 Task: Select Give A Gift Card from Gift Cards. Add to cart AmazonBasics Luggage & Travel Gift Card-1. Place order for Michelle Green, _x000D_
1517 Larchmont Ave_x000D_
Lakewood, Ohio(OH), 44107, Cell Number (216) 226-7523
Action: Mouse moved to (936, 112)
Screenshot: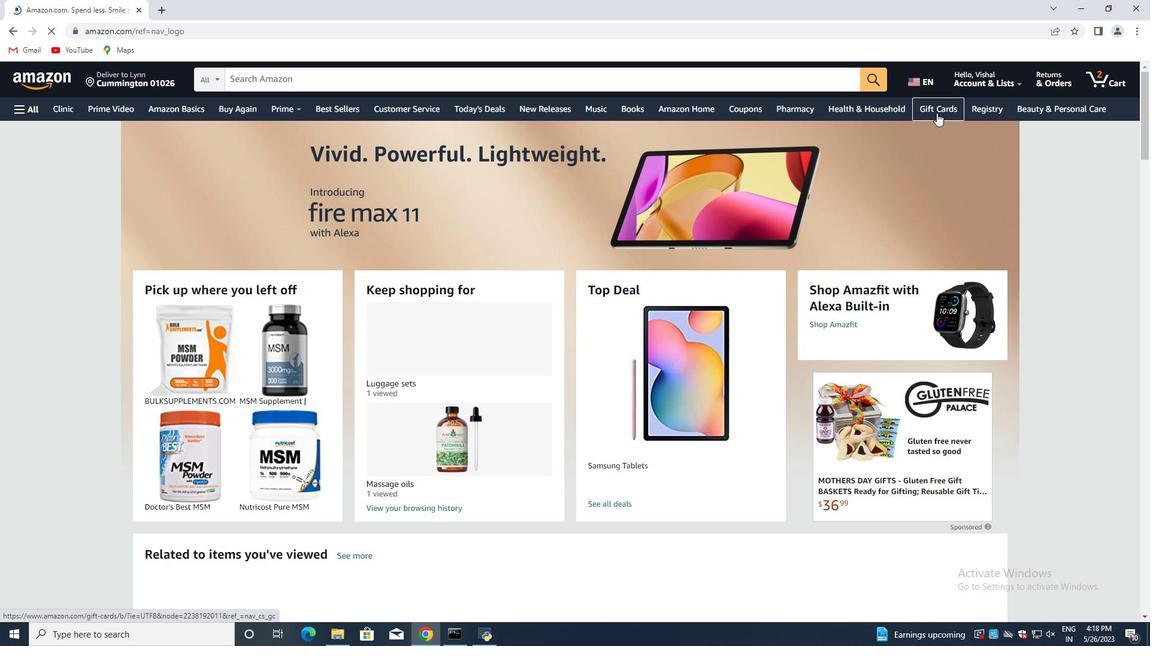 
Action: Mouse pressed left at (936, 112)
Screenshot: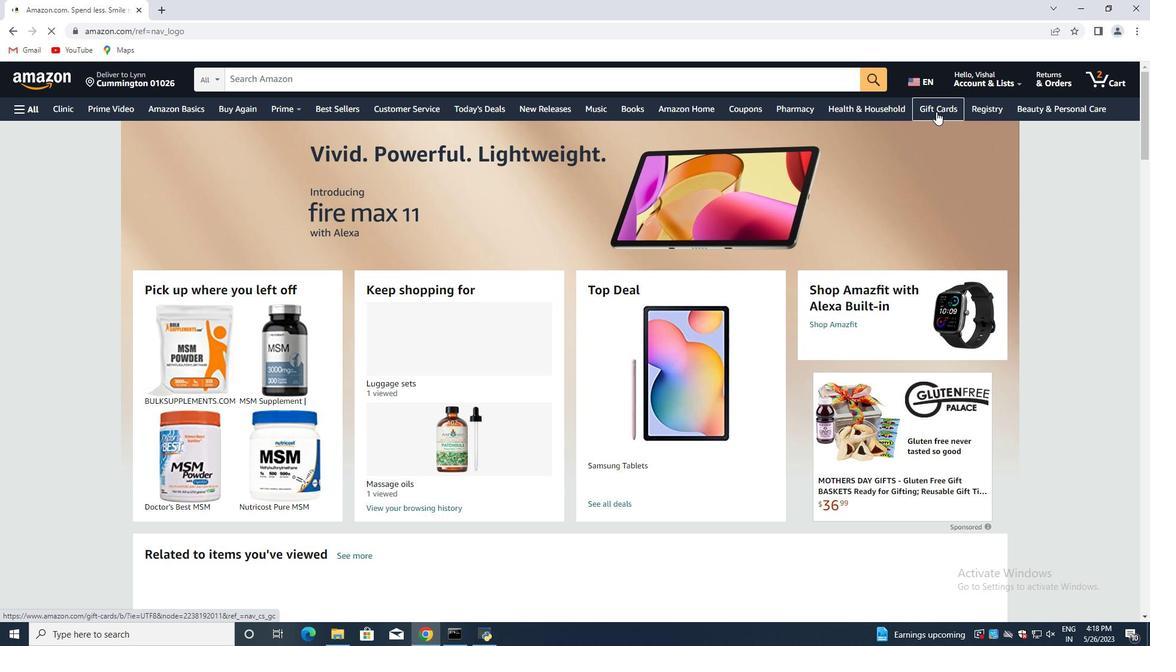 
Action: Mouse moved to (50, 304)
Screenshot: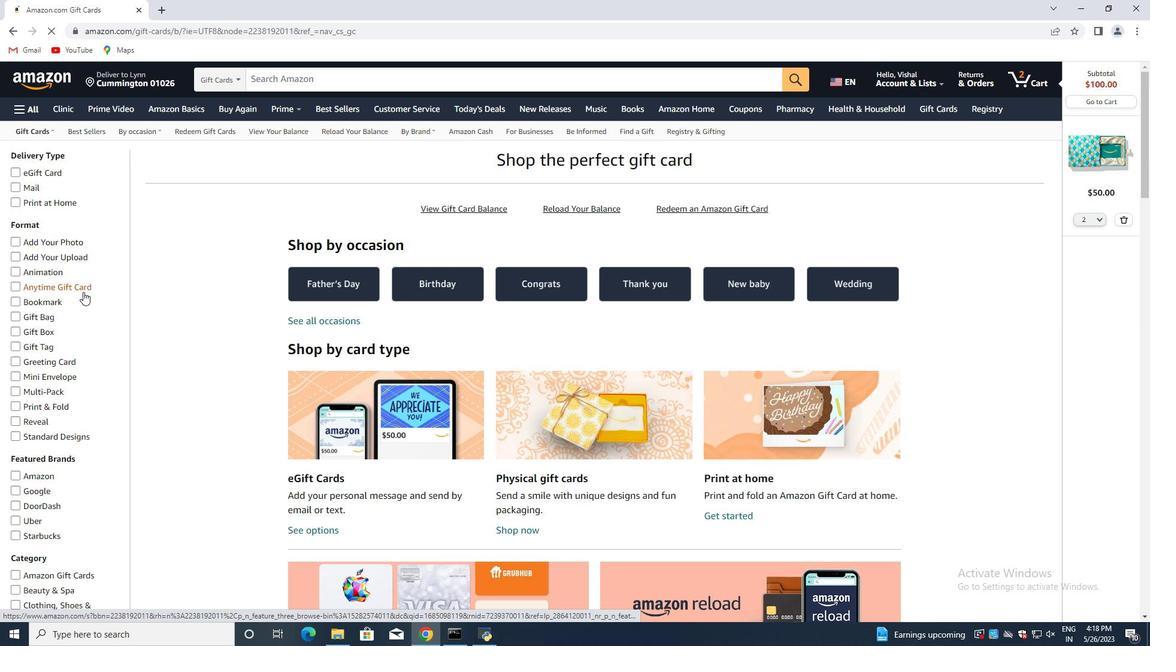 
Action: Mouse scrolled (50, 304) with delta (0, 0)
Screenshot: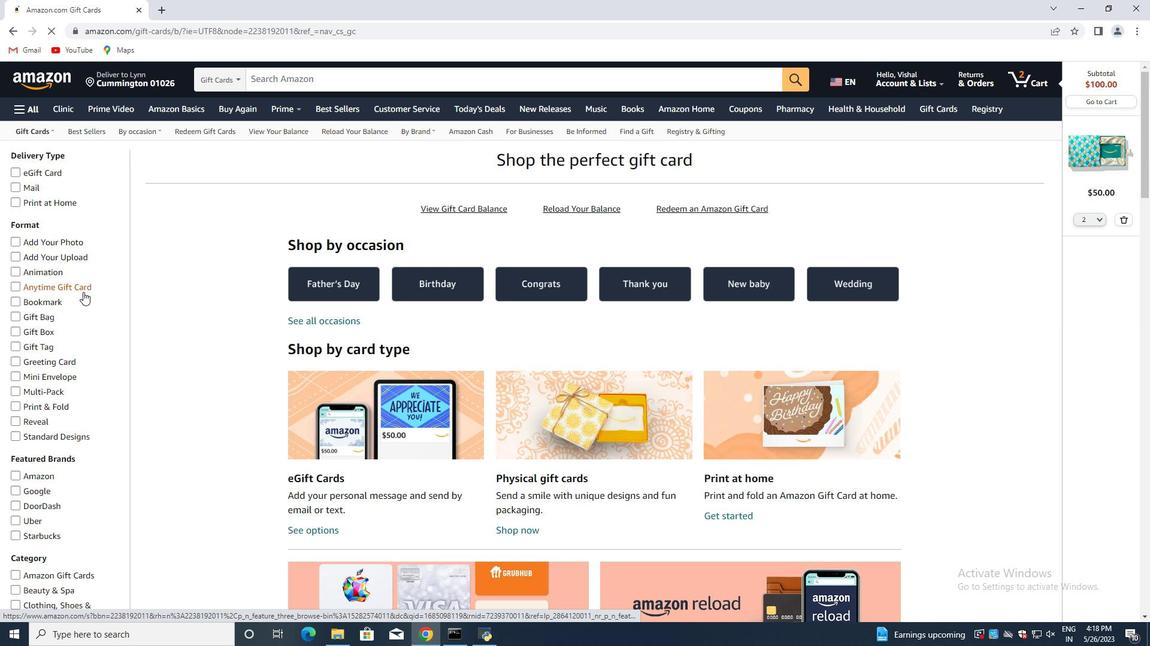 
Action: Mouse moved to (49, 304)
Screenshot: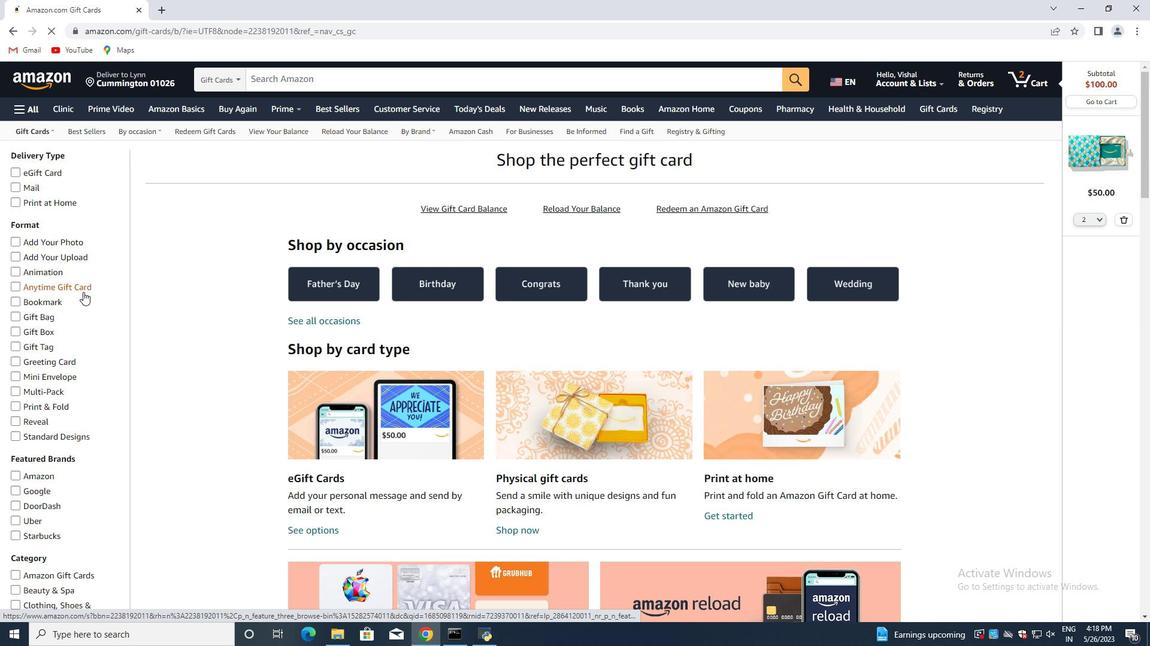 
Action: Mouse scrolled (49, 304) with delta (0, 0)
Screenshot: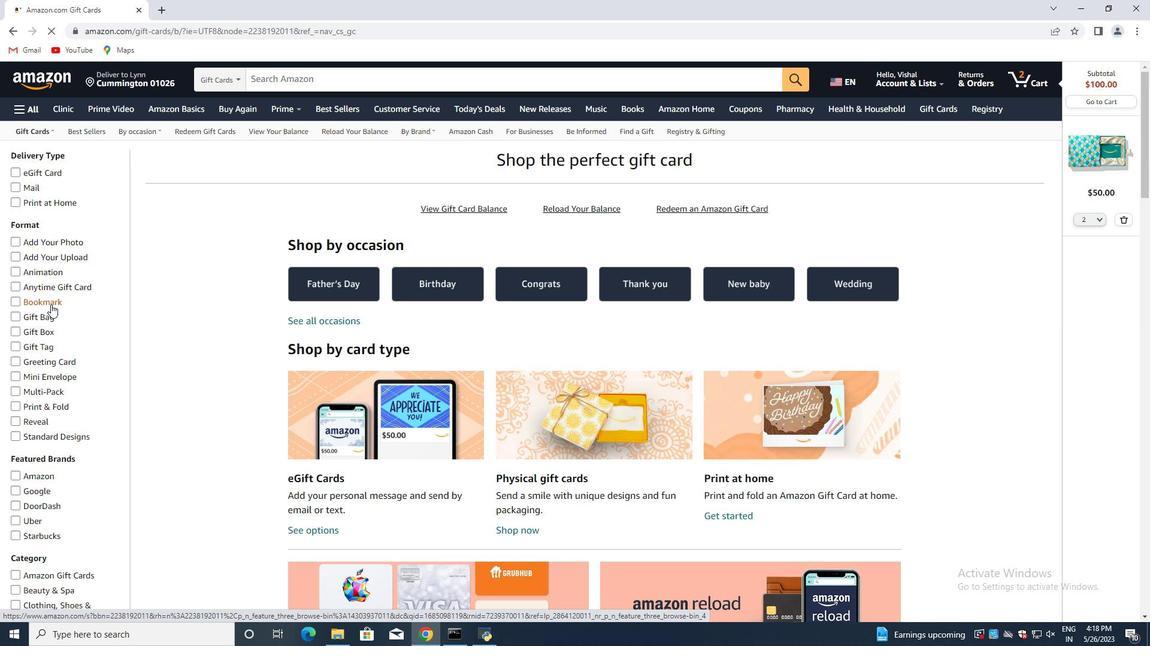 
Action: Mouse scrolled (49, 304) with delta (0, 0)
Screenshot: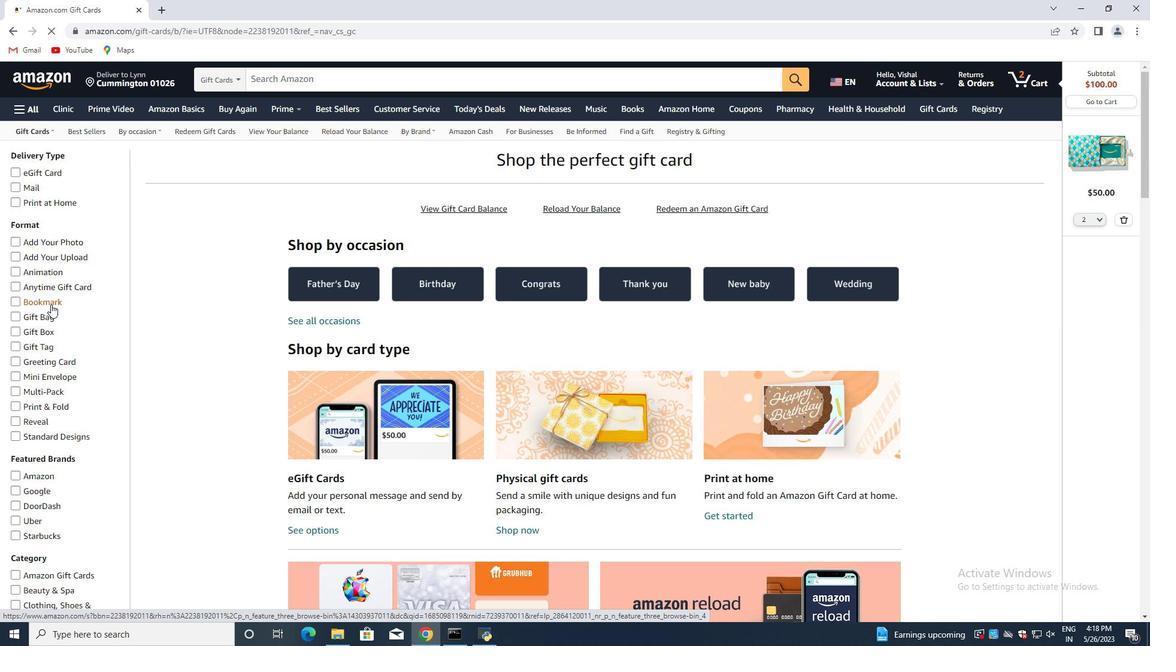 
Action: Mouse moved to (48, 305)
Screenshot: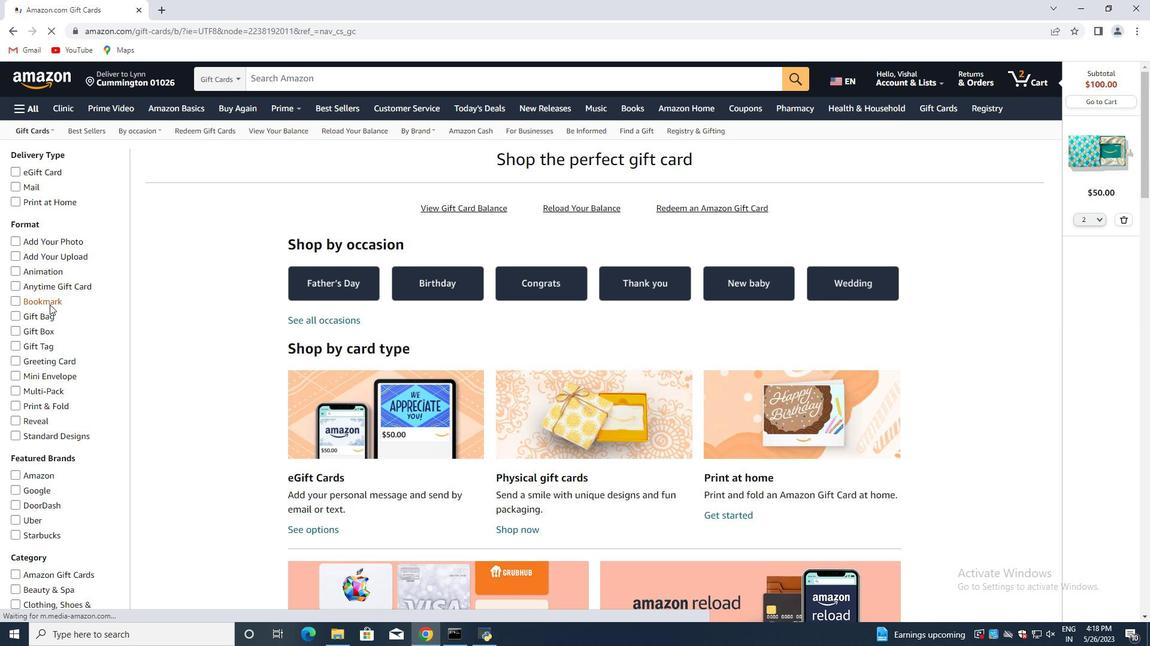 
Action: Mouse scrolled (48, 304) with delta (0, 0)
Screenshot: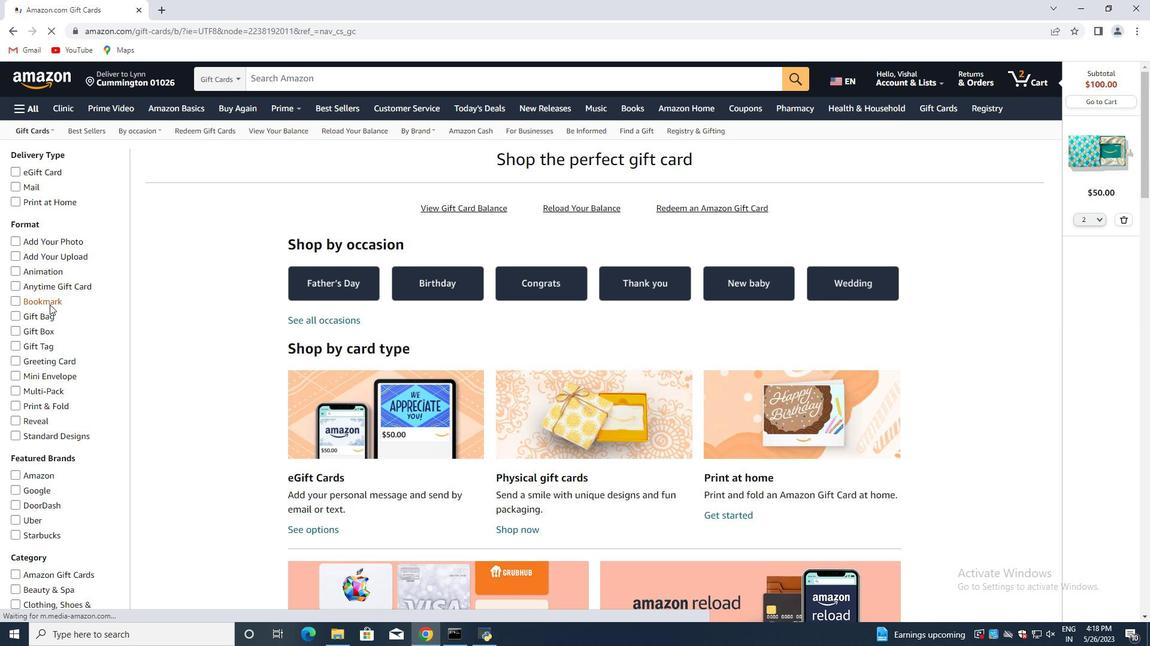 
Action: Mouse scrolled (48, 304) with delta (0, 0)
Screenshot: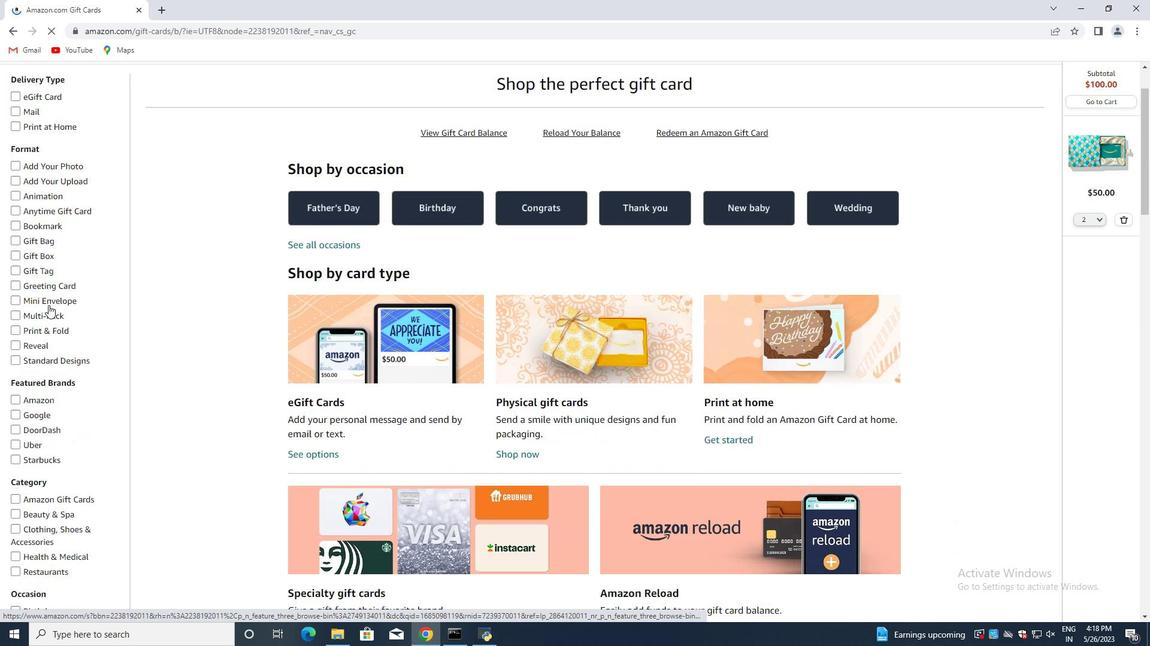 
Action: Mouse moved to (62, 273)
Screenshot: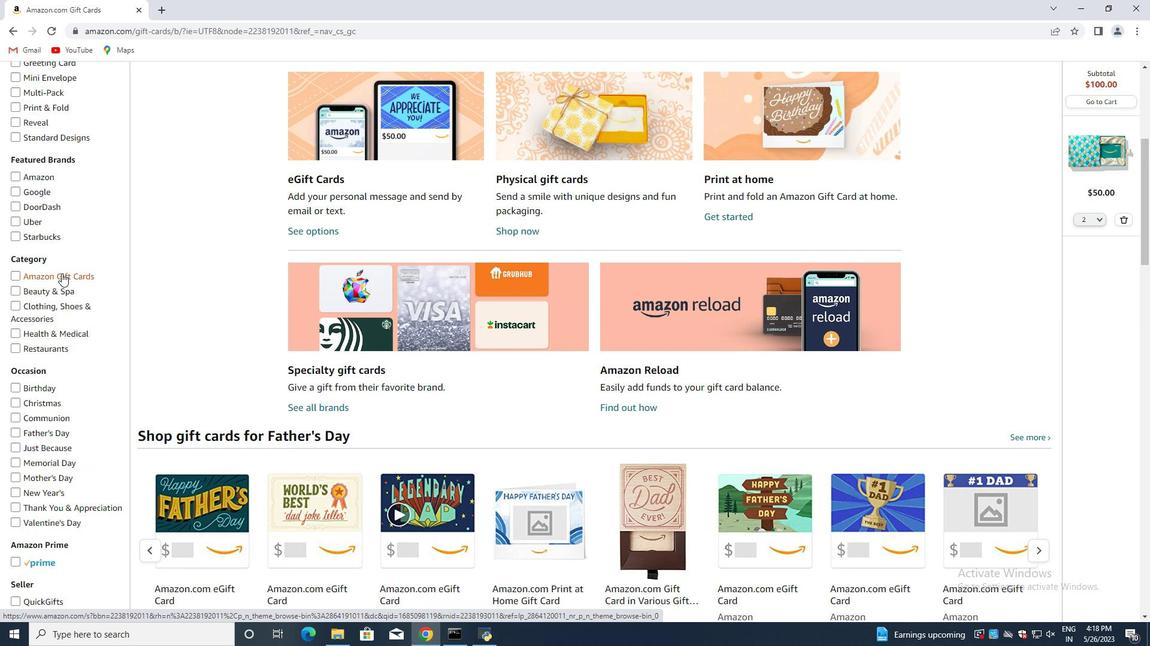 
Action: Mouse pressed left at (62, 273)
Screenshot: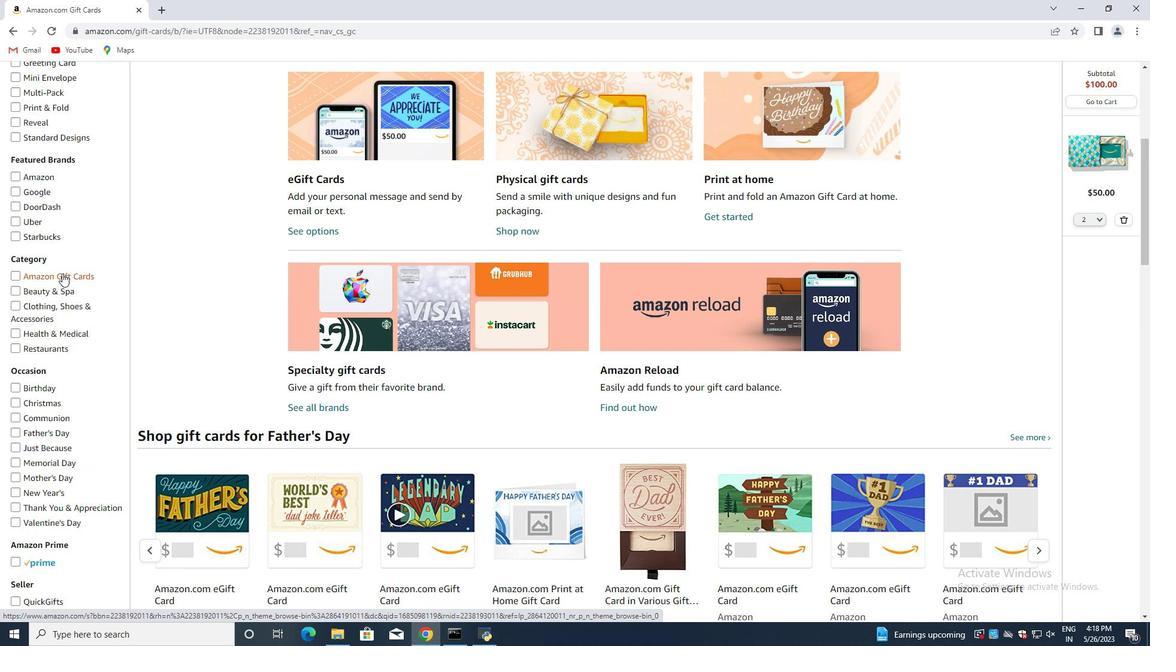 
Action: Mouse moved to (334, 83)
Screenshot: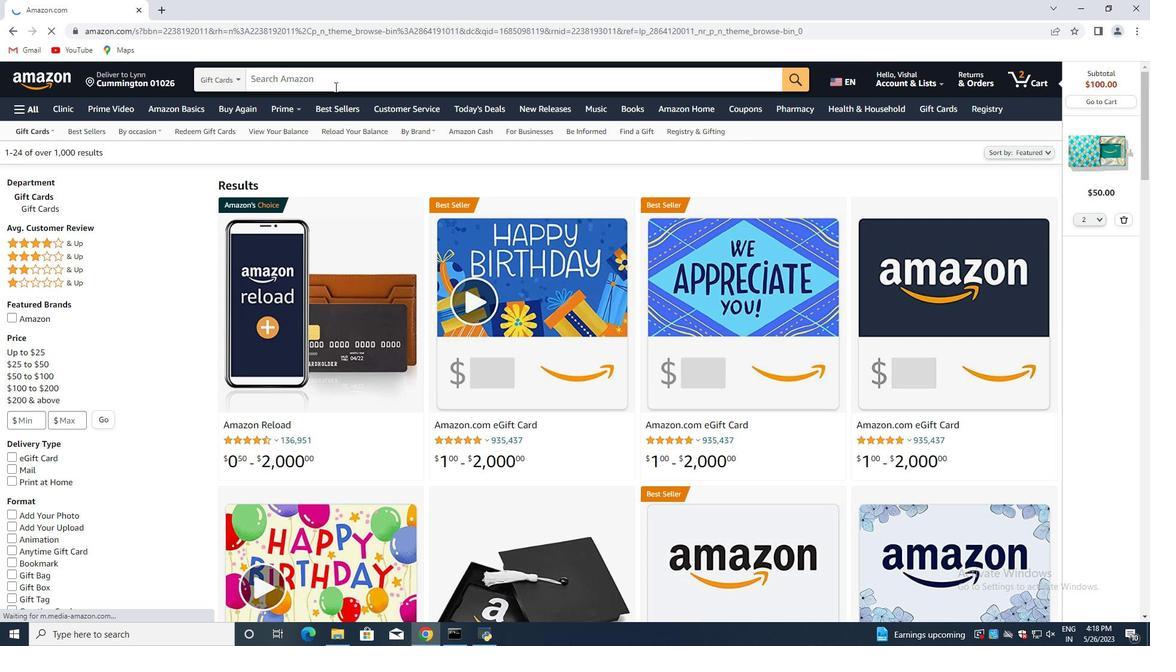 
Action: Mouse pressed left at (334, 83)
Screenshot: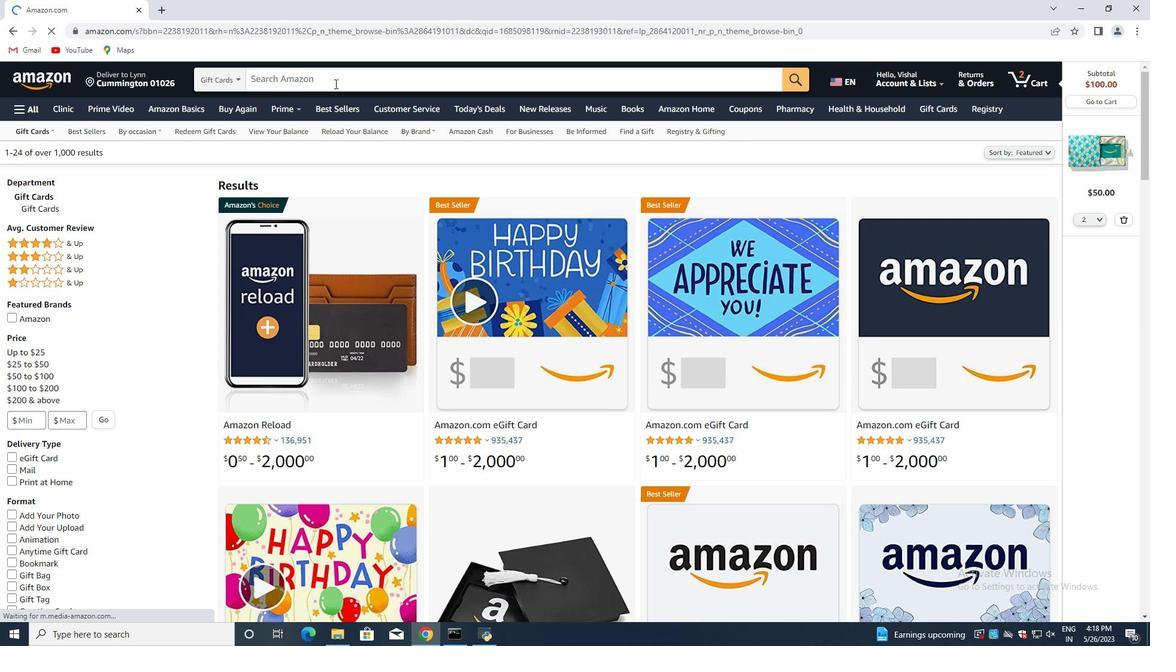 
Action: Mouse moved to (375, 81)
Screenshot: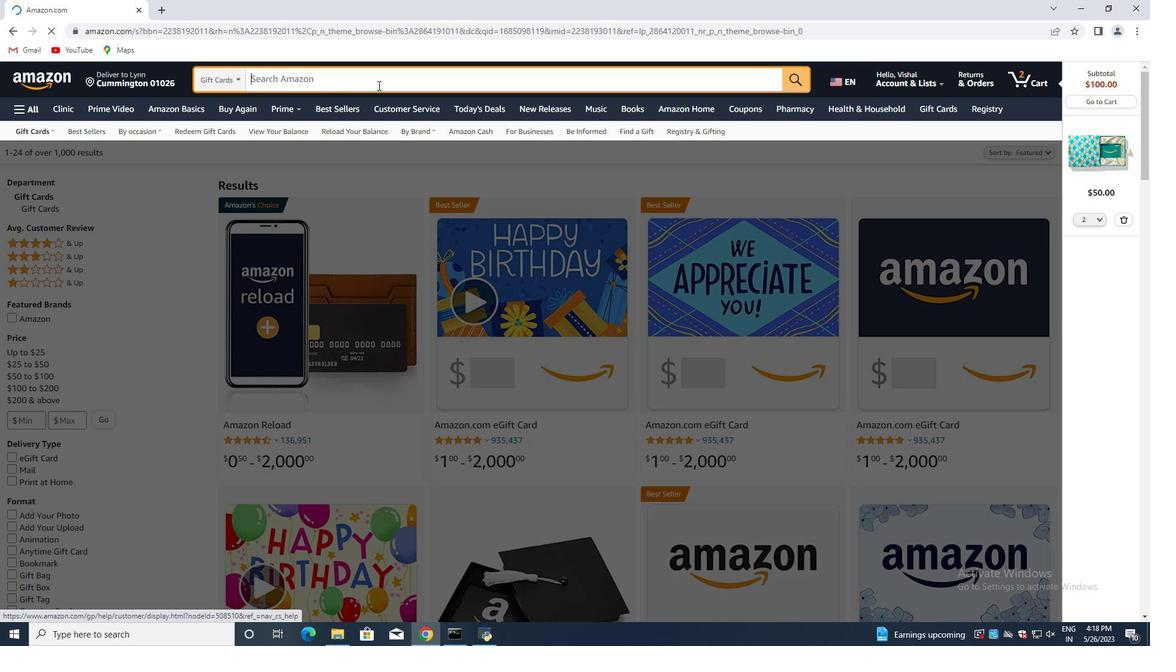 
Action: Mouse pressed left at (375, 81)
Screenshot: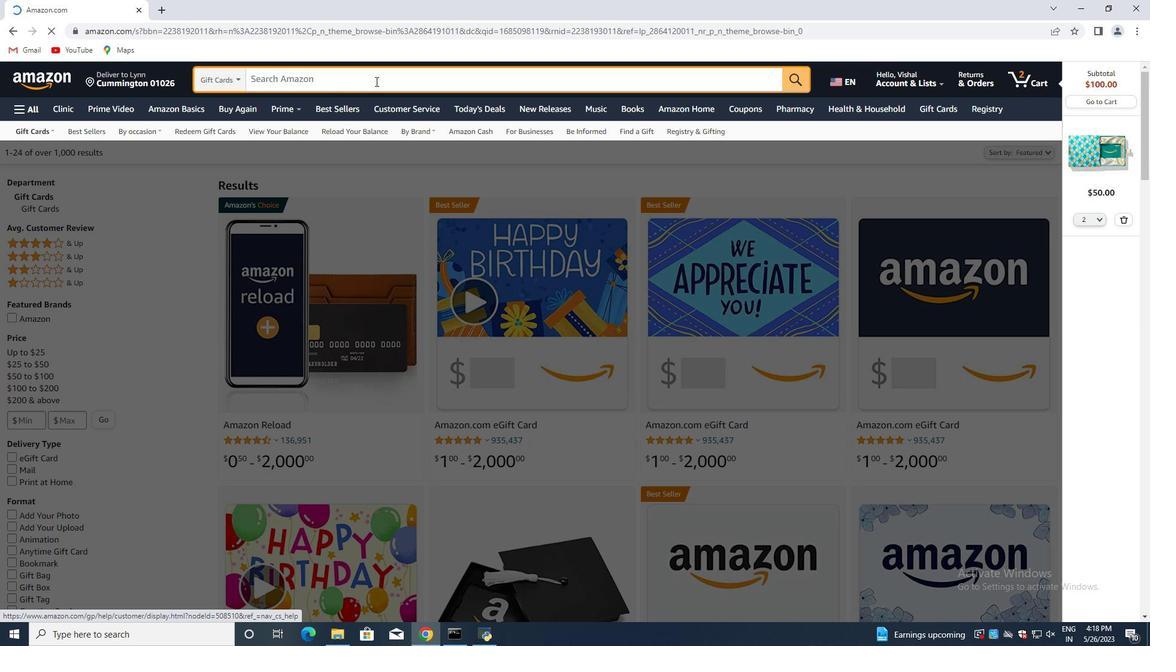 
Action: Mouse moved to (375, 80)
Screenshot: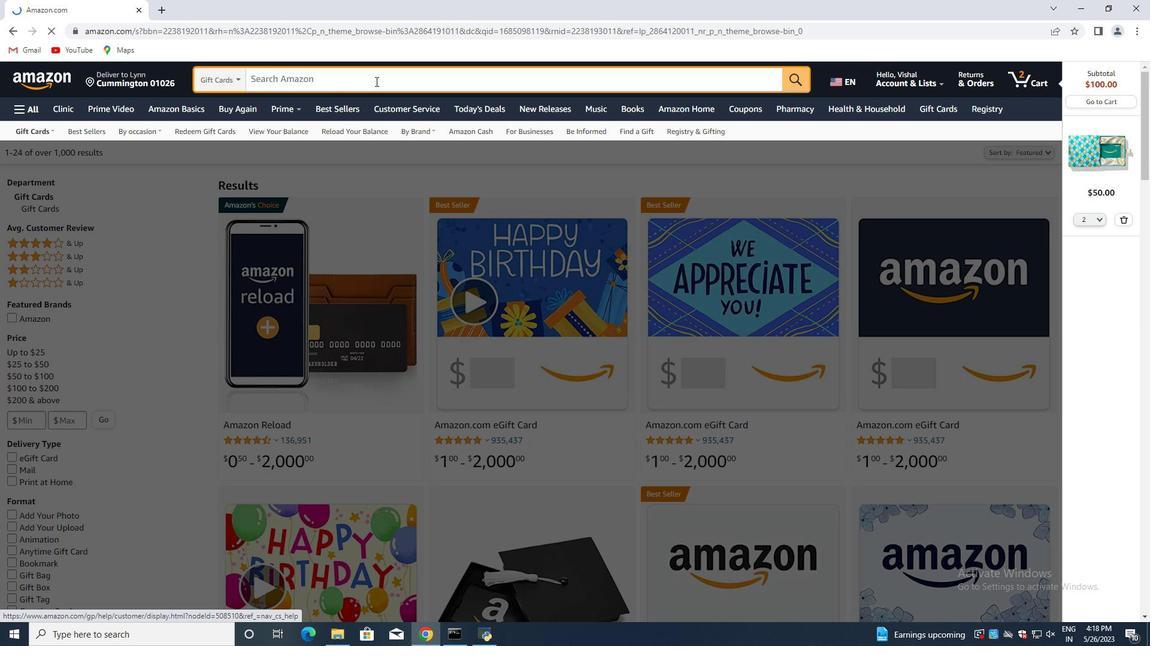 
Action: Key pressed <Key.shift>Amazon<Key.shift>Basics<Key.space><Key.shift>Luggage<Key.space><Key.shift>&<Key.space><Key.shift>Travel<Key.space><Key.shift>Gift<Key.space>card<Key.enter>
Screenshot: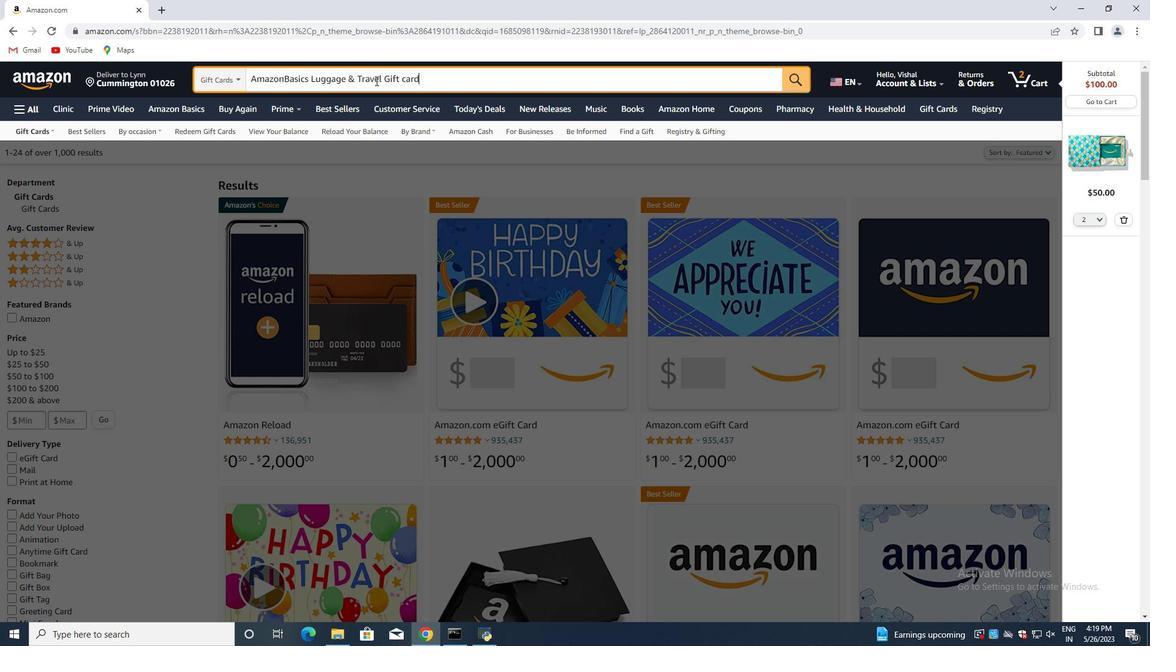 
Action: Mouse moved to (459, 140)
Screenshot: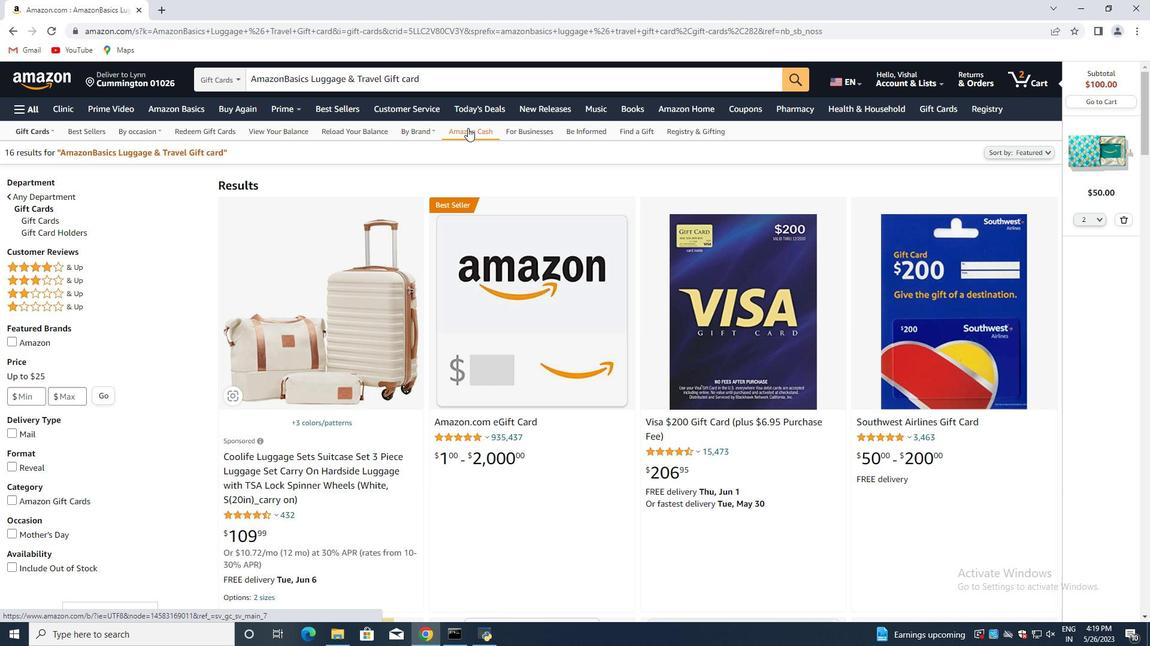 
Action: Mouse scrolled (459, 139) with delta (0, 0)
Screenshot: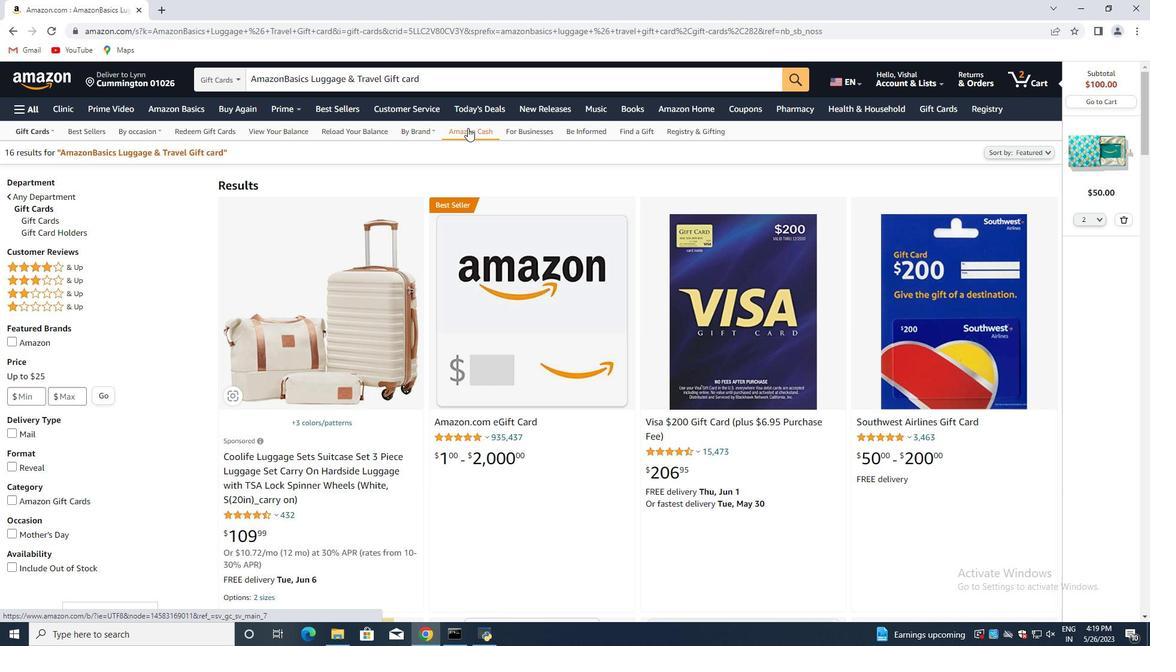 
Action: Mouse moved to (452, 150)
Screenshot: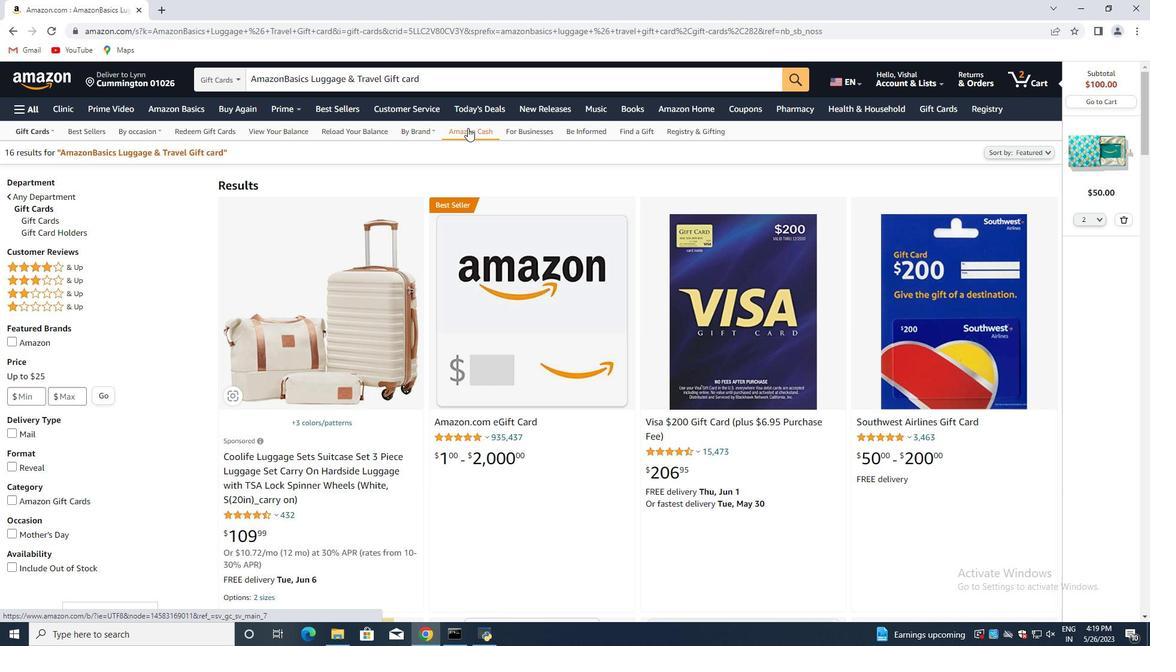 
Action: Mouse scrolled (452, 149) with delta (0, 0)
Screenshot: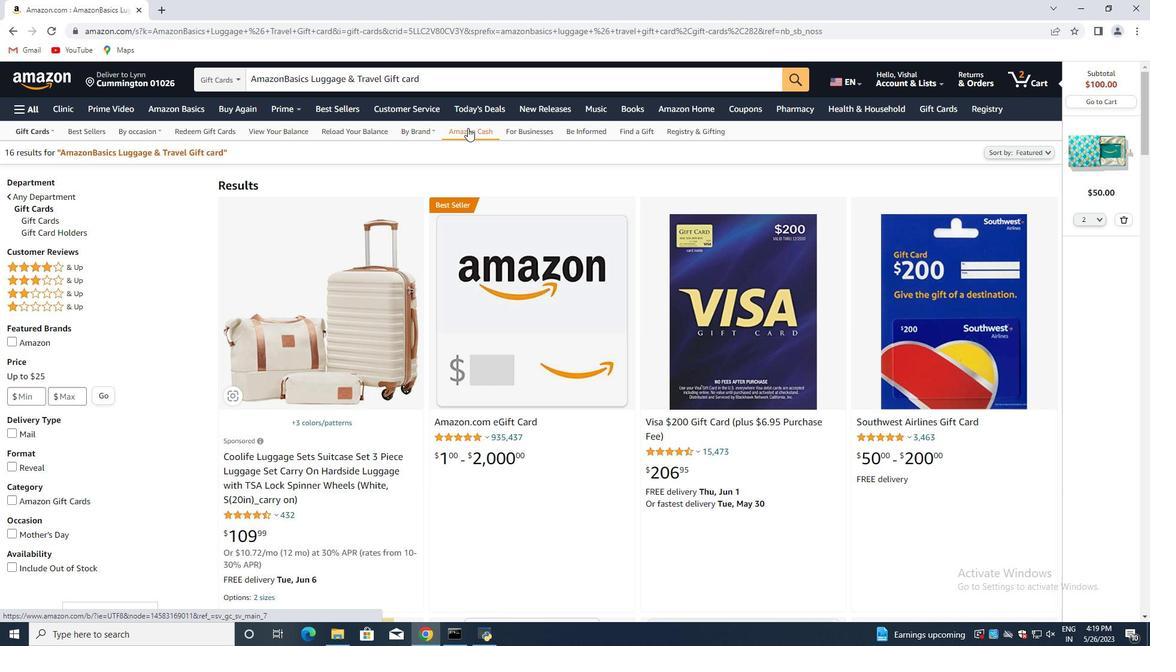 
Action: Mouse moved to (443, 173)
Screenshot: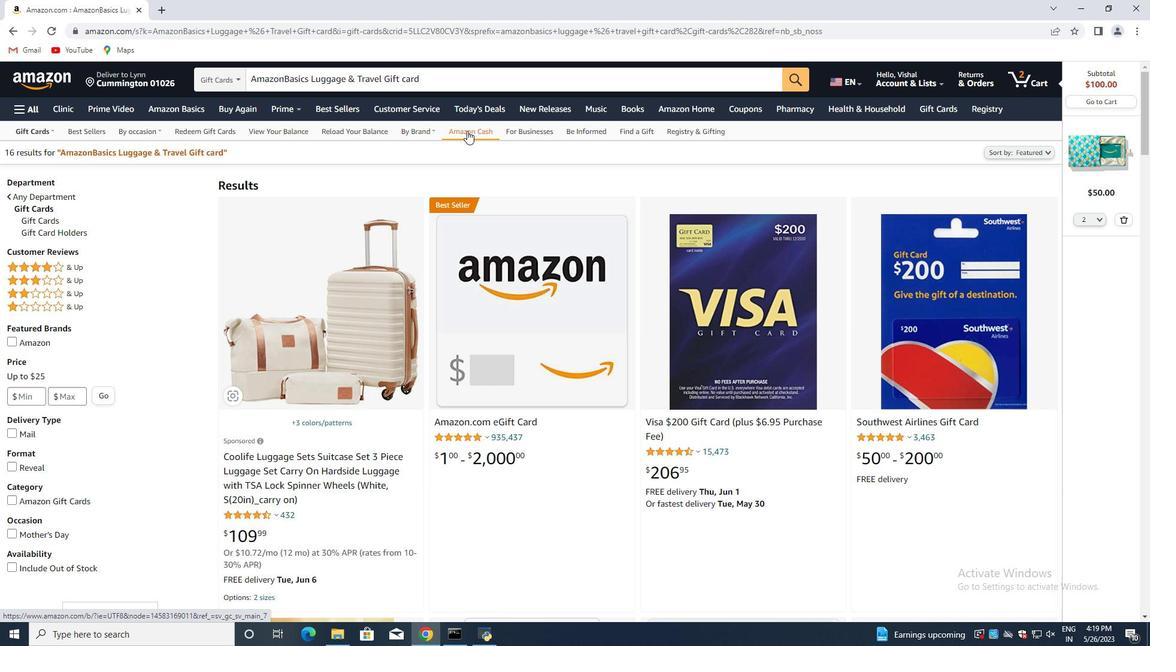 
Action: Mouse scrolled (443, 172) with delta (0, 0)
Screenshot: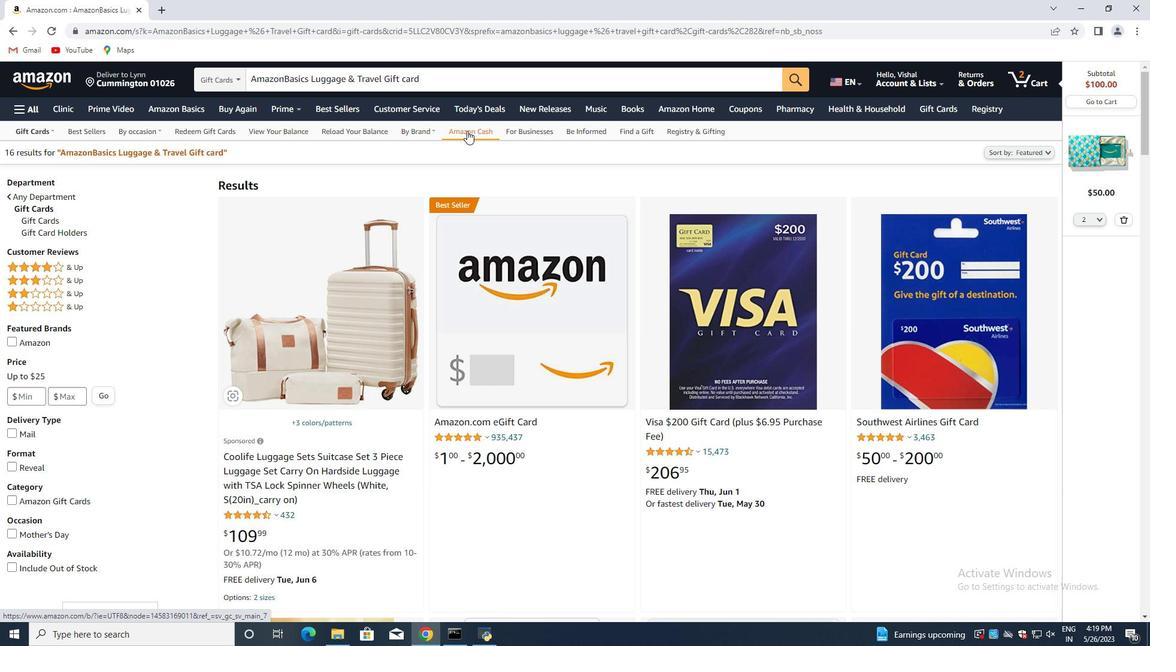 
Action: Mouse moved to (439, 183)
Screenshot: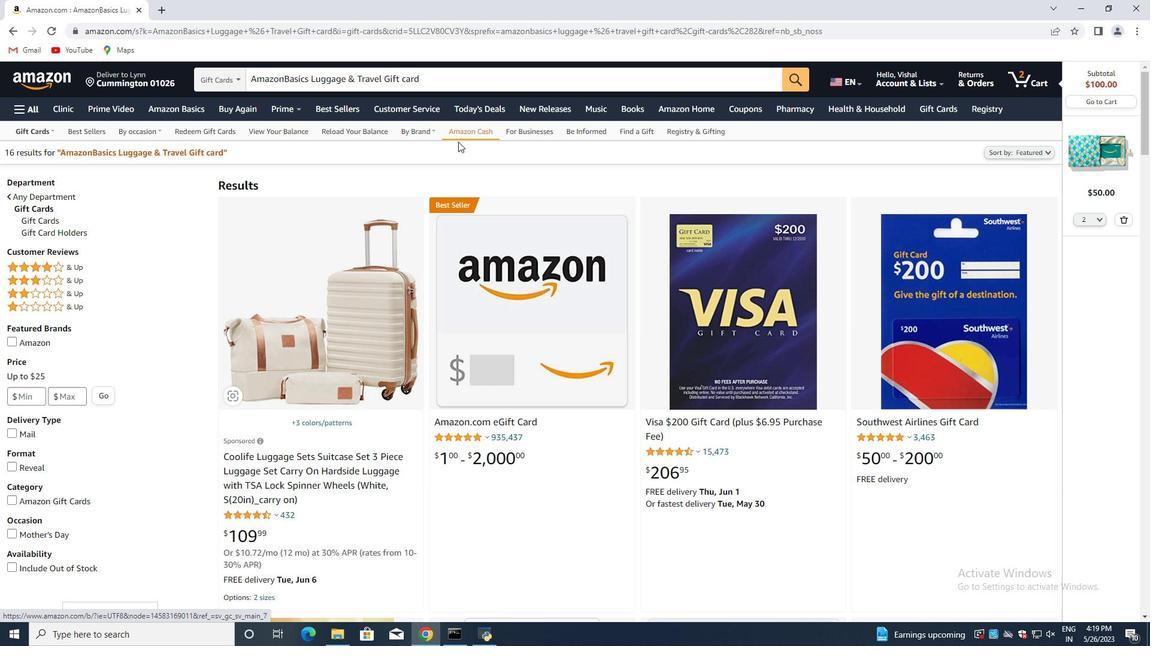 
Action: Mouse scrolled (439, 183) with delta (0, 0)
Screenshot: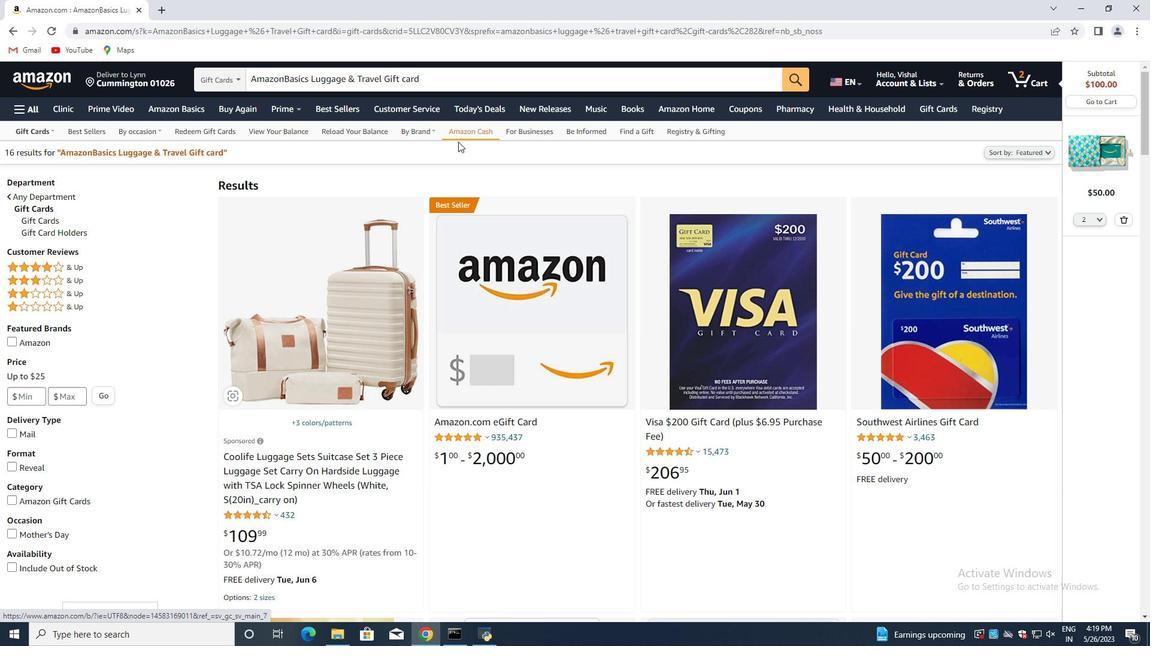 
Action: Mouse moved to (409, 200)
Screenshot: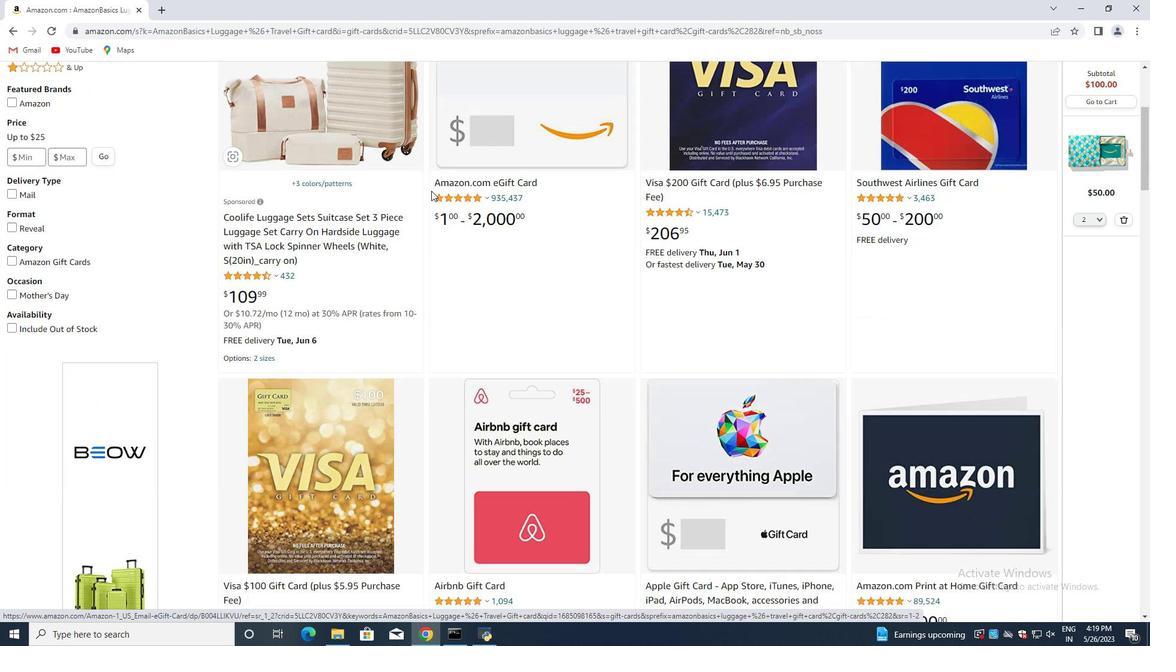 
Action: Mouse scrolled (409, 200) with delta (0, 0)
Screenshot: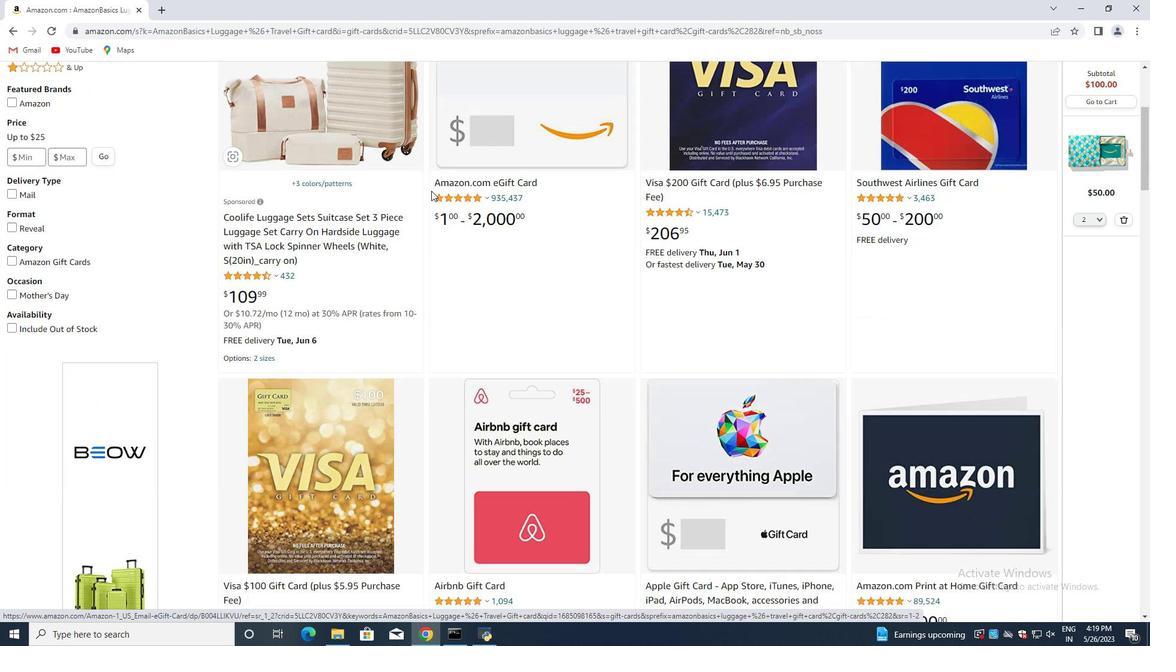 
Action: Mouse moved to (407, 210)
Screenshot: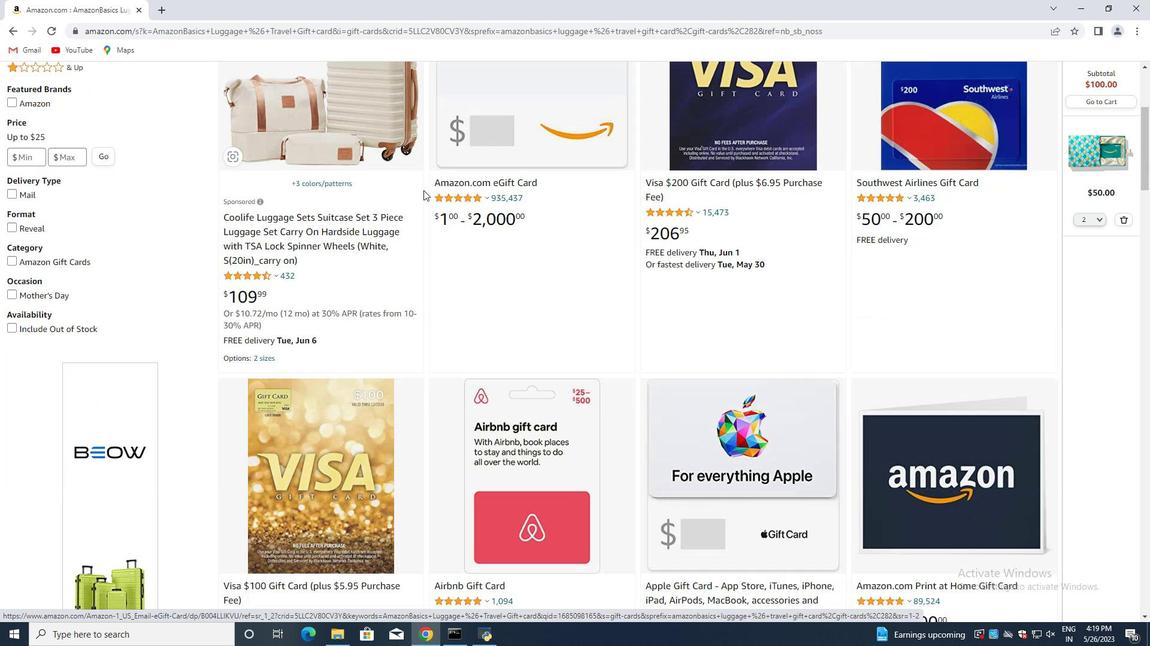 
Action: Mouse scrolled (407, 210) with delta (0, 0)
Screenshot: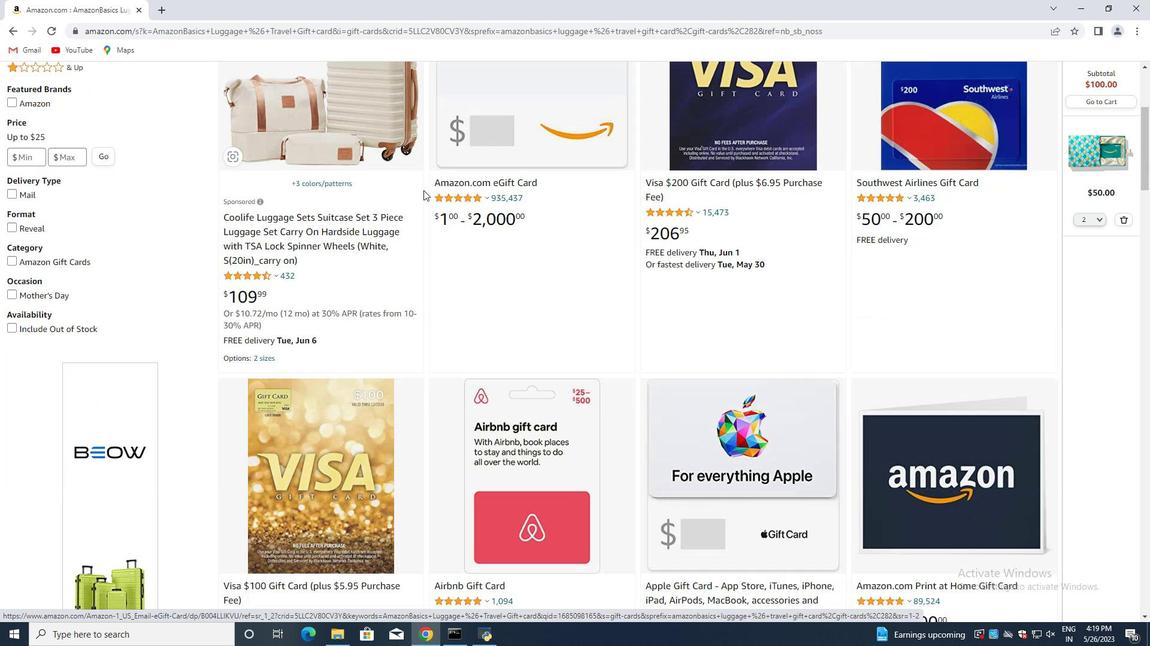 
Action: Mouse moved to (406, 218)
Screenshot: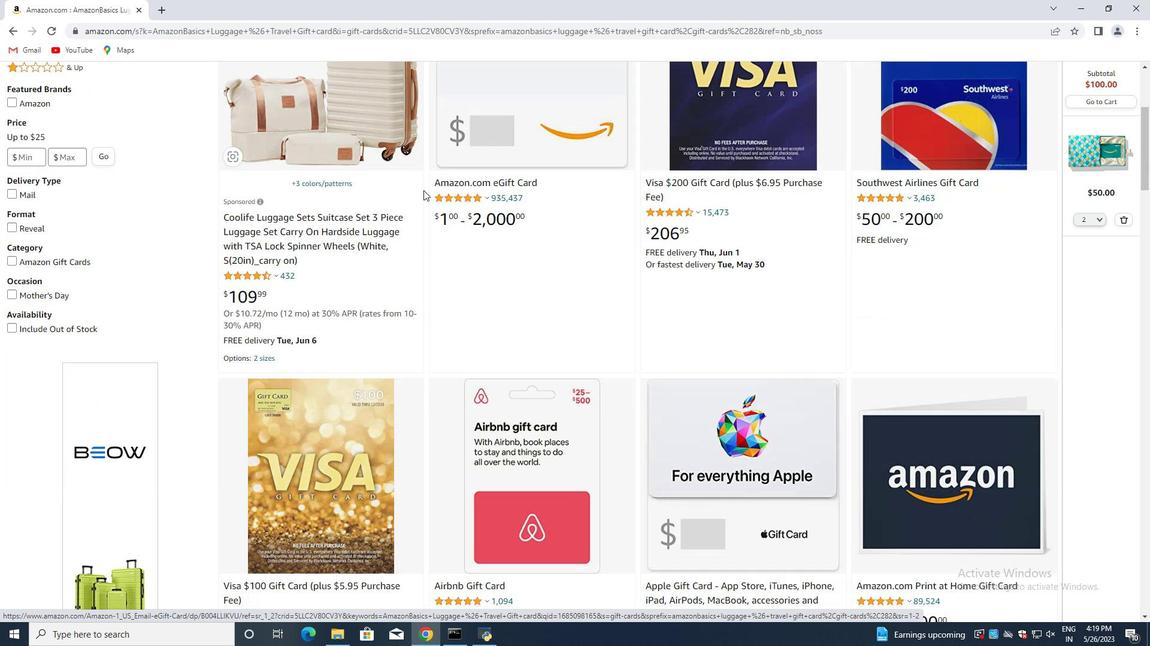 
Action: Mouse scrolled (406, 218) with delta (0, 0)
Screenshot: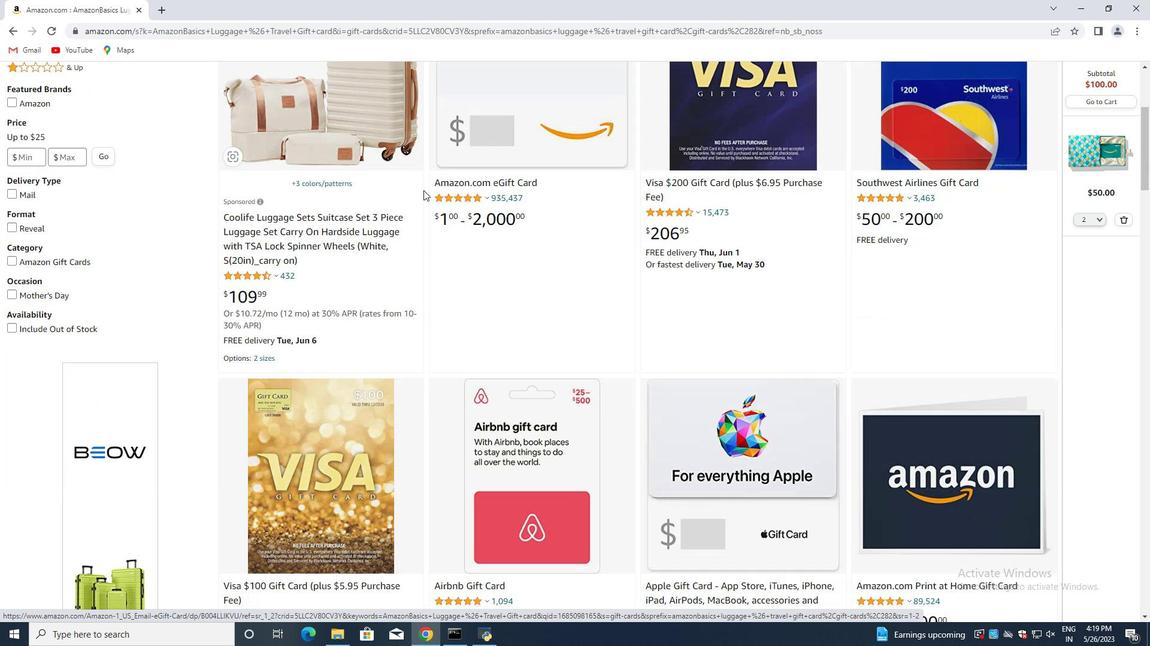 
Action: Mouse moved to (377, 218)
Screenshot: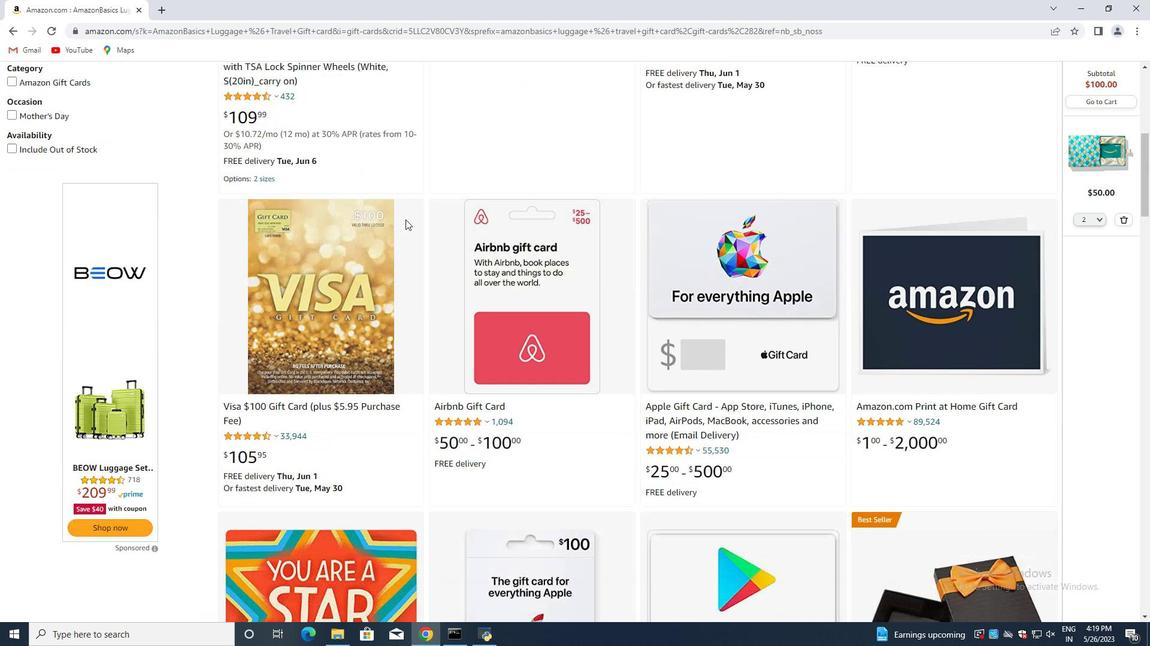 
Action: Mouse scrolled (377, 218) with delta (0, 0)
Screenshot: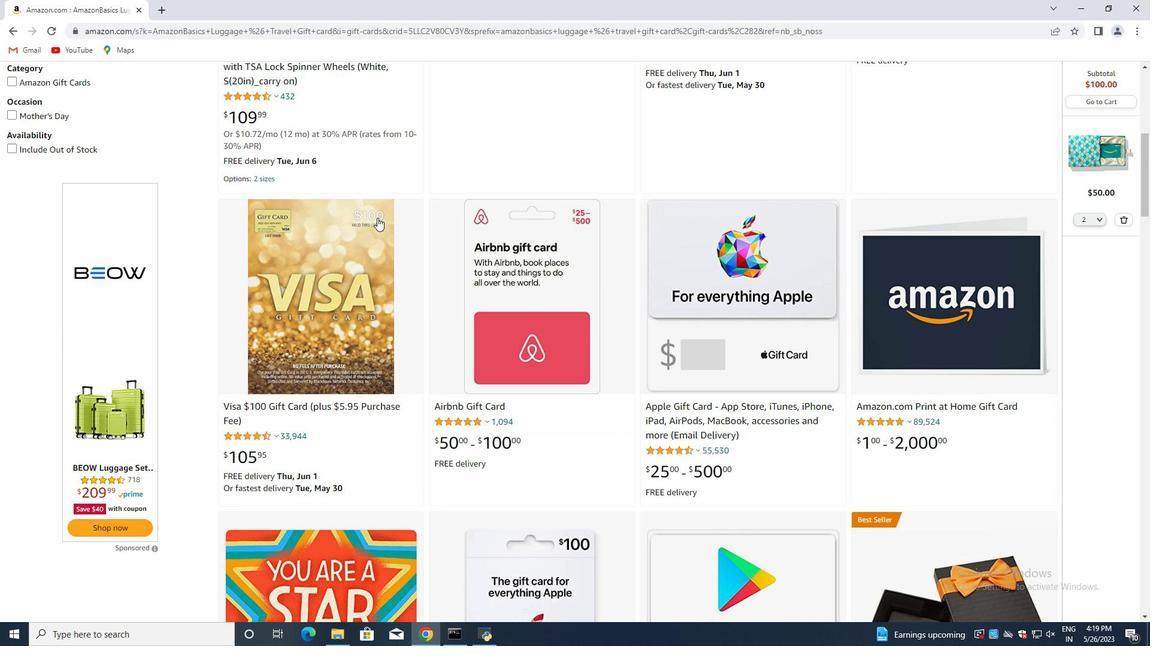 
Action: Mouse scrolled (377, 218) with delta (0, 0)
Screenshot: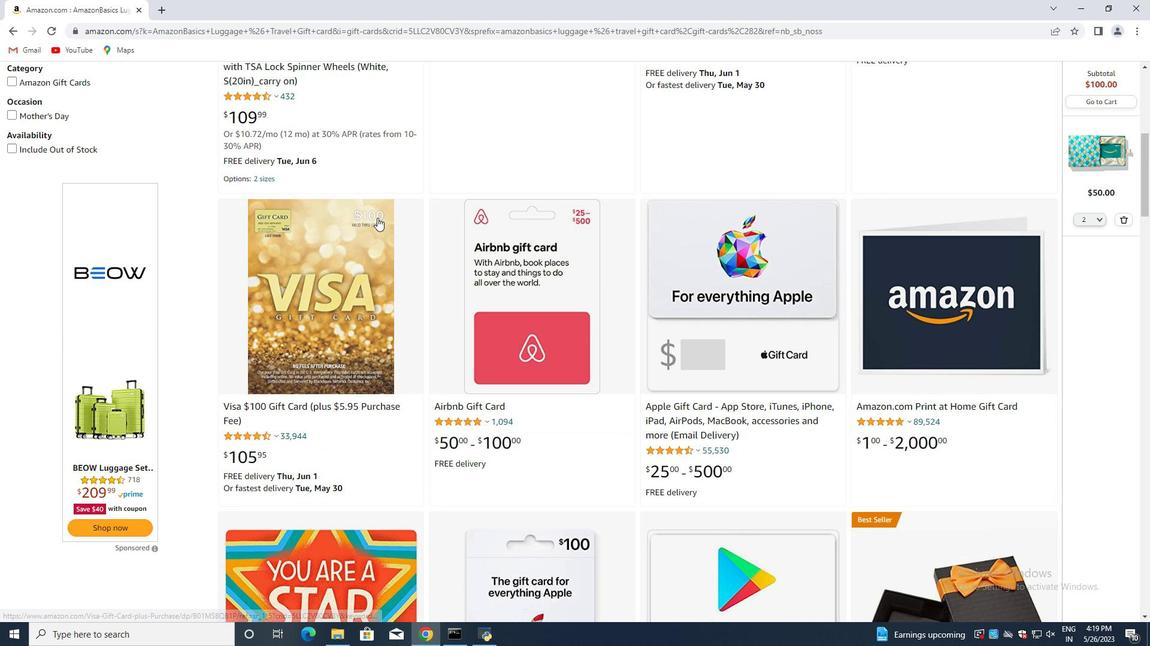 
Action: Mouse scrolled (377, 218) with delta (0, 0)
Screenshot: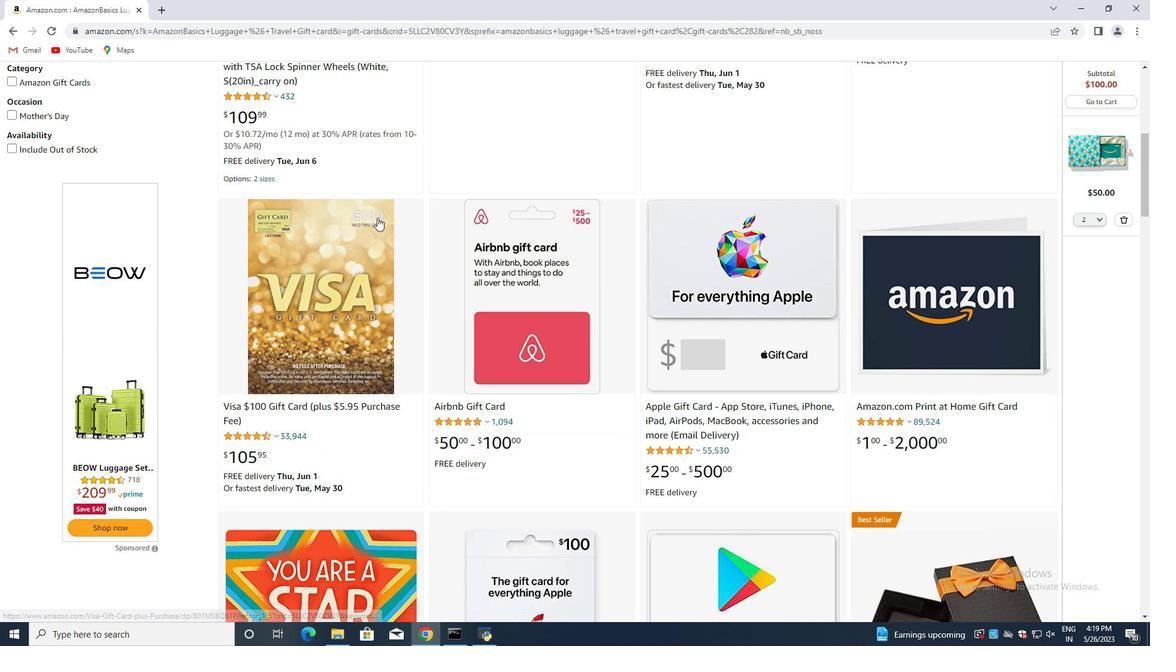 
Action: Mouse scrolled (377, 218) with delta (0, 0)
Screenshot: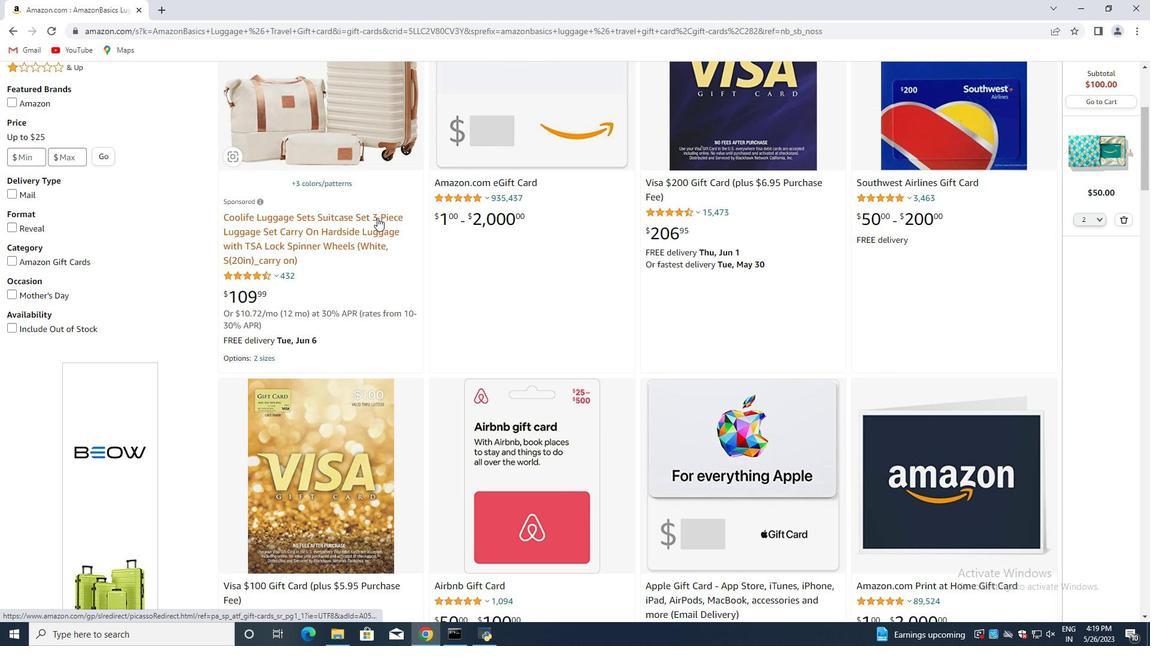 
Action: Mouse scrolled (377, 218) with delta (0, 0)
Screenshot: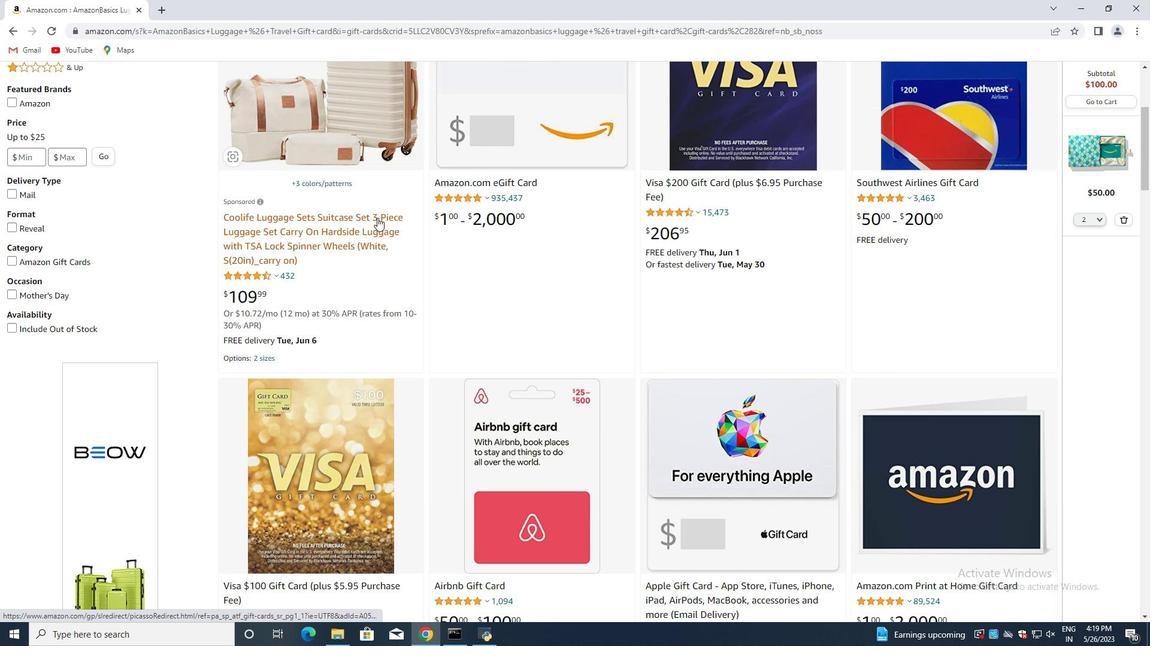 
Action: Mouse scrolled (377, 218) with delta (0, 0)
Screenshot: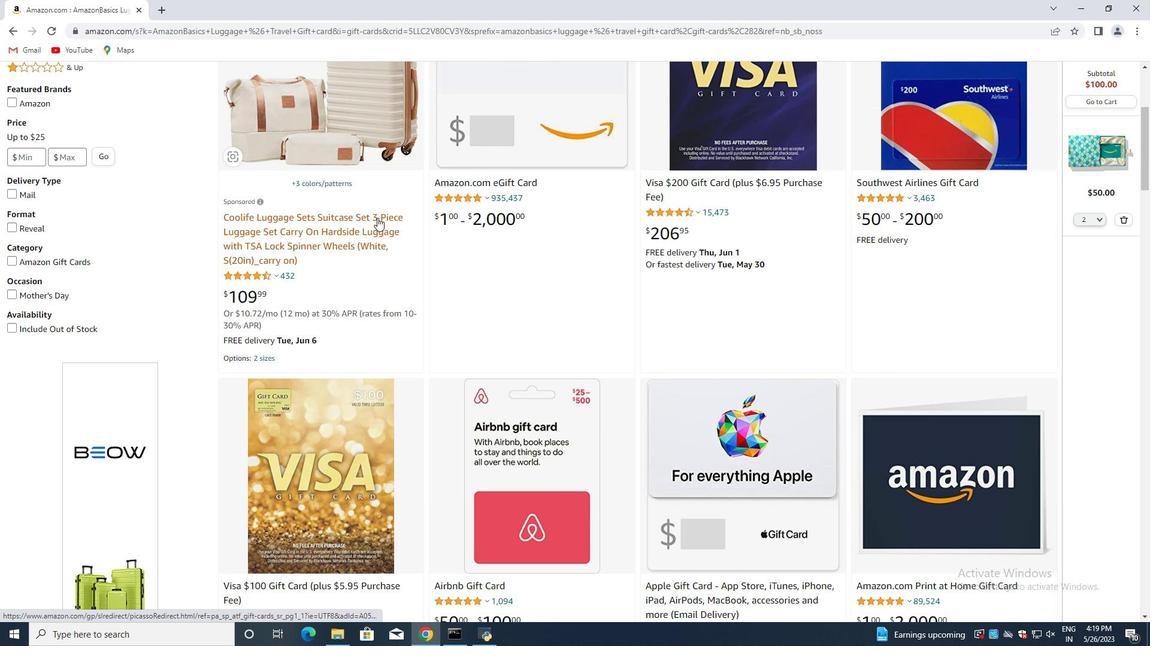 
Action: Mouse moved to (723, 294)
Screenshot: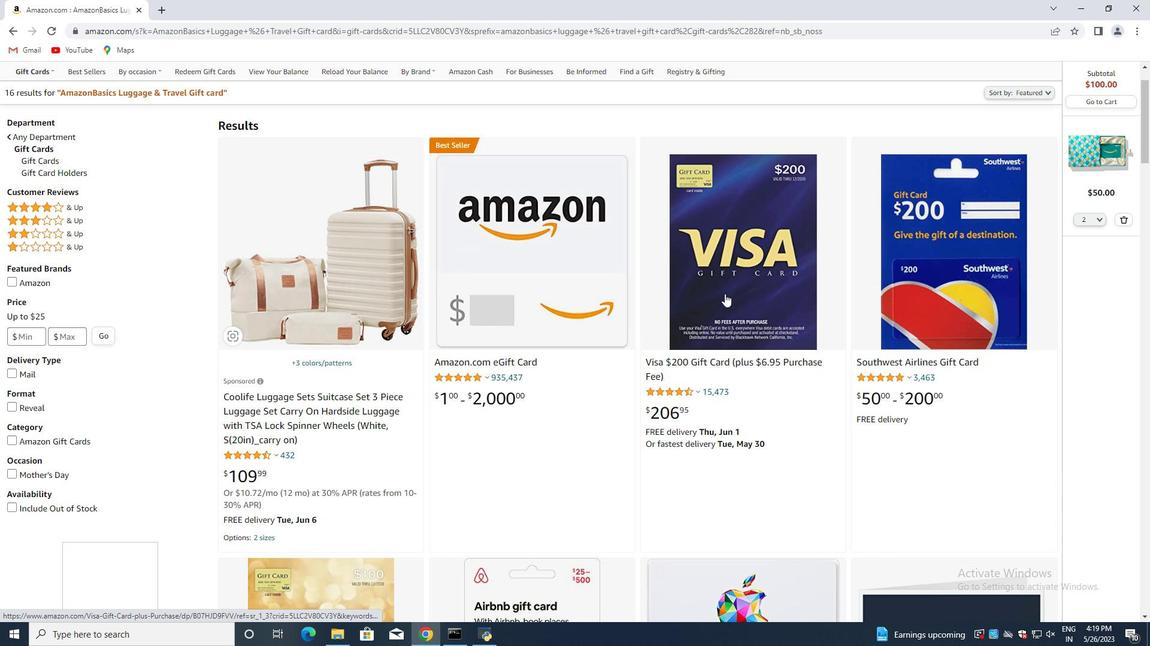 
Action: Mouse pressed left at (723, 294)
Screenshot: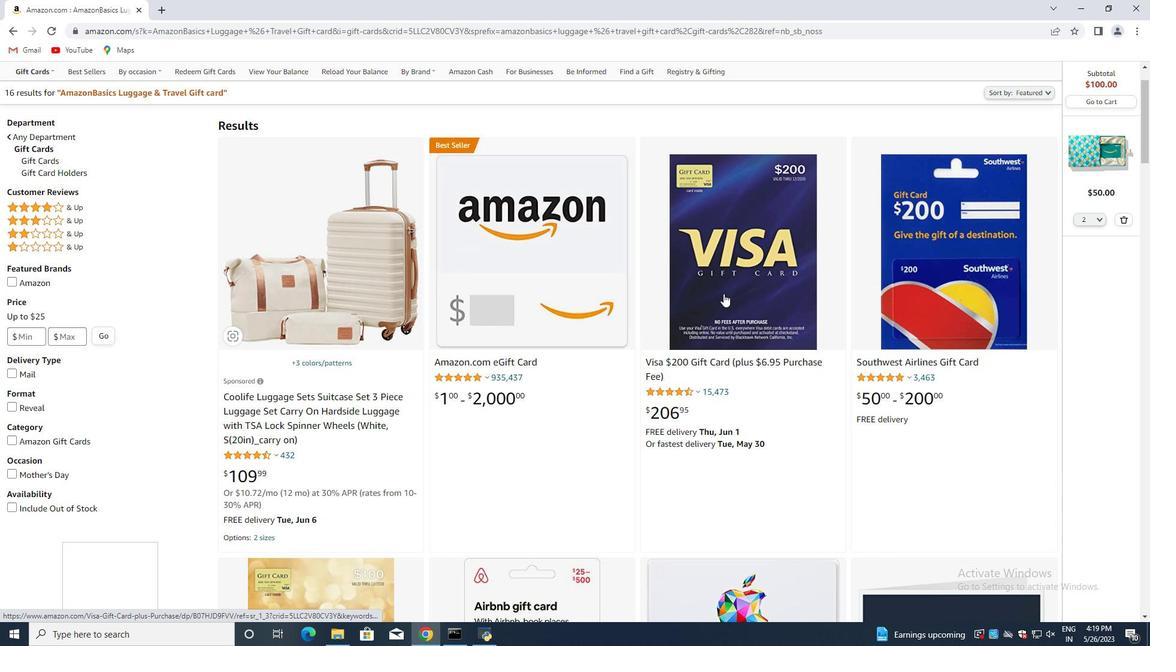 
Action: Mouse moved to (433, 421)
Screenshot: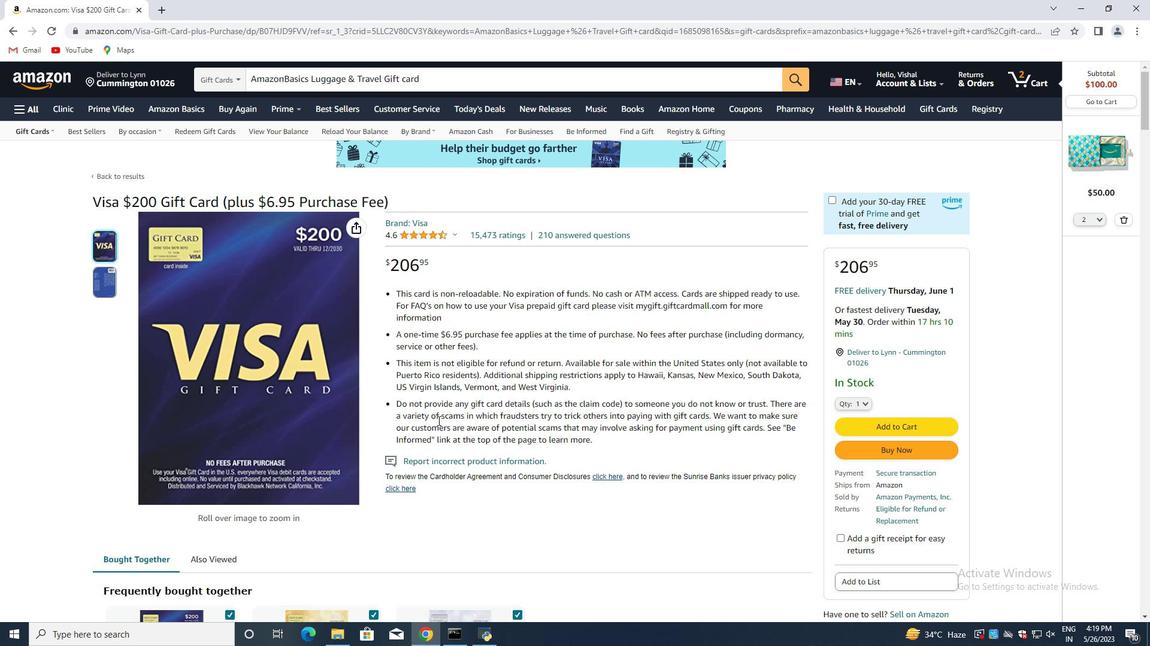 
Action: Mouse scrolled (433, 420) with delta (0, 0)
Screenshot: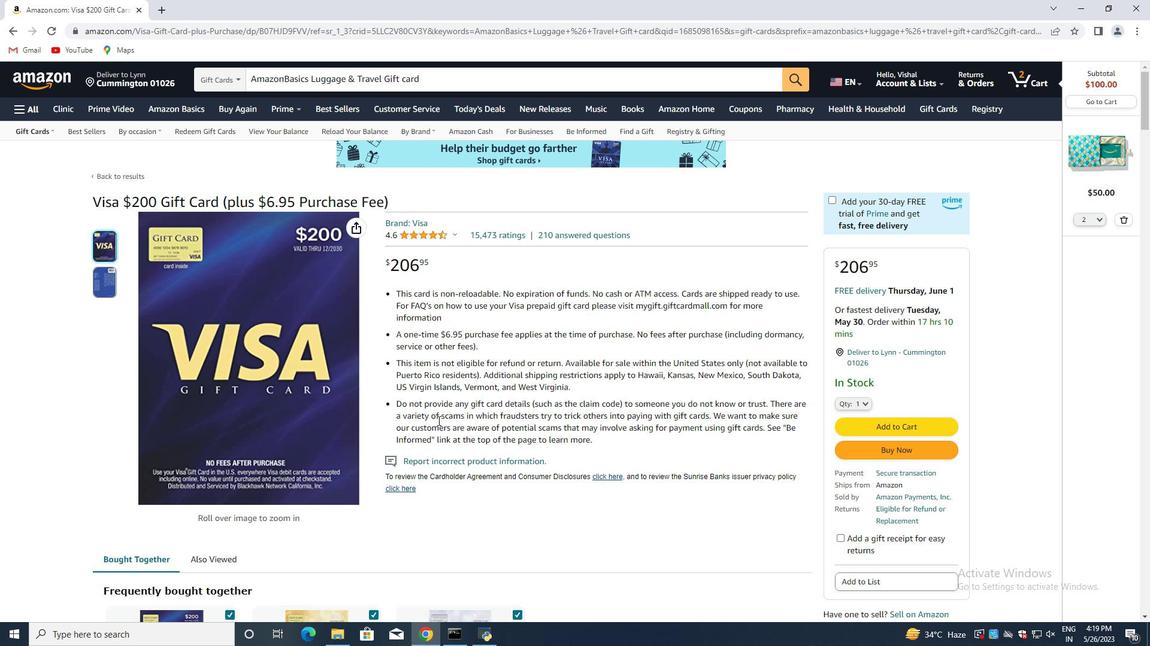 
Action: Mouse moved to (433, 421)
Screenshot: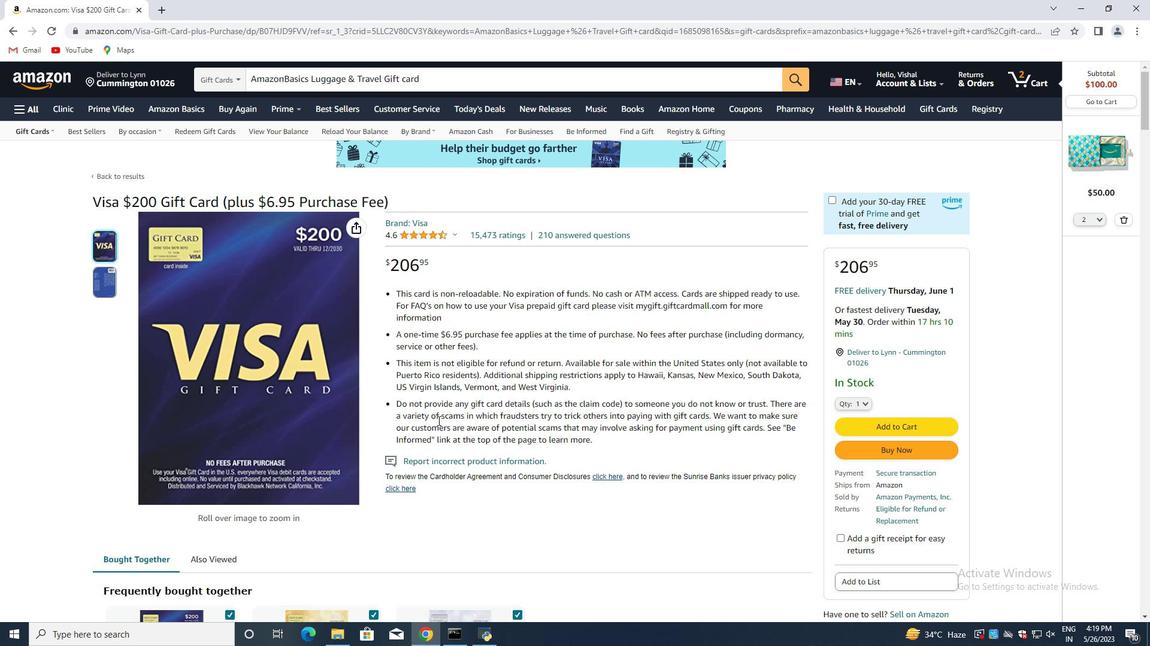 
Action: Mouse scrolled (433, 420) with delta (0, 0)
Screenshot: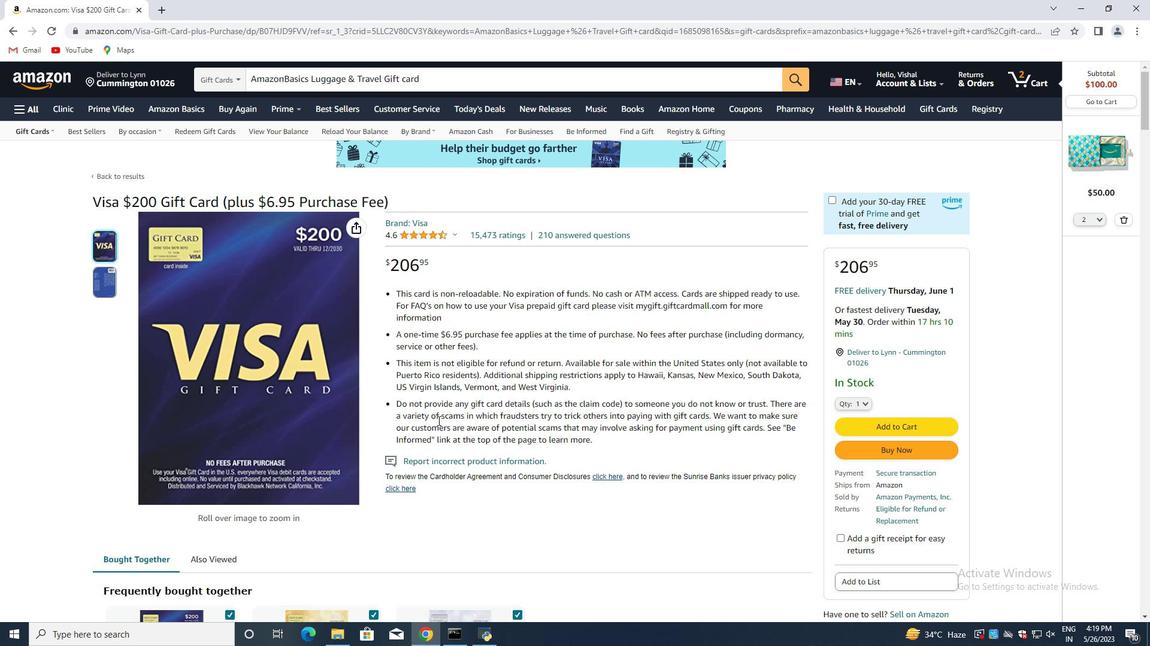 
Action: Mouse scrolled (433, 420) with delta (0, 0)
Screenshot: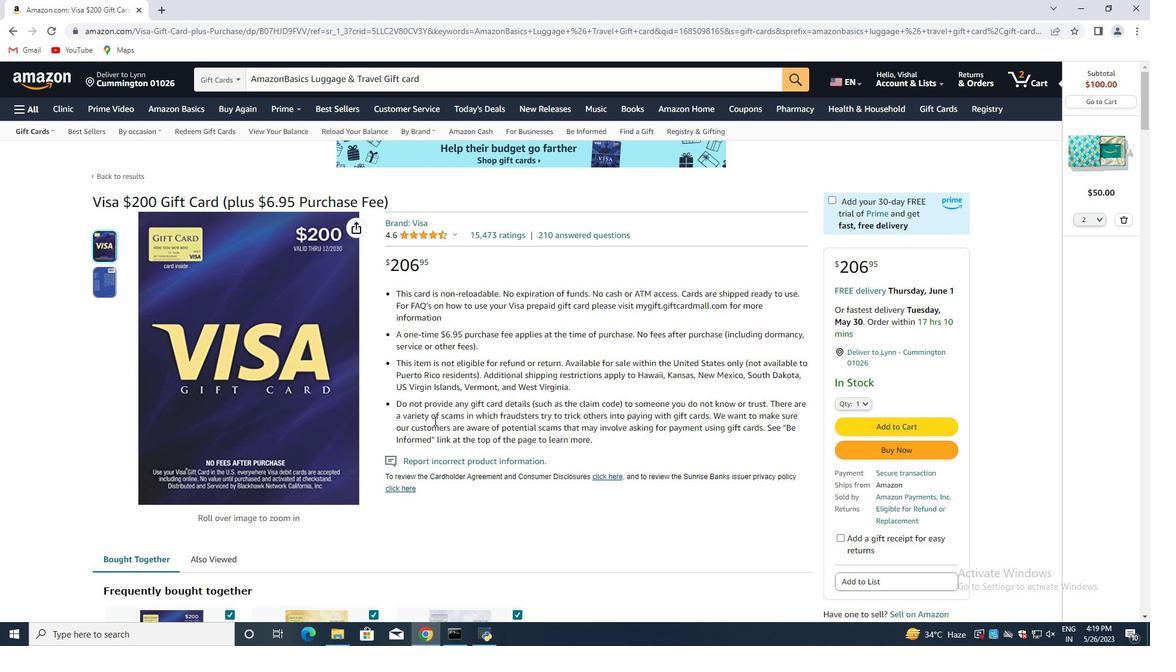 
Action: Mouse moved to (424, 415)
Screenshot: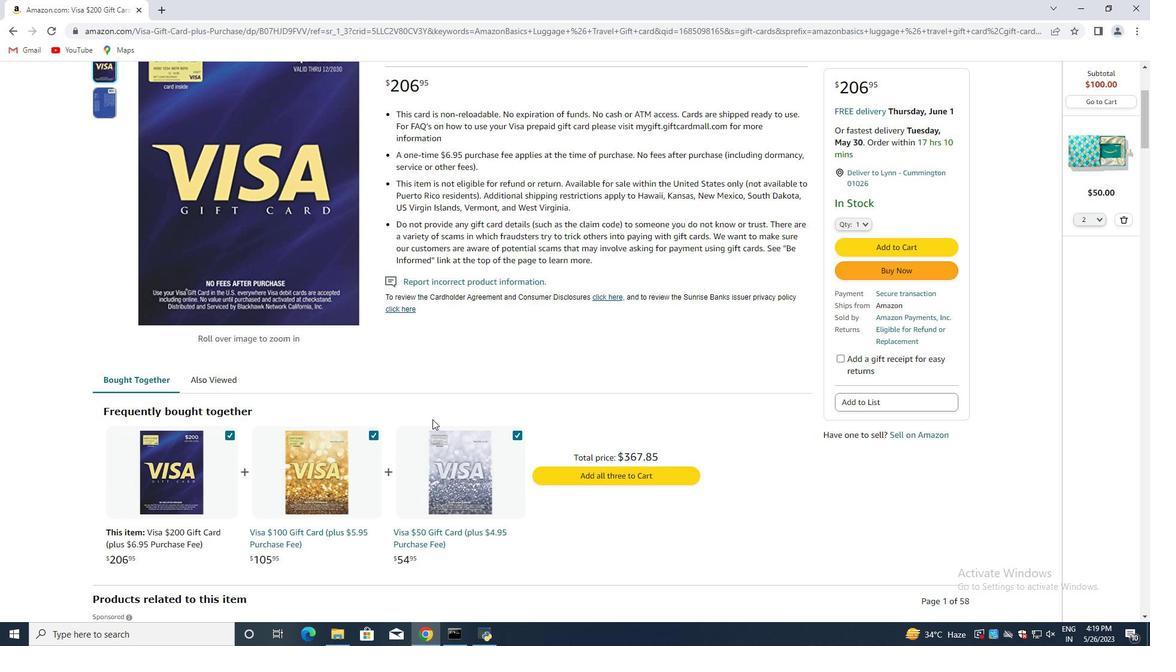 
Action: Mouse scrolled (424, 415) with delta (0, 0)
Screenshot: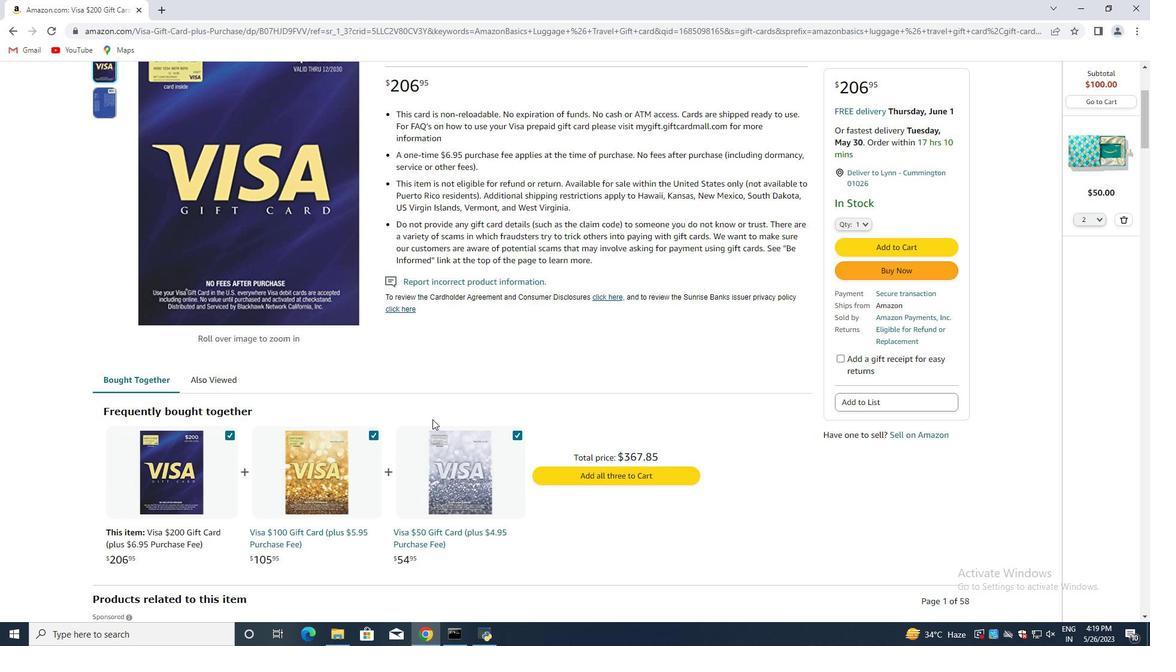 
Action: Mouse scrolled (424, 415) with delta (0, 0)
Screenshot: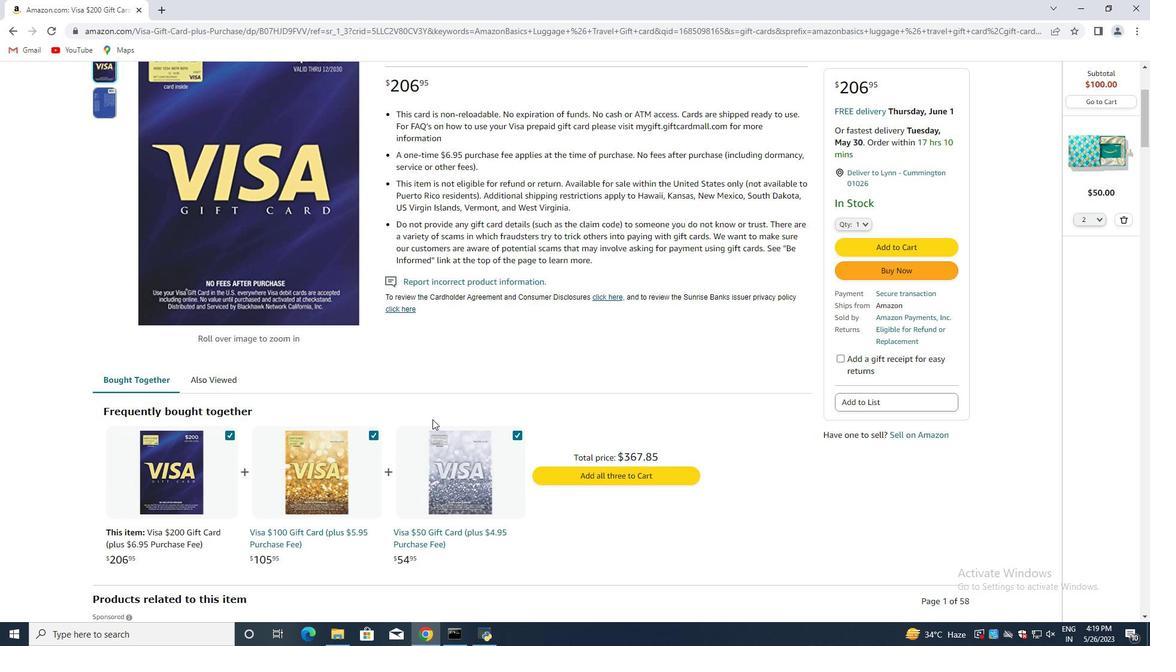 
Action: Mouse moved to (424, 415)
Screenshot: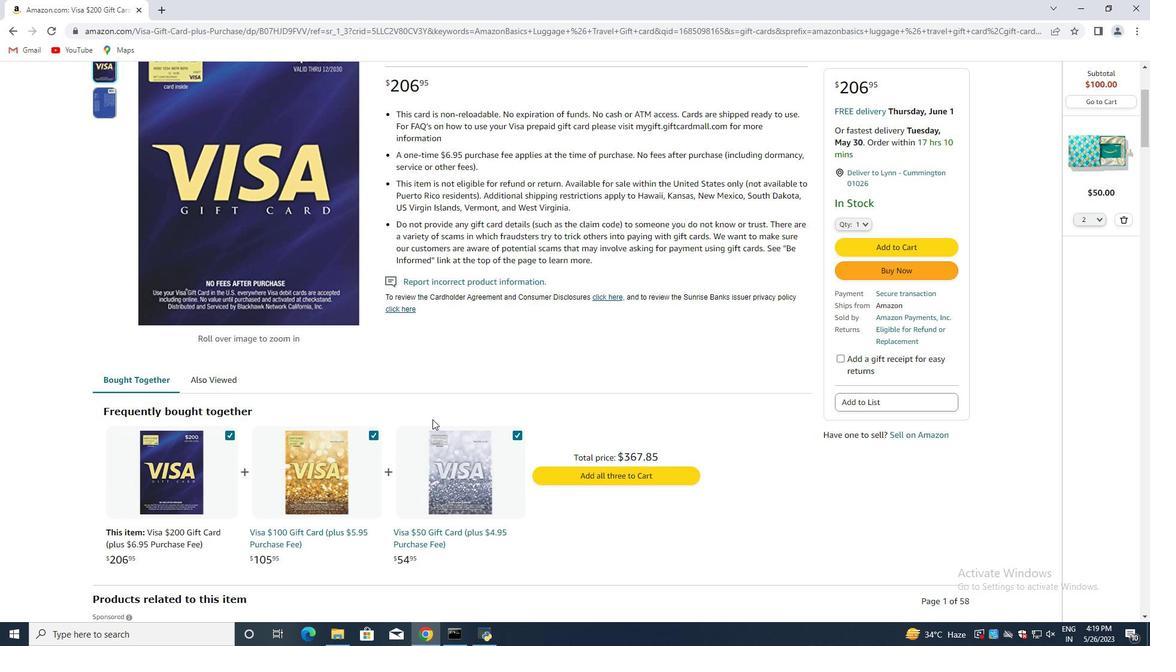 
Action: Mouse scrolled (424, 415) with delta (0, 0)
Screenshot: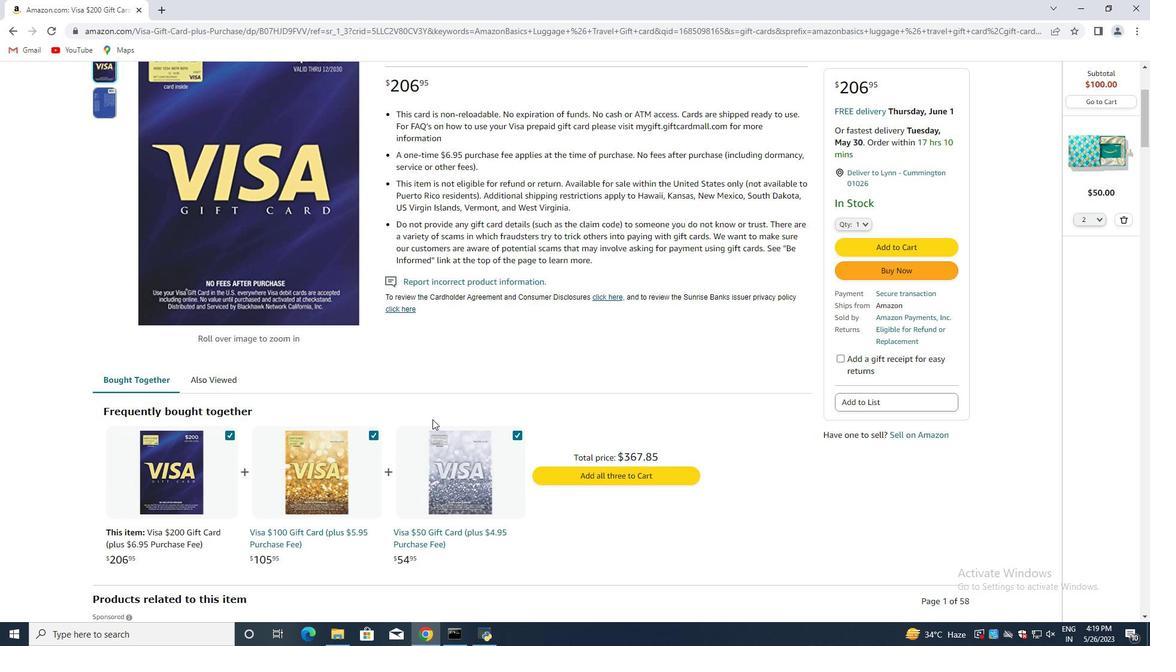 
Action: Mouse scrolled (424, 415) with delta (0, 0)
Screenshot: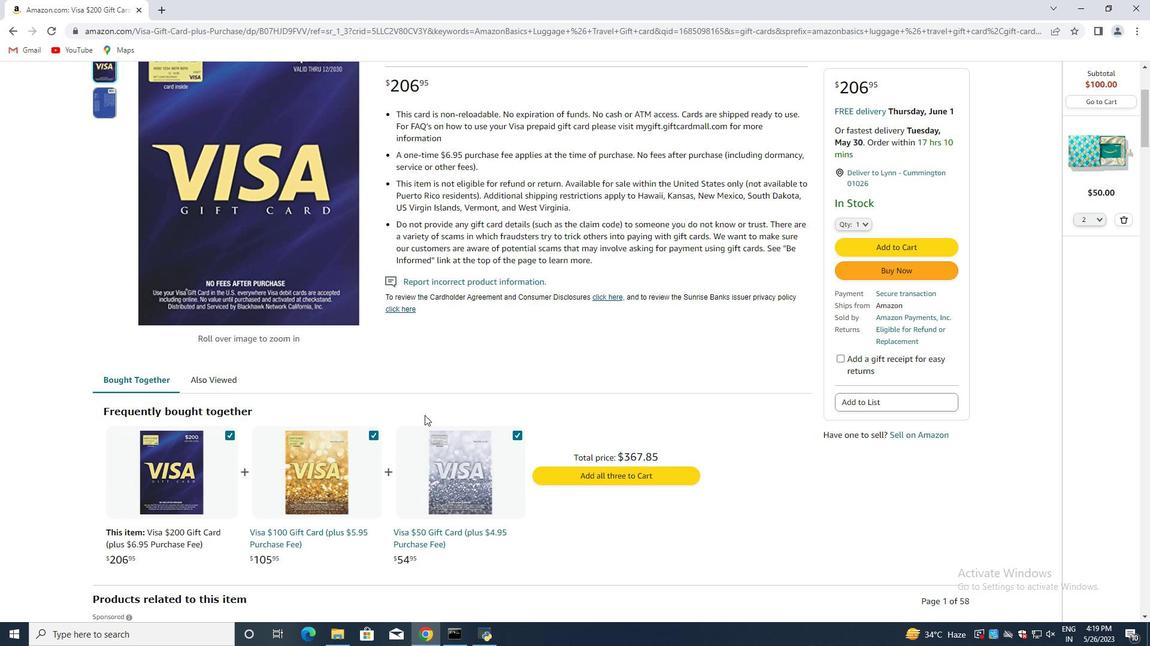 
Action: Mouse moved to (423, 415)
Screenshot: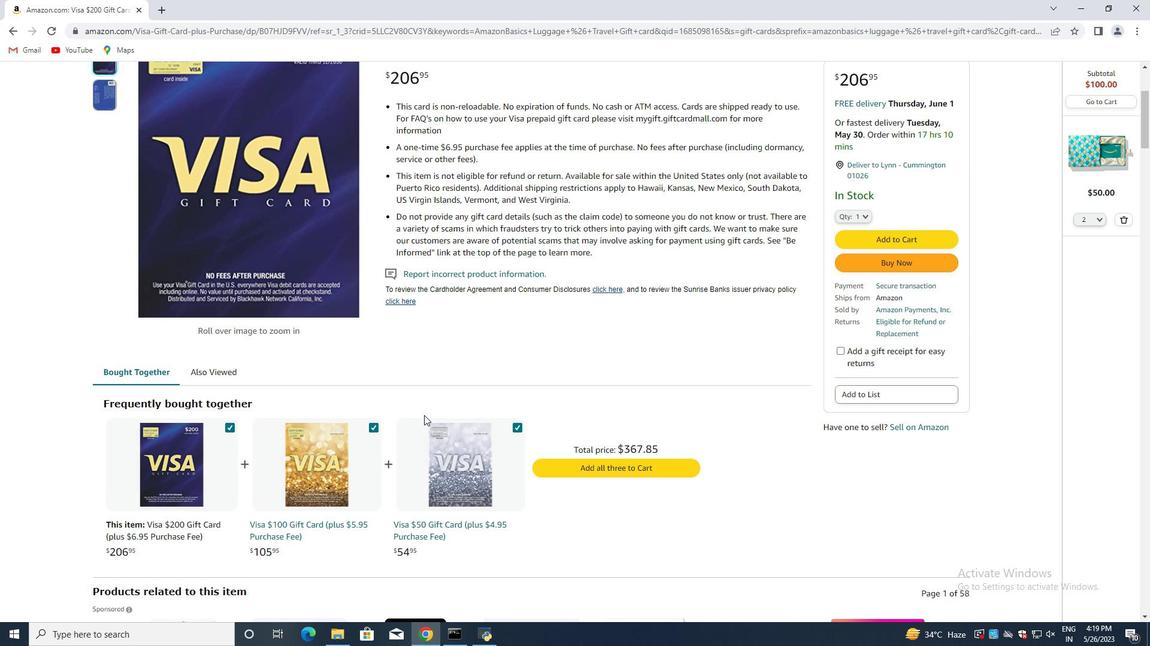 
Action: Mouse scrolled (423, 415) with delta (0, 0)
Screenshot: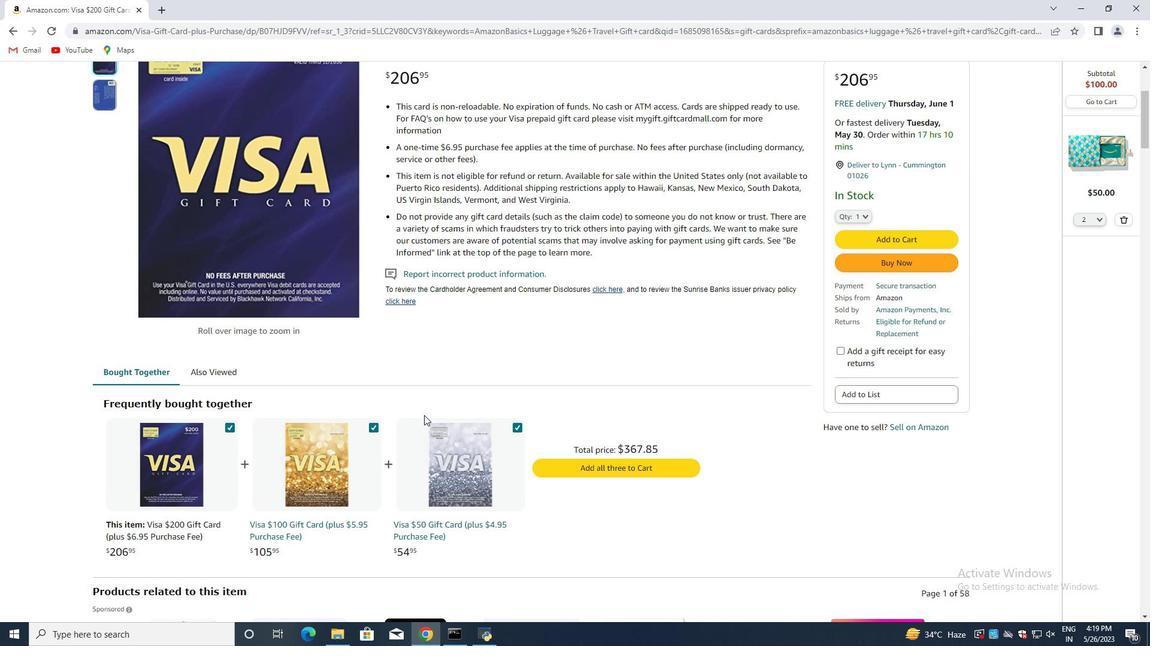 
Action: Mouse moved to (422, 415)
Screenshot: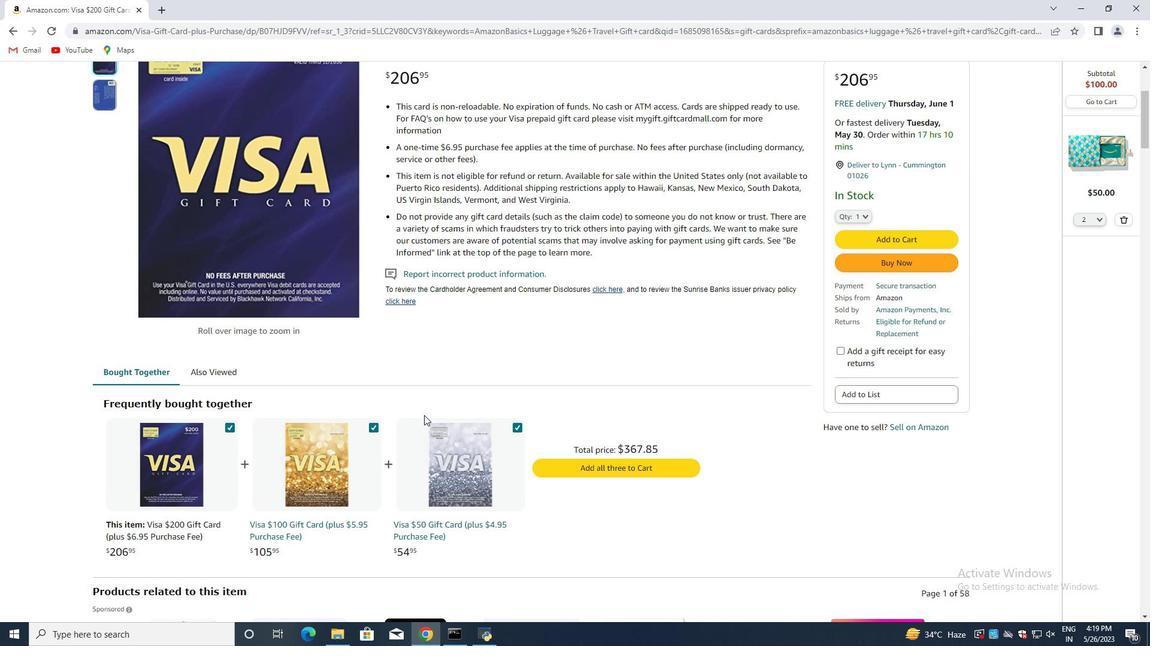 
Action: Mouse scrolled (422, 415) with delta (0, 0)
Screenshot: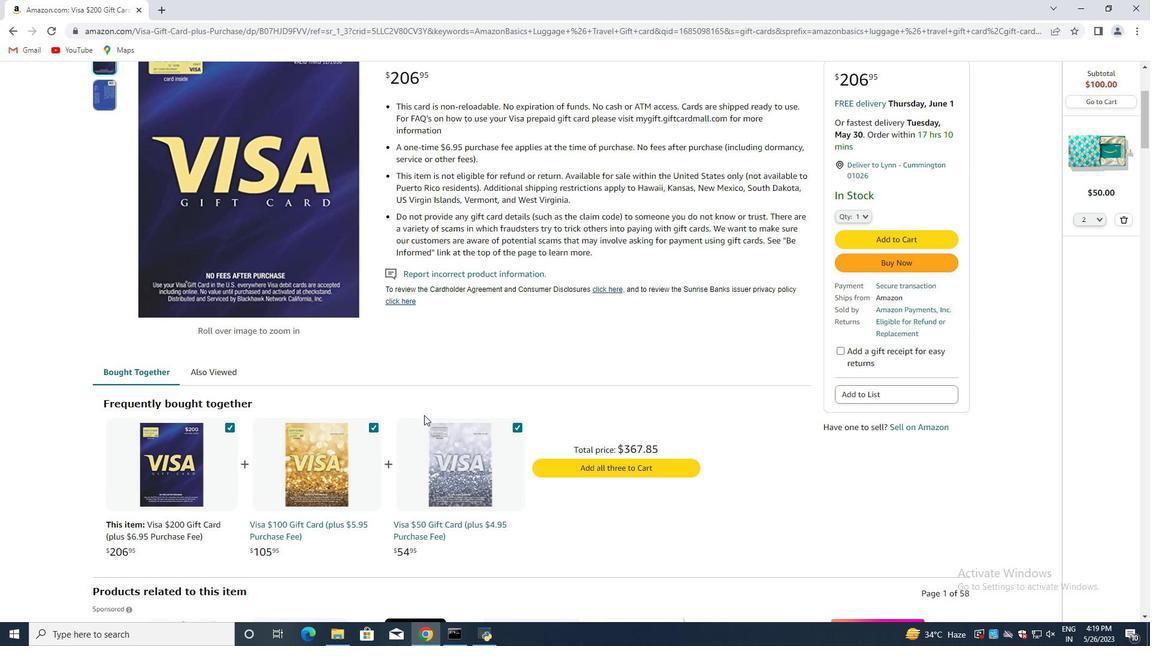 
Action: Mouse moved to (422, 415)
Screenshot: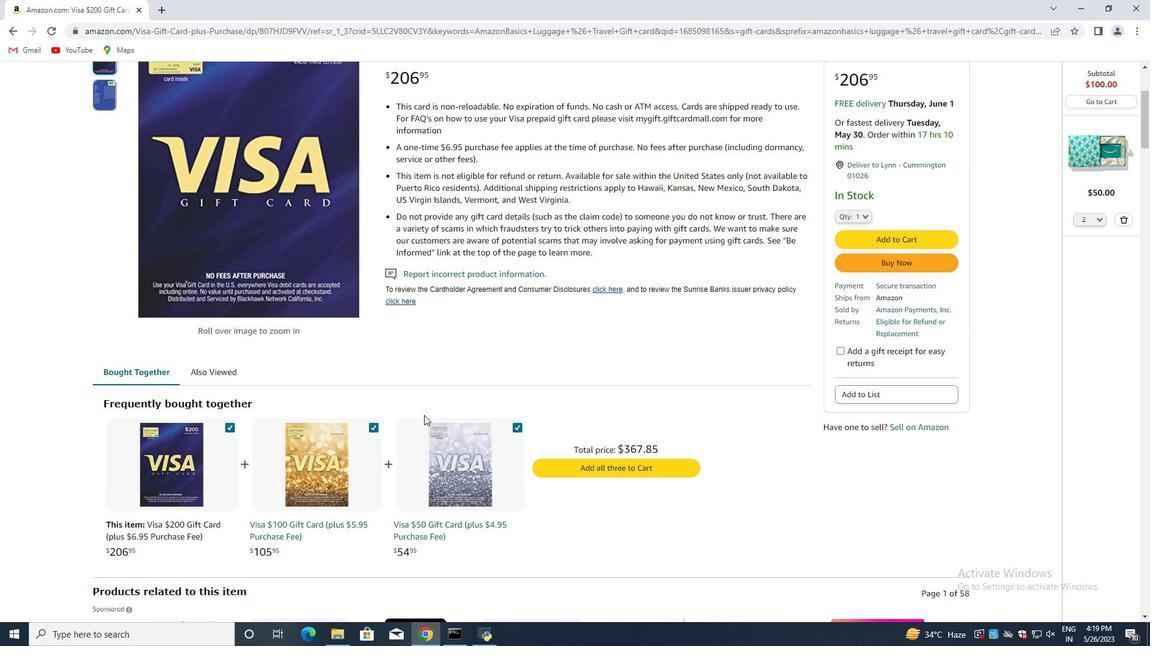 
Action: Mouse scrolled (422, 415) with delta (0, 0)
Screenshot: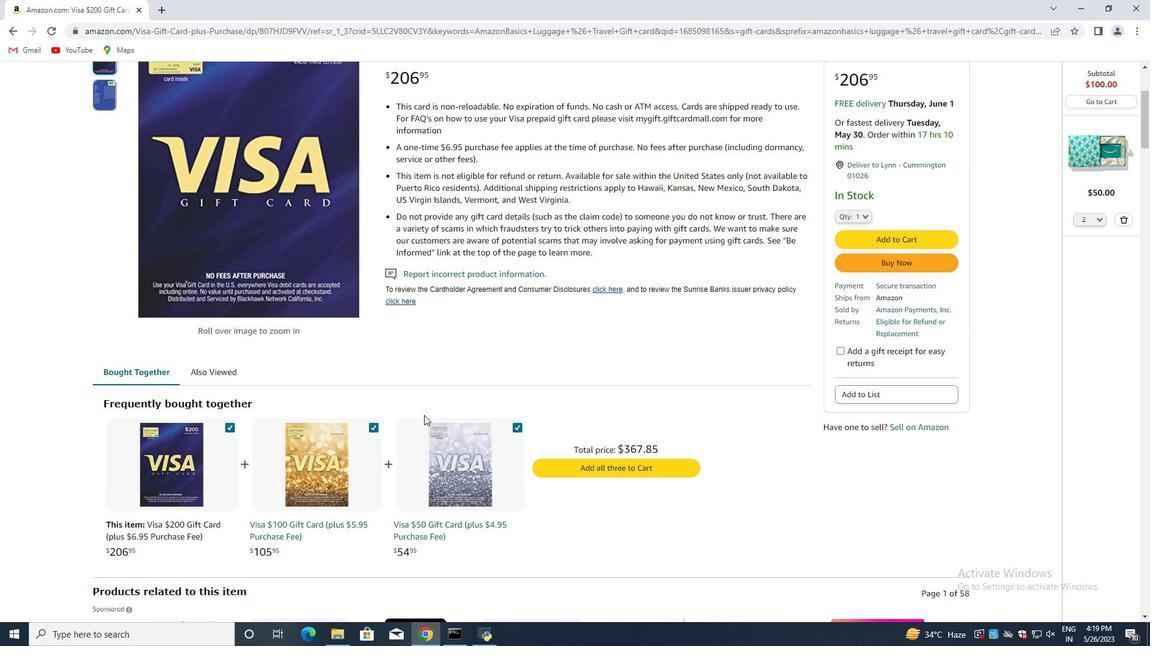 
Action: Mouse moved to (372, 397)
Screenshot: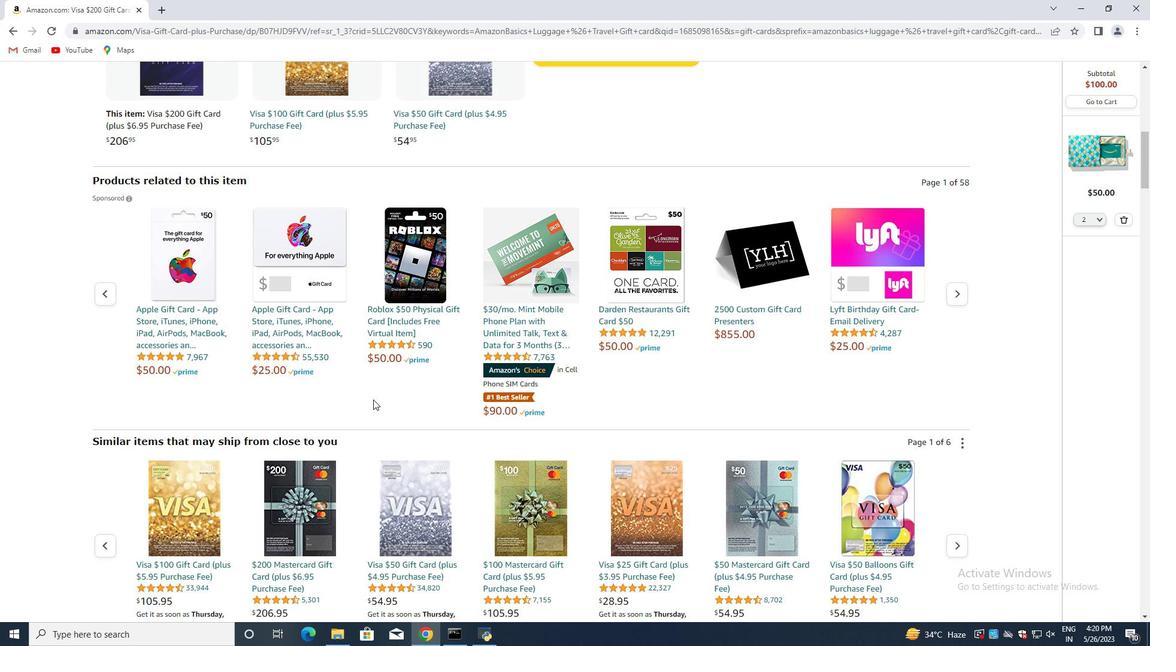 
Action: Mouse scrolled (372, 397) with delta (0, 0)
Screenshot: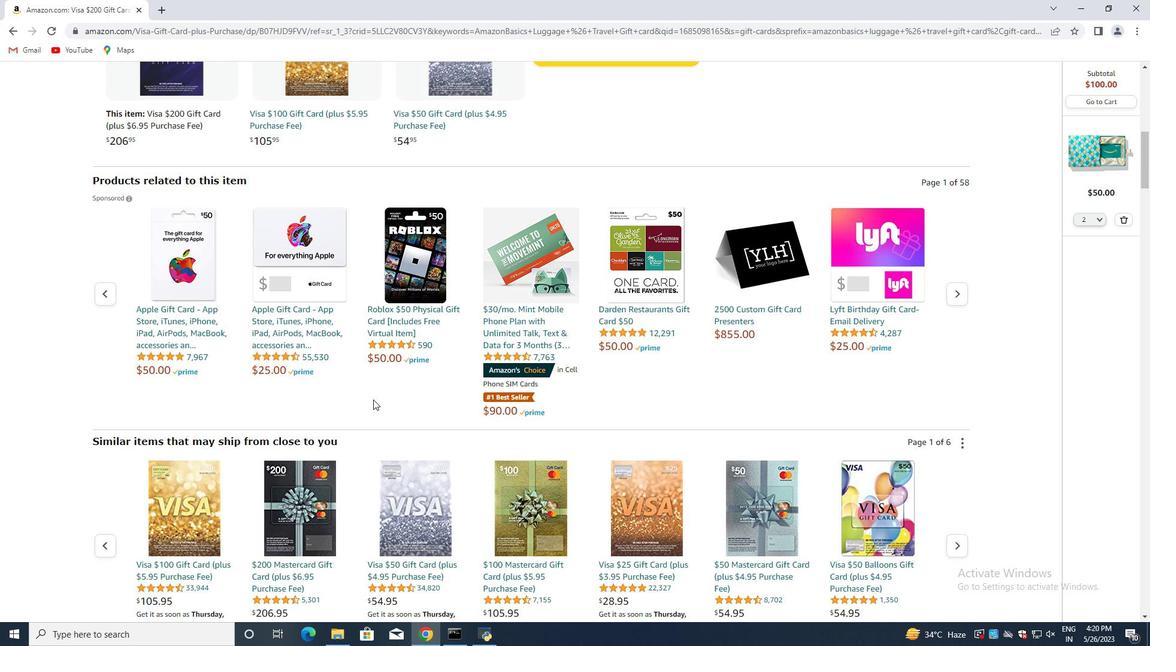 
Action: Mouse scrolled (372, 397) with delta (0, 0)
Screenshot: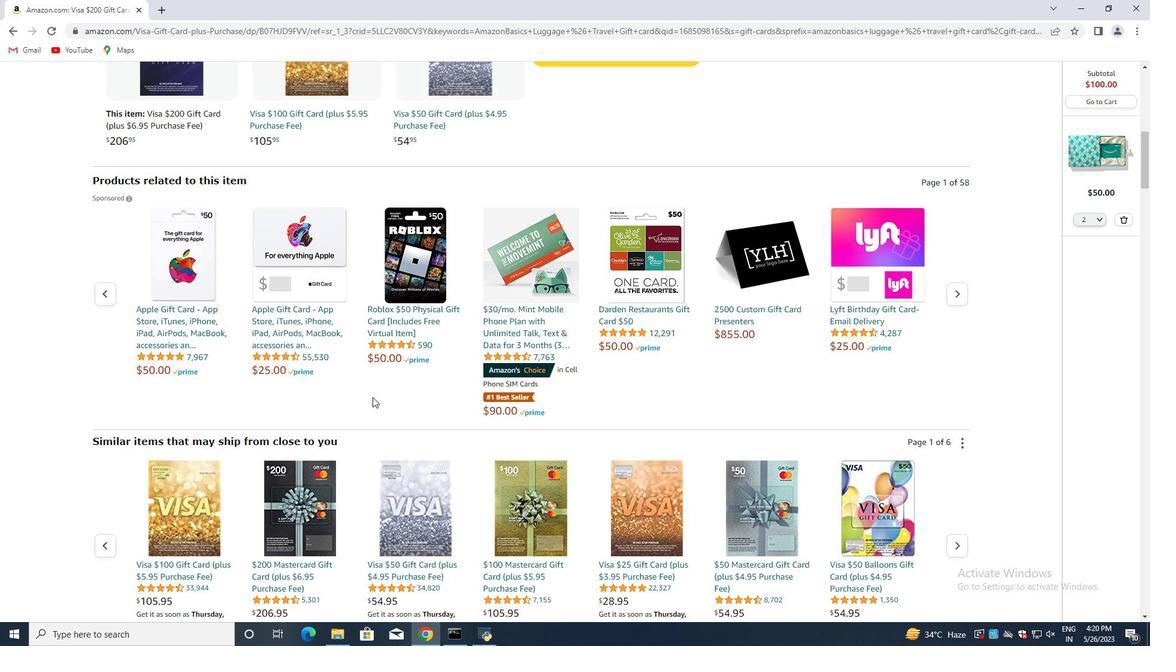 
Action: Mouse scrolled (372, 397) with delta (0, 0)
Screenshot: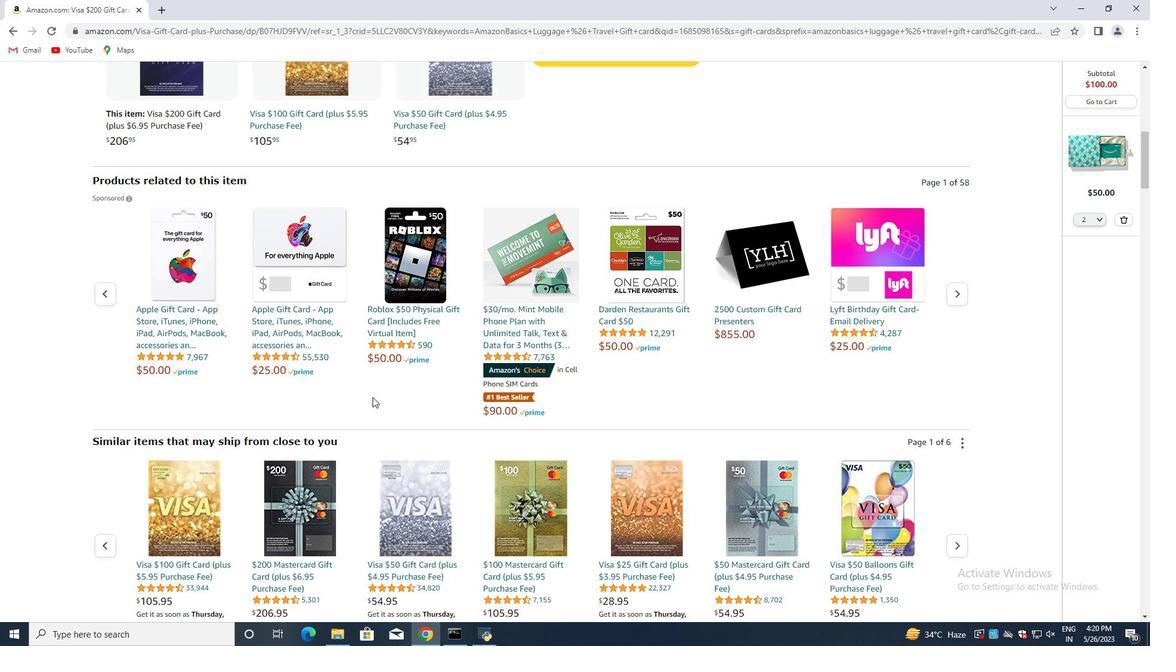 
Action: Mouse scrolled (372, 397) with delta (0, 0)
Screenshot: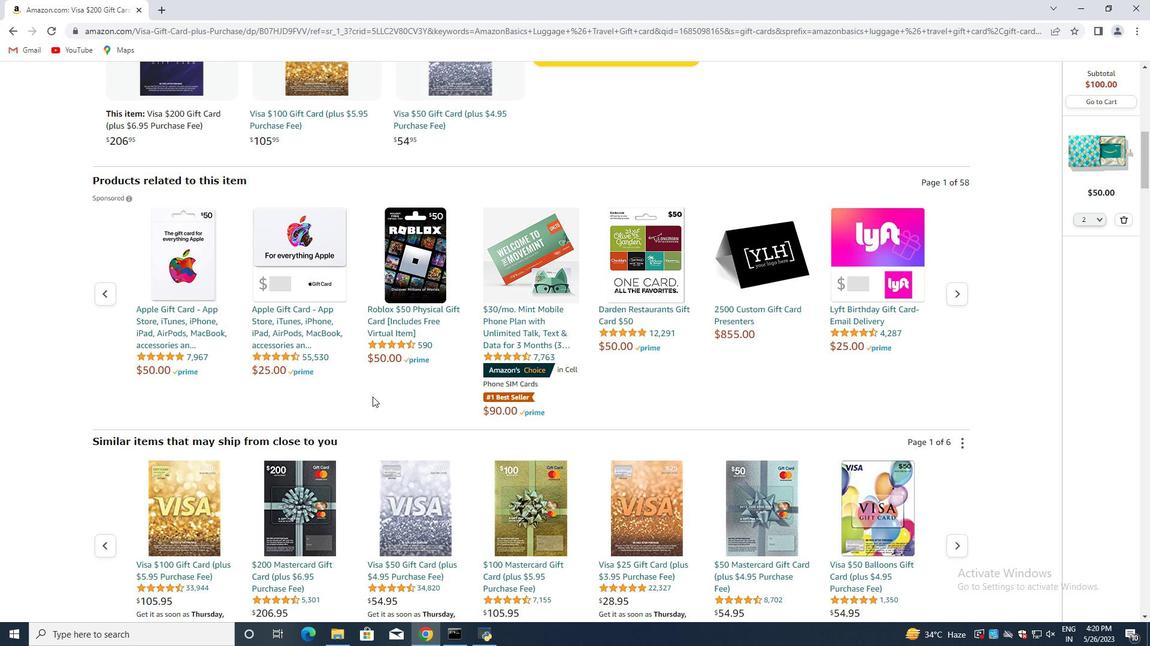 
Action: Mouse scrolled (372, 397) with delta (0, 0)
Screenshot: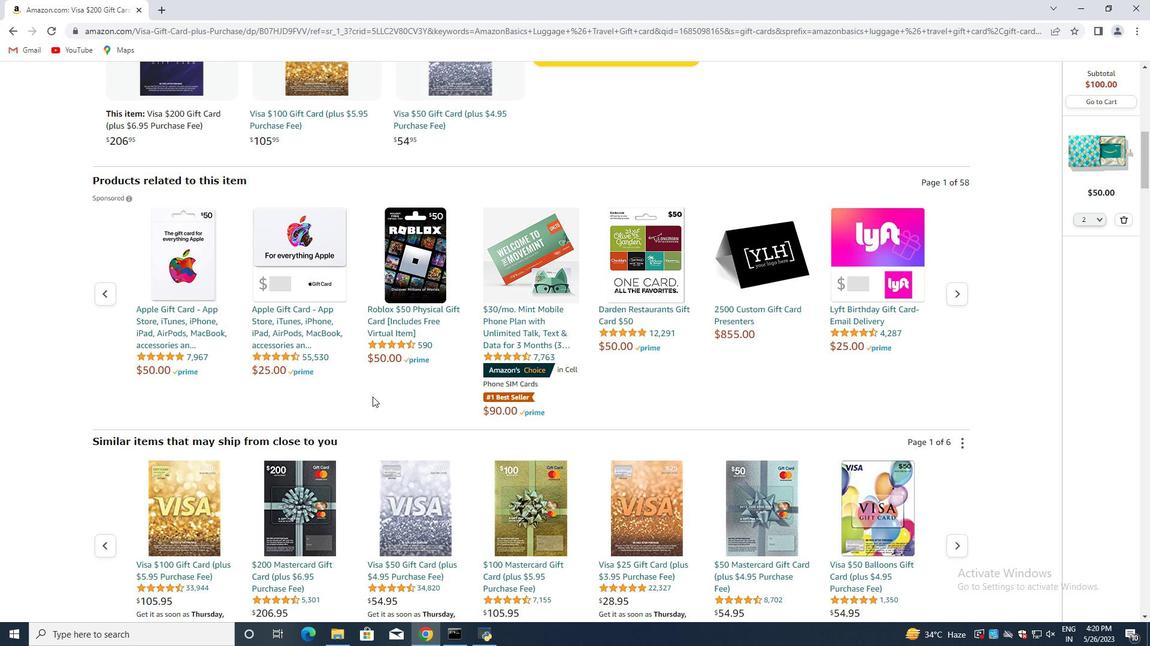 
Action: Mouse scrolled (372, 397) with delta (0, 0)
Screenshot: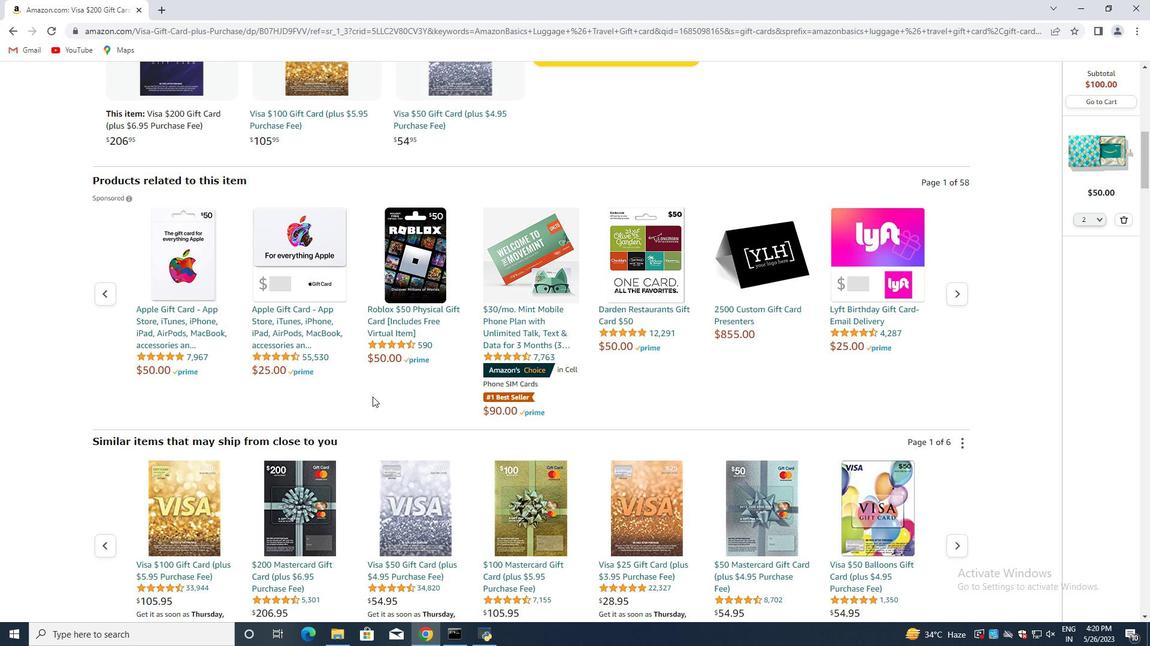 
Action: Mouse scrolled (372, 397) with delta (0, 0)
Screenshot: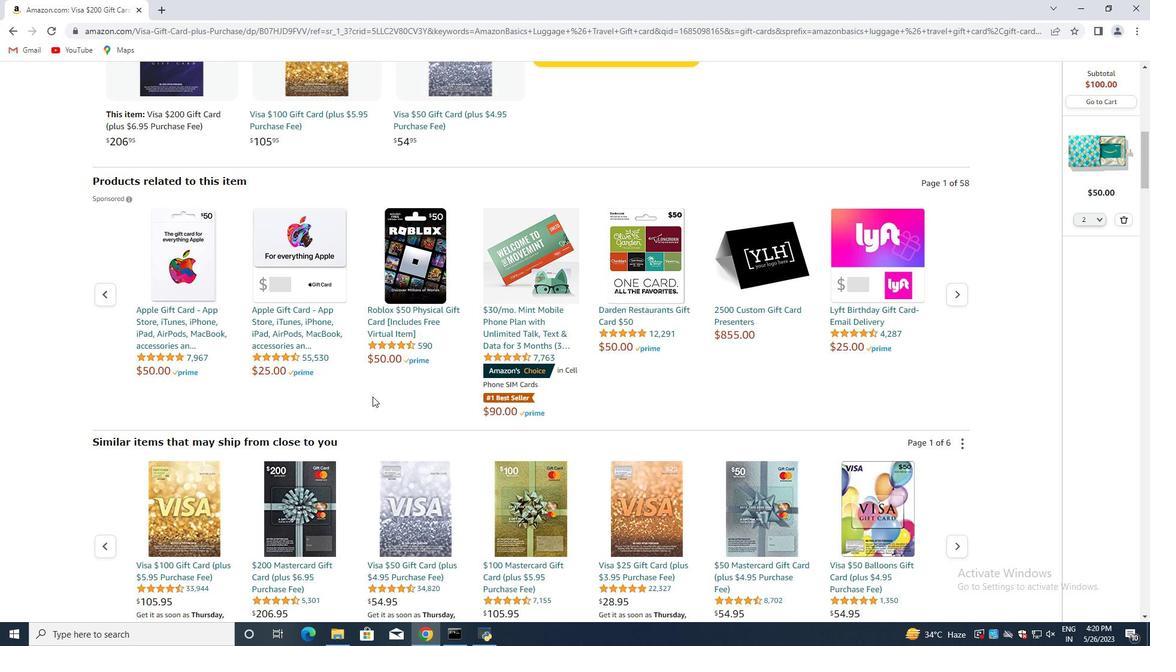 
Action: Mouse moved to (12, 34)
Screenshot: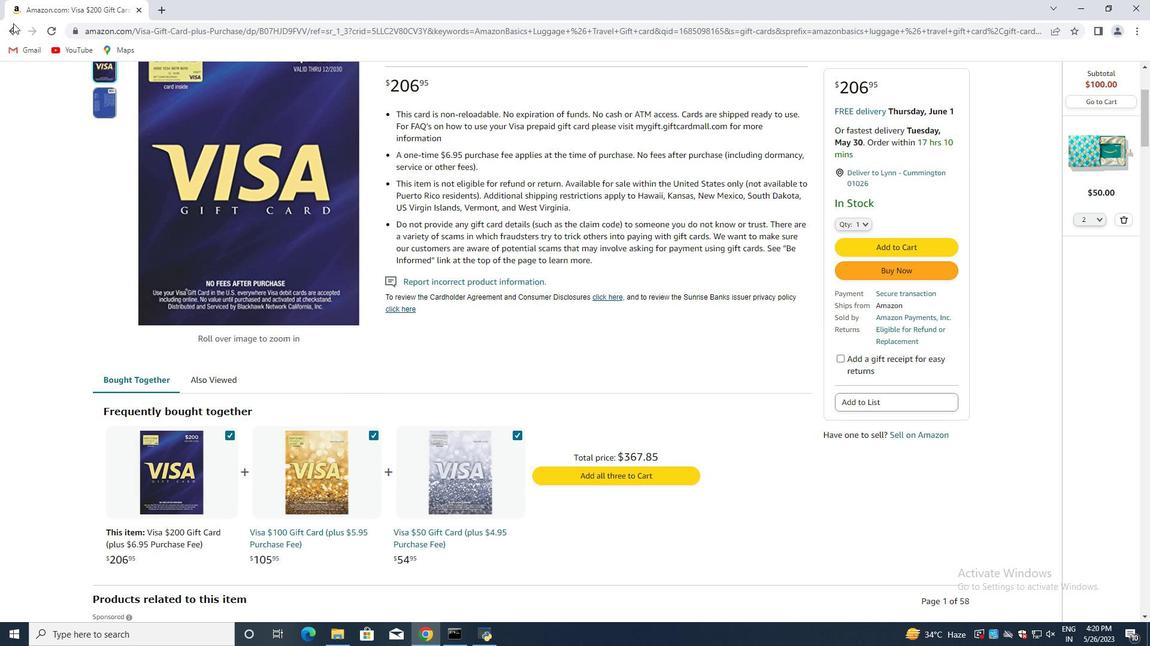 
Action: Mouse pressed left at (12, 34)
Screenshot: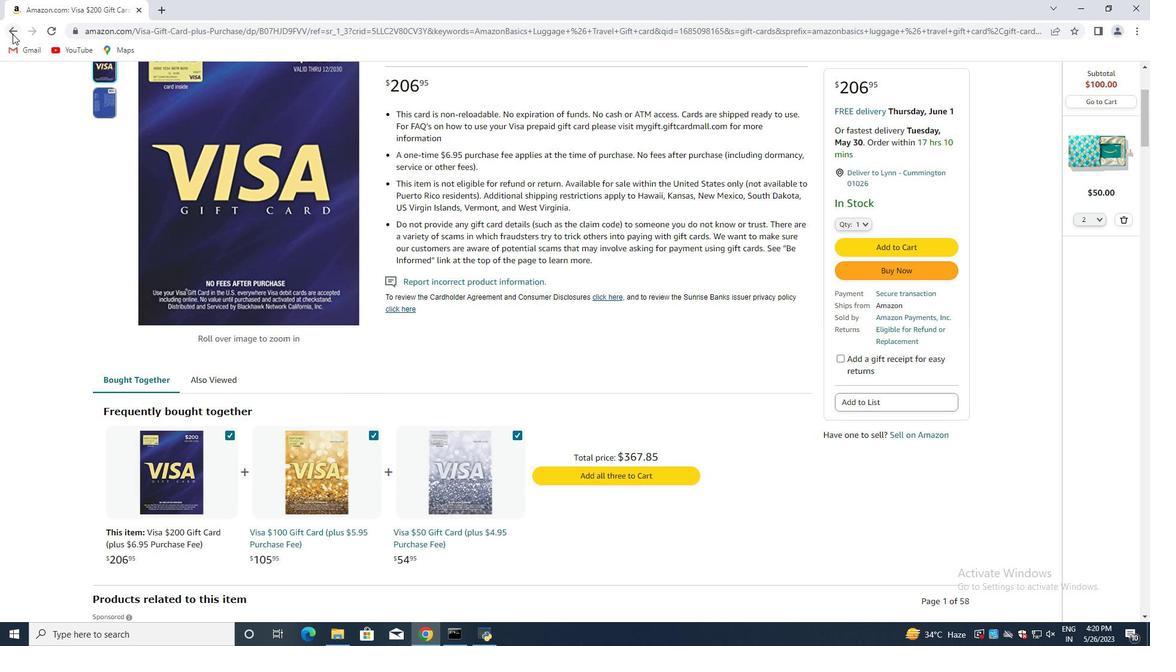 
Action: Mouse moved to (546, 289)
Screenshot: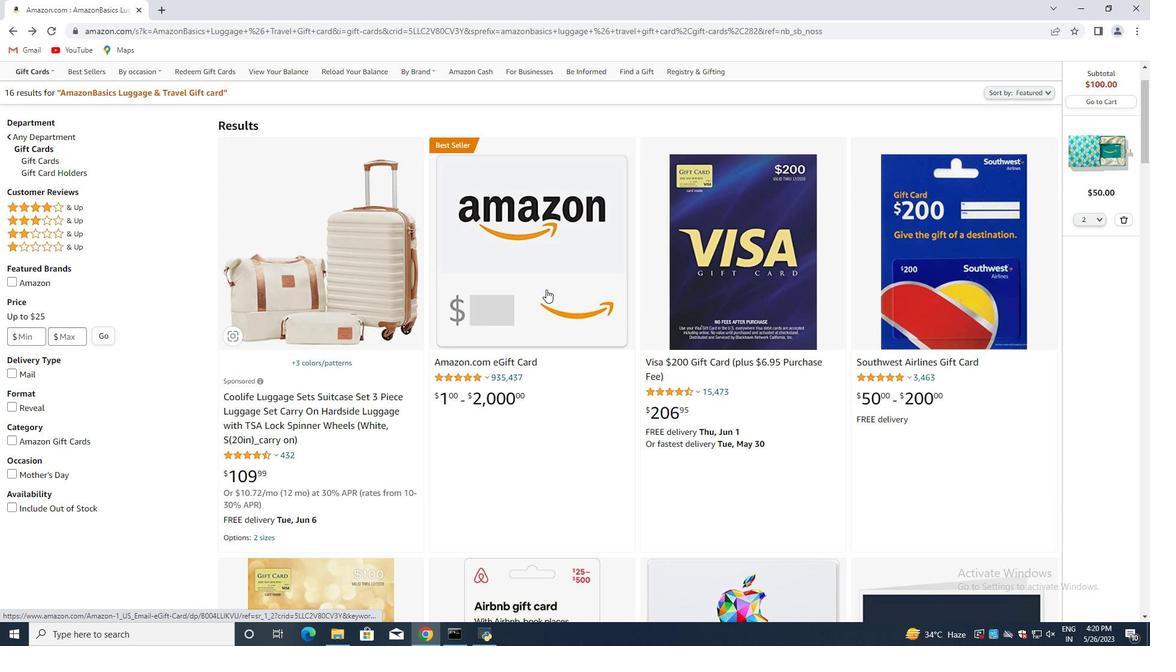 
Action: Mouse pressed left at (546, 289)
Screenshot: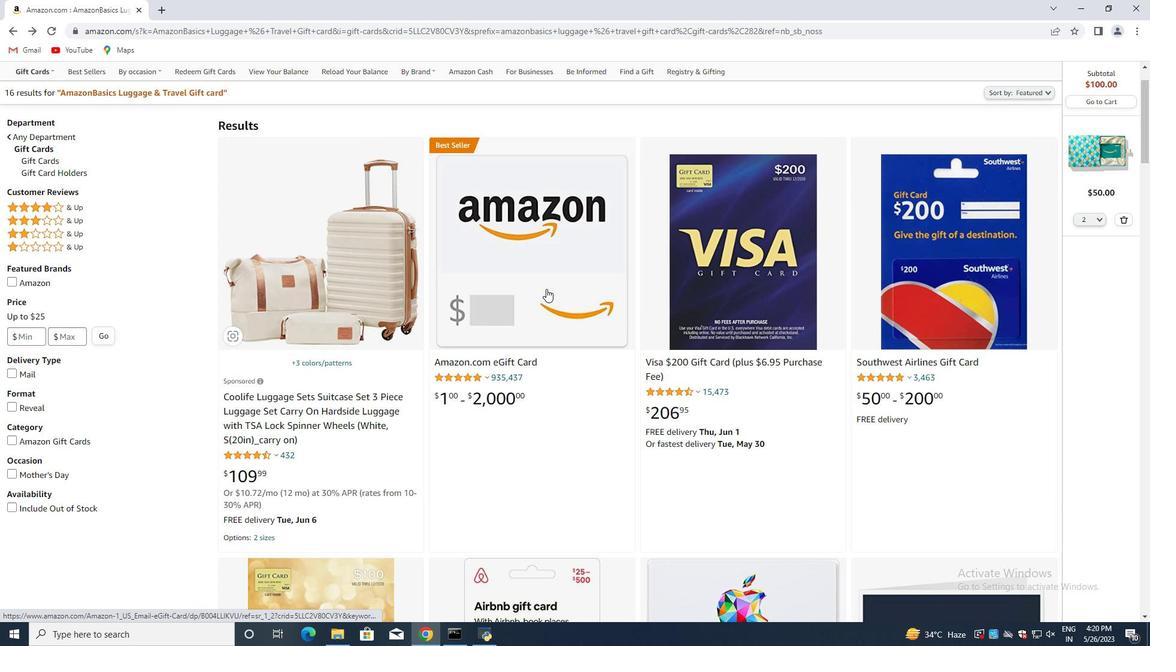 
Action: Mouse moved to (433, 280)
Screenshot: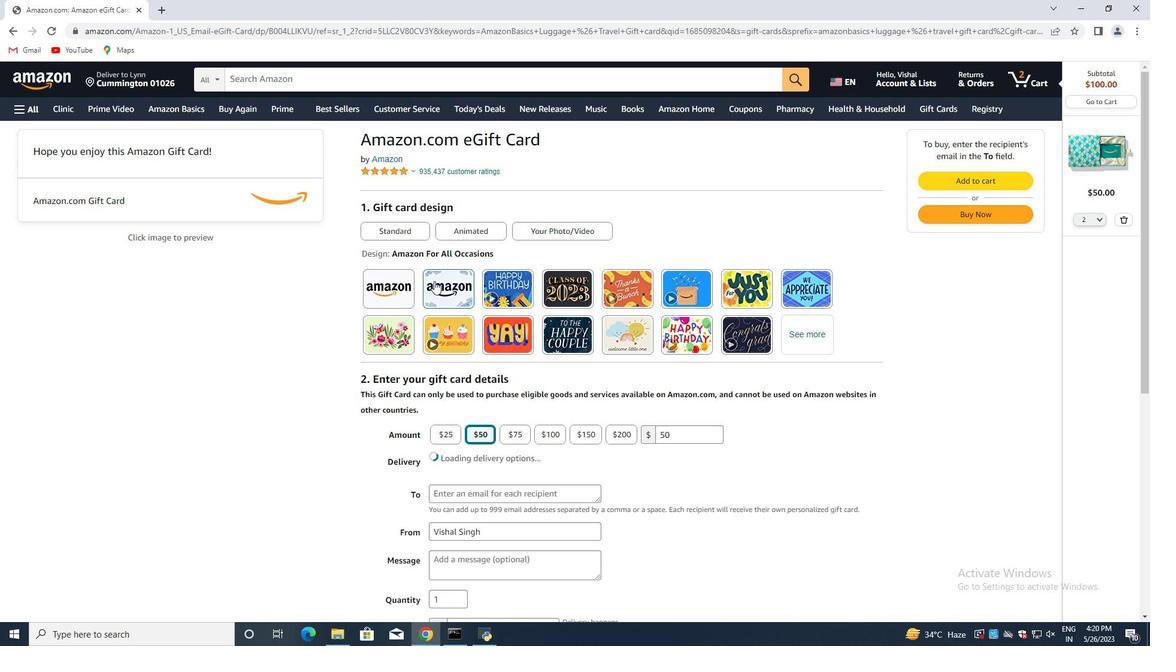 
Action: Mouse scrolled (433, 280) with delta (0, 0)
Screenshot: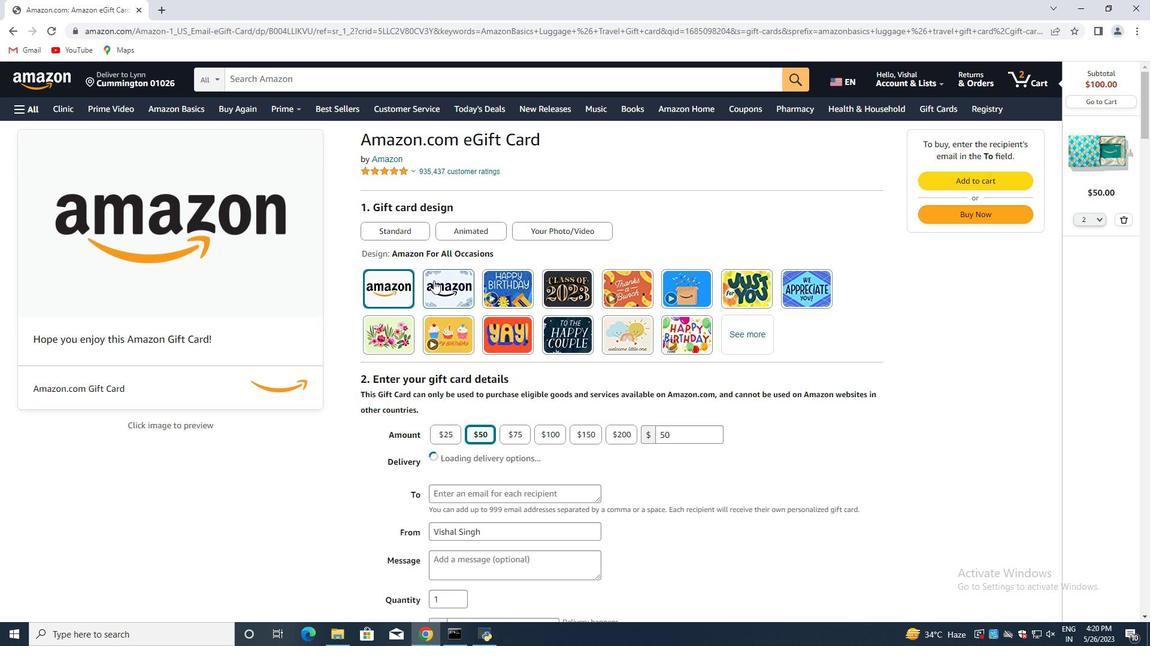 
Action: Mouse scrolled (433, 281) with delta (0, 0)
Screenshot: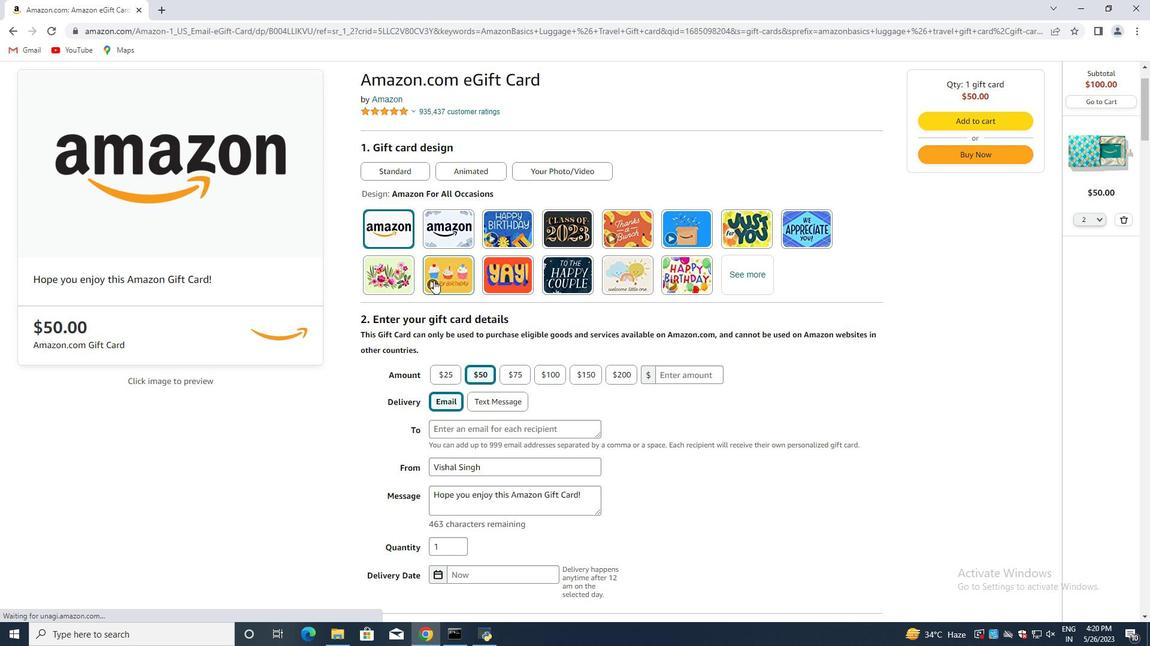 
Action: Mouse scrolled (433, 281) with delta (0, 0)
Screenshot: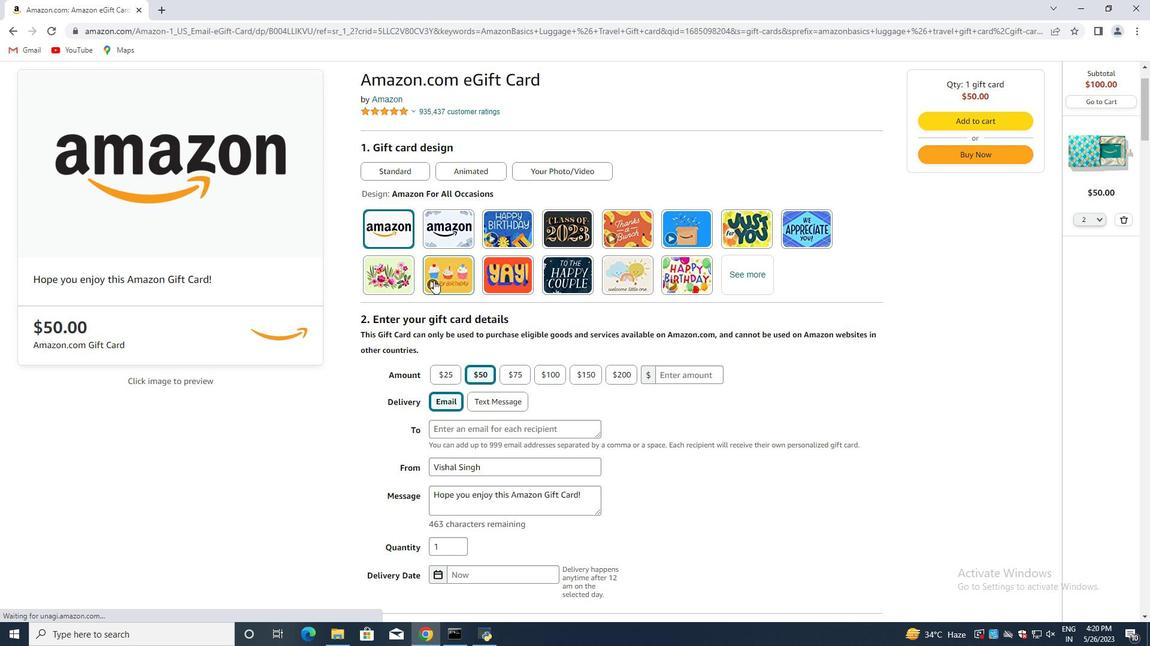 
Action: Mouse moved to (440, 285)
Screenshot: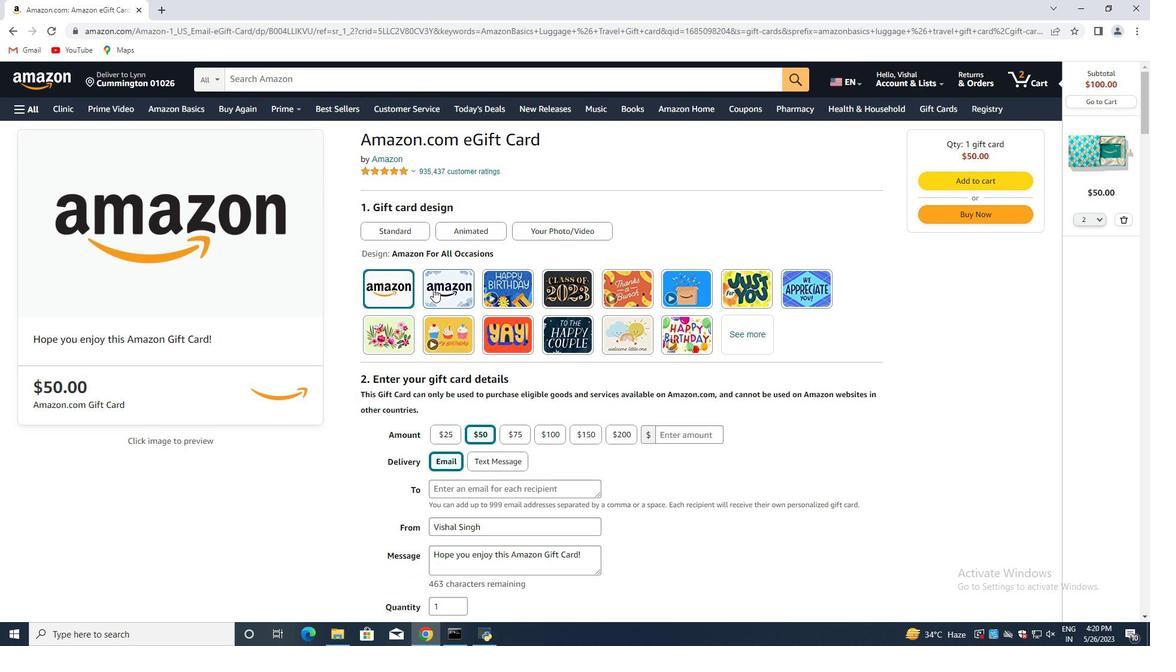 
Action: Mouse pressed left at (440, 285)
Screenshot: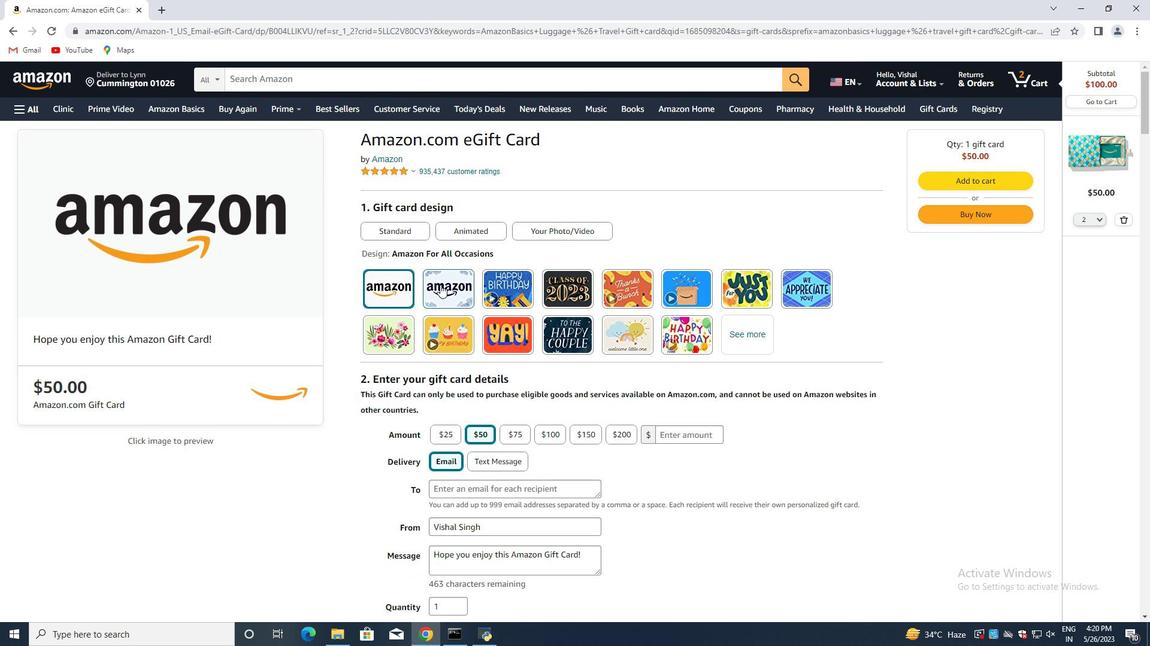 
Action: Mouse moved to (498, 283)
Screenshot: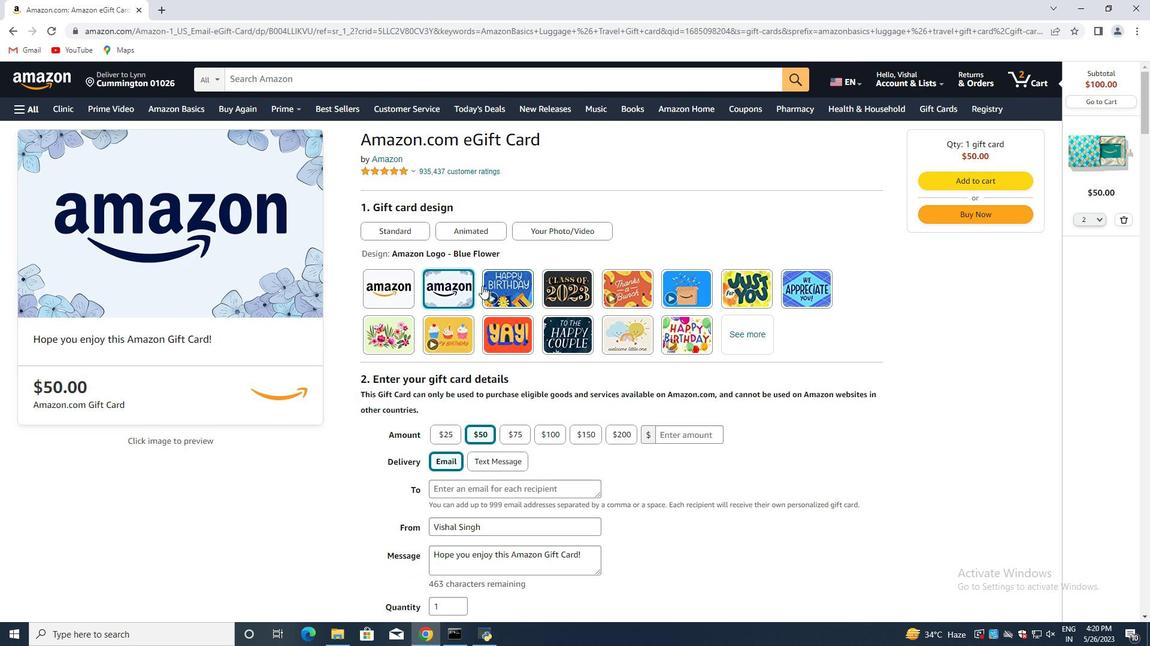 
Action: Mouse pressed left at (498, 283)
Screenshot: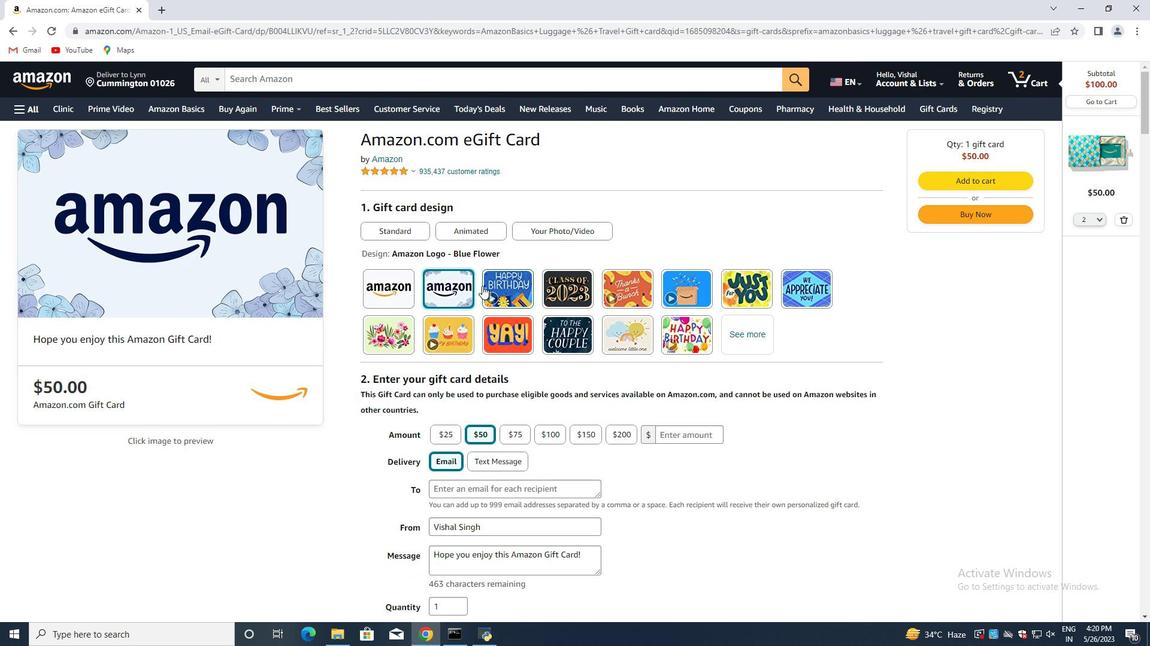 
Action: Mouse moved to (579, 290)
Screenshot: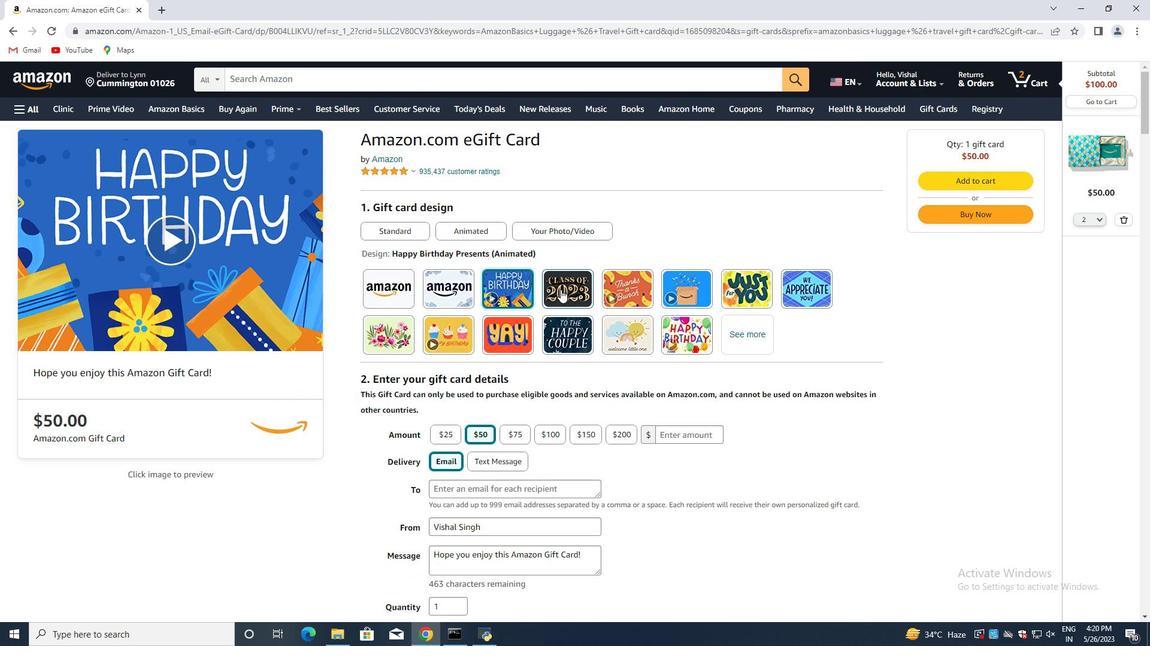 
Action: Mouse pressed left at (579, 290)
Screenshot: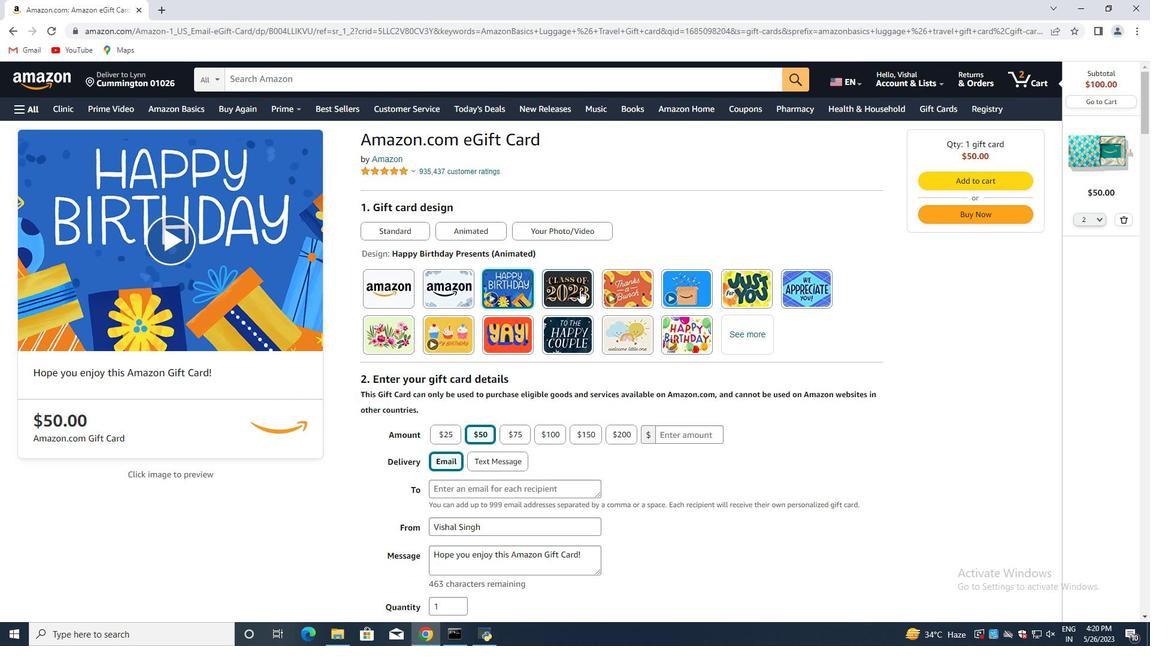 
Action: Mouse moved to (515, 283)
Screenshot: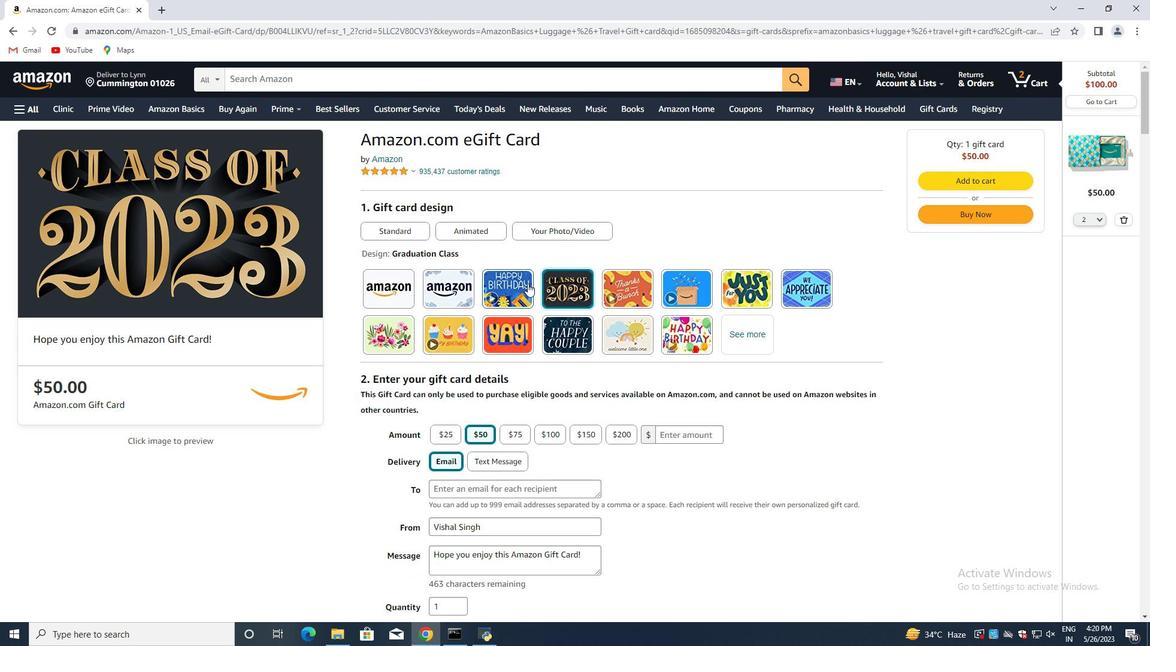 
Action: Mouse pressed left at (515, 283)
Screenshot: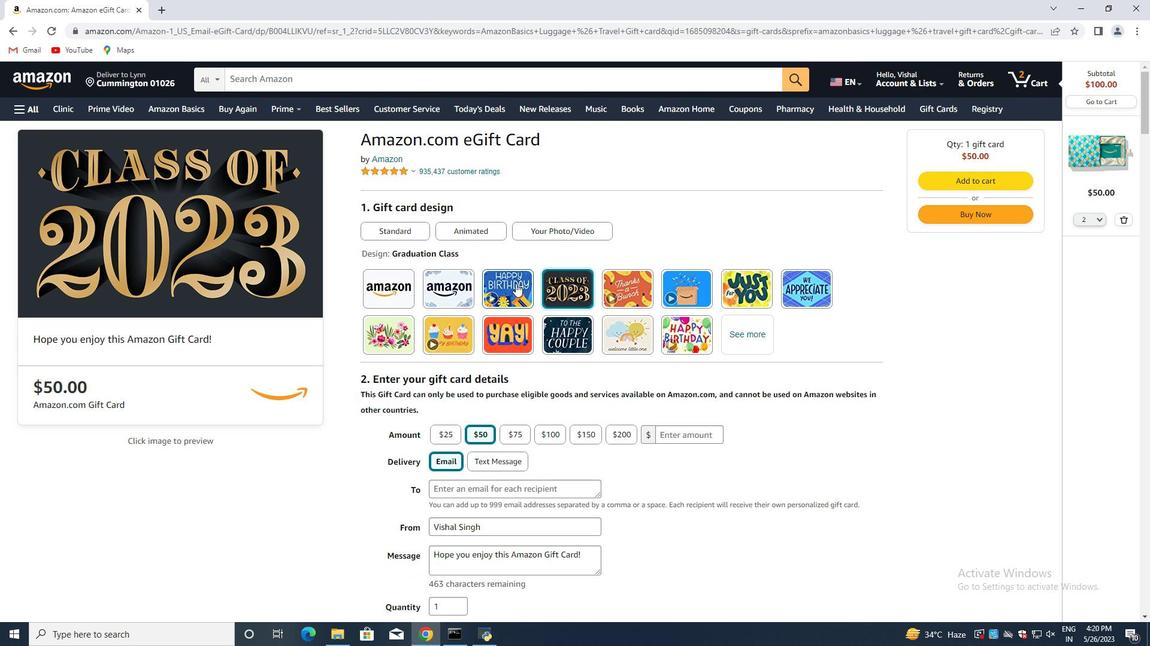 
Action: Mouse moved to (546, 284)
Screenshot: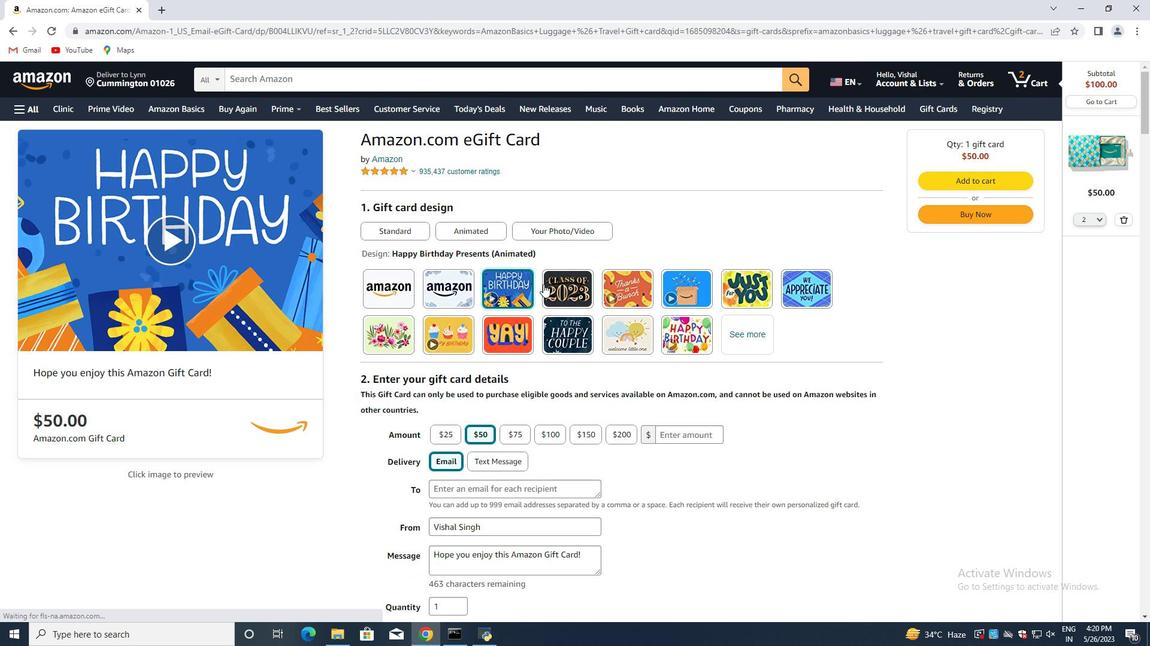 
Action: Mouse pressed left at (546, 284)
Screenshot: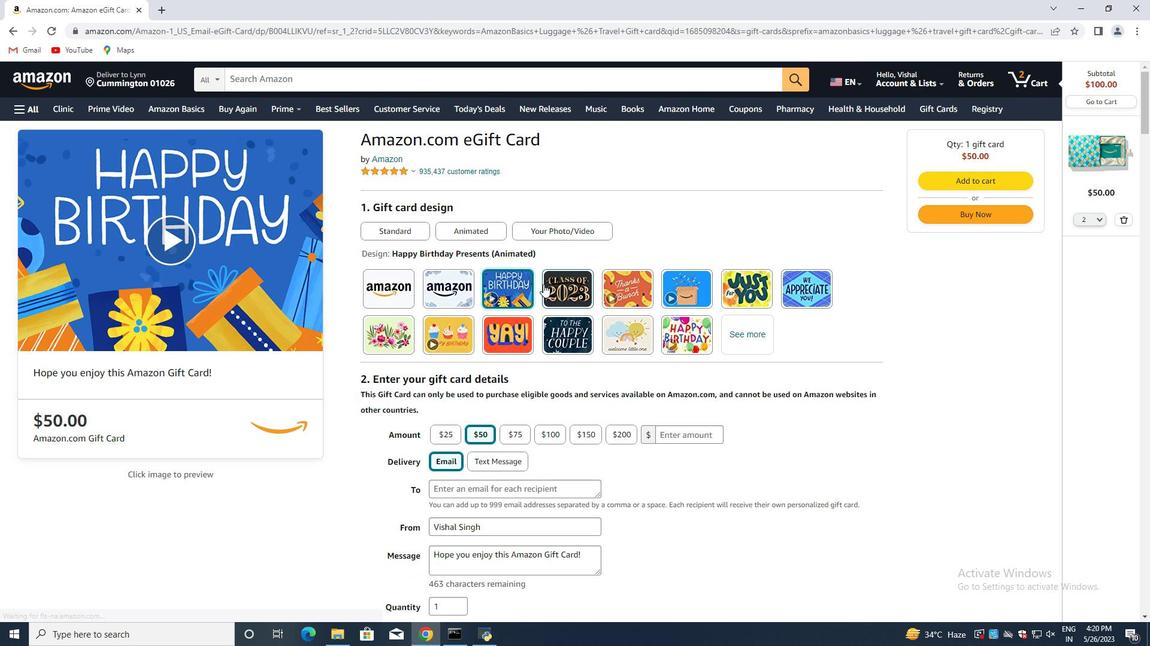 
Action: Mouse moved to (628, 294)
Screenshot: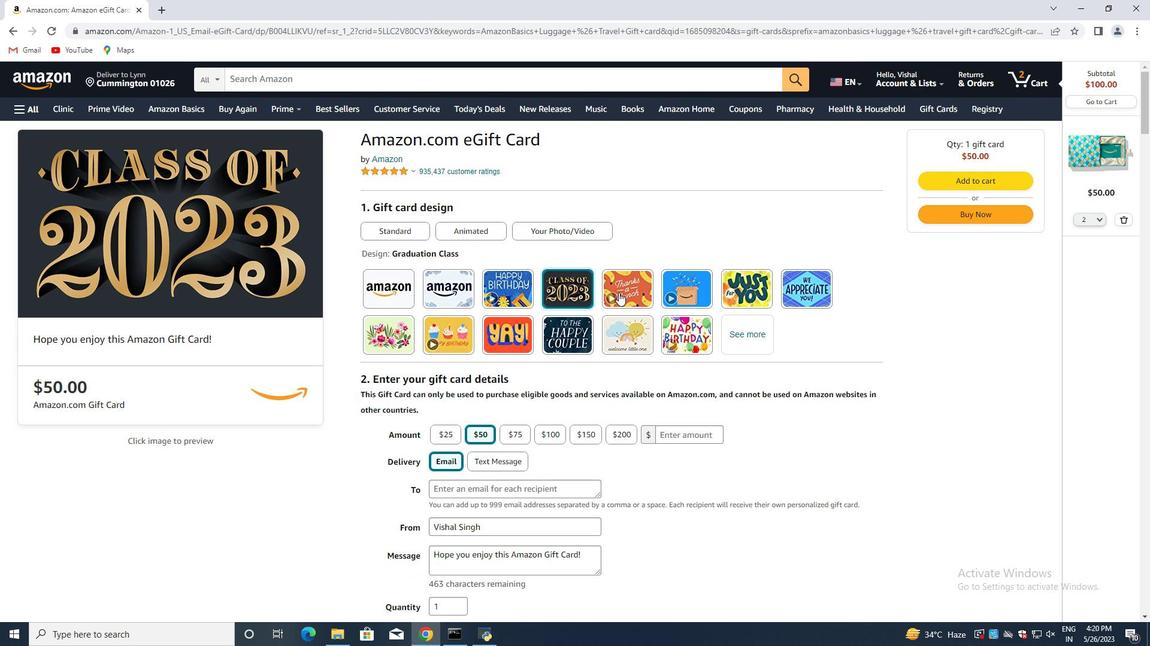 
Action: Mouse pressed left at (628, 294)
Screenshot: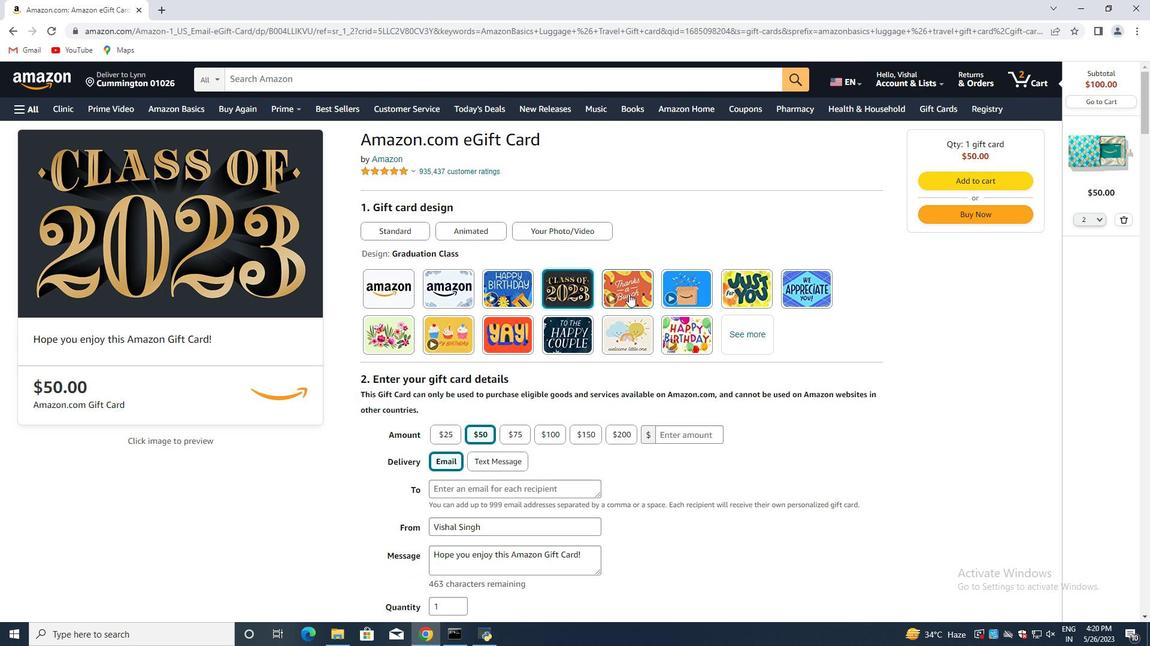 
Action: Mouse moved to (548, 312)
Screenshot: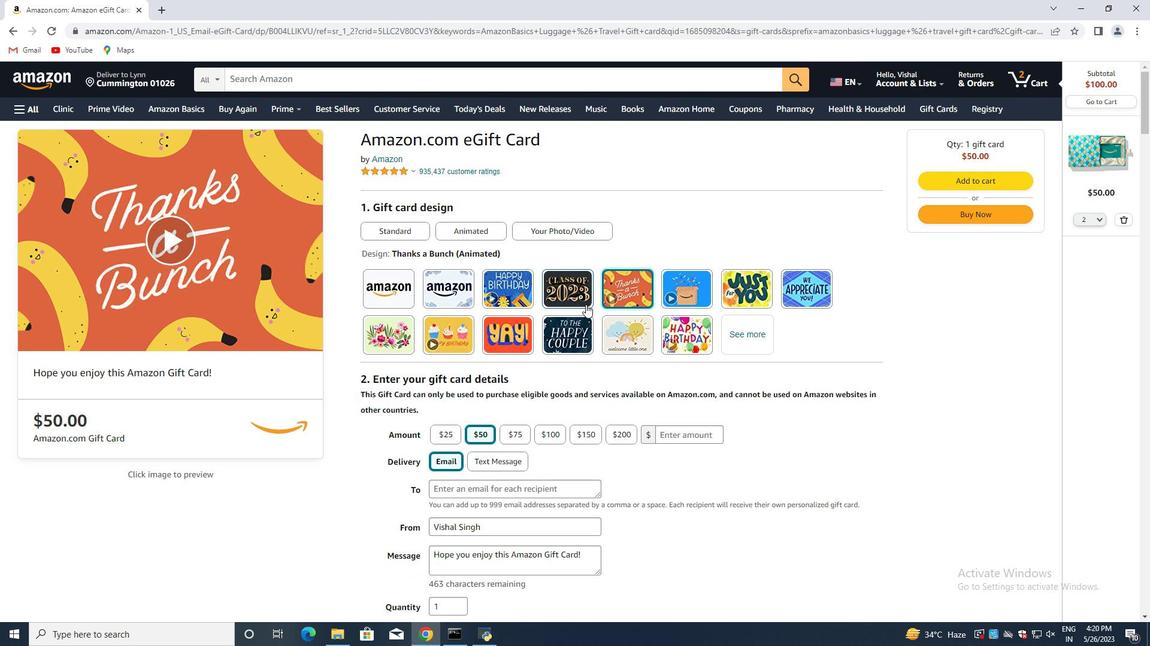 
Action: Mouse scrolled (554, 309) with delta (0, 0)
Screenshot: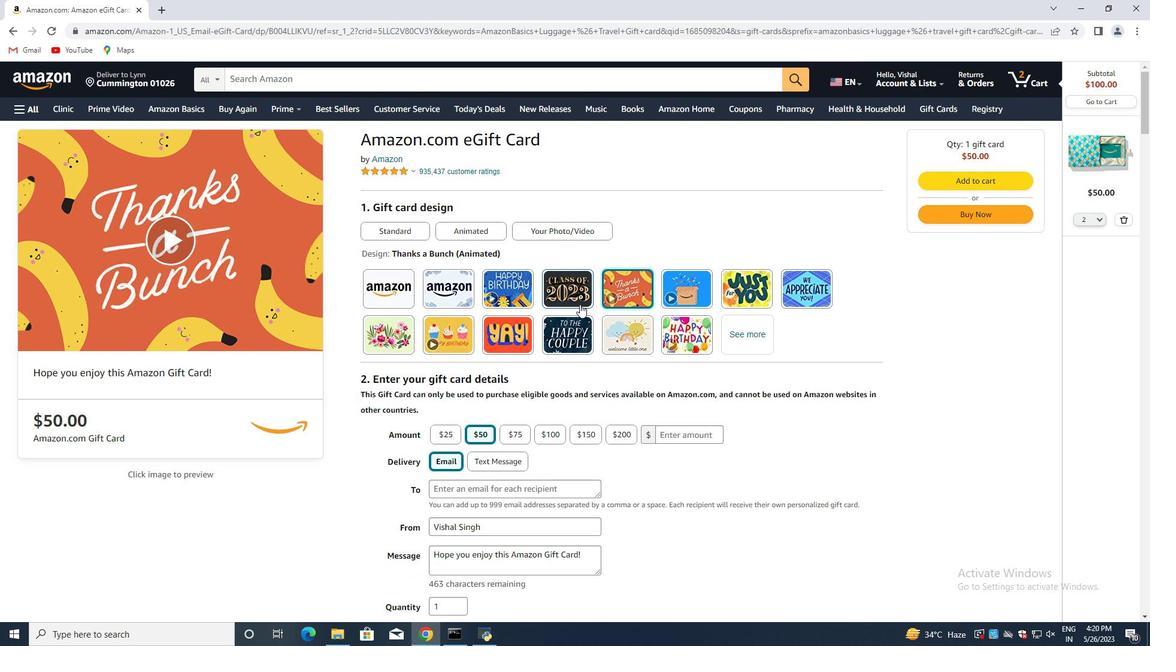 
Action: Mouse moved to (542, 312)
Screenshot: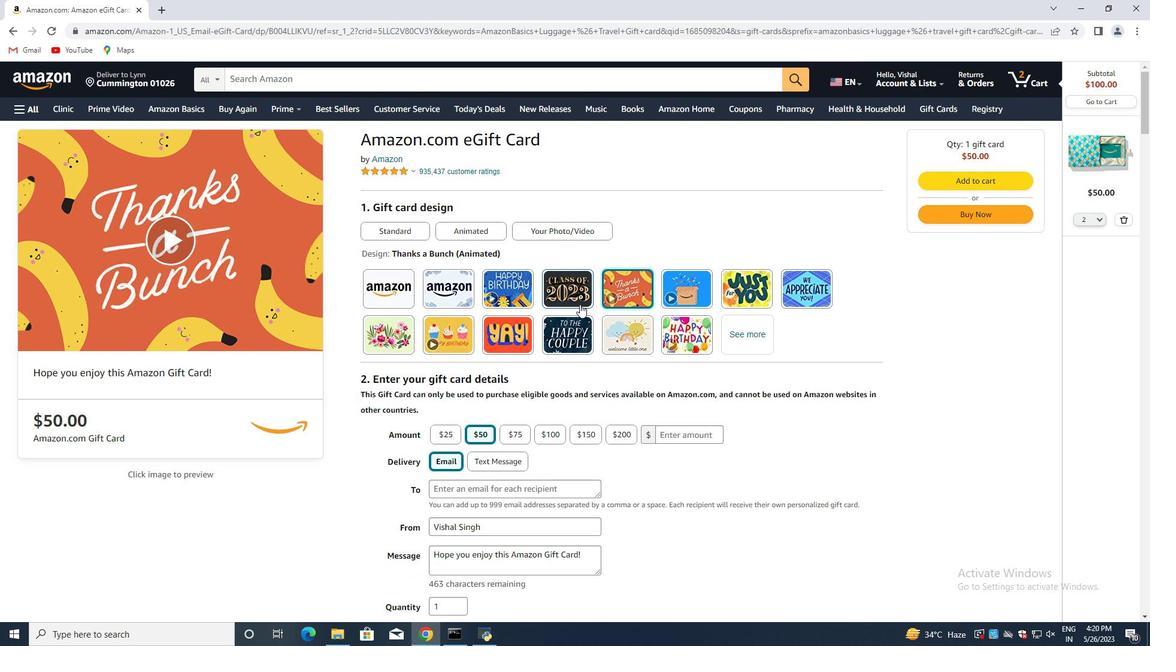 
Action: Mouse scrolled (547, 311) with delta (0, 0)
Screenshot: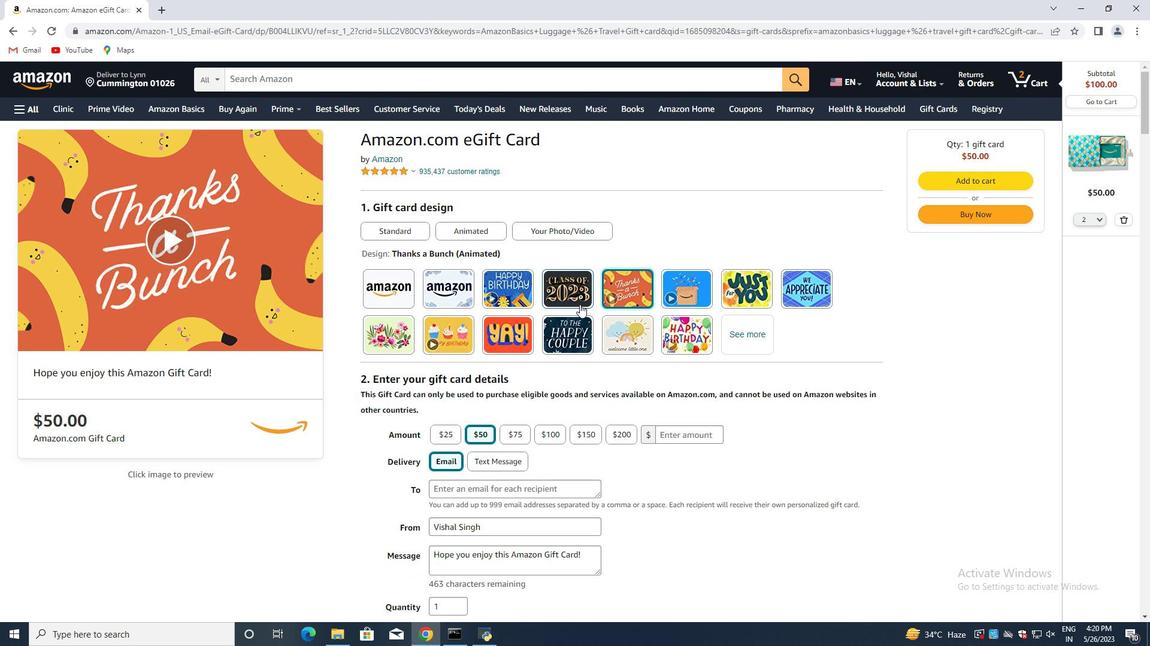 
Action: Mouse moved to (410, 337)
Screenshot: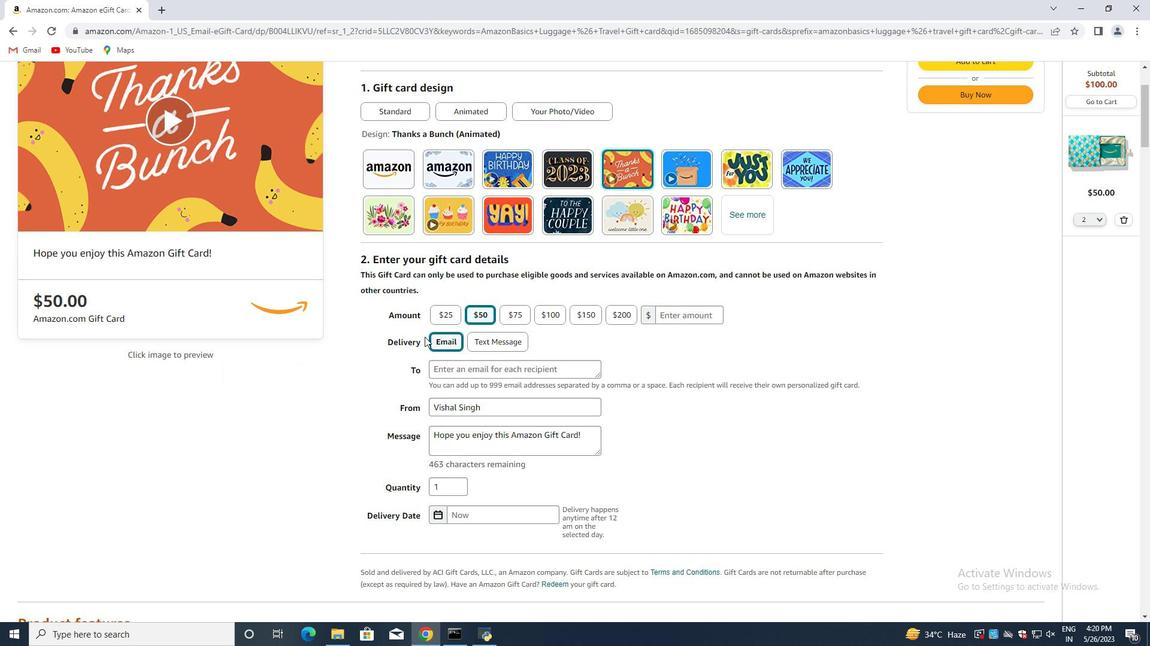 
Action: Mouse scrolled (410, 336) with delta (0, 0)
Screenshot: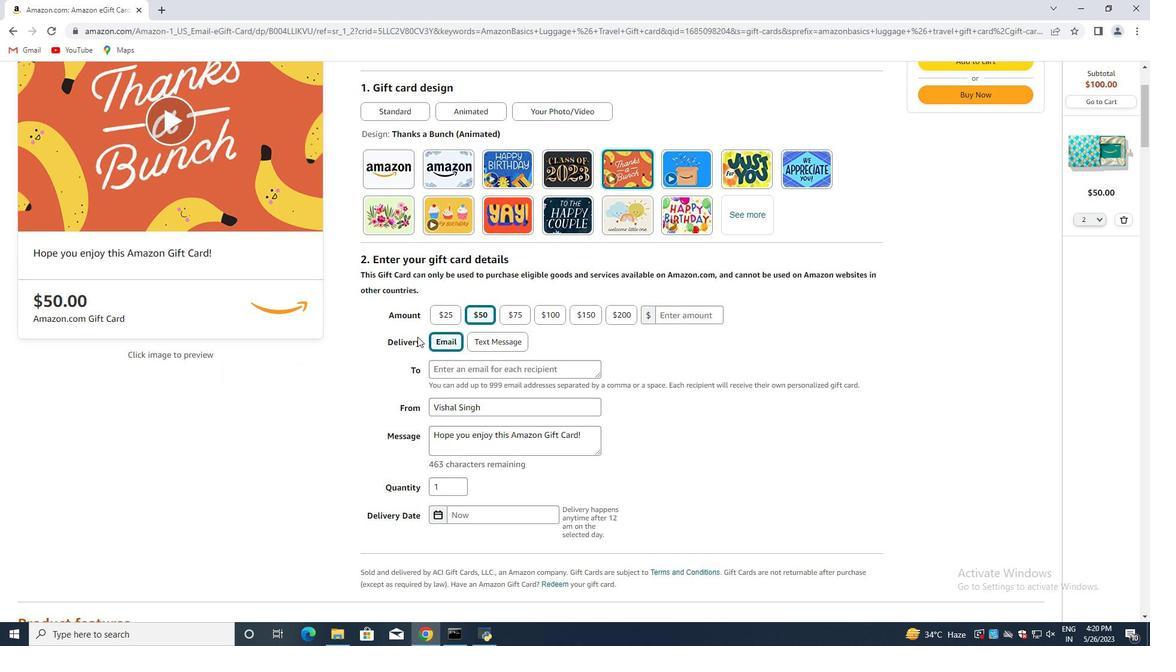 
Action: Mouse scrolled (410, 336) with delta (0, 0)
Screenshot: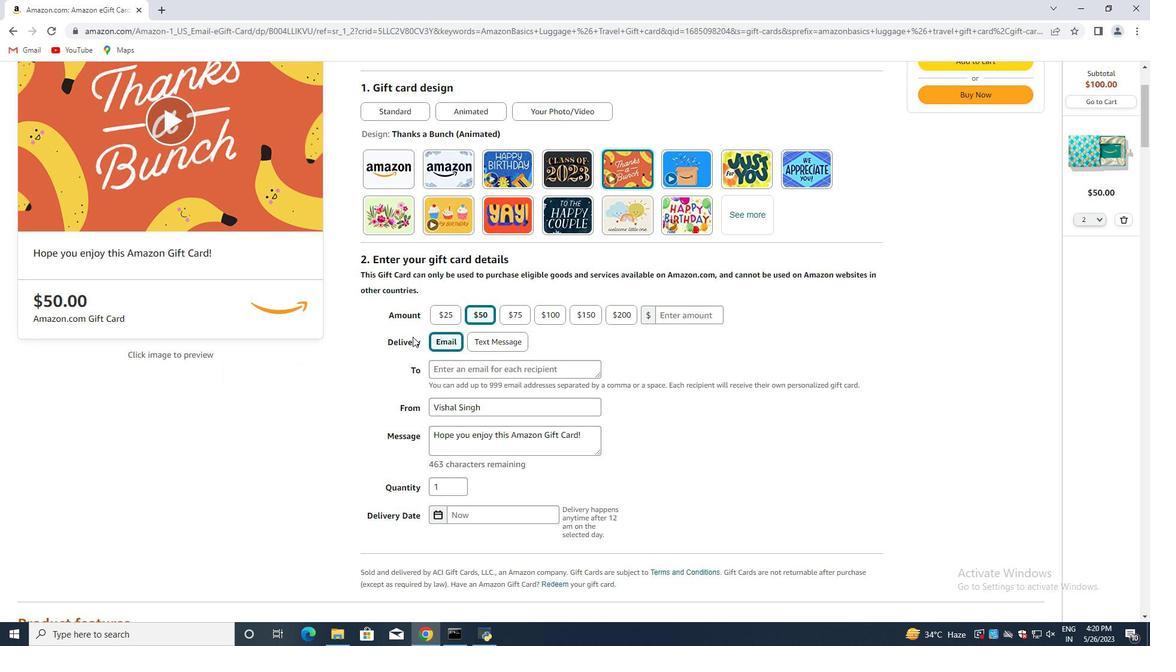 
Action: Mouse moved to (410, 336)
Screenshot: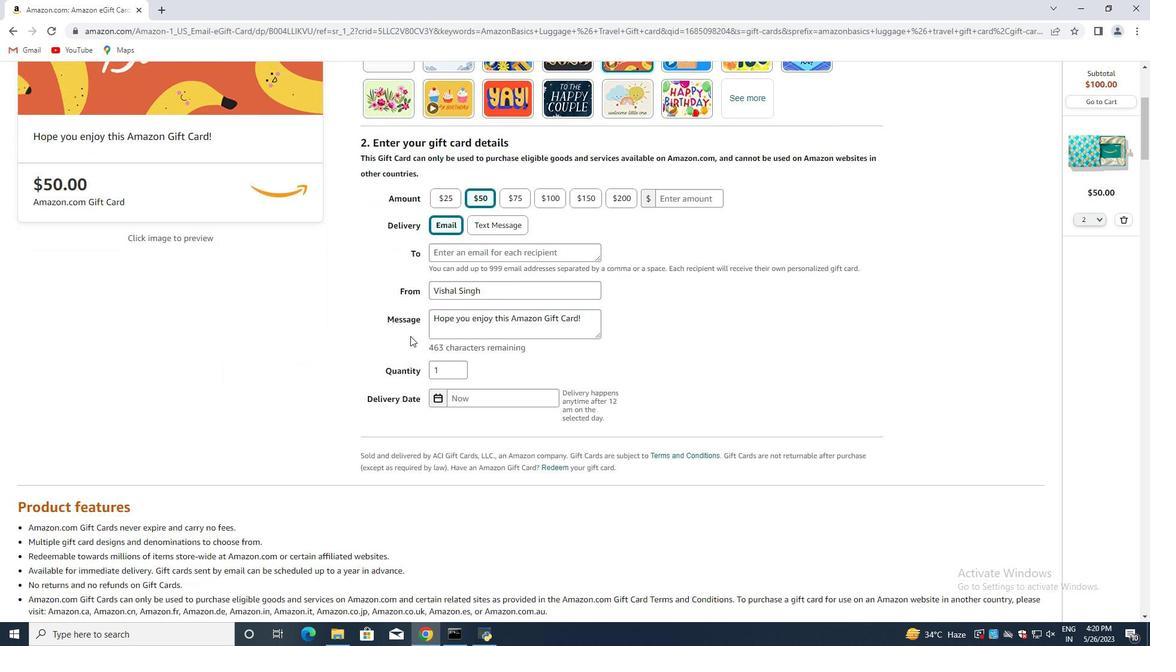 
Action: Mouse scrolled (410, 335) with delta (0, 0)
Screenshot: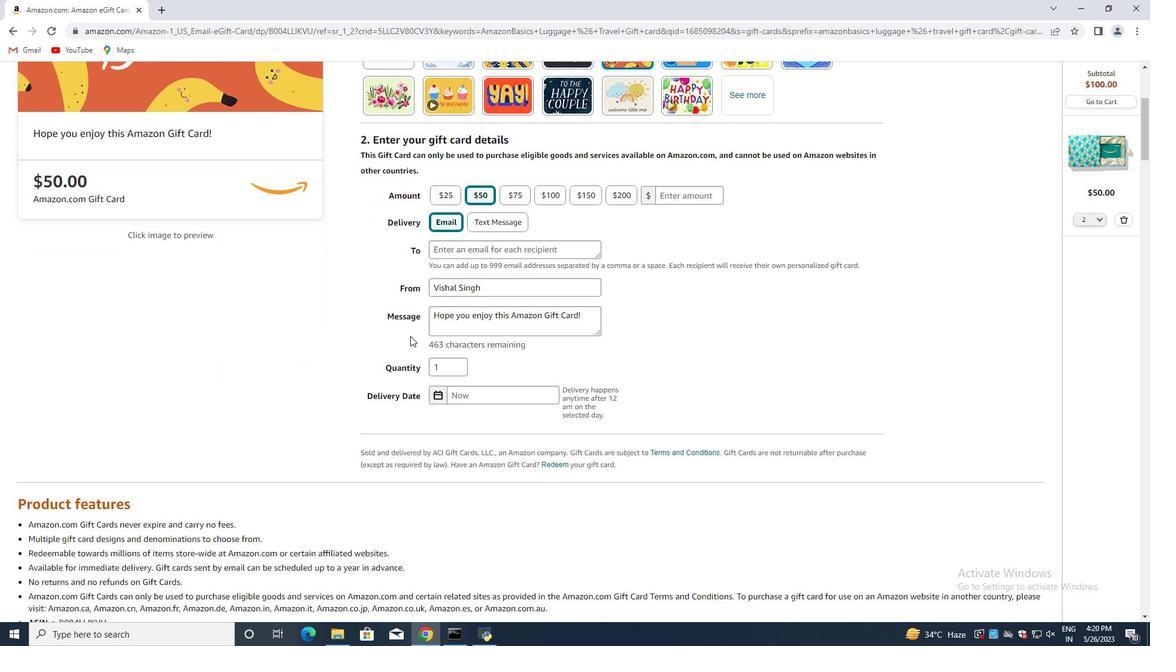 
Action: Mouse scrolled (410, 335) with delta (0, 0)
Screenshot: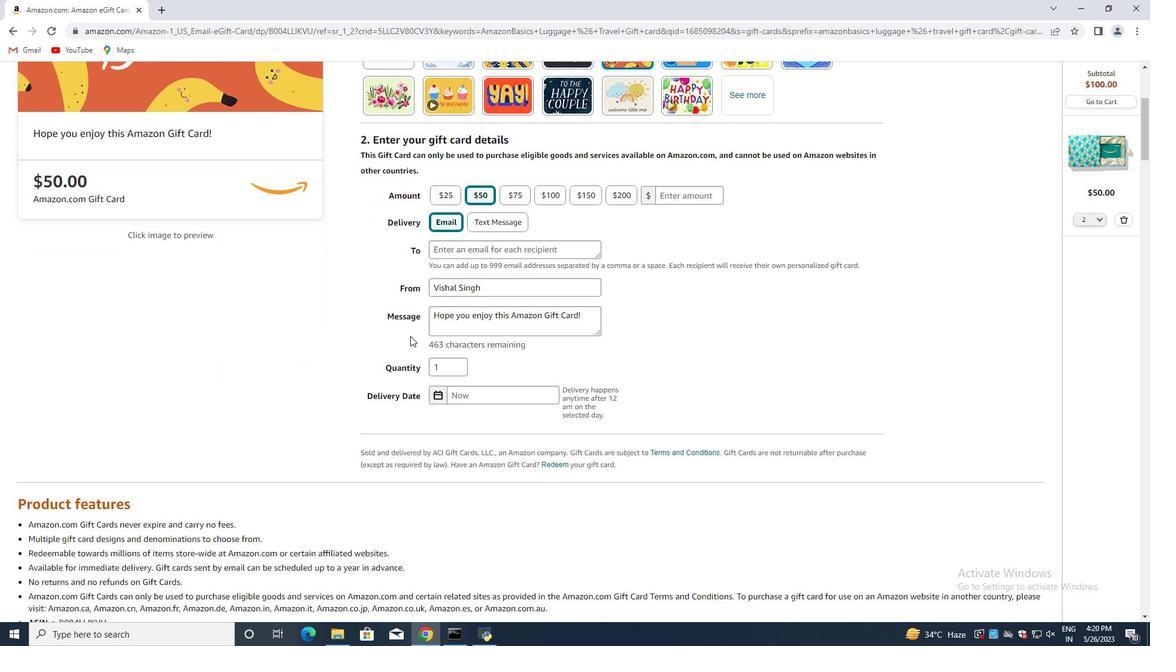 
Action: Mouse scrolled (410, 335) with delta (0, 0)
Screenshot: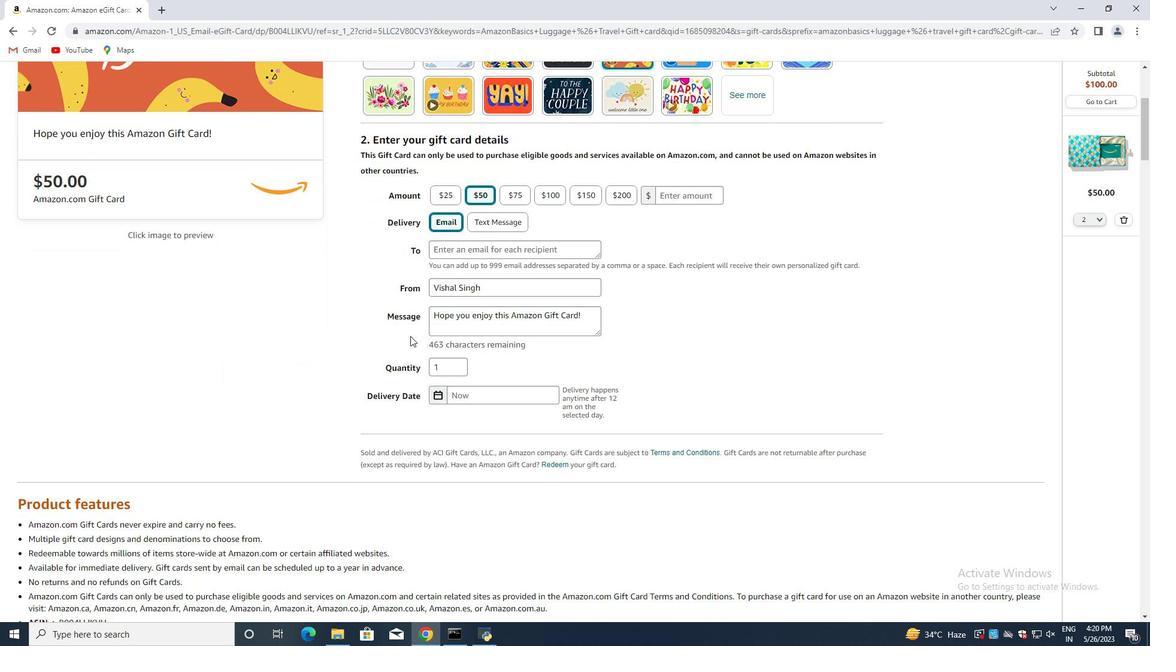 
Action: Mouse scrolled (410, 335) with delta (0, 0)
Screenshot: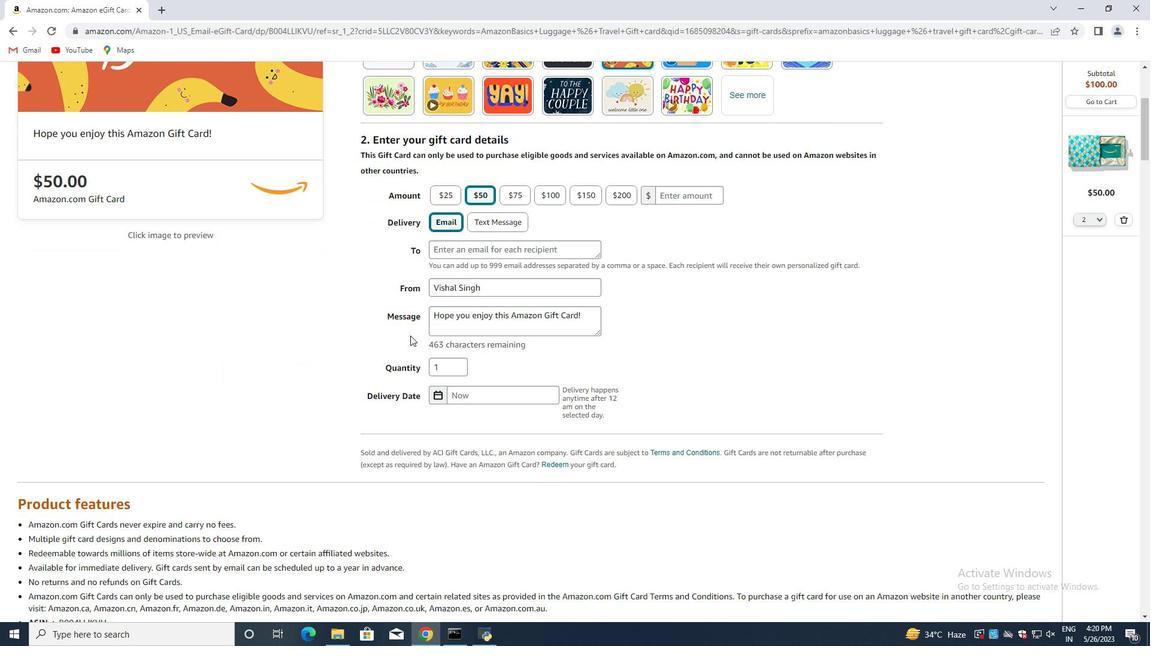 
Action: Mouse moved to (107, 434)
Screenshot: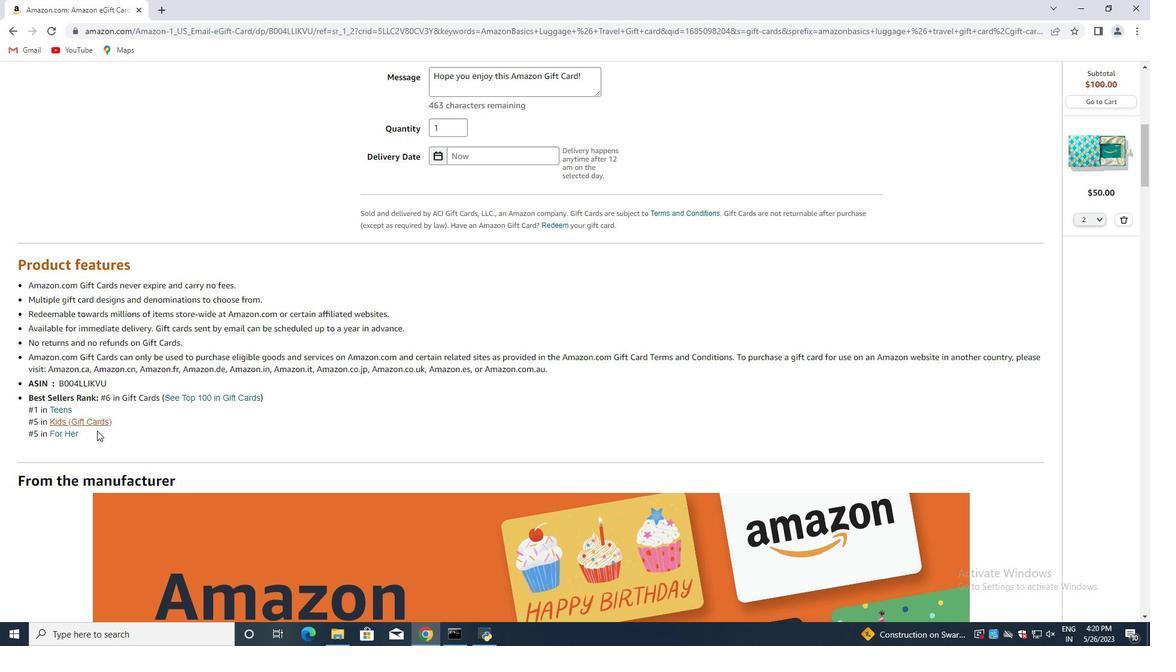 
Action: Mouse scrolled (107, 433) with delta (0, 0)
Screenshot: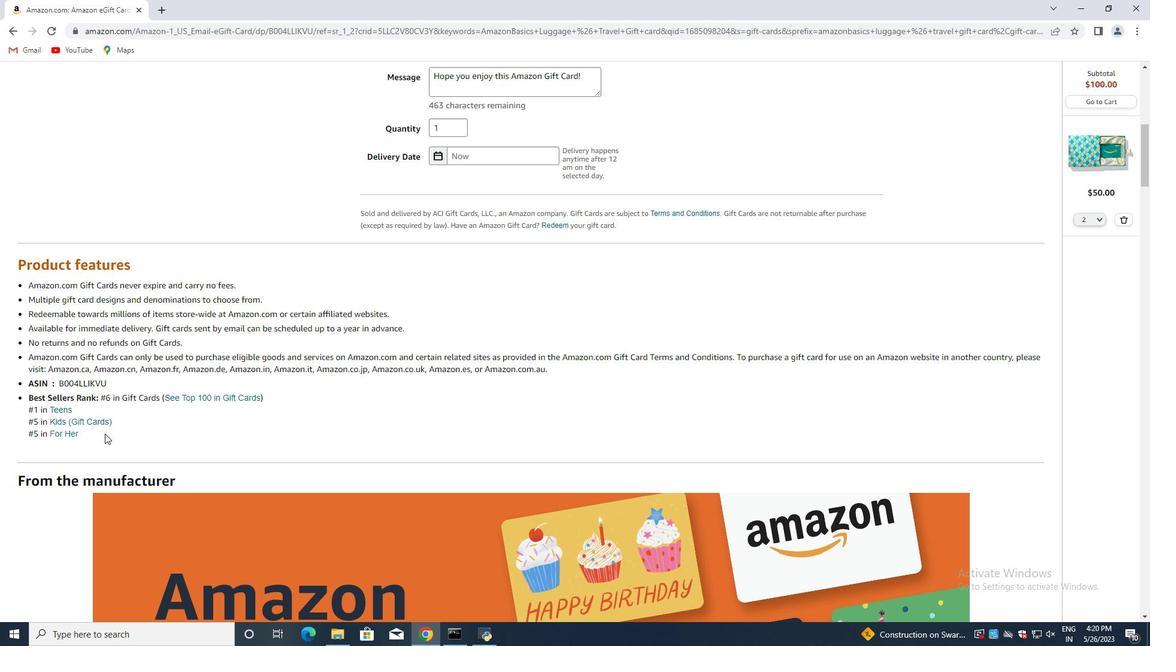 
Action: Mouse moved to (109, 434)
Screenshot: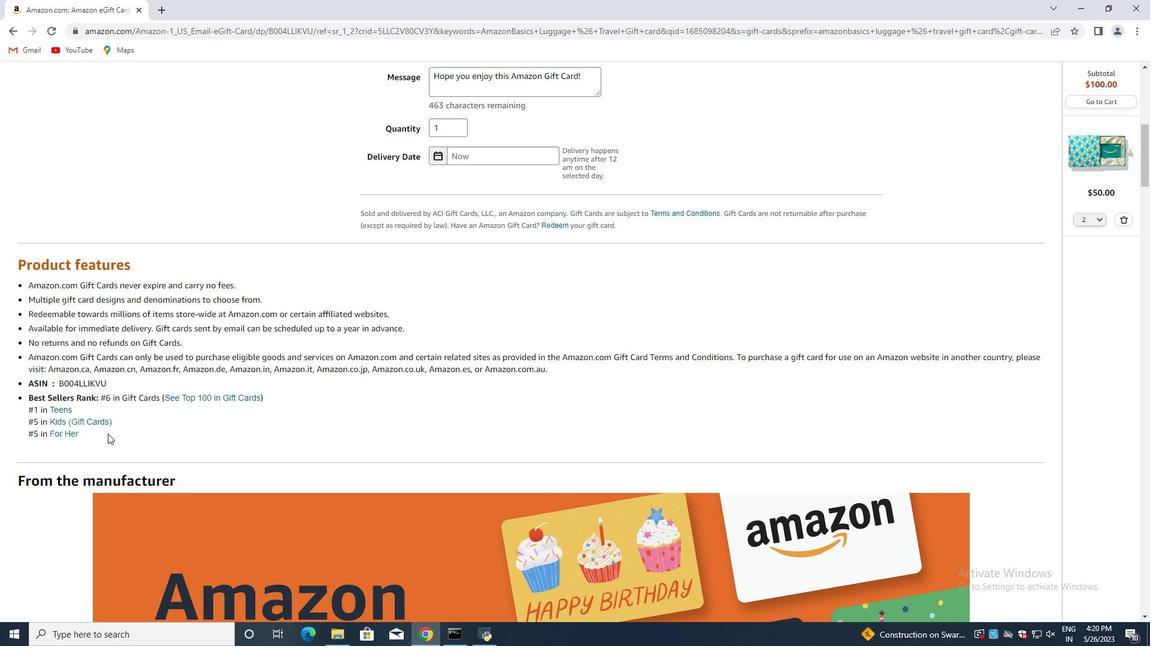 
Action: Mouse scrolled (109, 434) with delta (0, 0)
Screenshot: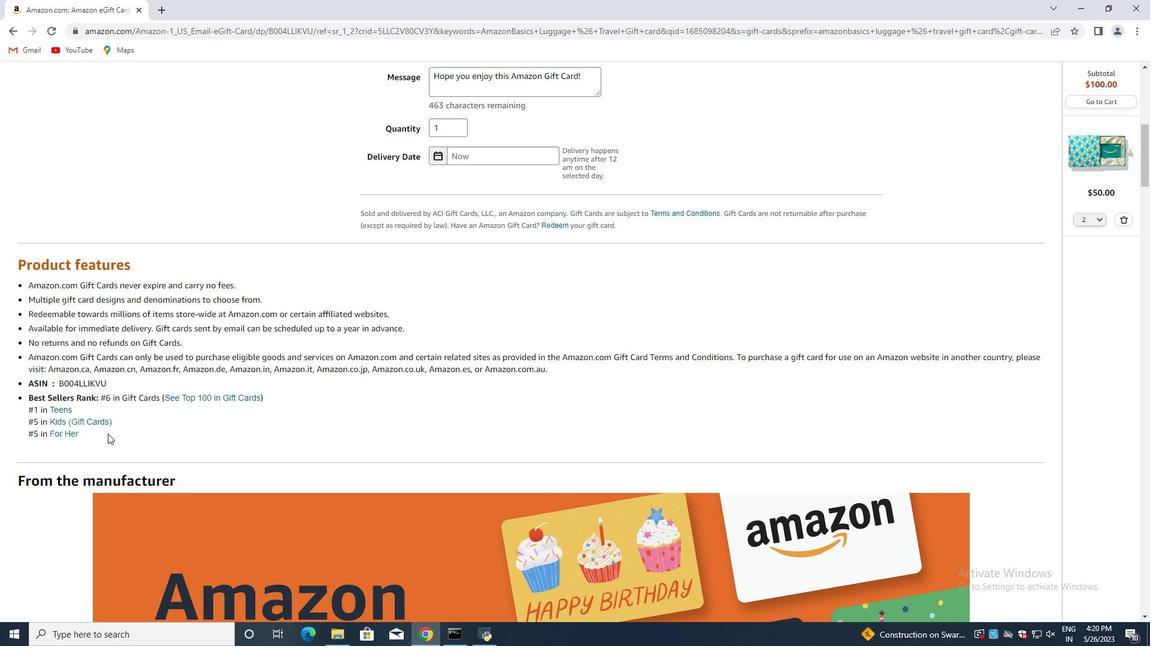 
Action: Mouse moved to (109, 434)
Screenshot: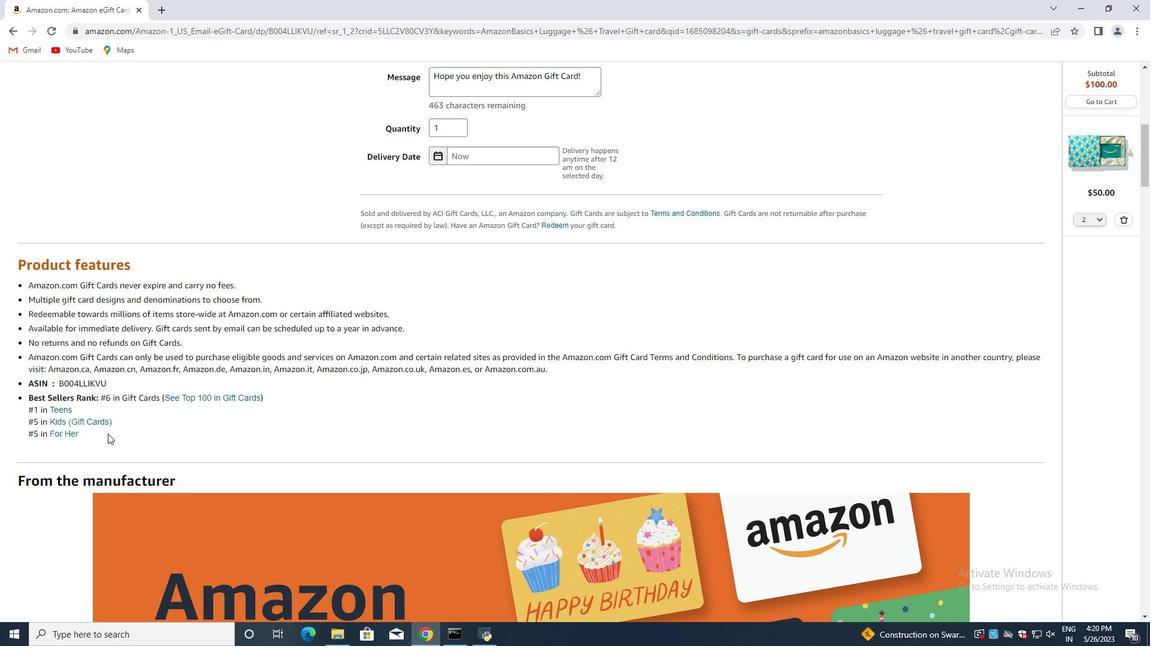 
Action: Mouse scrolled (109, 434) with delta (0, 0)
Screenshot: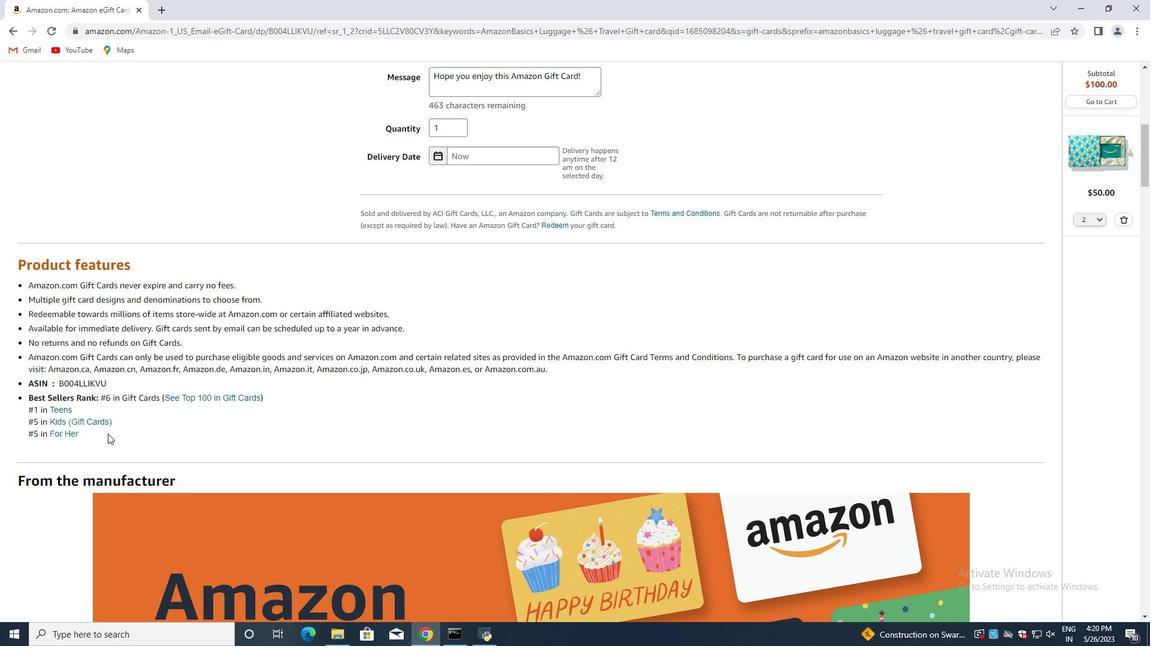 
Action: Mouse moved to (112, 434)
Screenshot: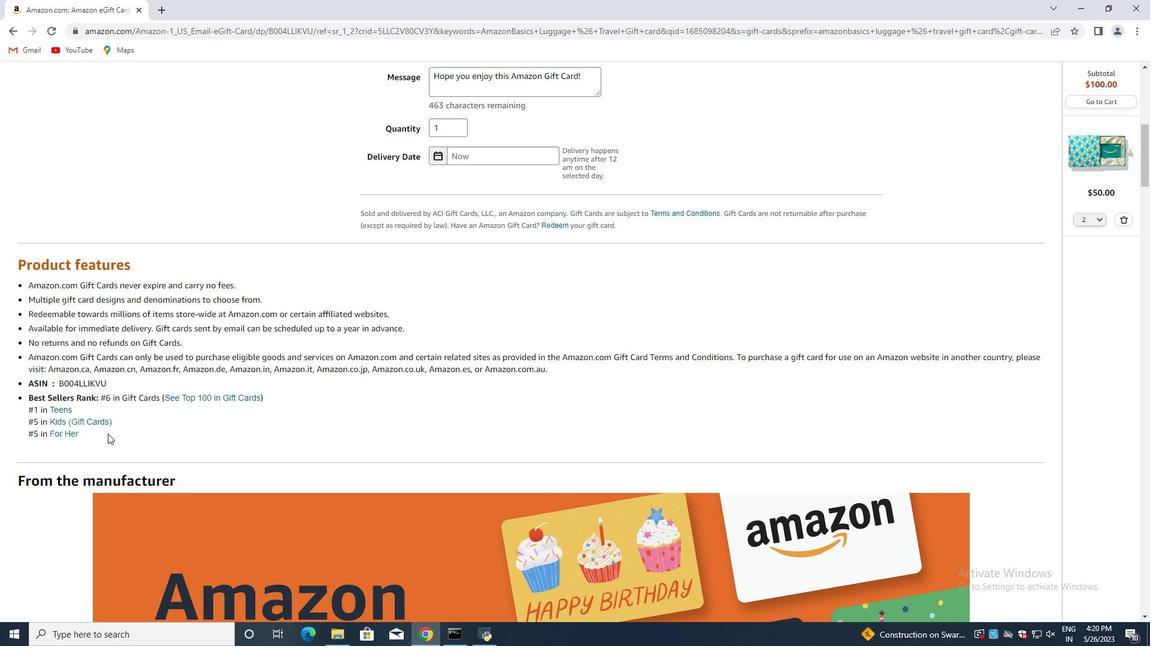 
Action: Mouse scrolled (112, 434) with delta (0, 0)
Screenshot: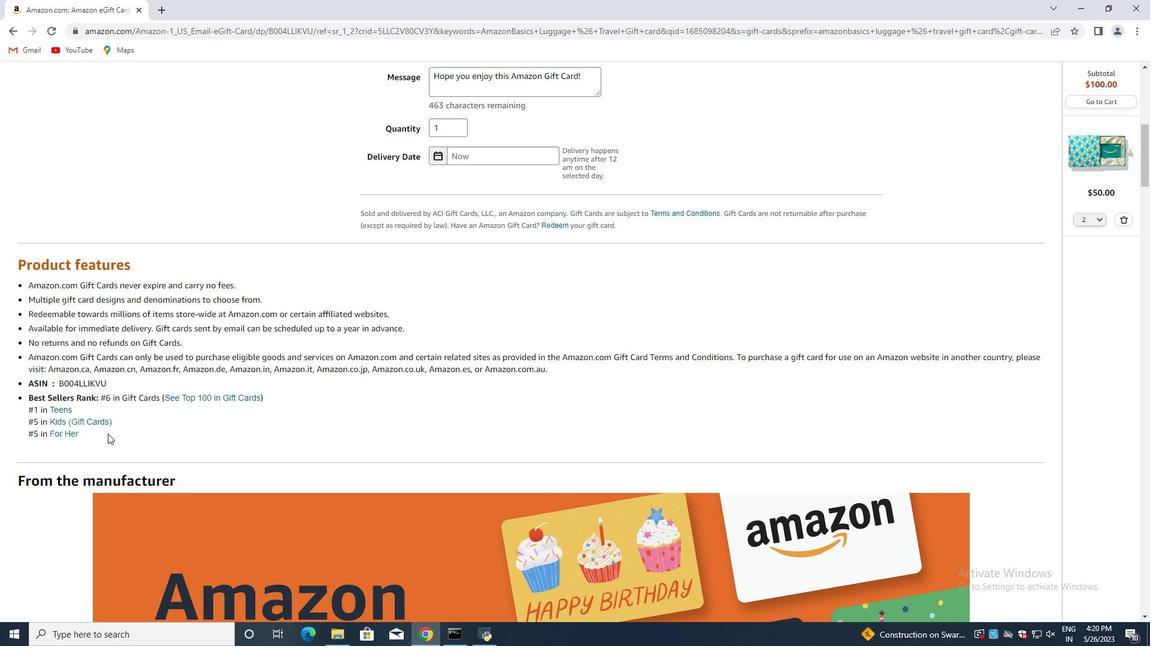 
Action: Mouse moved to (124, 433)
Screenshot: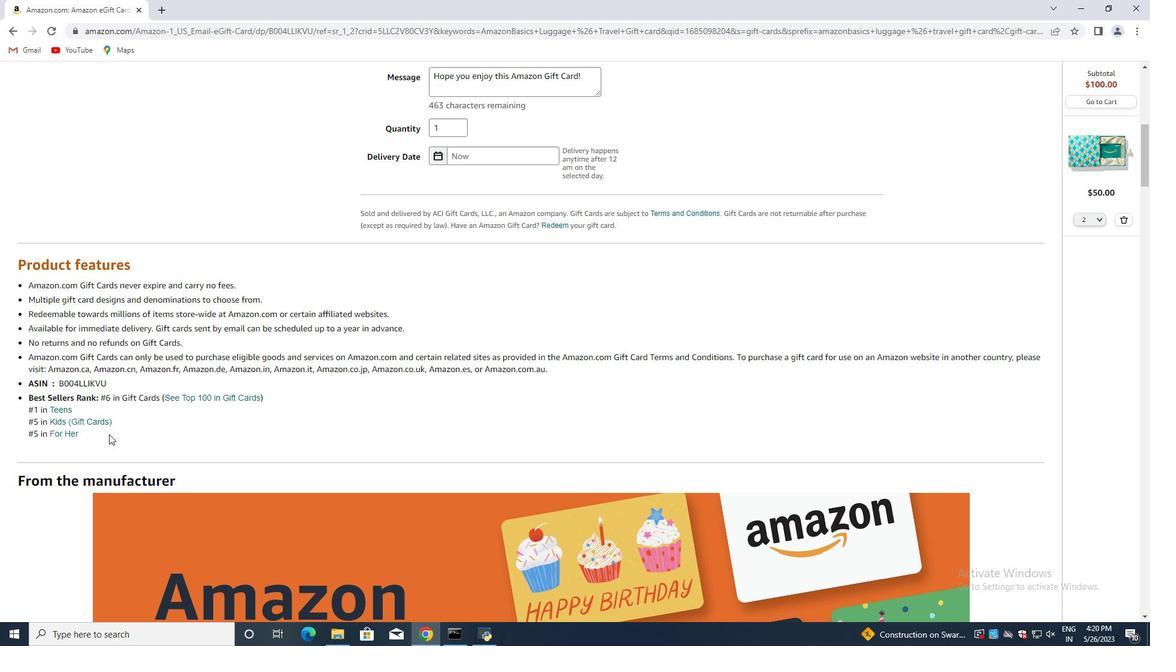
Action: Mouse scrolled (121, 433) with delta (0, 0)
Screenshot: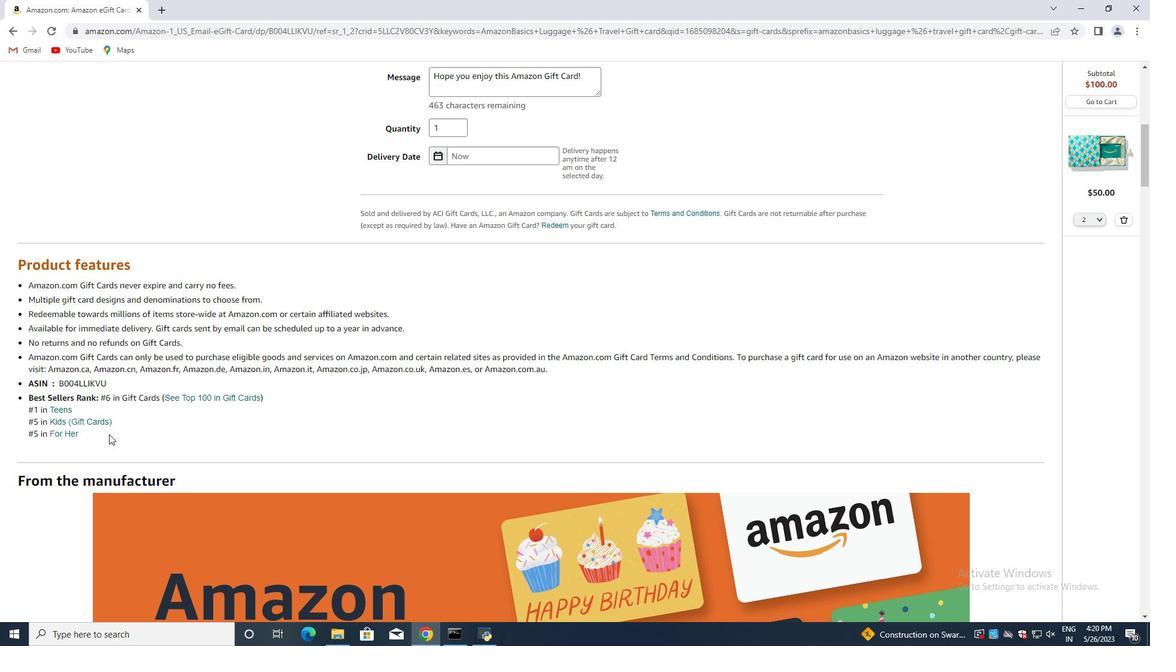 
Action: Mouse moved to (122, 420)
Screenshot: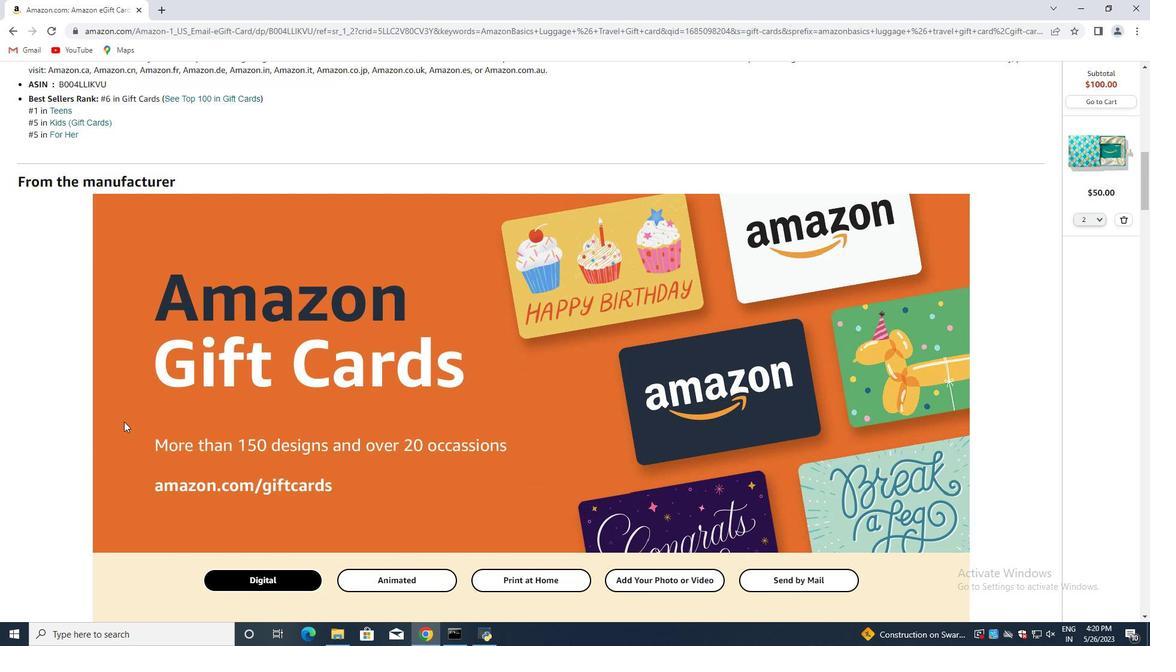 
Action: Mouse scrolled (122, 420) with delta (0, 0)
Screenshot: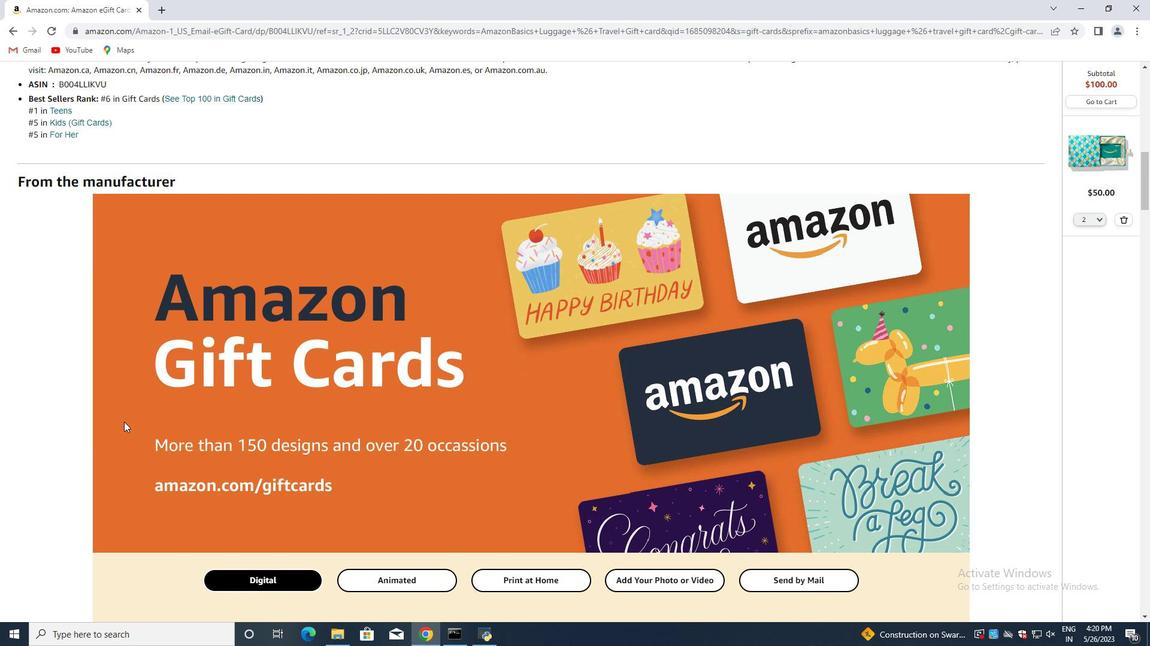 
Action: Mouse moved to (122, 420)
Screenshot: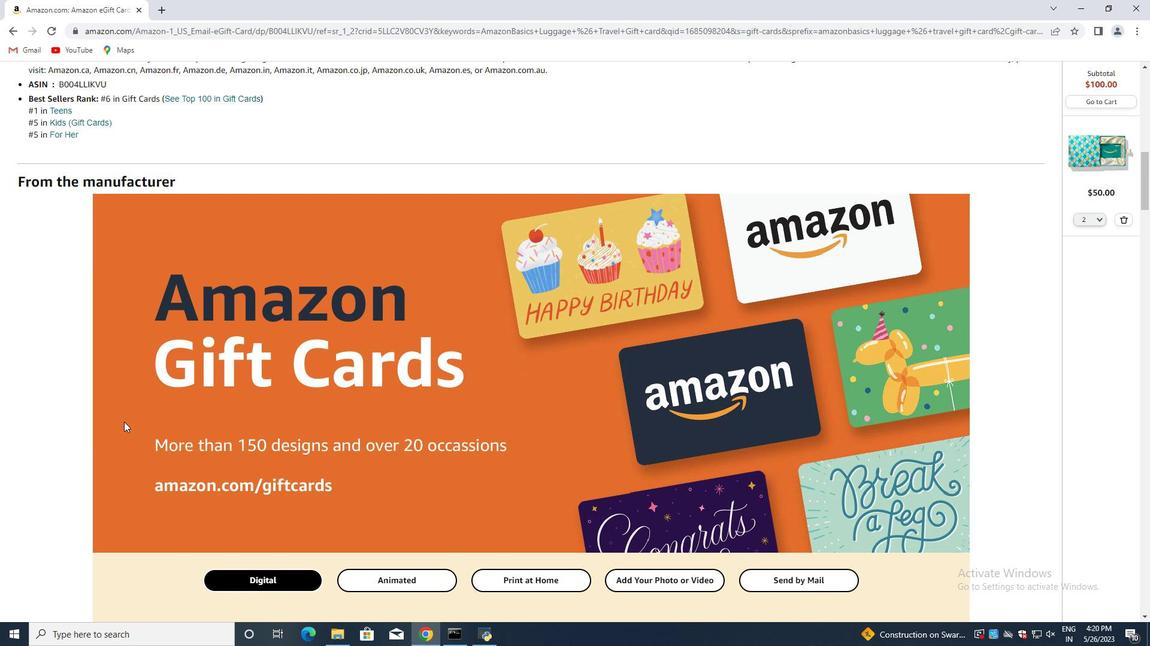 
Action: Mouse scrolled (122, 420) with delta (0, 0)
Screenshot: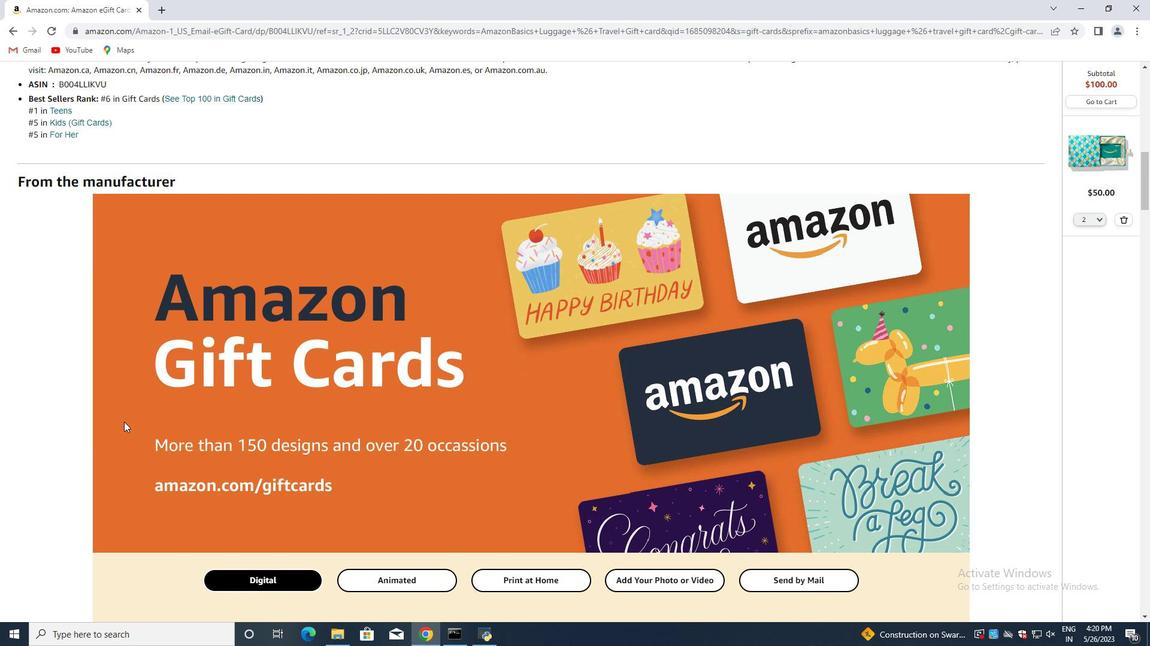 
Action: Mouse moved to (124, 418)
Screenshot: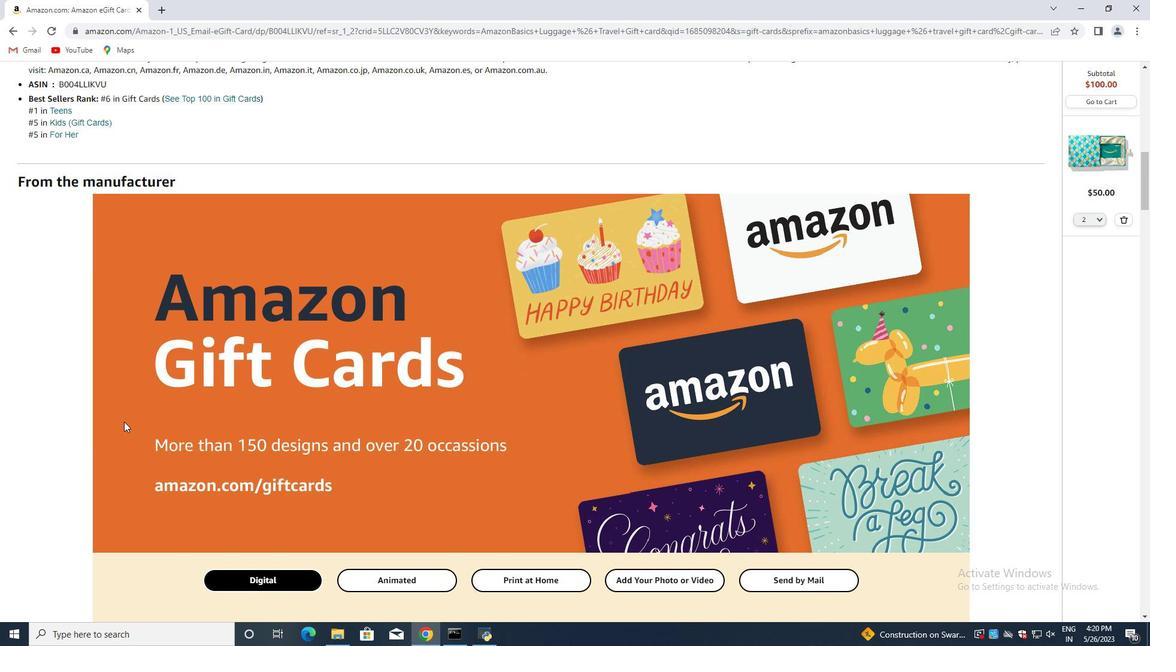 
Action: Mouse scrolled (122, 419) with delta (0, 0)
Screenshot: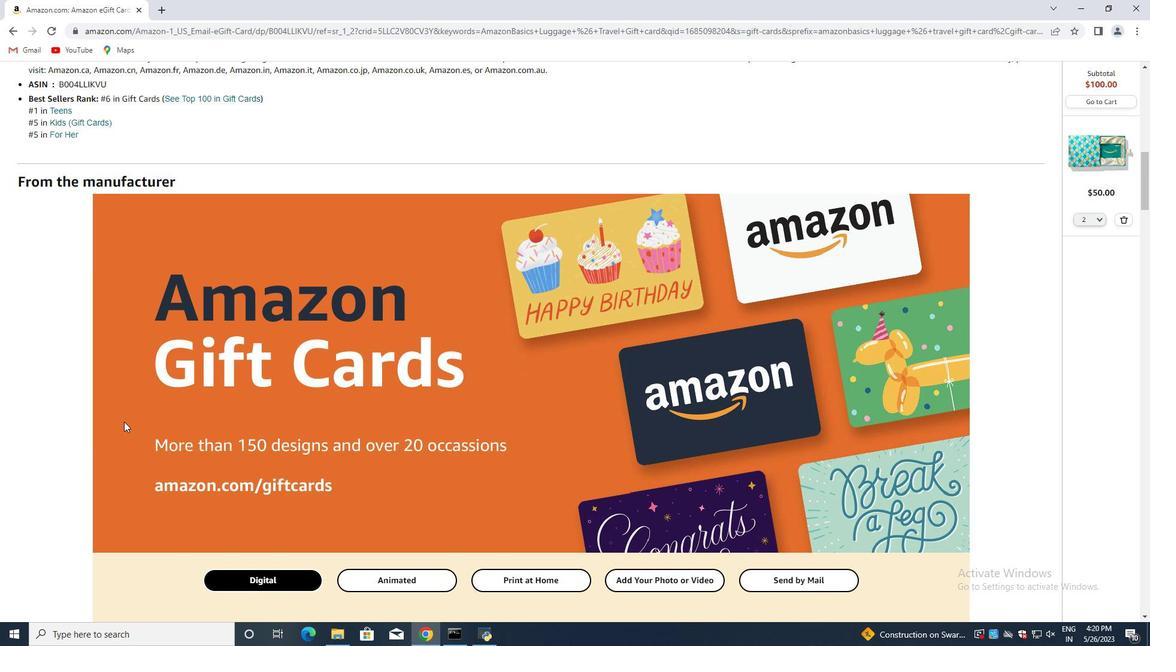 
Action: Mouse moved to (124, 418)
Screenshot: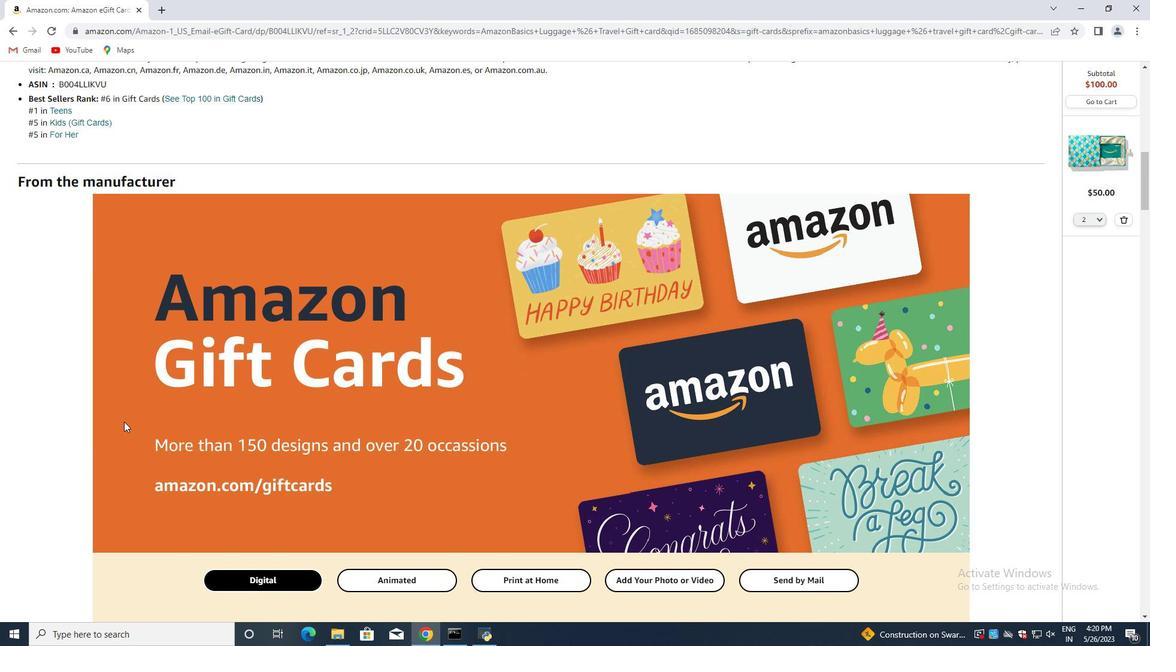
Action: Mouse scrolled (122, 419) with delta (0, 0)
Screenshot: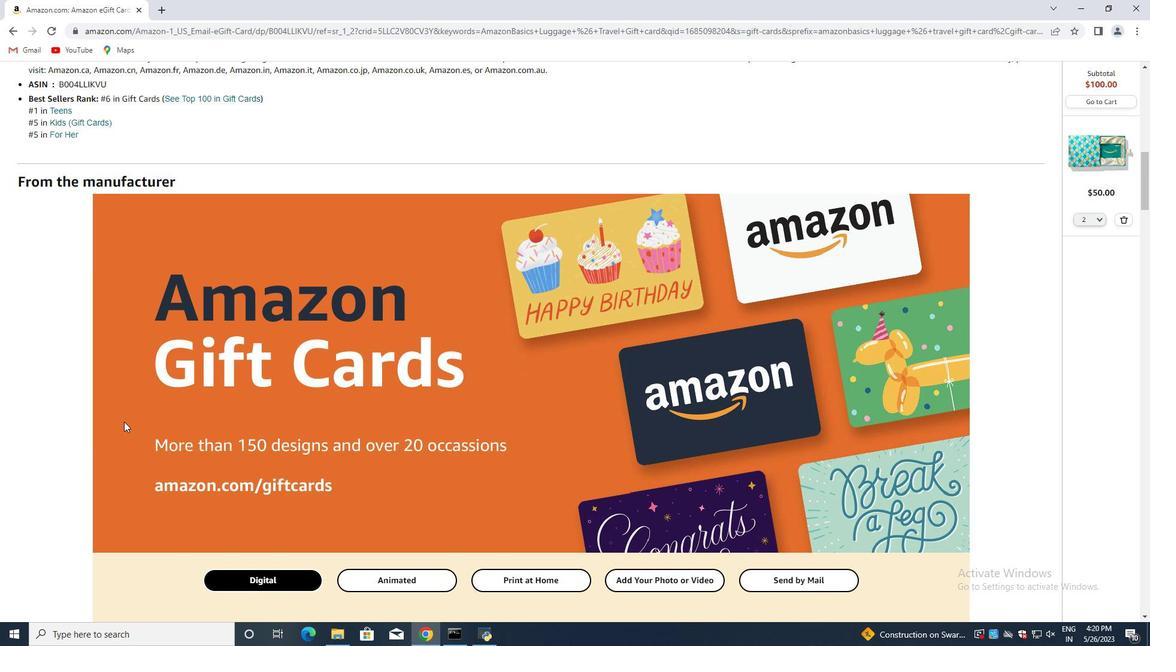 
Action: Mouse moved to (124, 417)
Screenshot: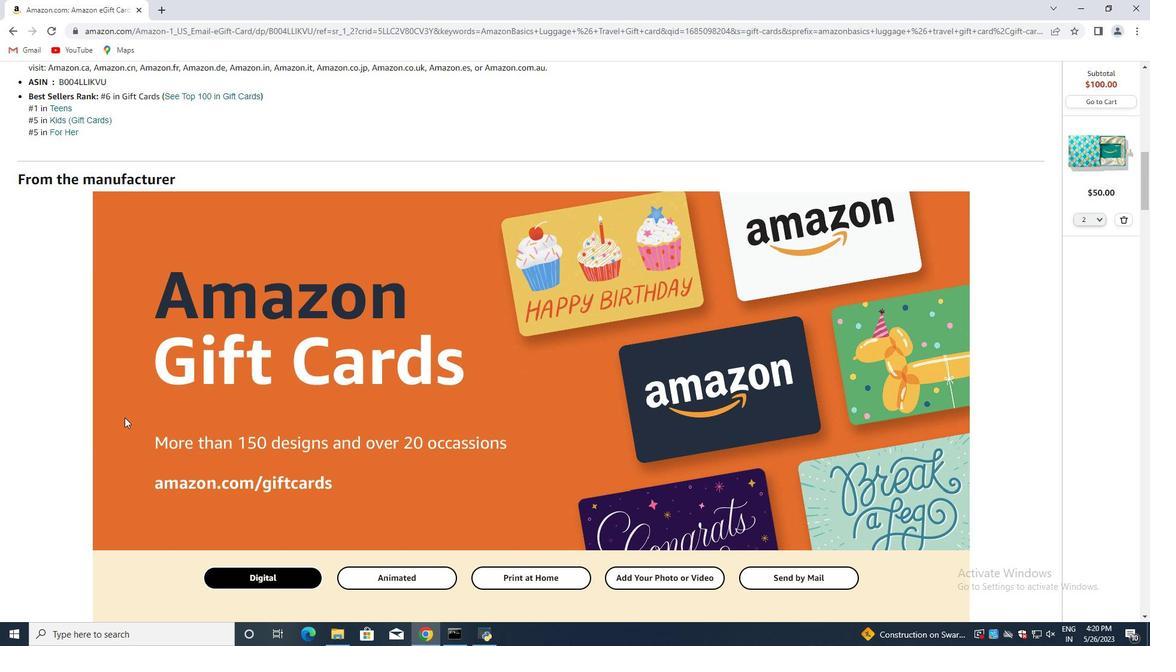 
Action: Mouse scrolled (124, 416) with delta (0, 0)
Screenshot: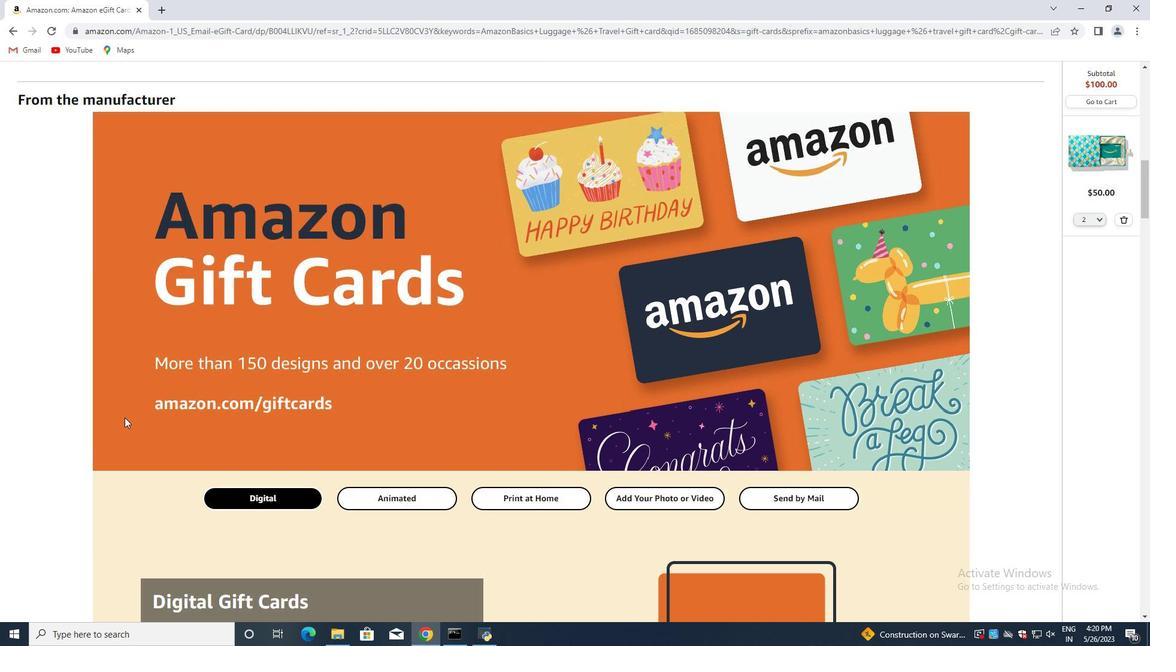 
Action: Mouse scrolled (124, 416) with delta (0, 0)
Screenshot: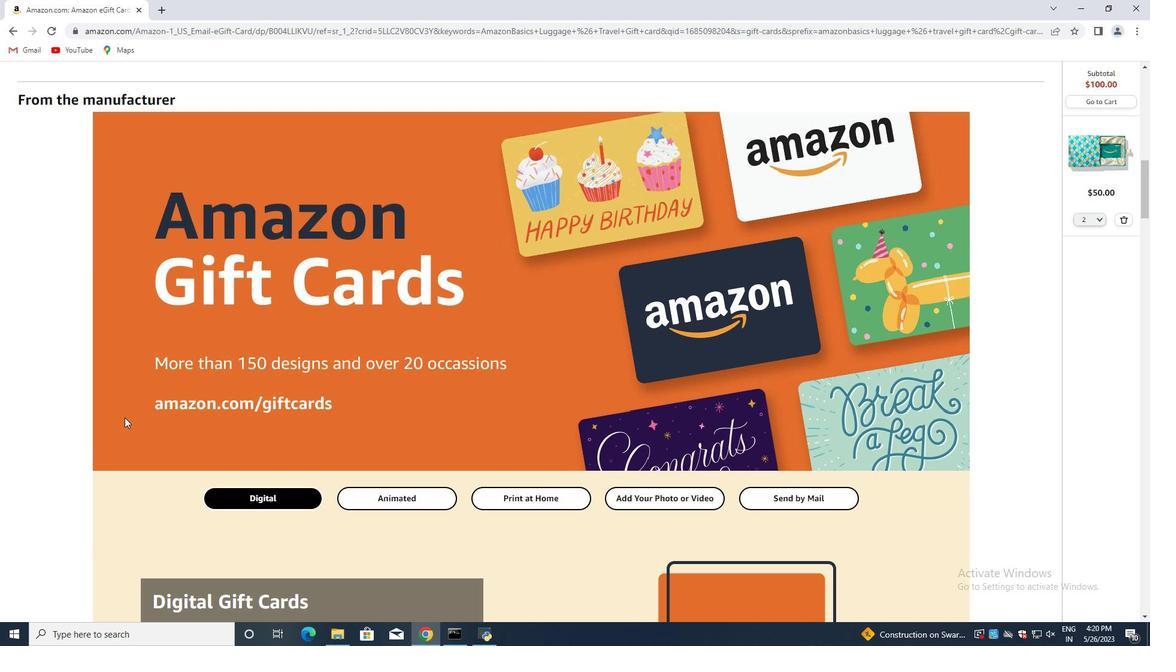 
Action: Mouse scrolled (124, 416) with delta (0, 0)
Screenshot: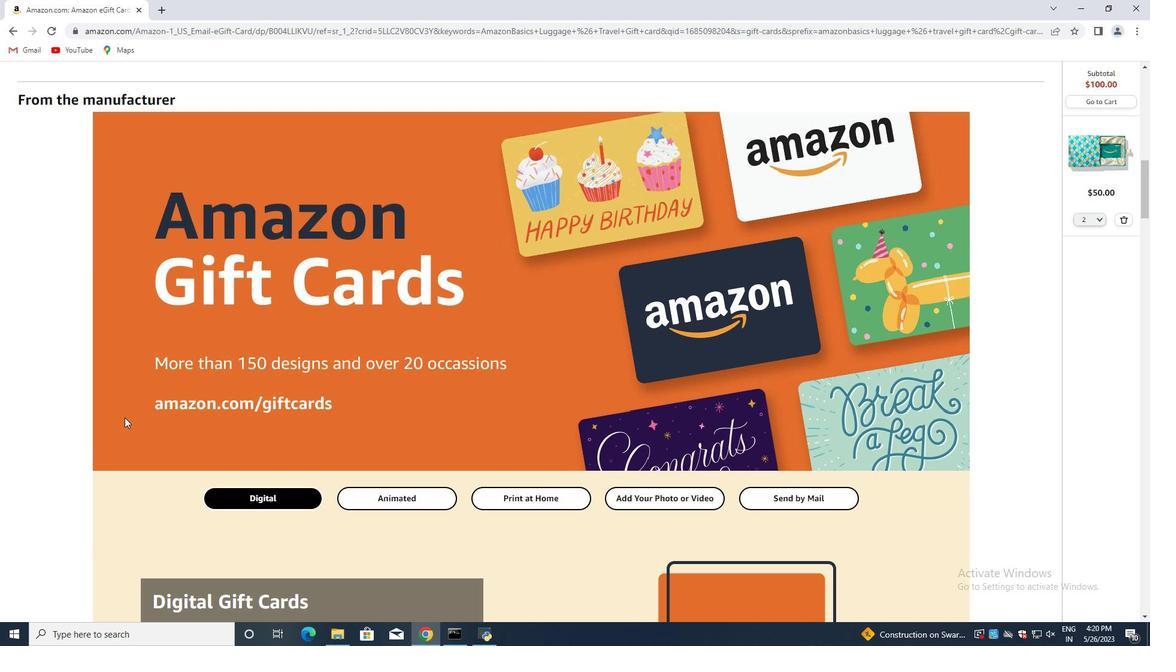 
Action: Mouse moved to (126, 416)
Screenshot: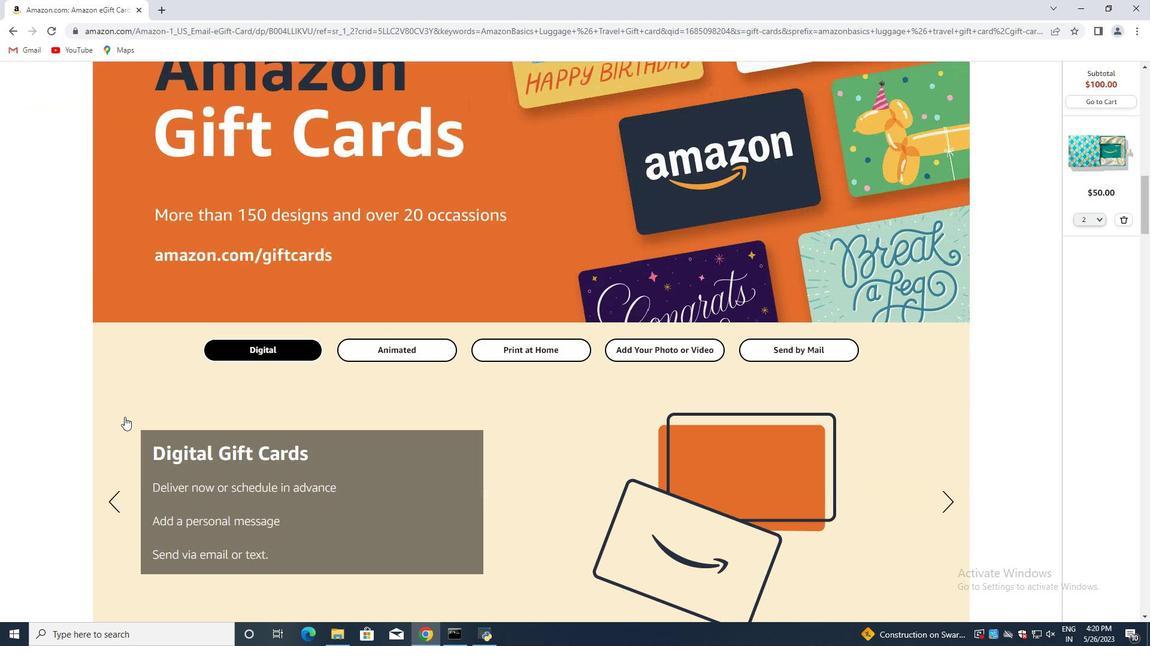 
Action: Mouse scrolled (125, 415) with delta (0, 0)
Screenshot: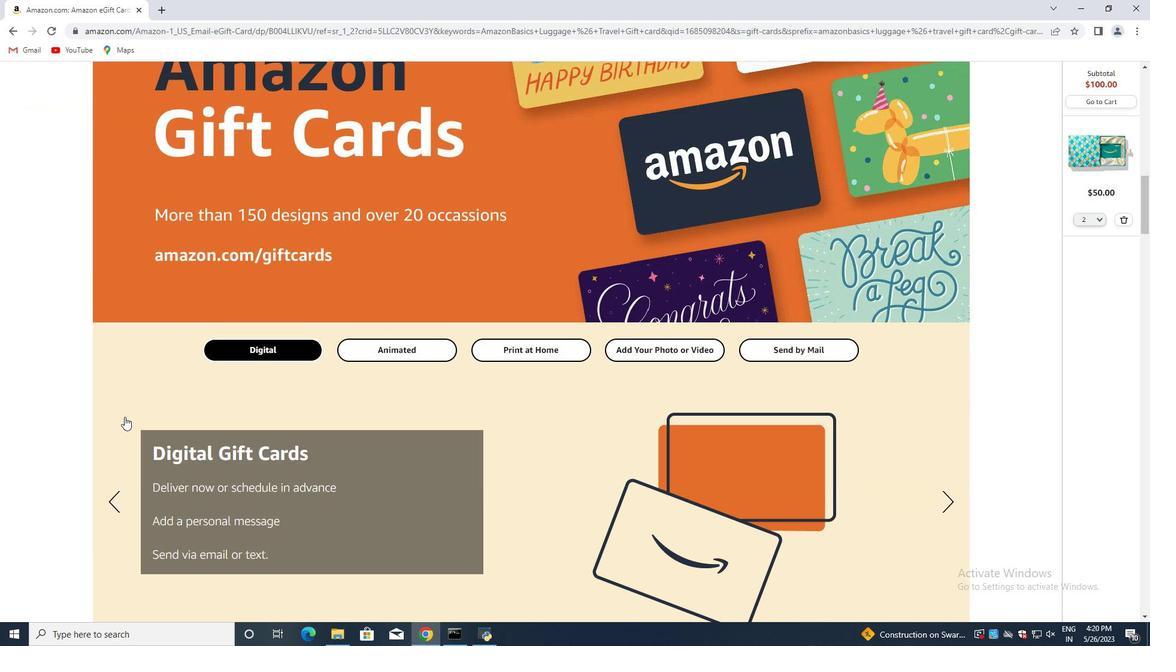 
Action: Mouse moved to (126, 413)
Screenshot: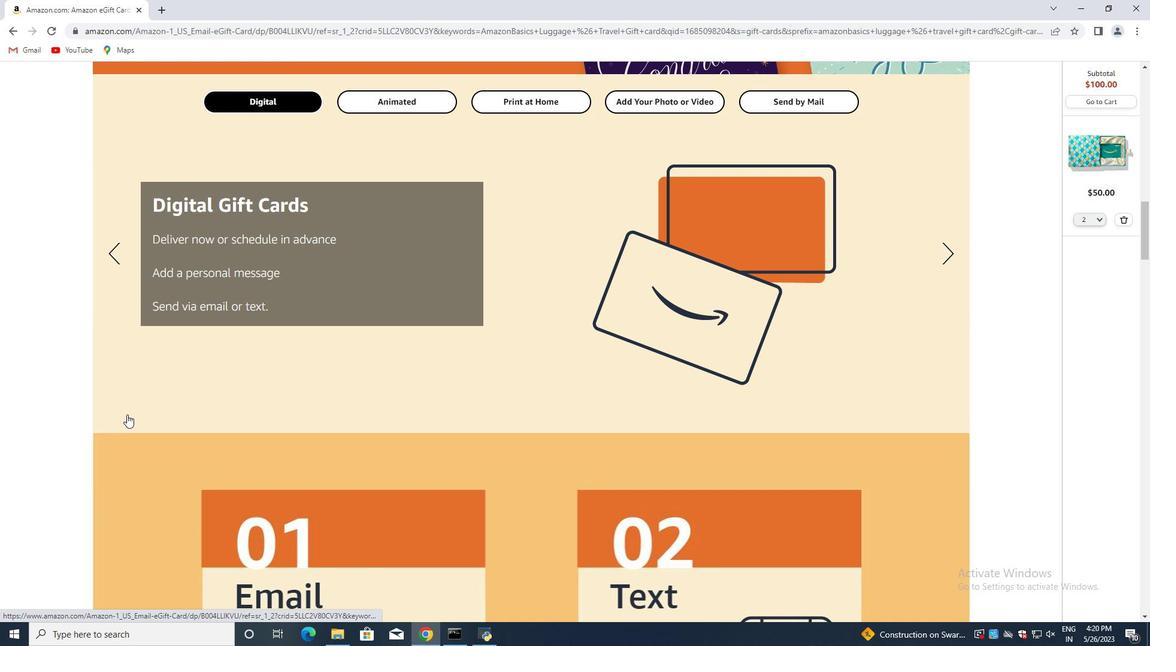 
Action: Mouse scrolled (126, 413) with delta (0, 0)
Screenshot: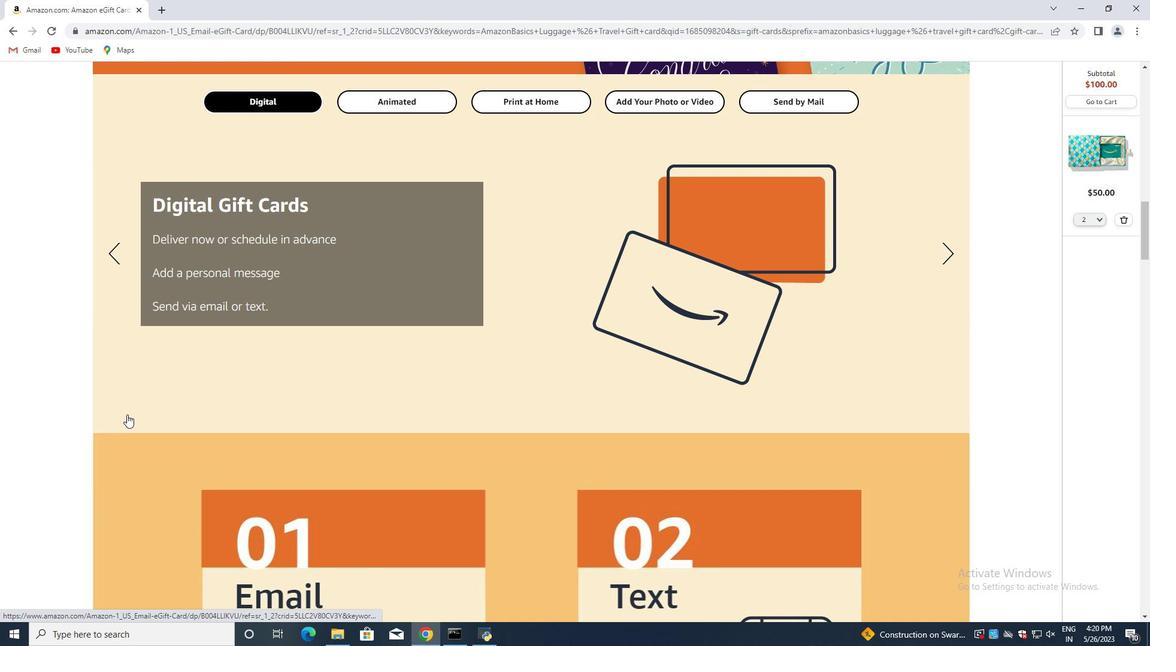 
Action: Mouse moved to (126, 412)
Screenshot: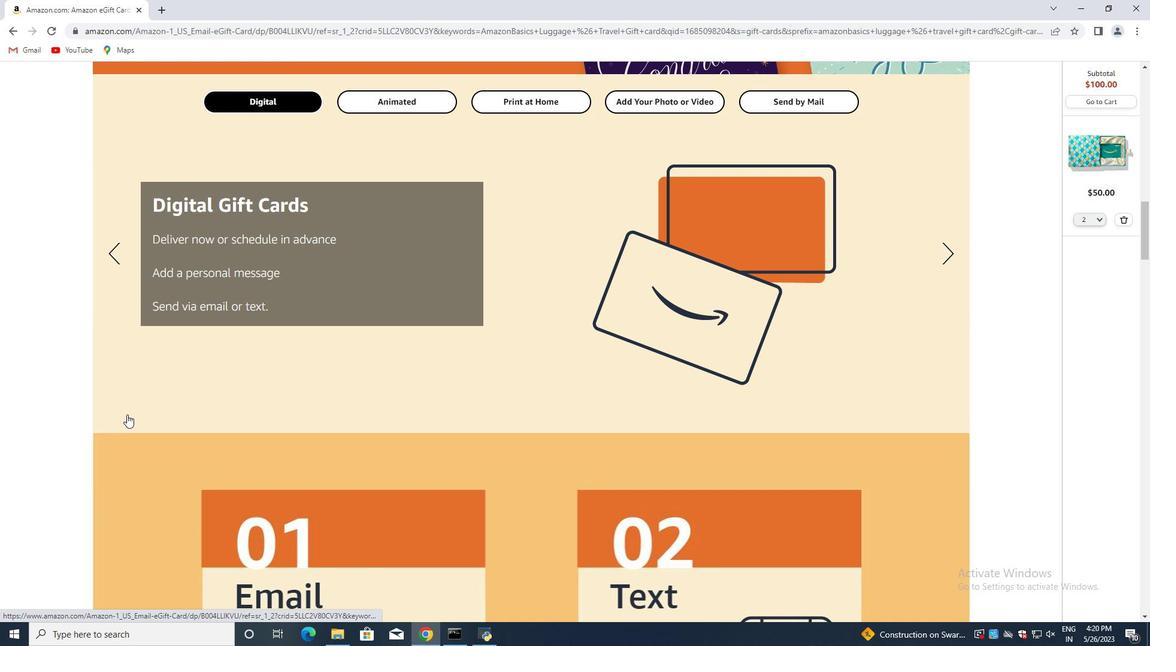 
Action: Mouse scrolled (126, 413) with delta (0, 0)
Screenshot: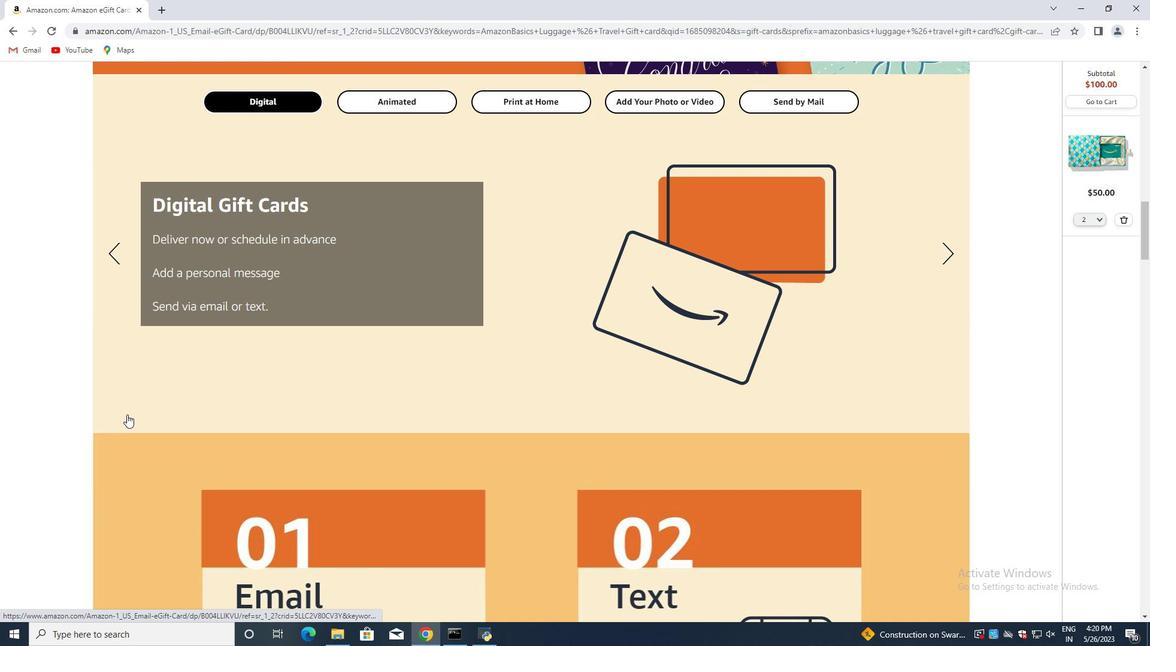 
Action: Mouse scrolled (126, 413) with delta (0, 0)
Screenshot: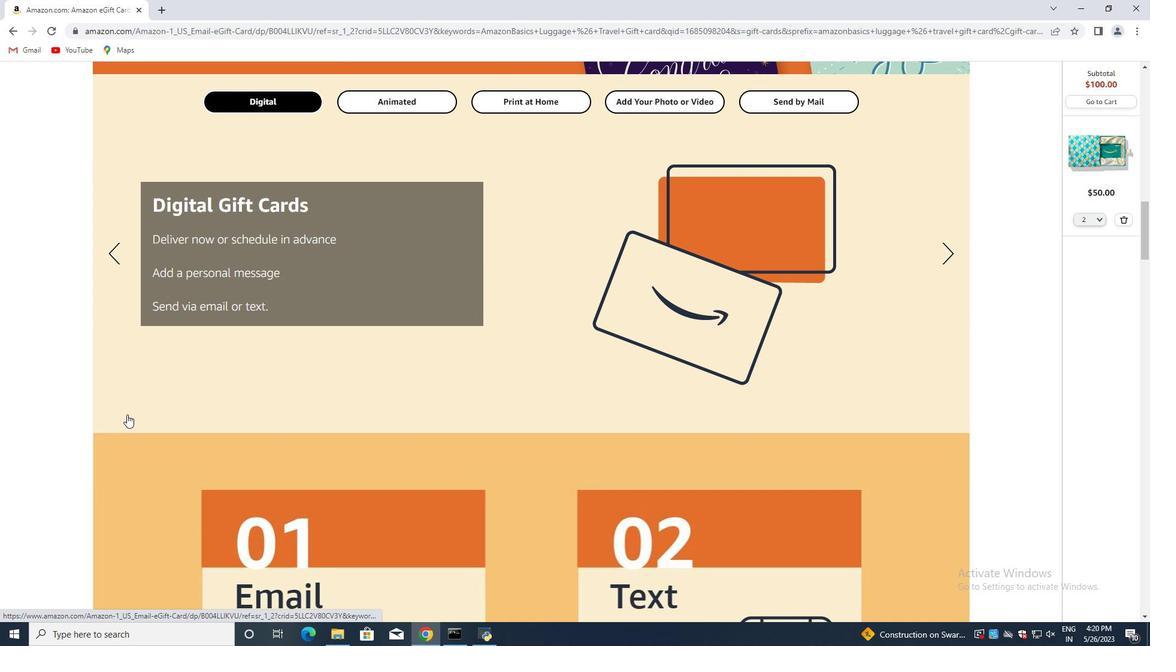 
Action: Mouse scrolled (126, 413) with delta (0, 0)
Screenshot: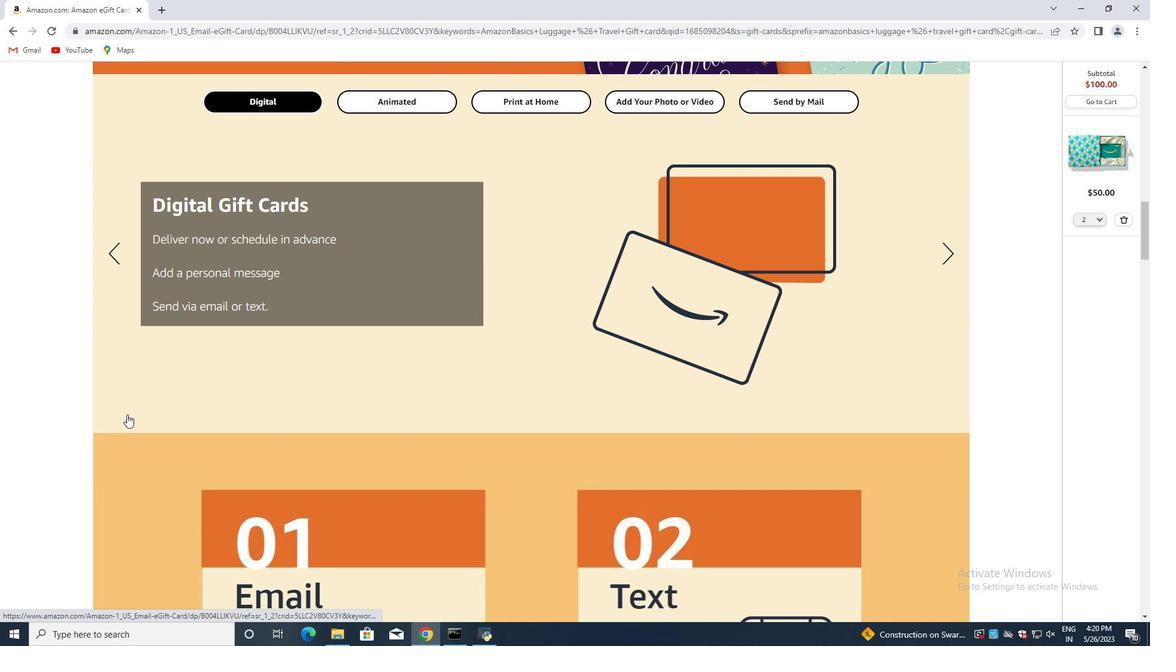 
Action: Mouse scrolled (126, 413) with delta (0, 0)
Screenshot: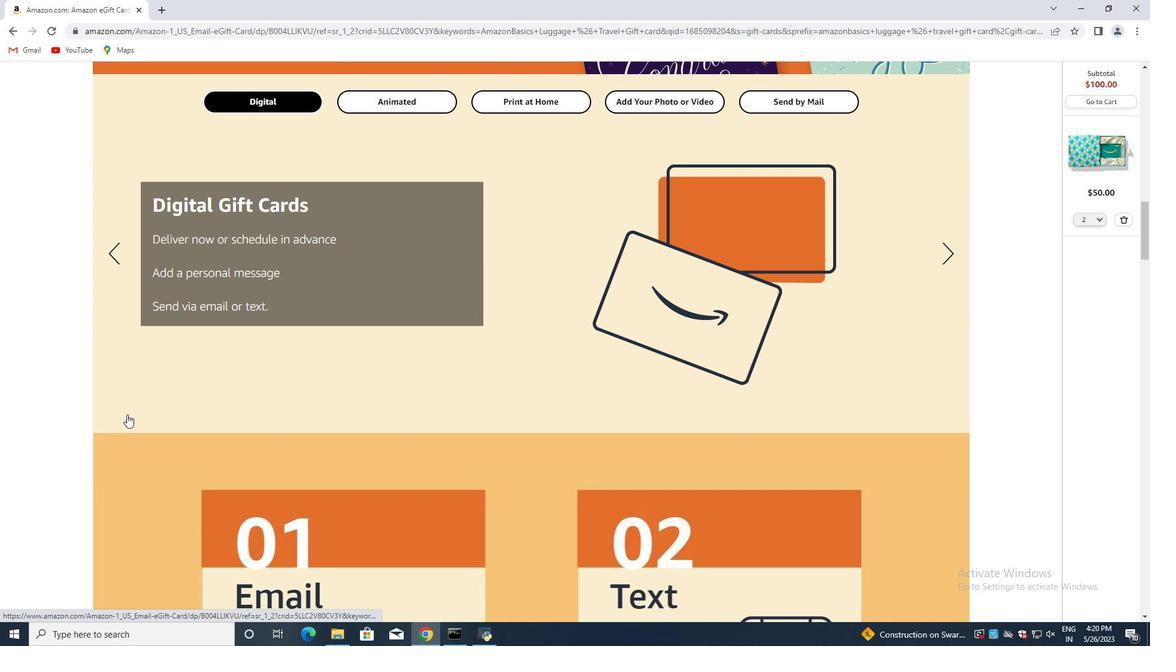 
Action: Mouse moved to (125, 412)
Screenshot: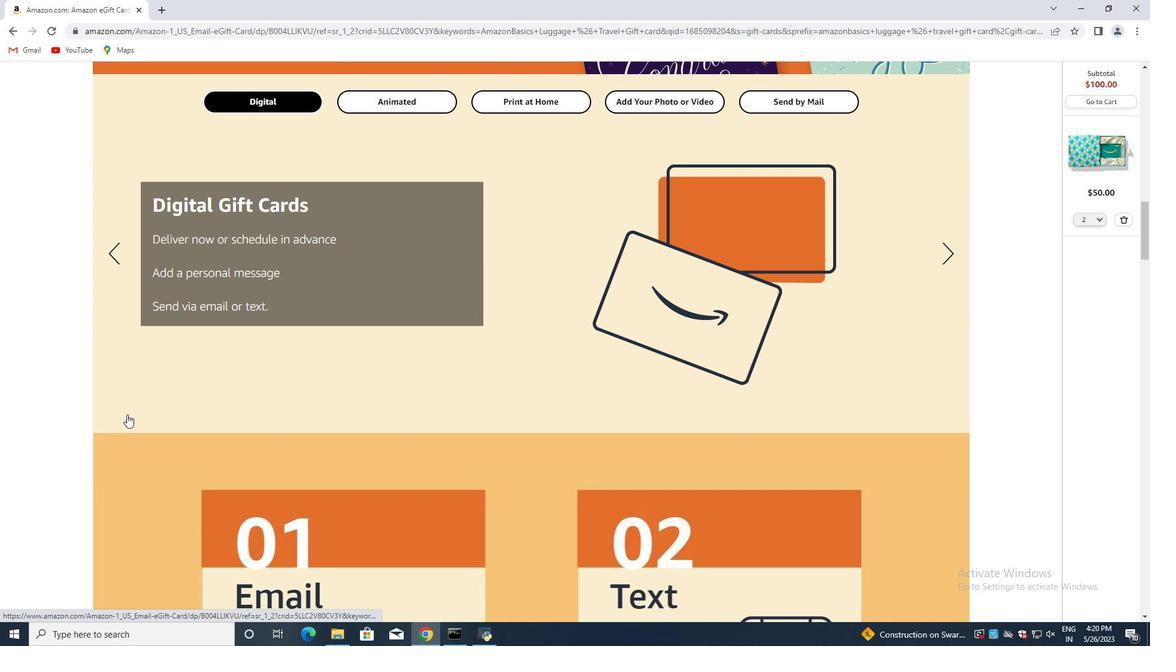 
Action: Mouse scrolled (125, 412) with delta (0, 0)
Screenshot: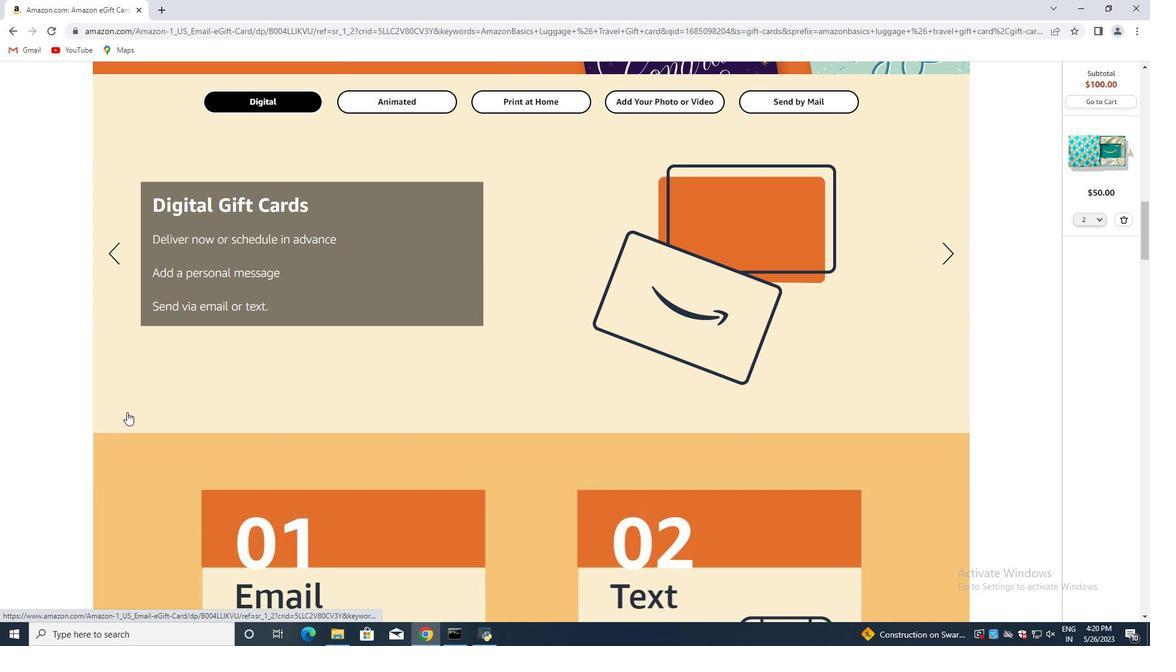 
Action: Mouse moved to (370, 354)
Screenshot: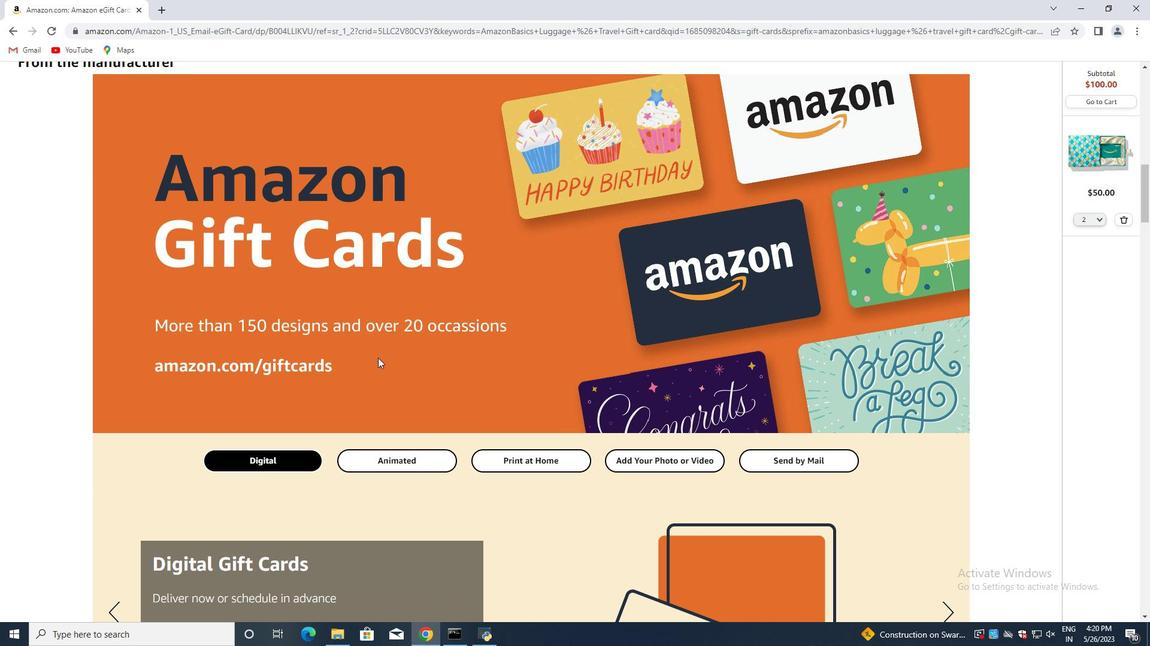 
Action: Mouse scrolled (370, 355) with delta (0, 0)
Screenshot: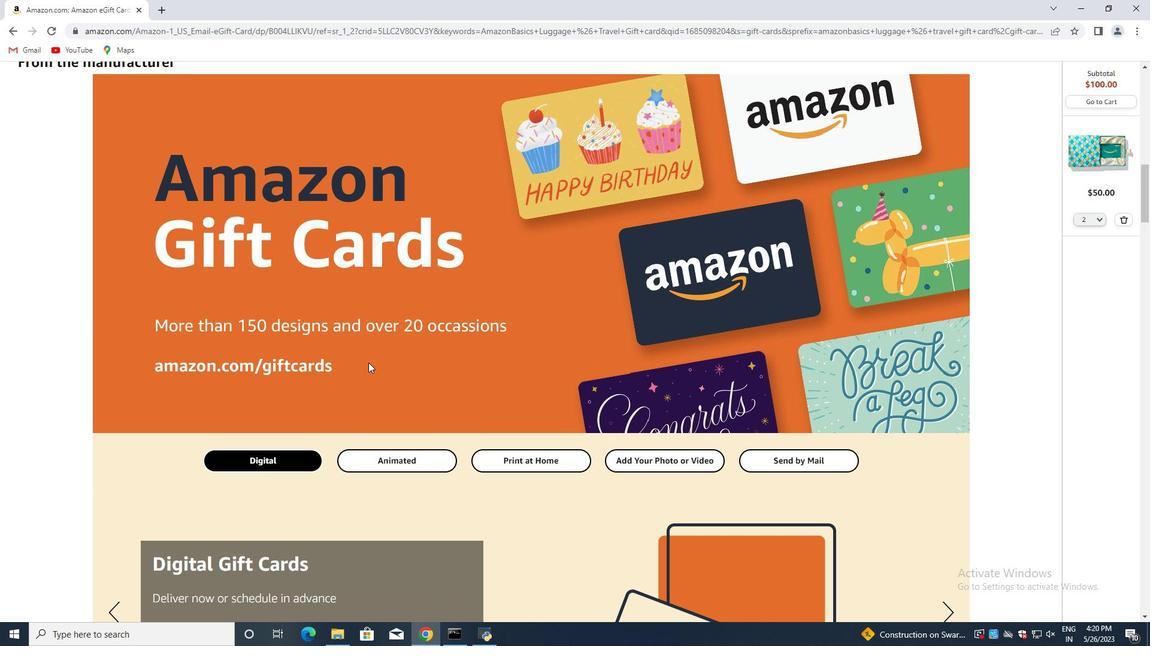 
Action: Mouse scrolled (370, 355) with delta (0, 0)
Screenshot: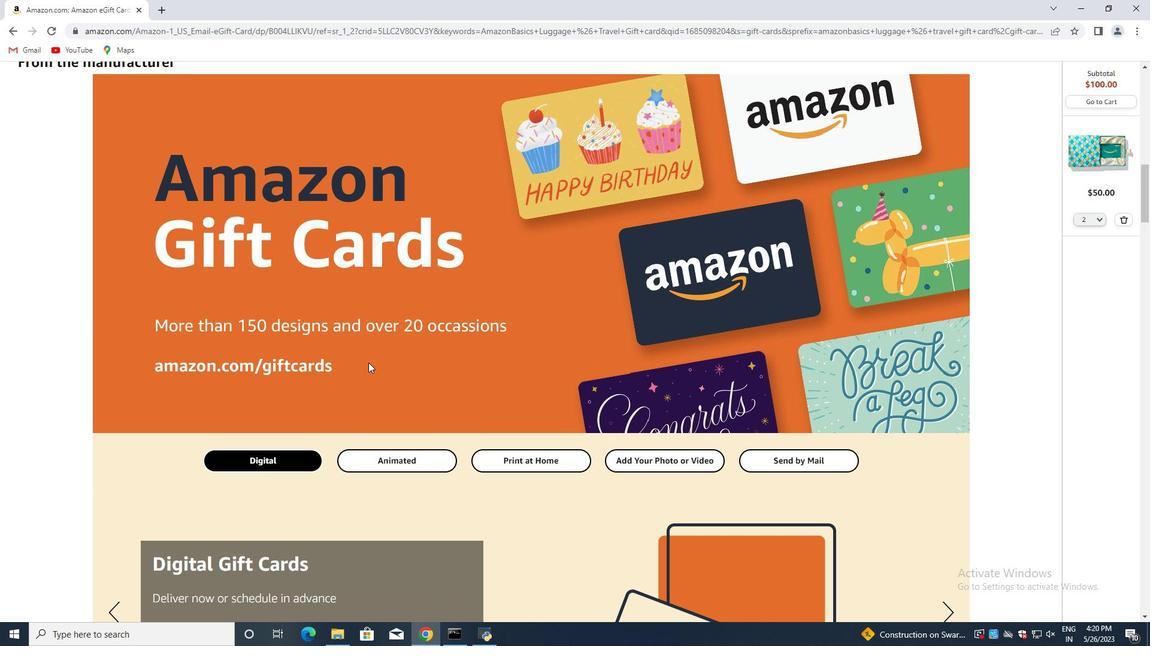 
Action: Mouse scrolled (370, 355) with delta (0, 0)
Screenshot: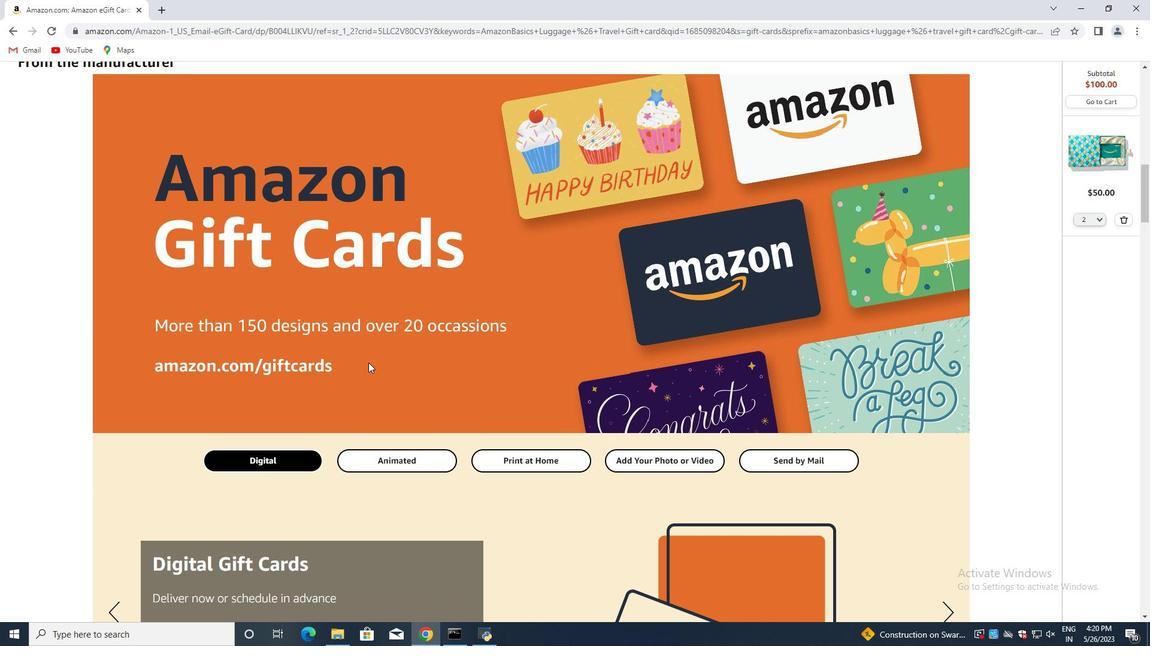
Action: Mouse moved to (330, 338)
Screenshot: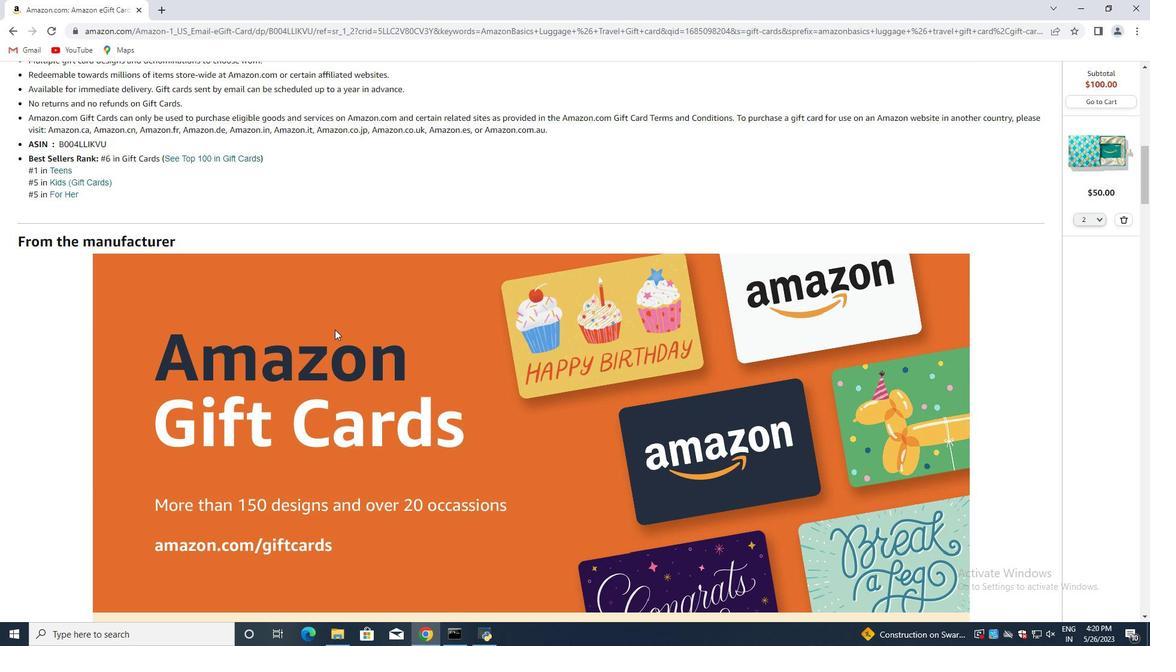 
Action: Mouse scrolled (330, 337) with delta (0, 0)
Screenshot: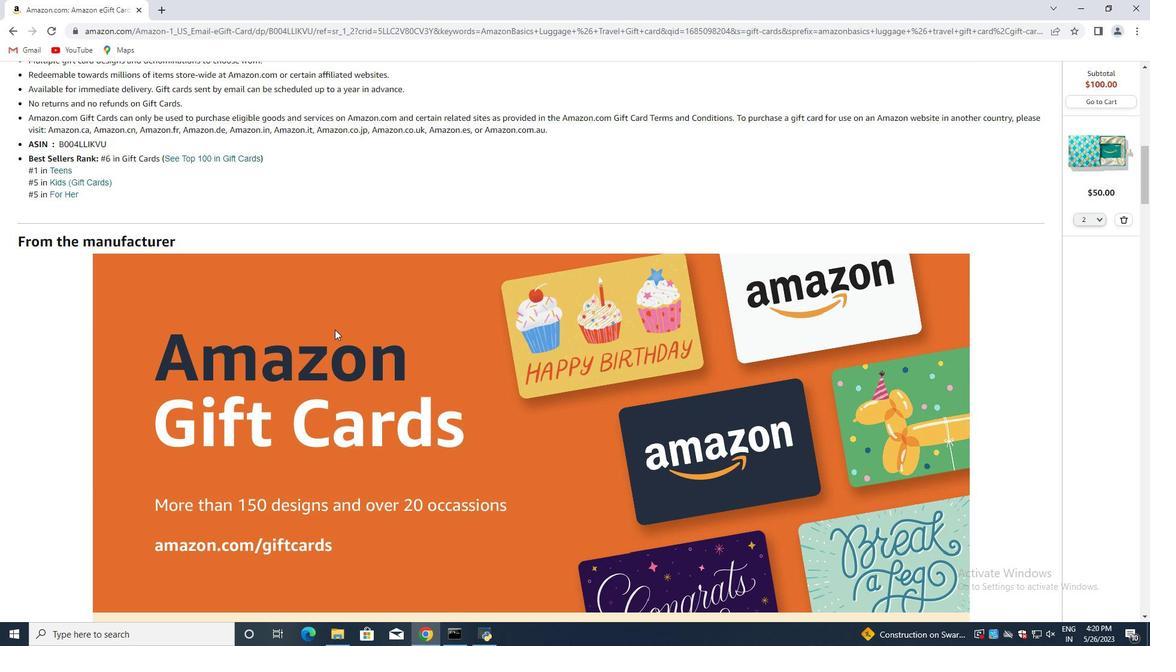 
Action: Mouse moved to (328, 342)
Screenshot: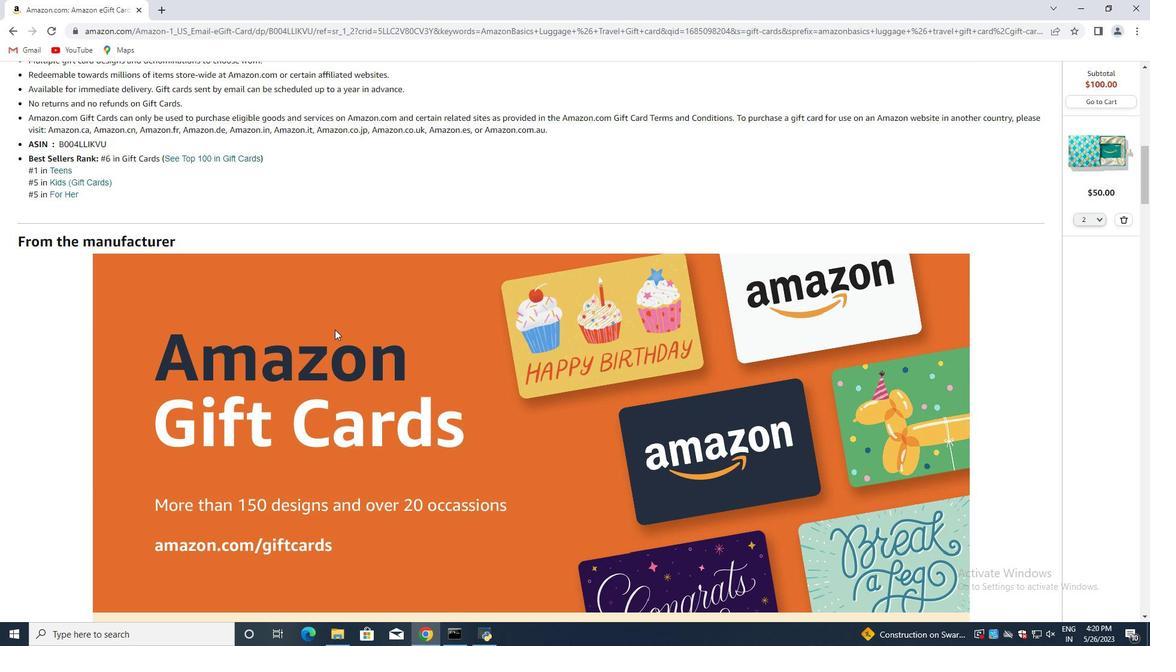 
Action: Mouse scrolled (328, 341) with delta (0, 0)
Screenshot: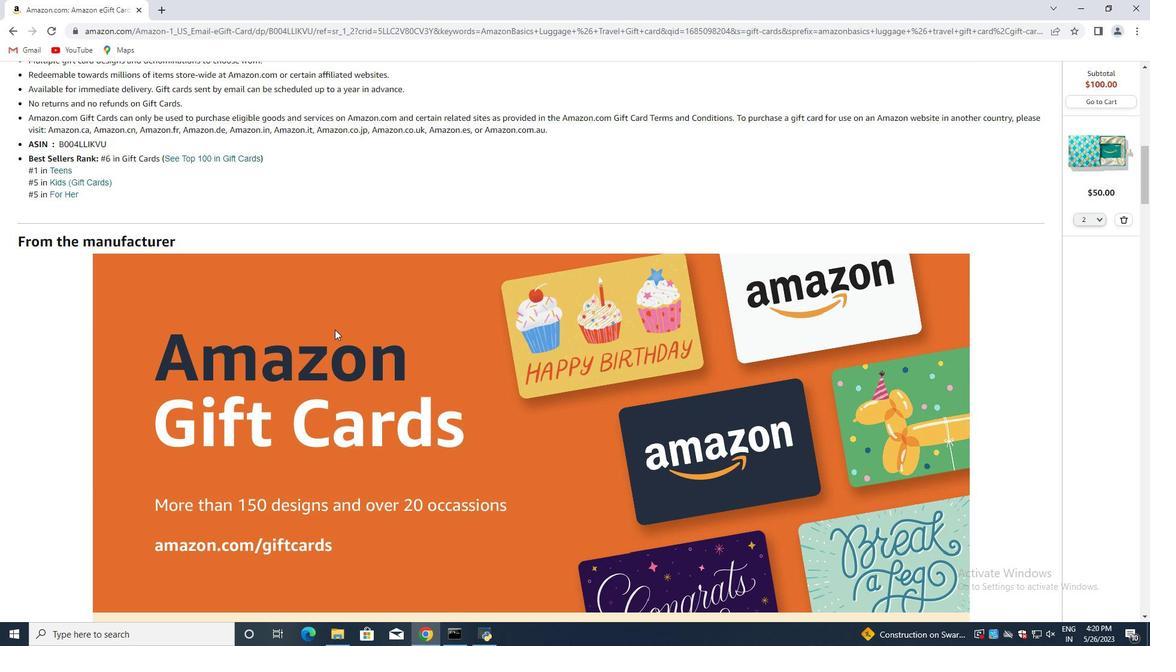 
Action: Mouse moved to (327, 342)
Screenshot: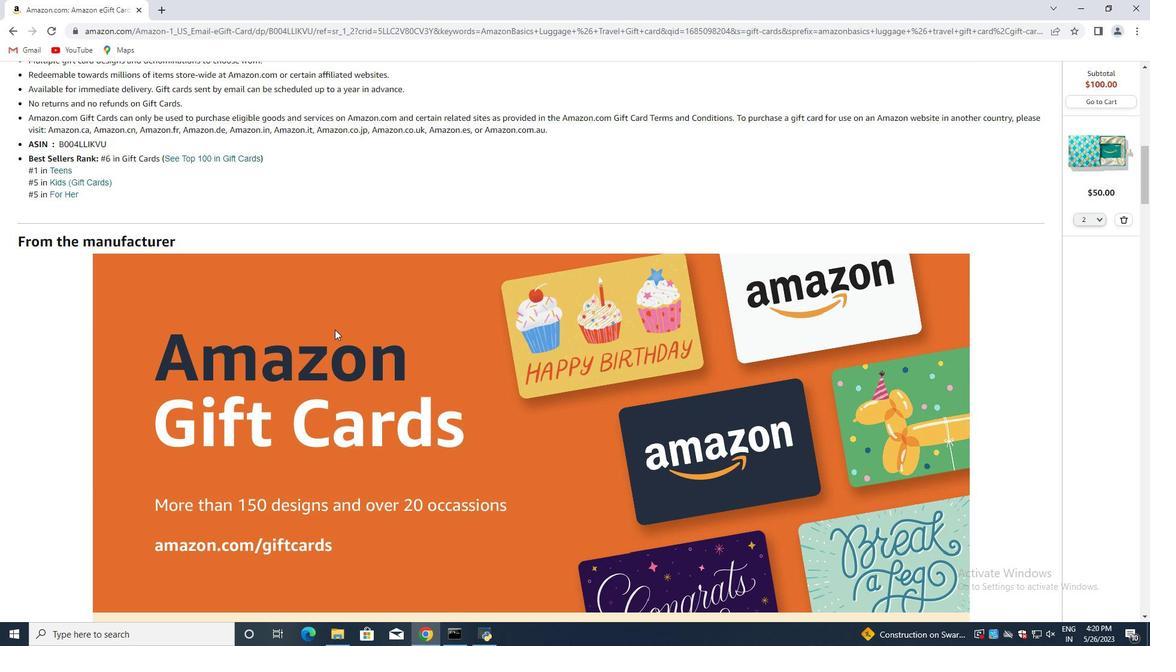 
Action: Mouse scrolled (327, 342) with delta (0, 0)
Screenshot: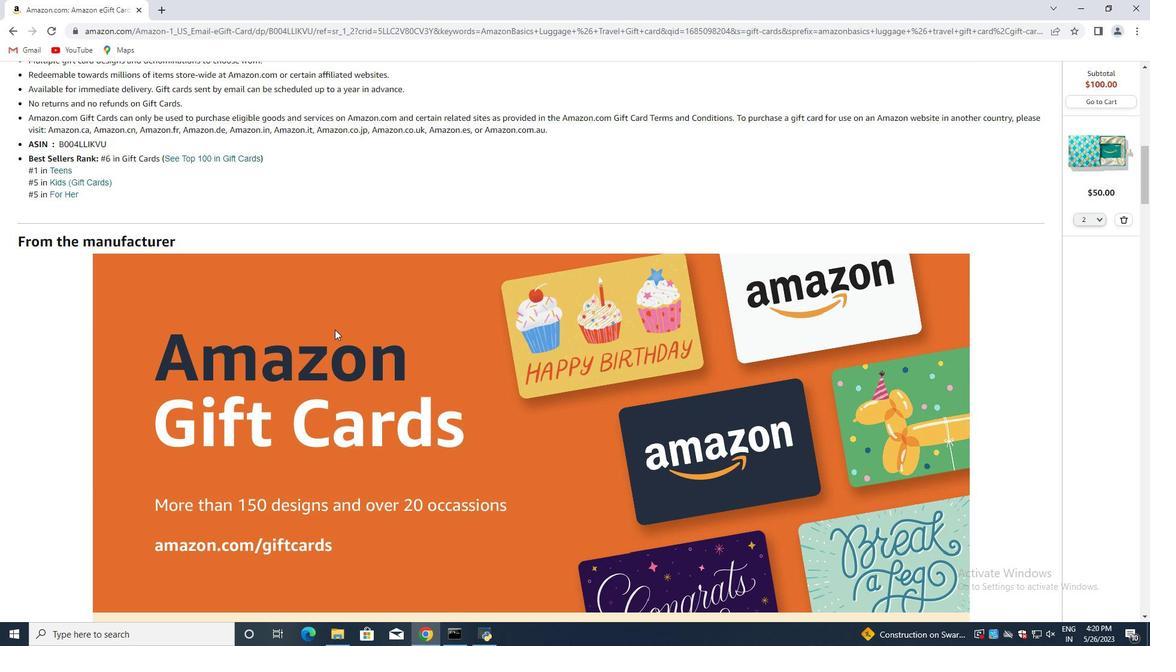 
Action: Mouse moved to (327, 343)
Screenshot: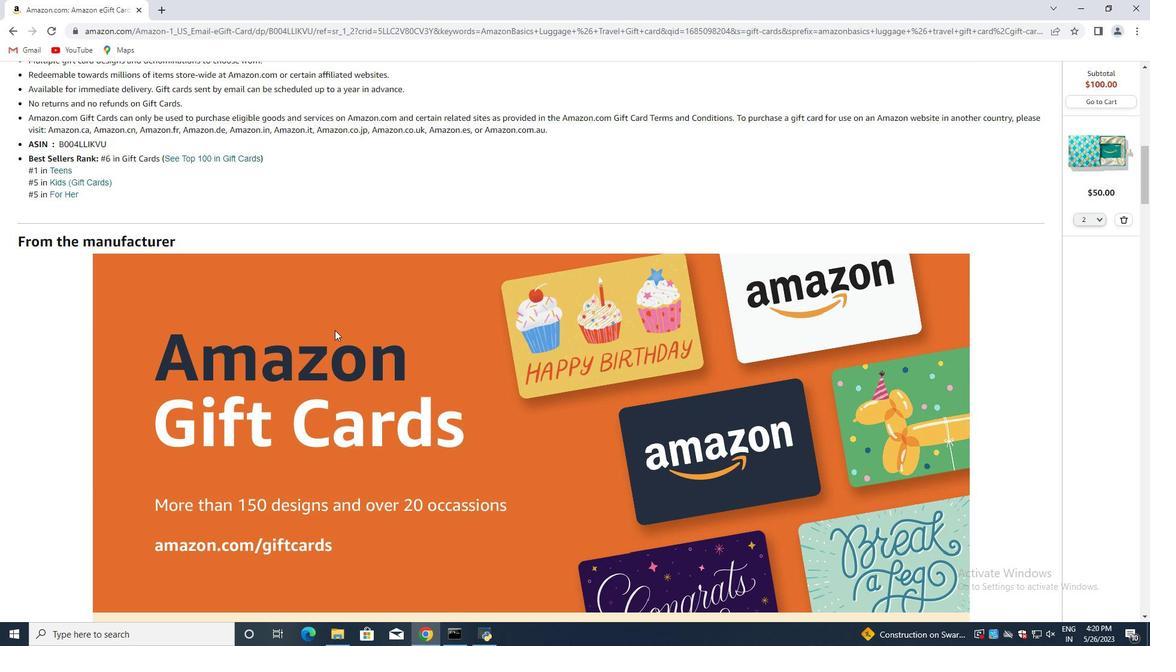 
Action: Mouse scrolled (327, 343) with delta (0, 0)
Screenshot: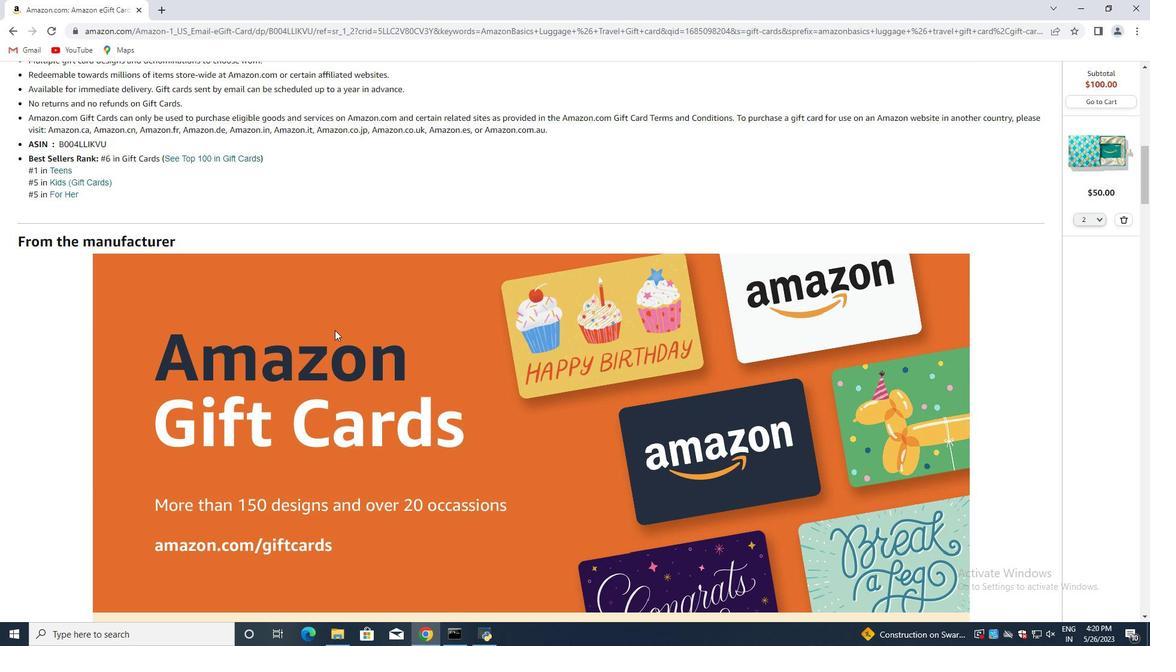
Action: Mouse moved to (308, 341)
Screenshot: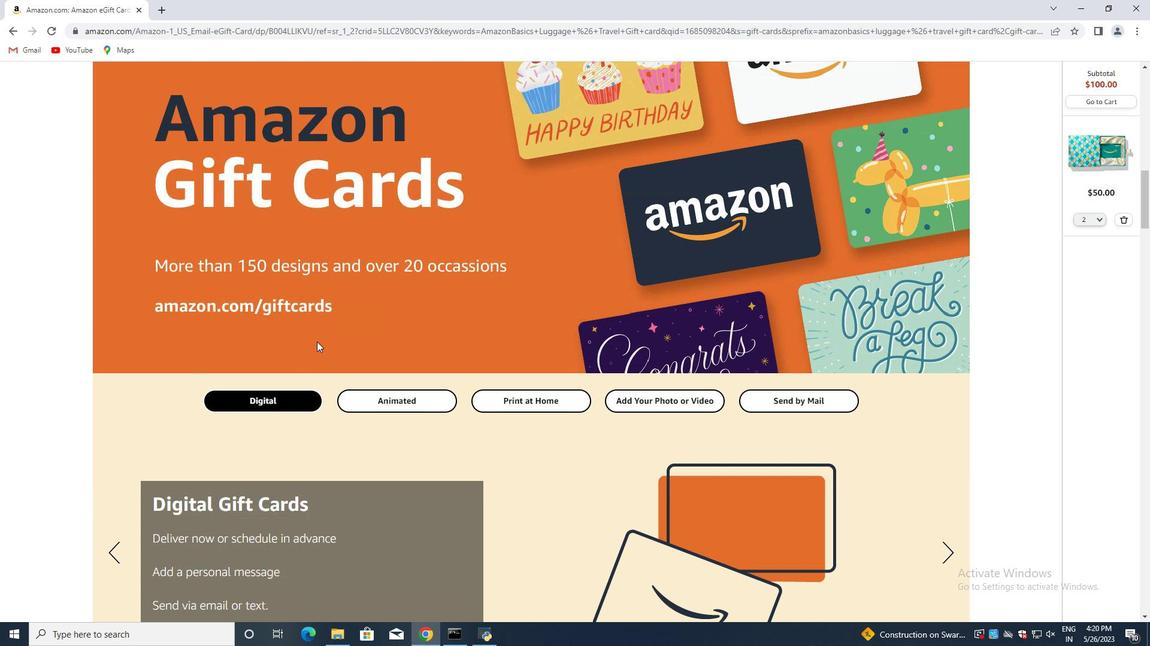 
Action: Mouse scrolled (314, 340) with delta (0, 0)
Screenshot: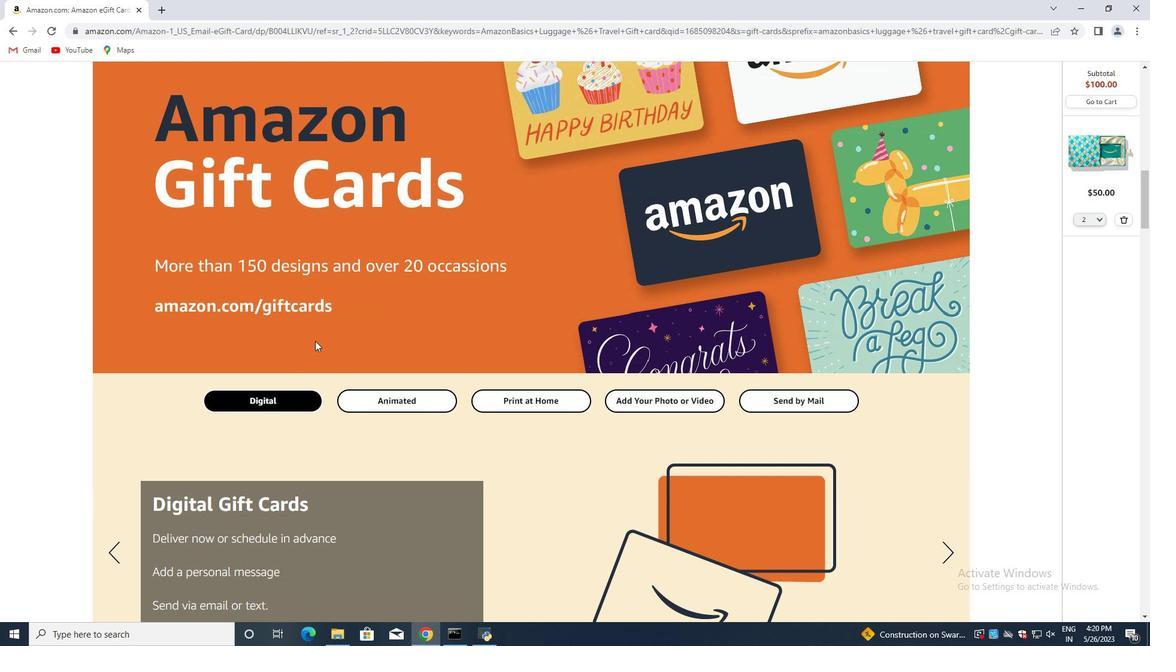 
Action: Mouse moved to (307, 341)
Screenshot: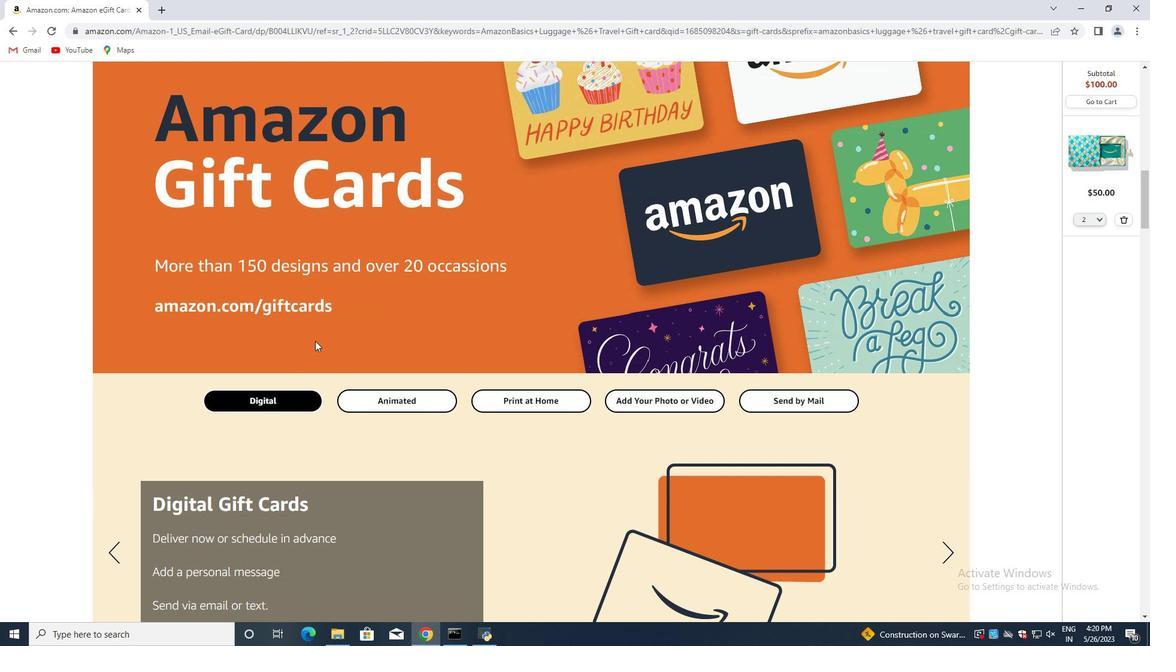 
Action: Mouse scrolled (307, 340) with delta (0, 0)
Screenshot: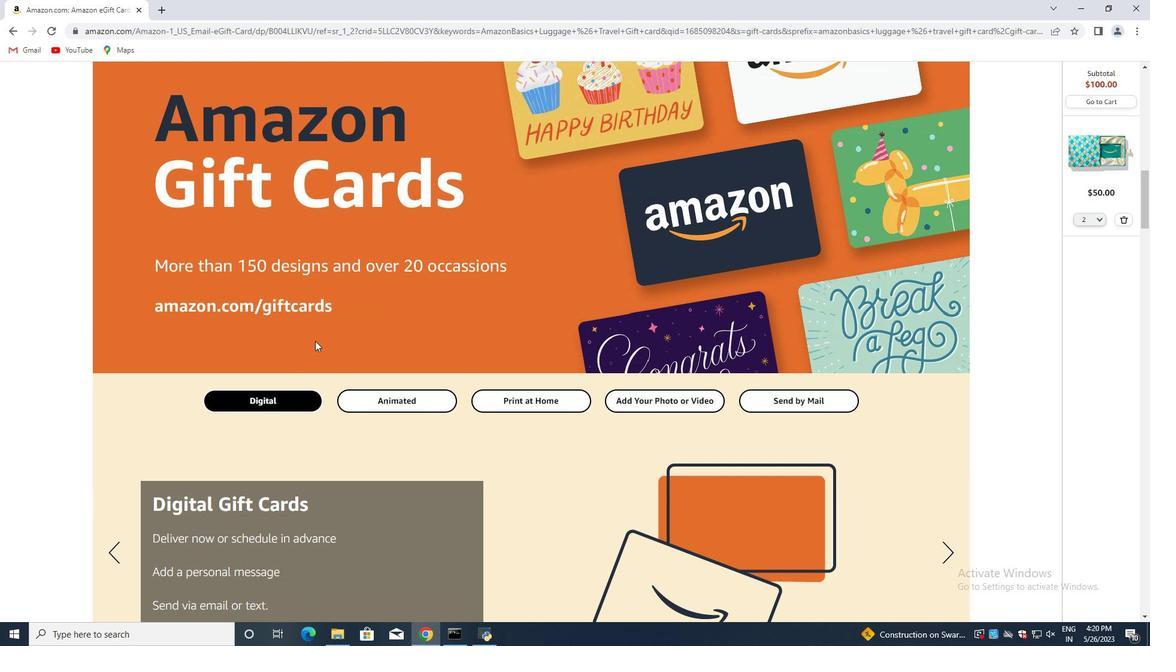 
Action: Mouse scrolled (307, 340) with delta (0, 0)
Screenshot: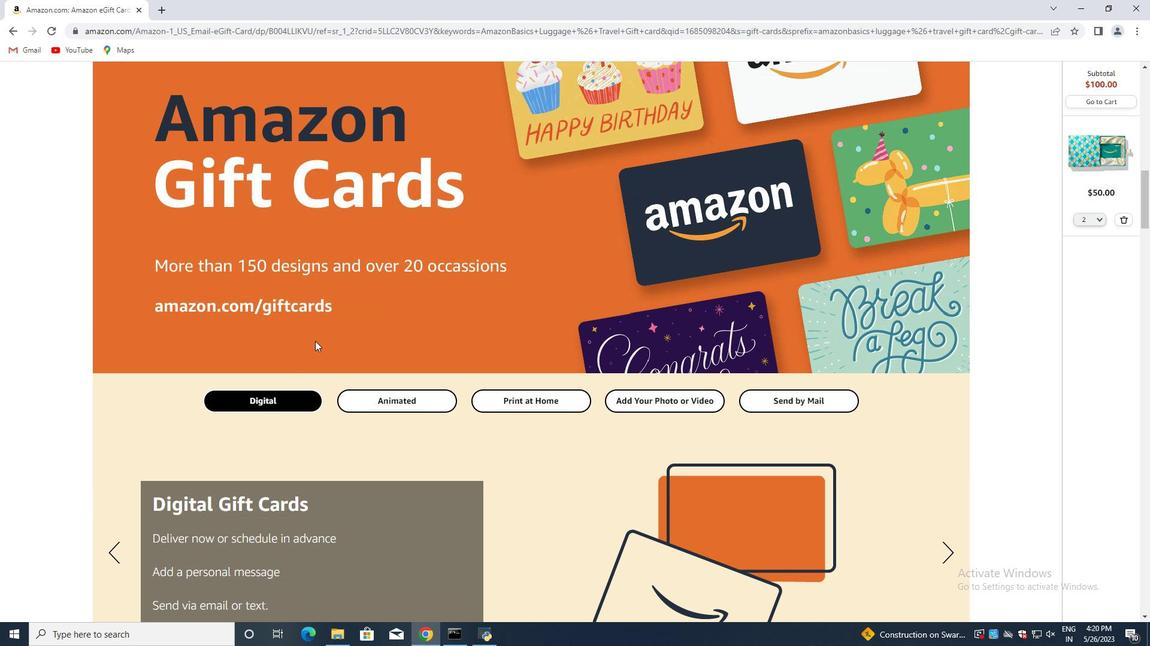 
Action: Mouse moved to (522, 221)
Screenshot: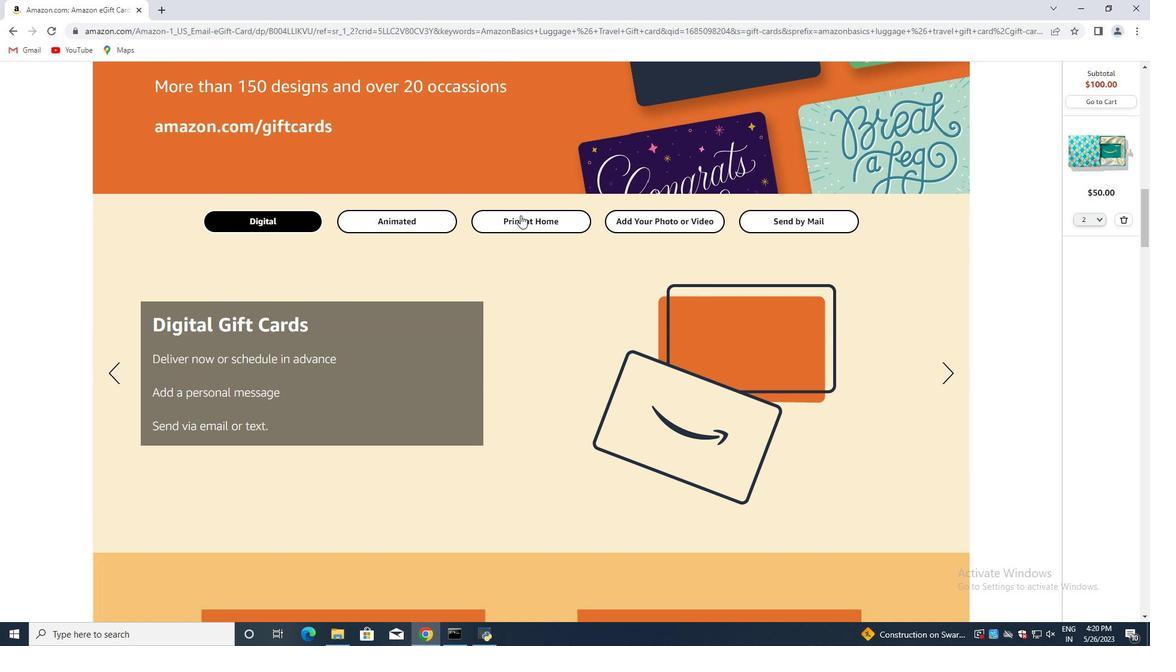 
Action: Mouse pressed left at (522, 221)
Screenshot: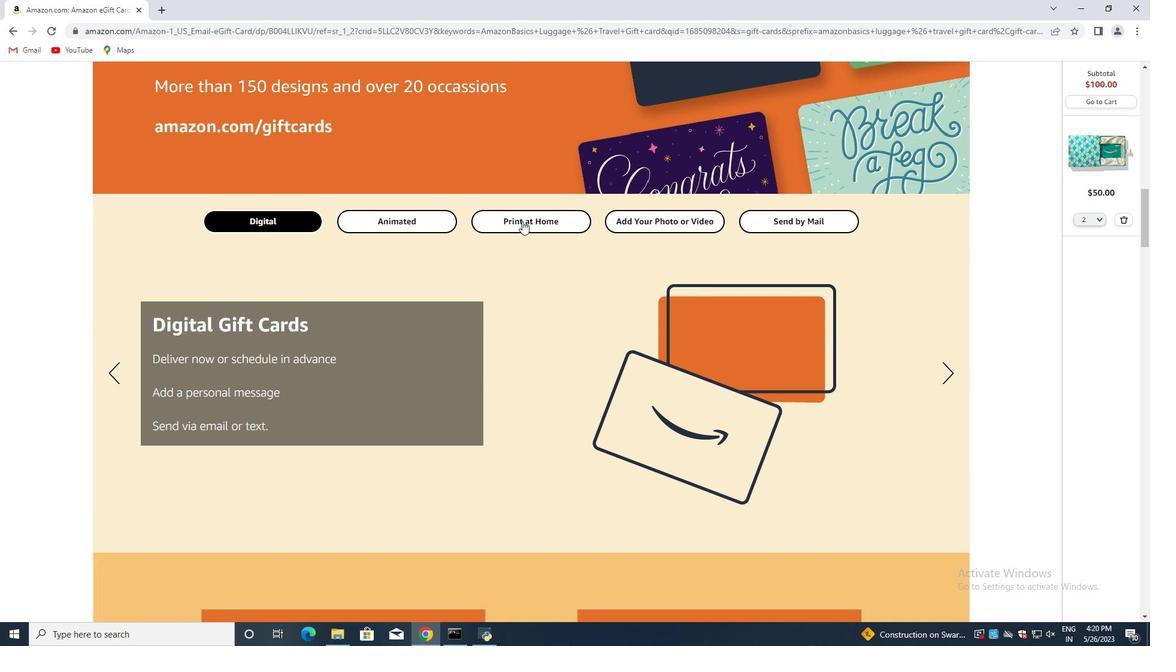
Action: Mouse moved to (415, 221)
Screenshot: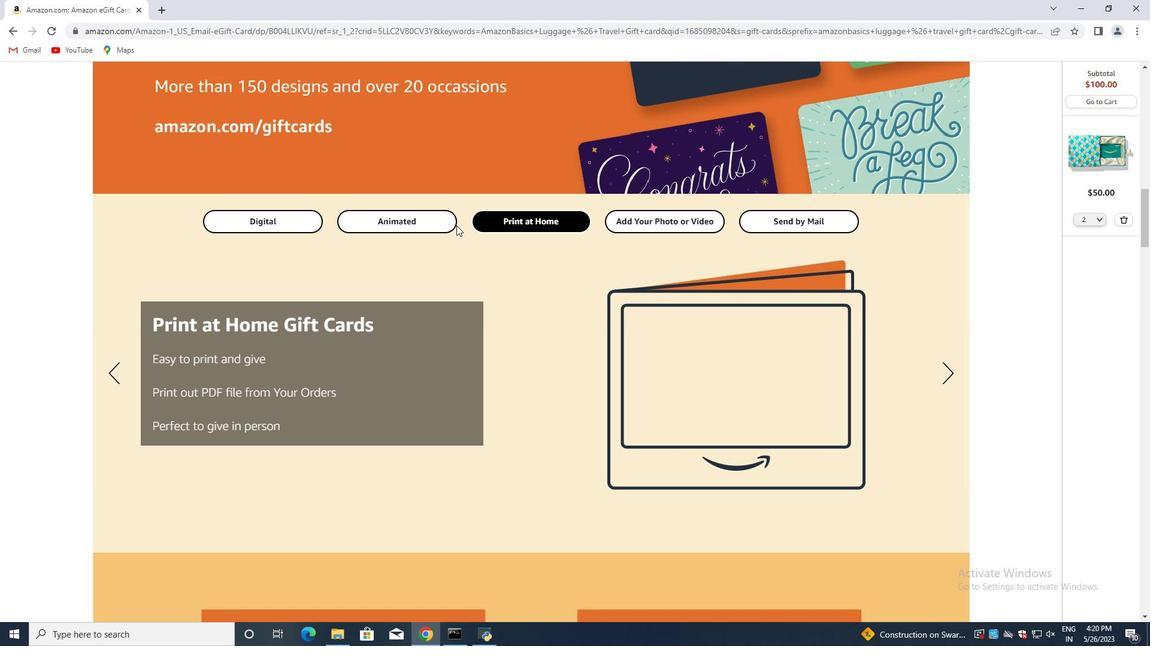 
Action: Mouse pressed left at (415, 221)
Screenshot: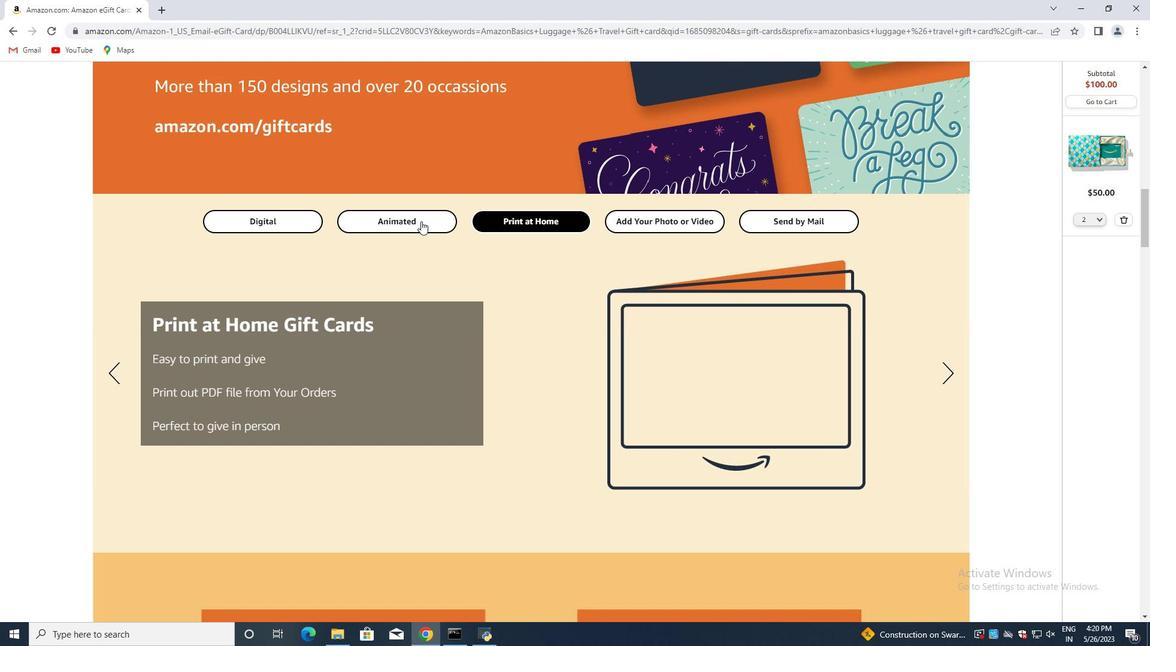 
Action: Mouse moved to (679, 224)
Screenshot: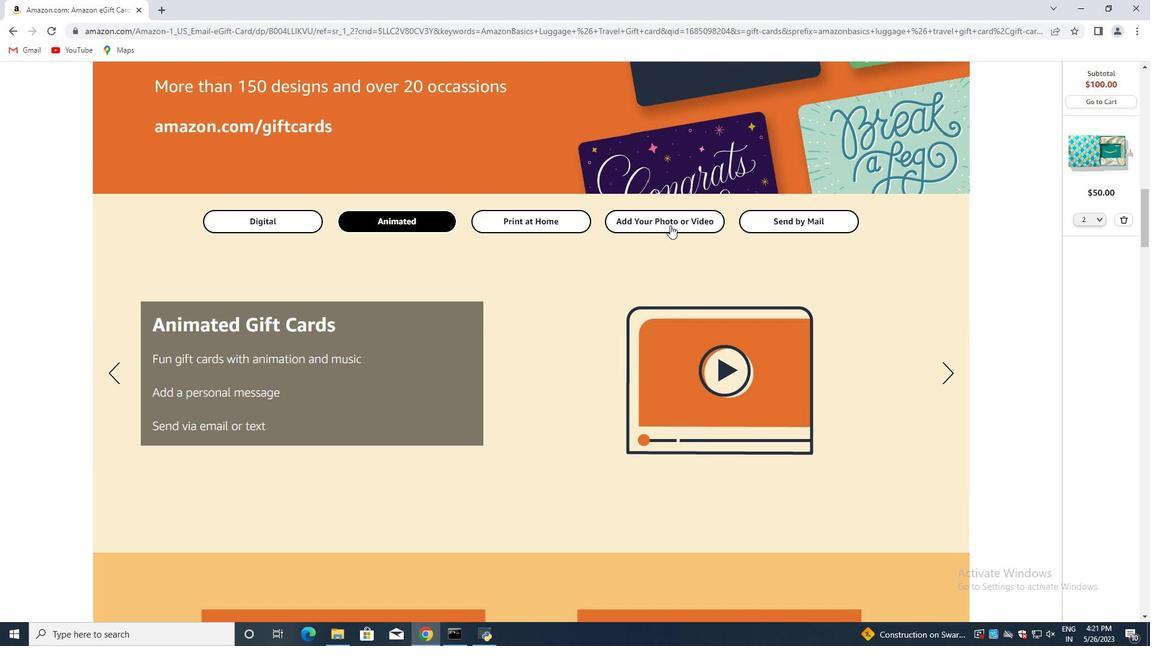 
Action: Mouse pressed left at (679, 224)
Screenshot: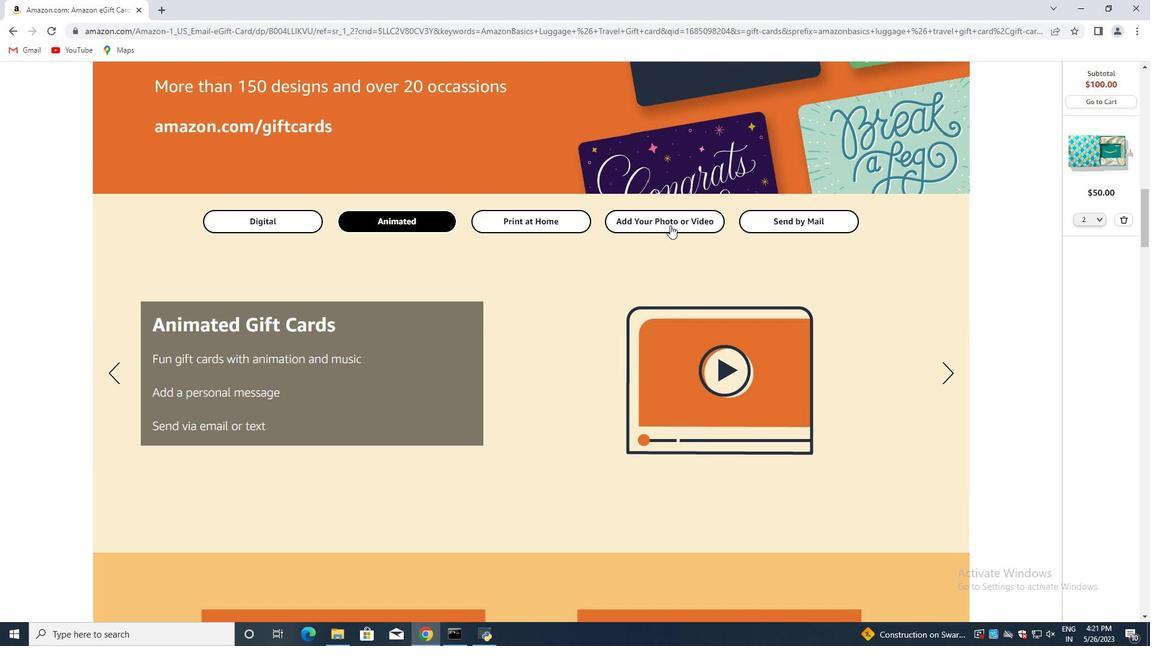 
Action: Mouse moved to (806, 218)
Screenshot: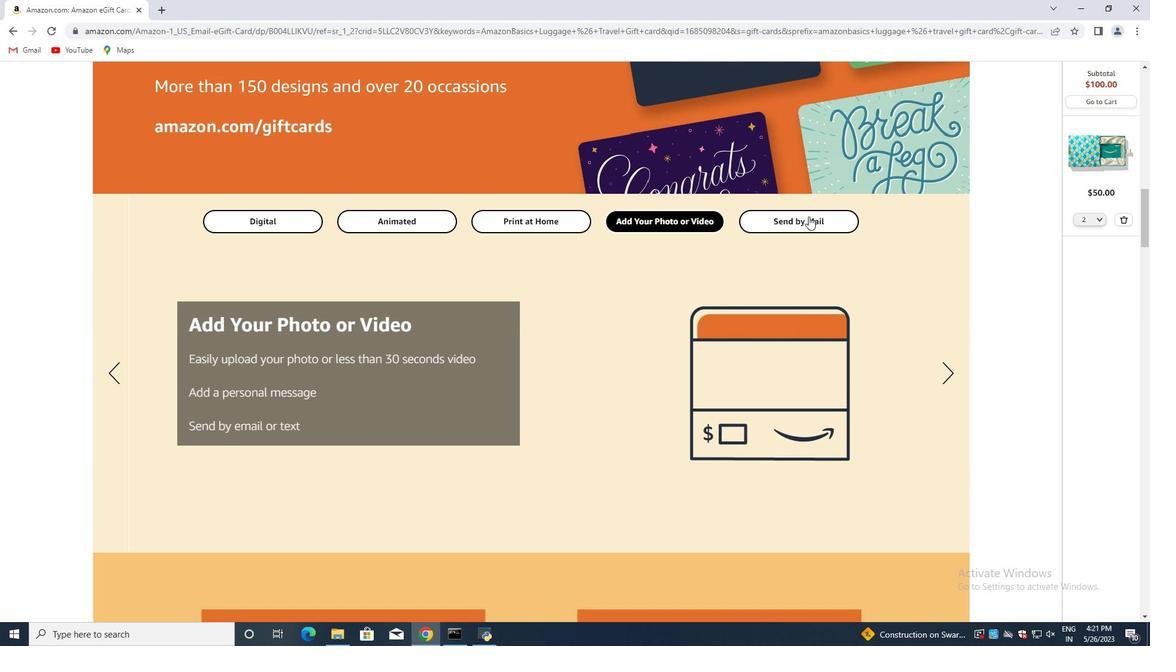 
Action: Mouse pressed left at (806, 218)
Screenshot: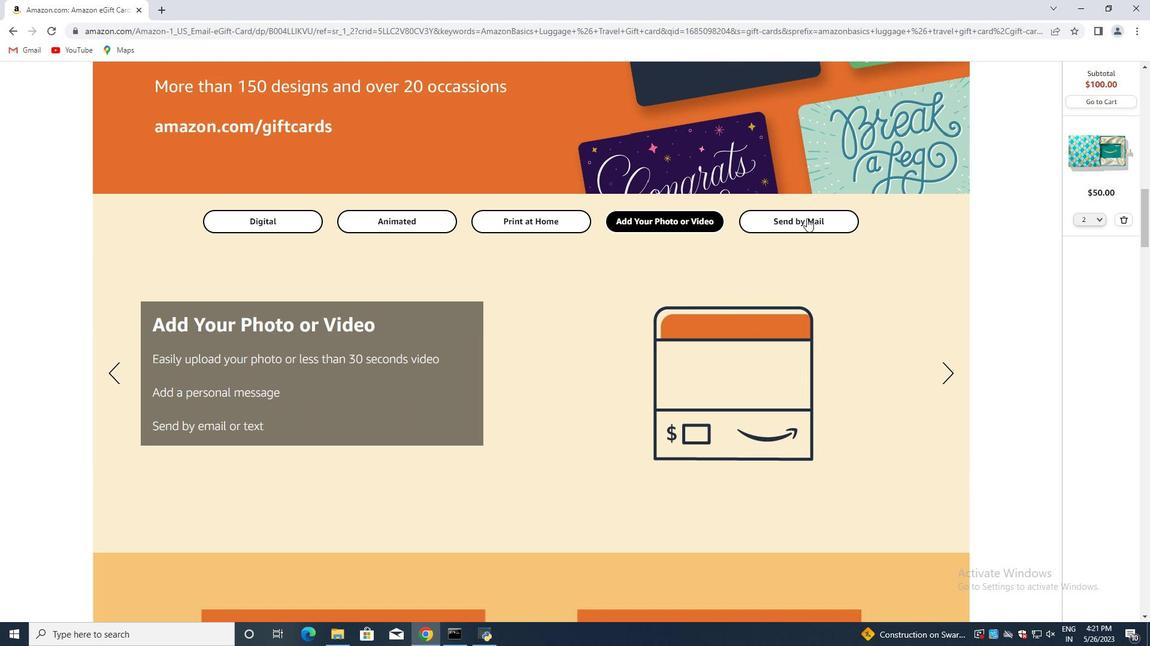 
Action: Mouse moved to (425, 283)
Screenshot: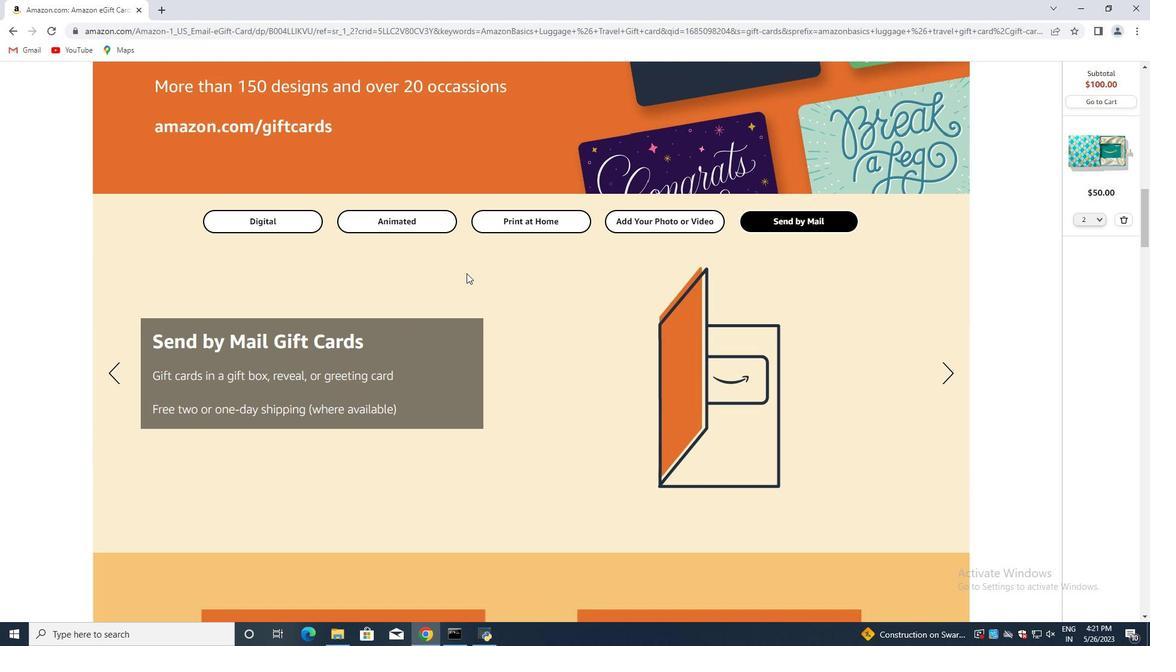 
Action: Mouse scrolled (425, 283) with delta (0, 0)
Screenshot: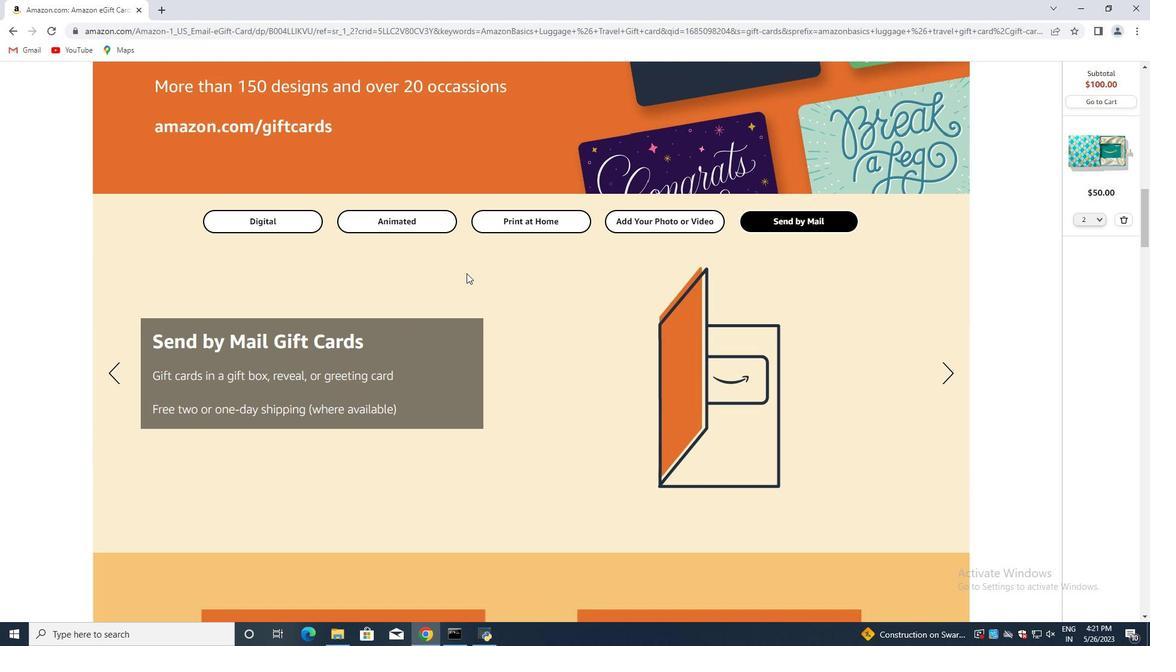 
Action: Mouse moved to (413, 288)
Screenshot: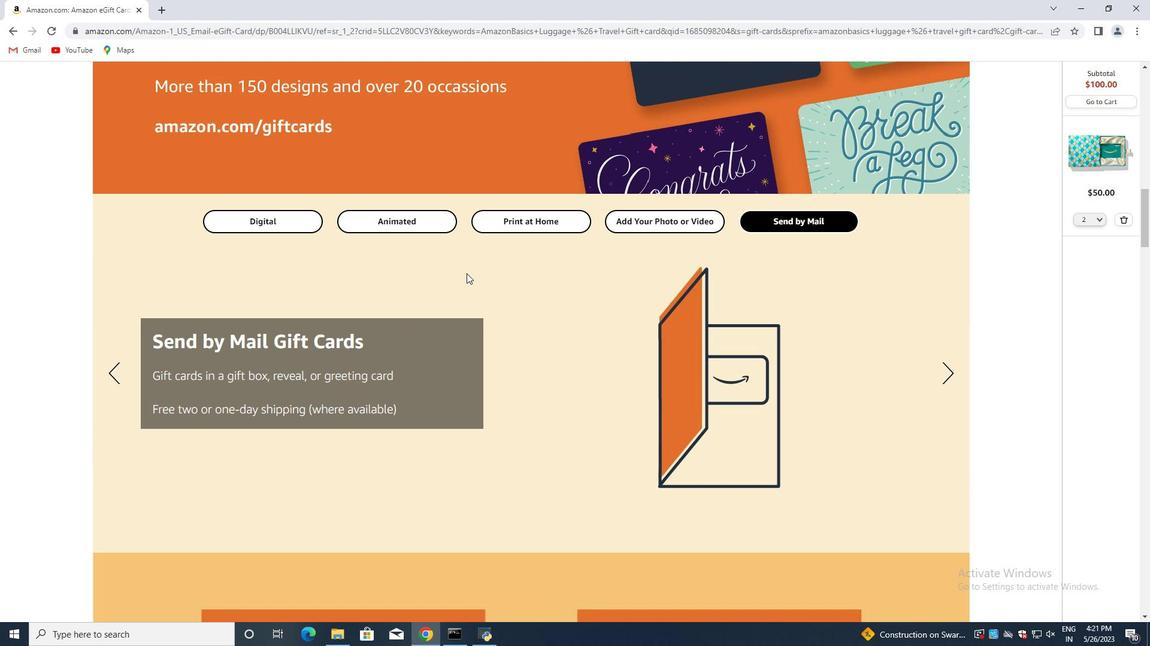
Action: Mouse scrolled (413, 288) with delta (0, 0)
Screenshot: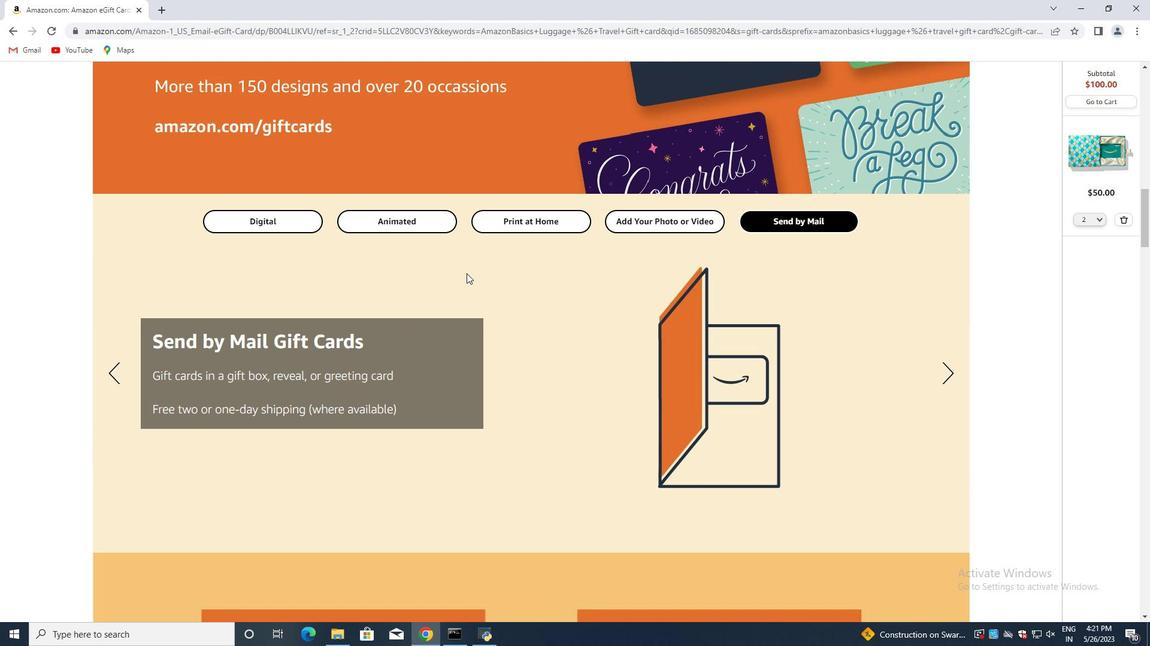 
Action: Mouse moved to (399, 292)
Screenshot: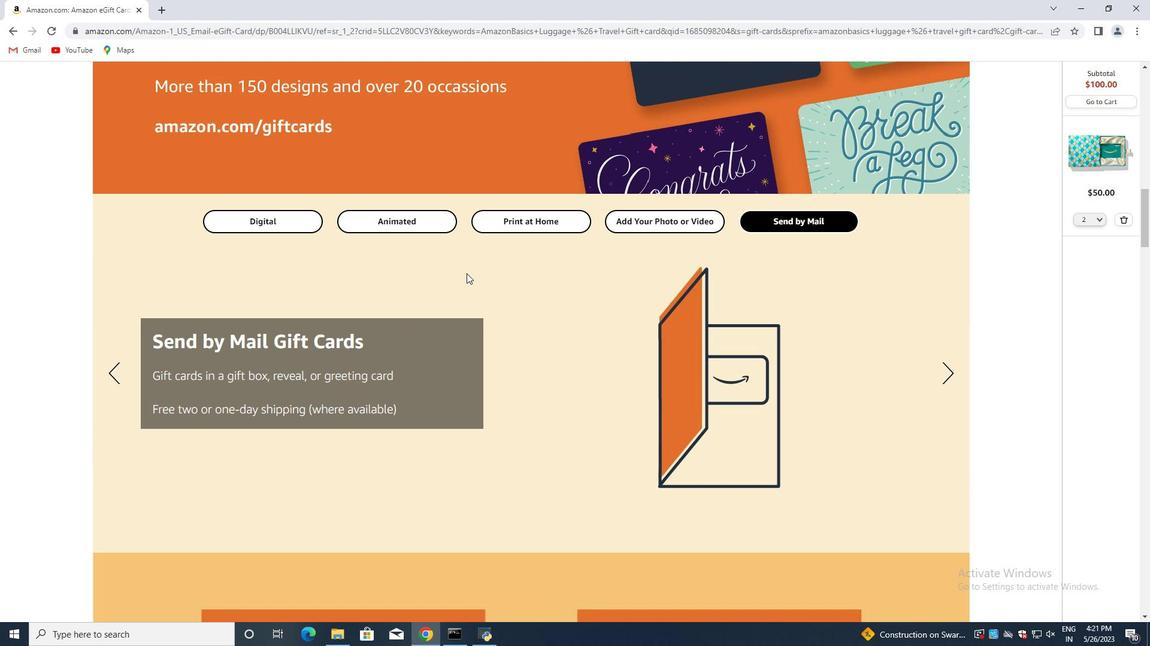 
Action: Mouse scrolled (399, 292) with delta (0, 0)
Screenshot: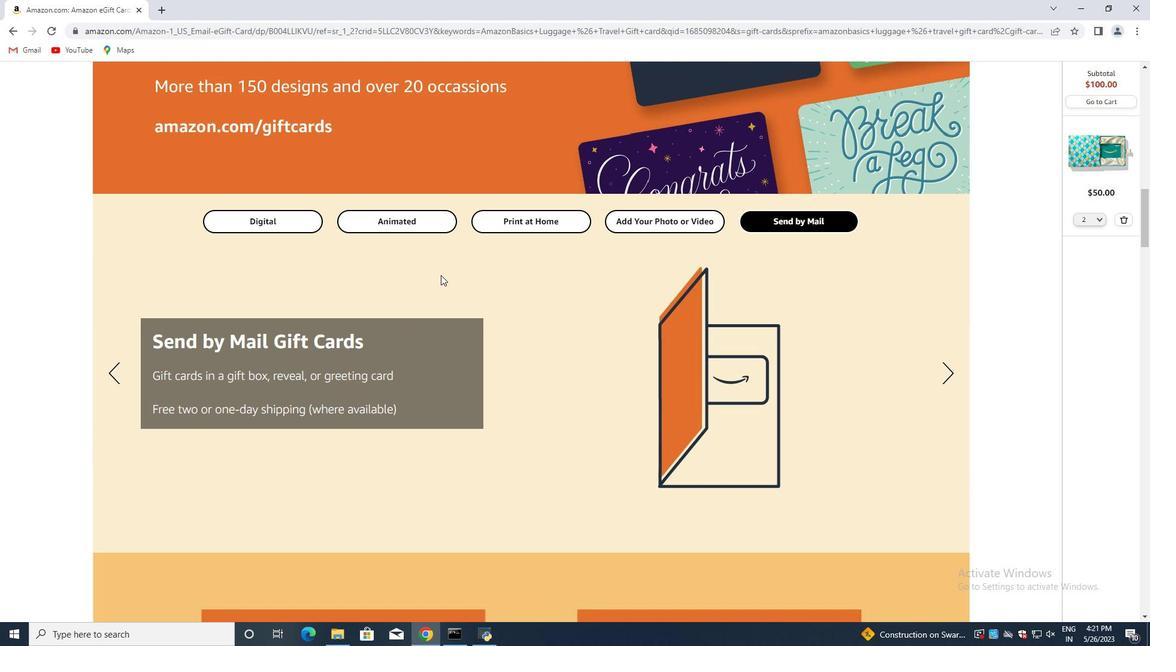 
Action: Mouse moved to (391, 295)
Screenshot: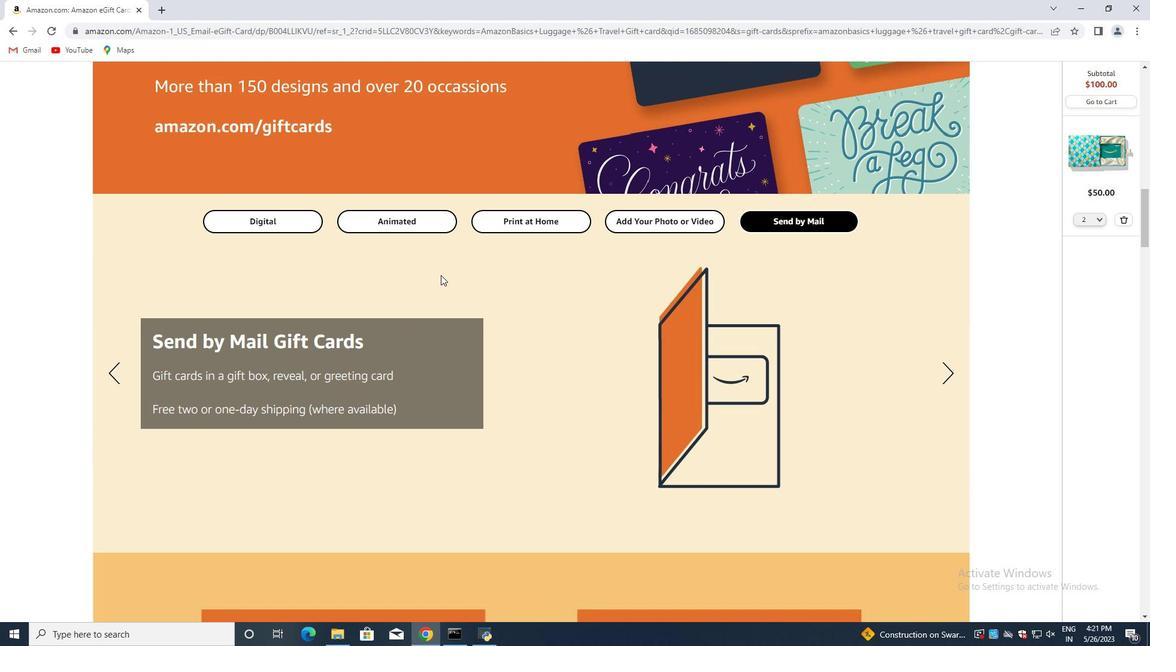 
Action: Mouse scrolled (391, 295) with delta (0, 0)
Screenshot: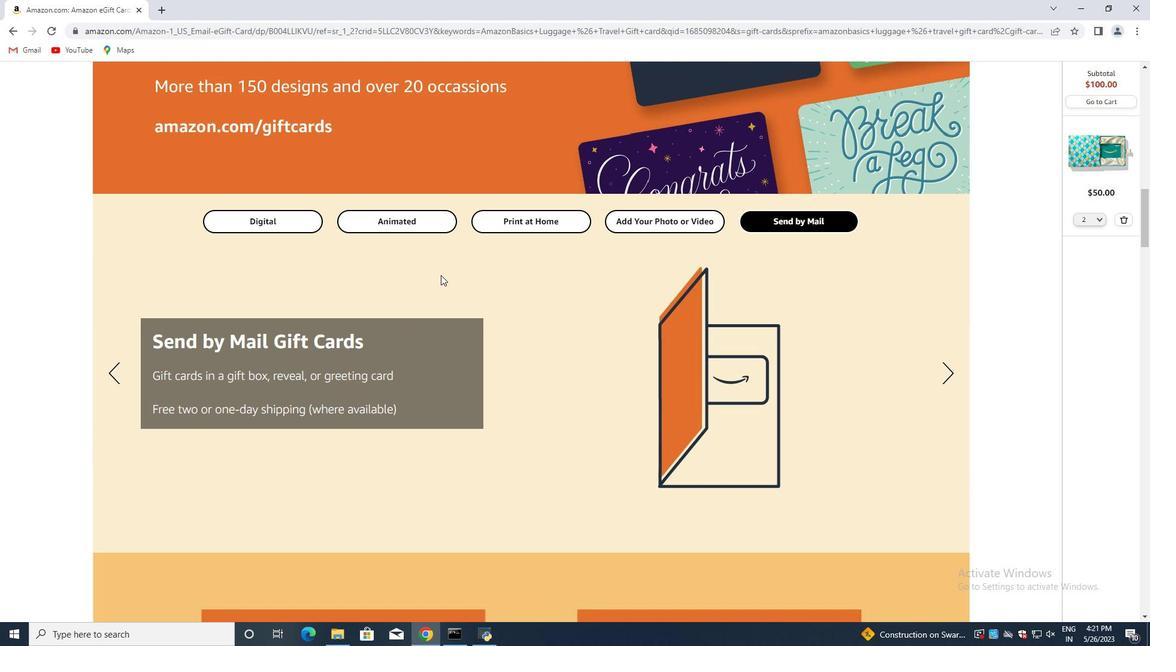 
Action: Mouse moved to (383, 298)
Screenshot: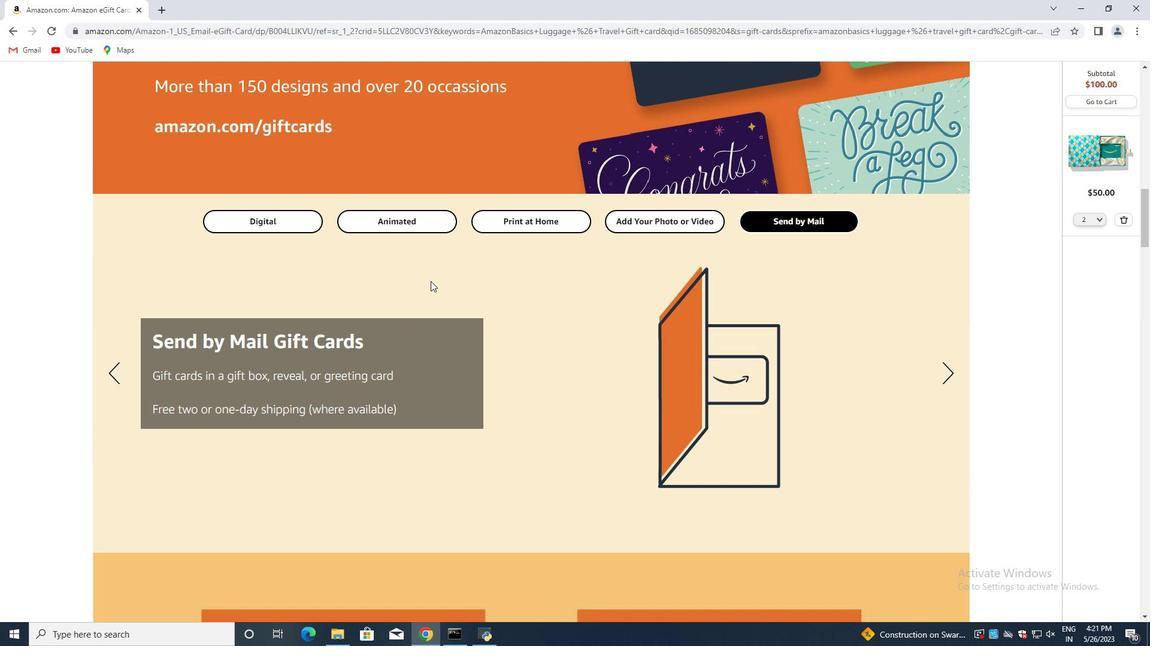 
Action: Mouse scrolled (383, 297) with delta (0, 0)
Screenshot: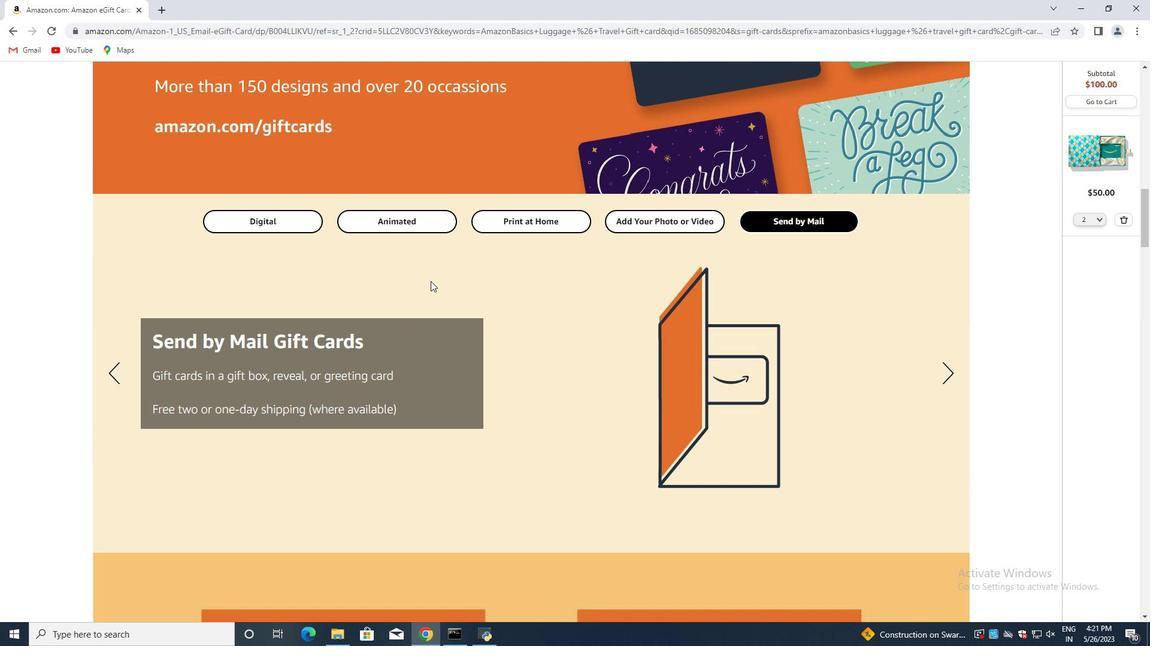 
Action: Mouse moved to (288, 289)
Screenshot: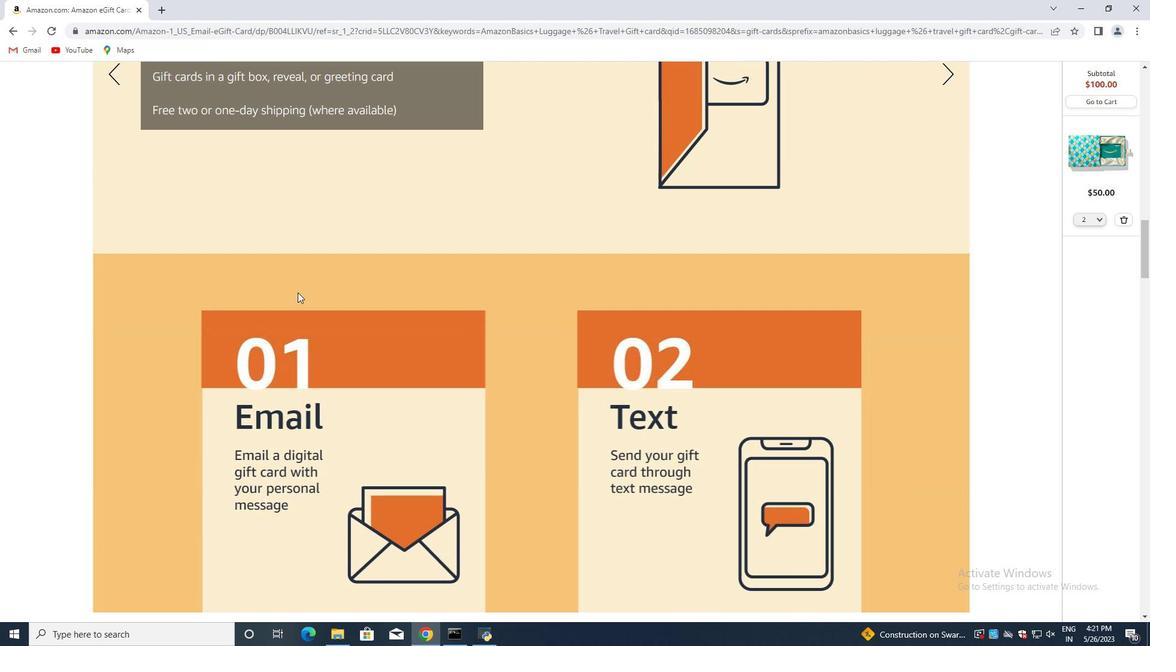 
Action: Mouse scrolled (288, 289) with delta (0, 0)
Screenshot: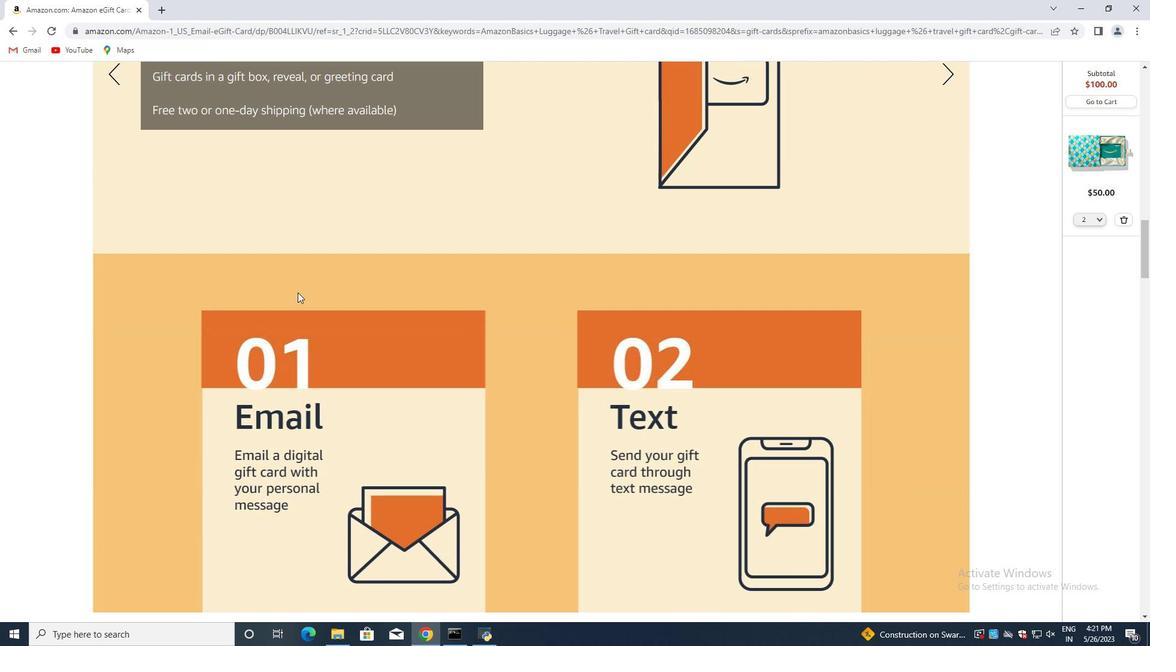 
Action: Mouse moved to (286, 289)
Screenshot: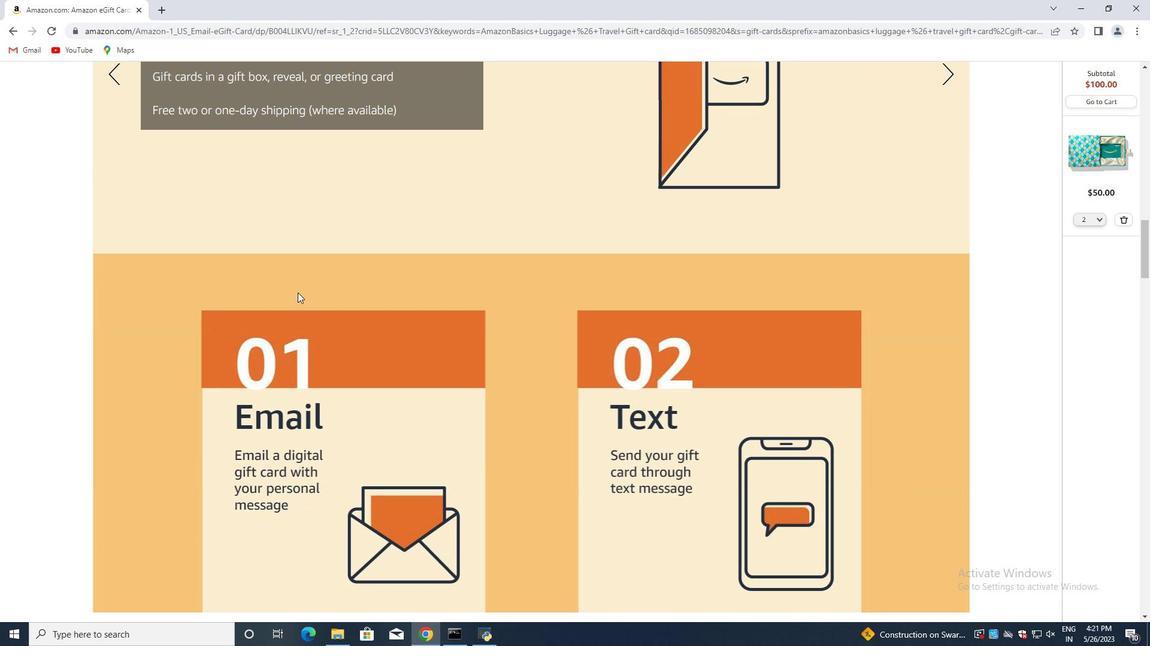 
Action: Mouse scrolled (286, 289) with delta (0, 0)
Screenshot: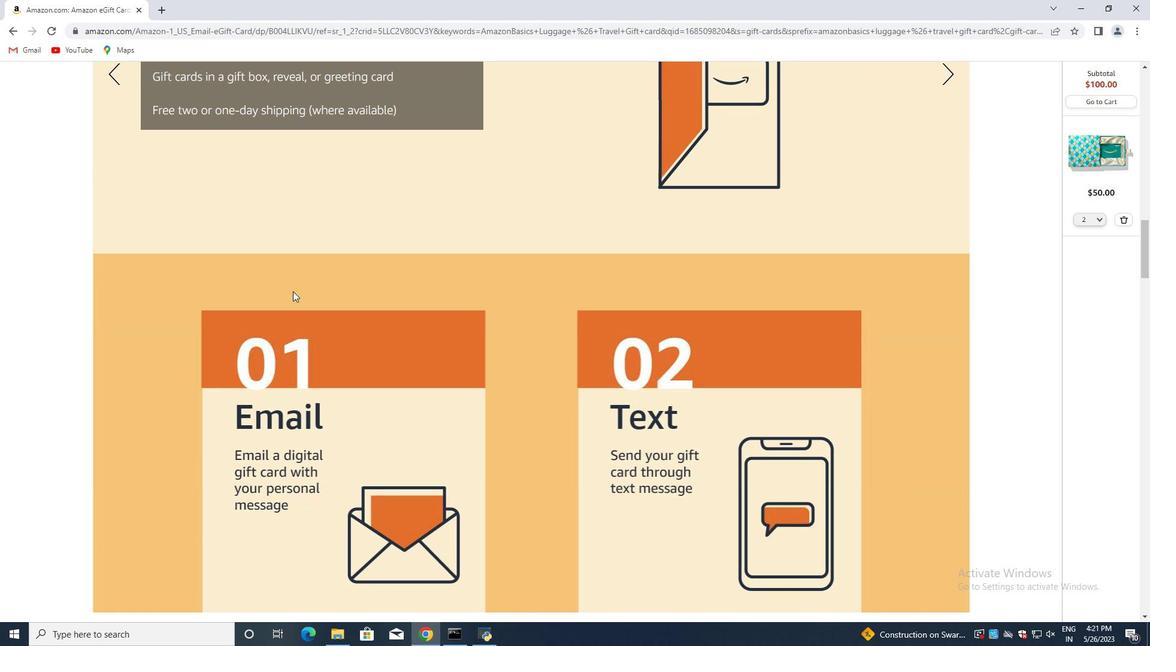 
Action: Mouse moved to (285, 289)
Screenshot: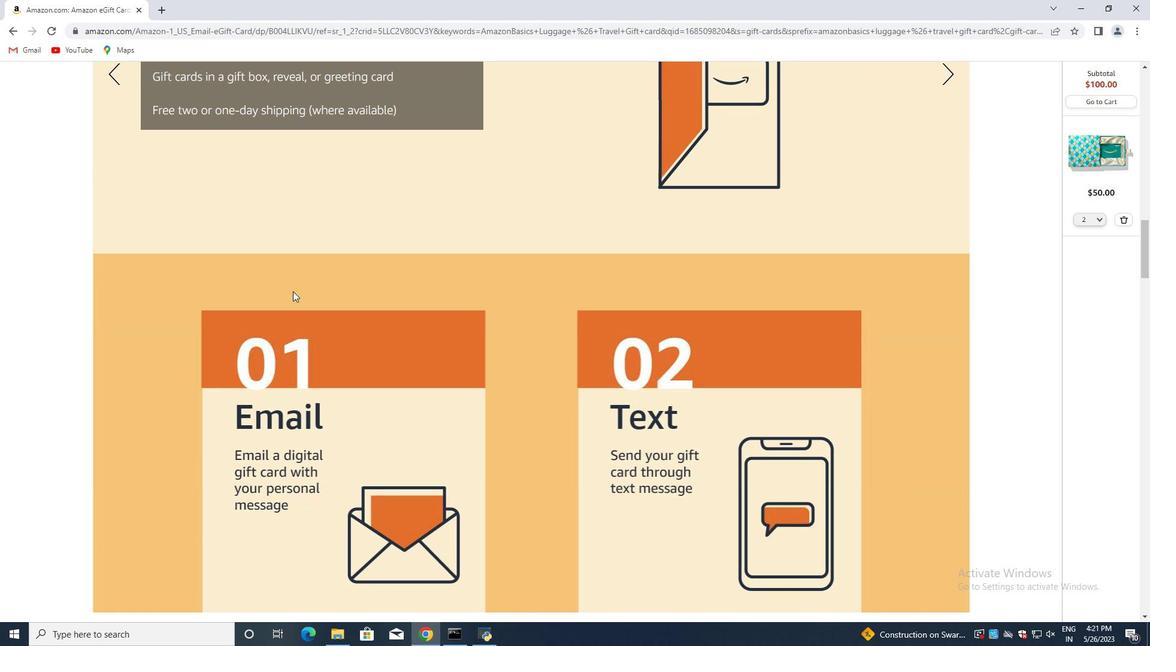 
Action: Mouse scrolled (285, 289) with delta (0, 0)
Screenshot: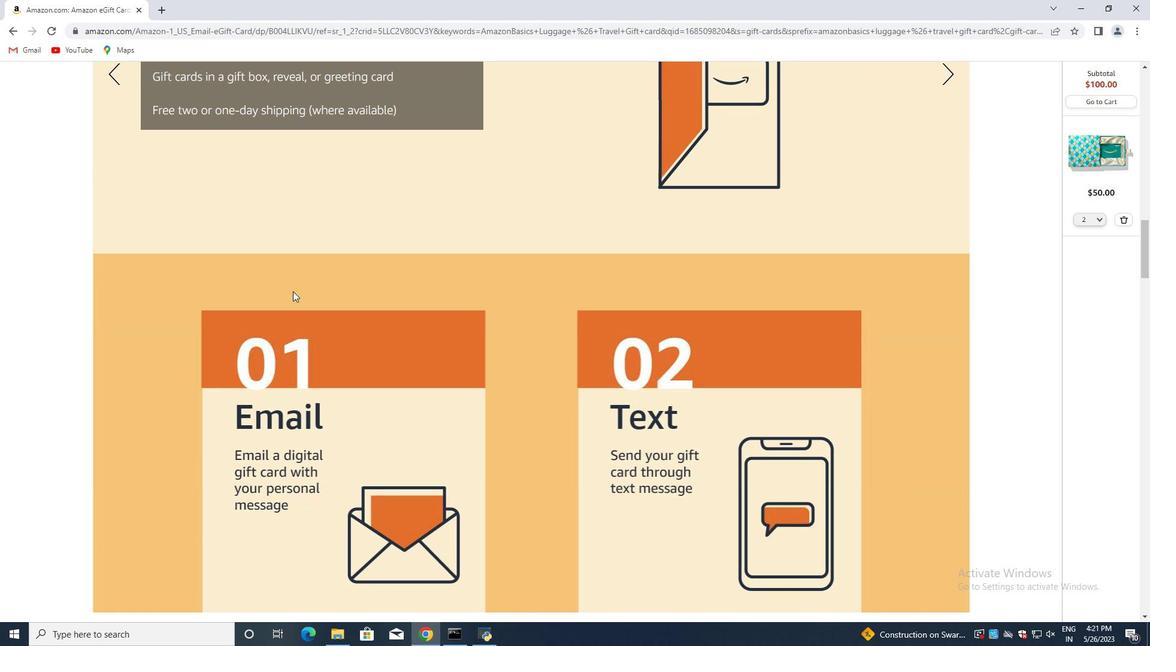 
Action: Mouse scrolled (285, 289) with delta (0, 0)
Screenshot: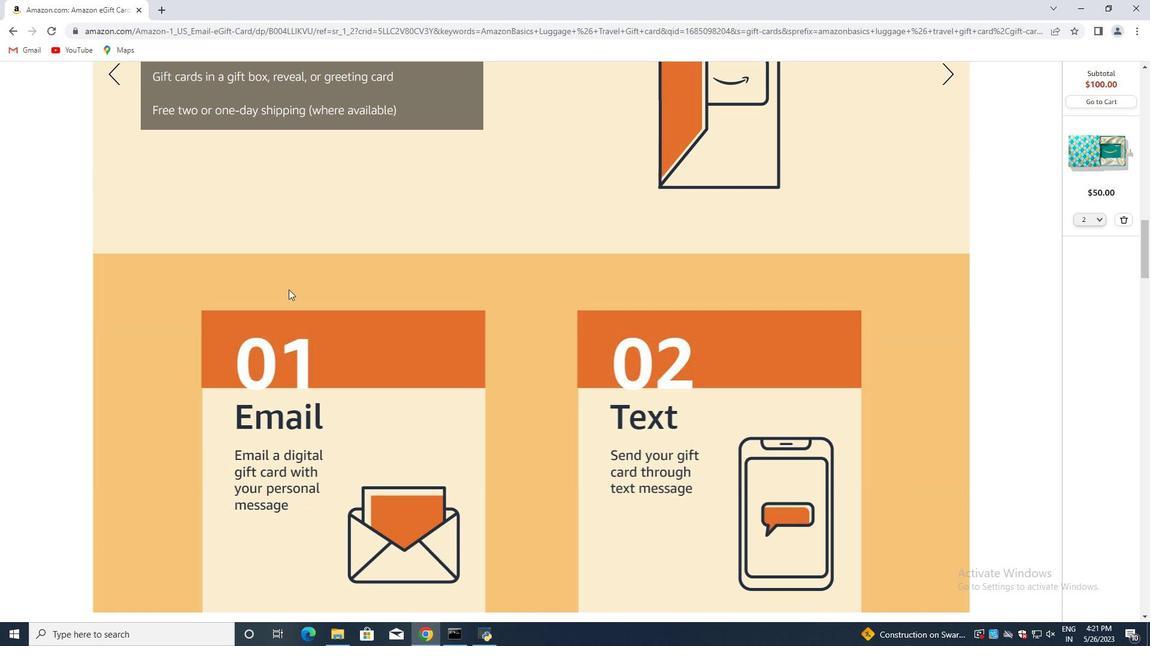 
Action: Mouse scrolled (285, 289) with delta (0, 0)
Screenshot: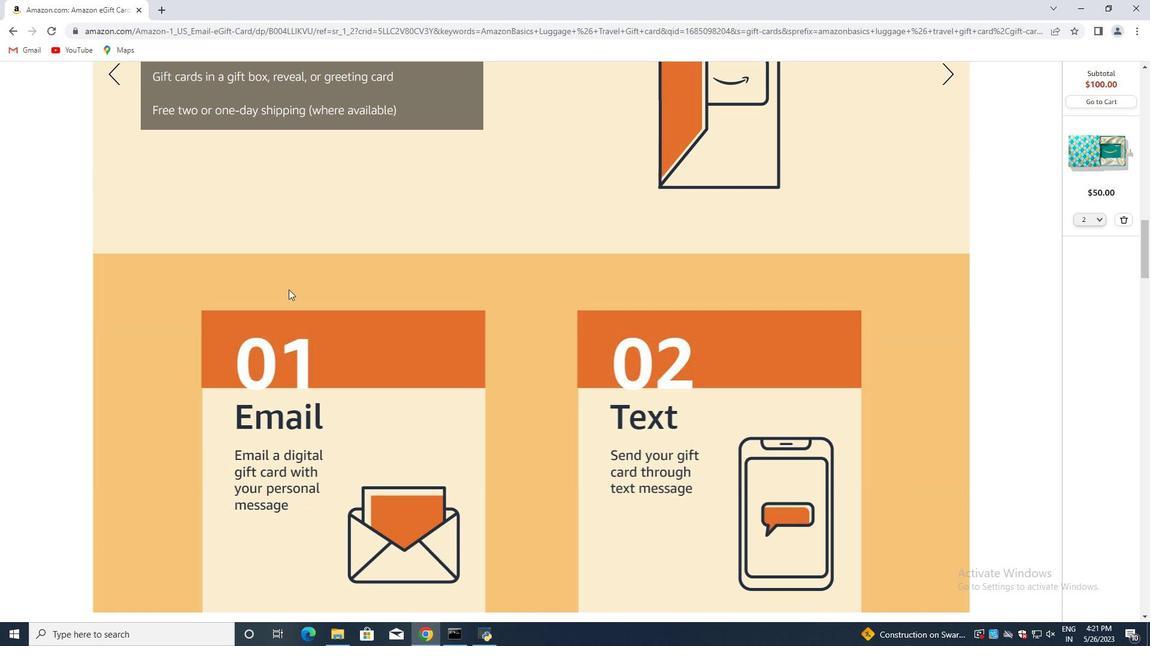 
Action: Mouse scrolled (285, 289) with delta (0, 0)
Screenshot: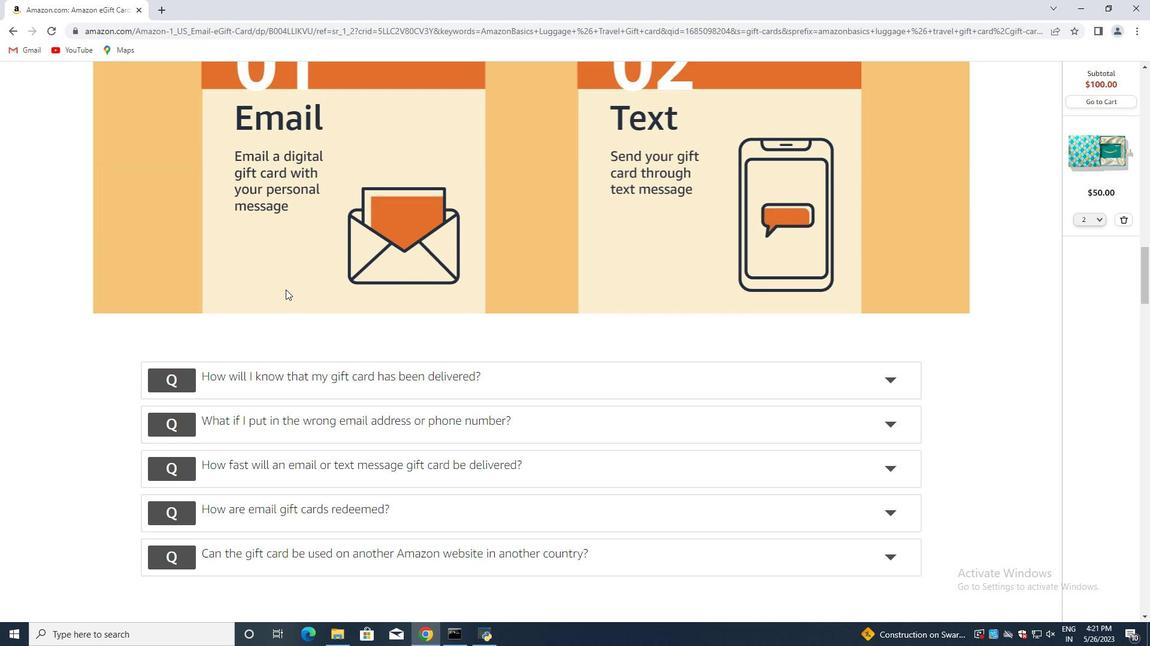 
Action: Mouse scrolled (285, 289) with delta (0, 0)
Screenshot: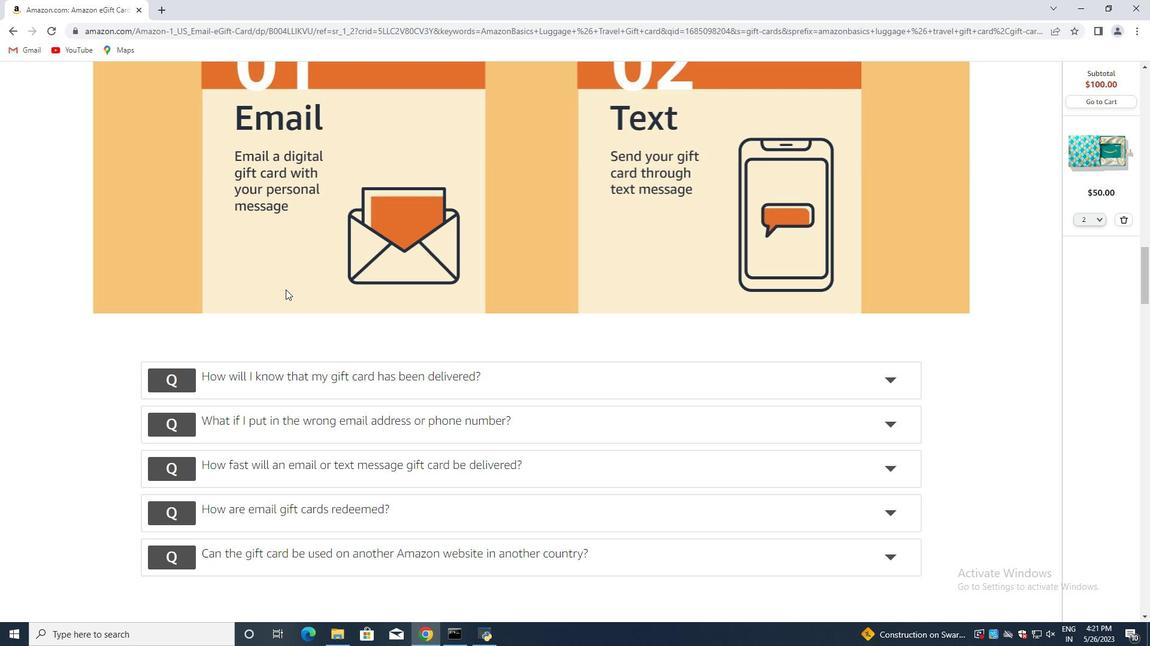
Action: Mouse scrolled (285, 289) with delta (0, 0)
Screenshot: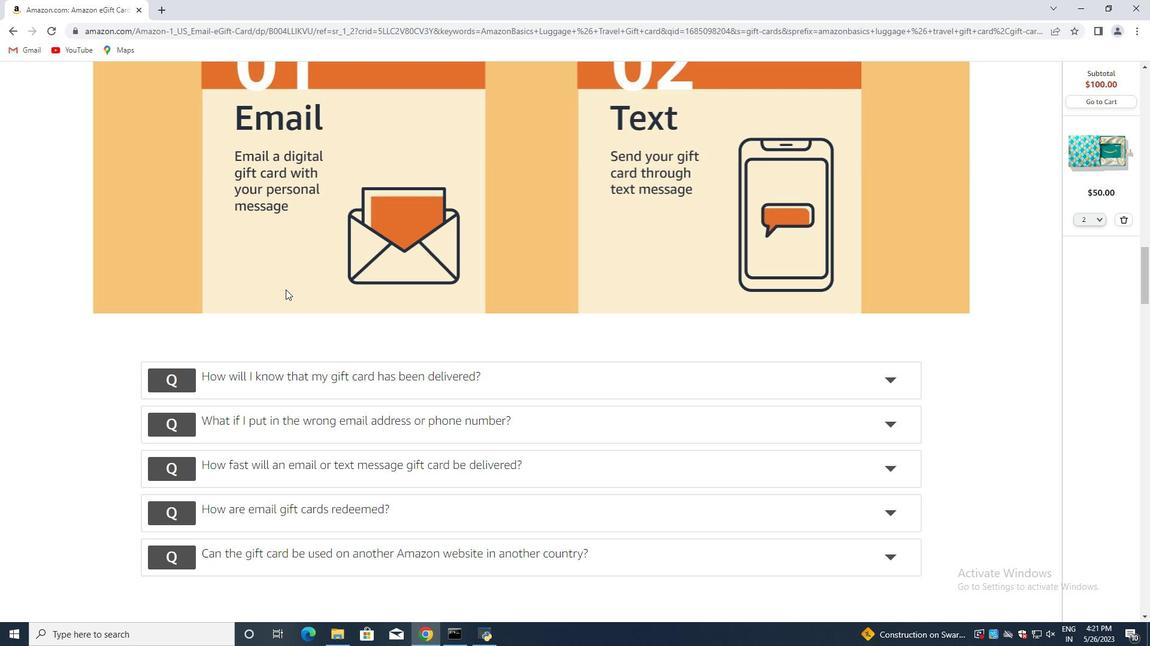
Action: Mouse scrolled (285, 289) with delta (0, 0)
Screenshot: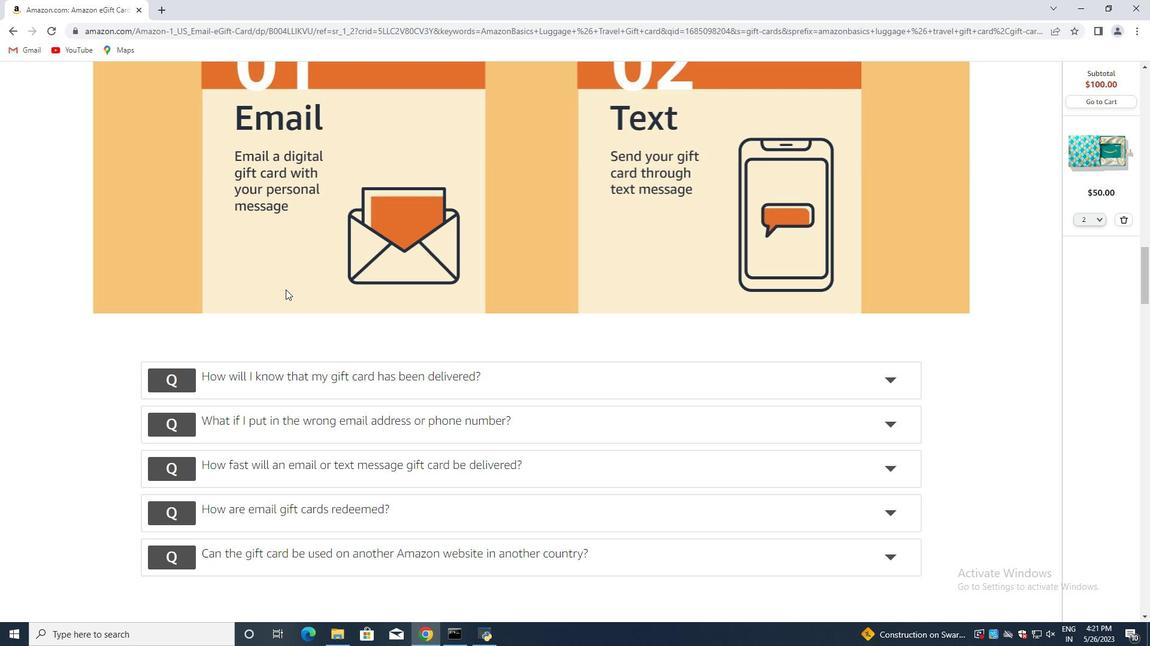 
Action: Mouse scrolled (285, 289) with delta (0, 0)
Screenshot: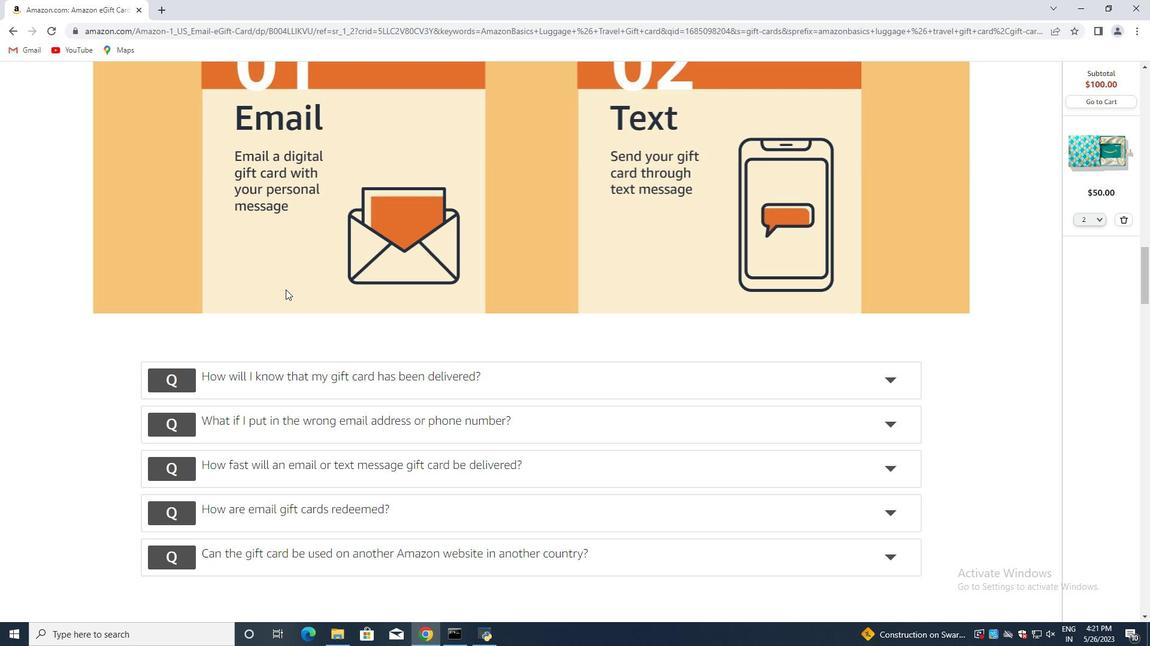
Action: Mouse moved to (285, 289)
Screenshot: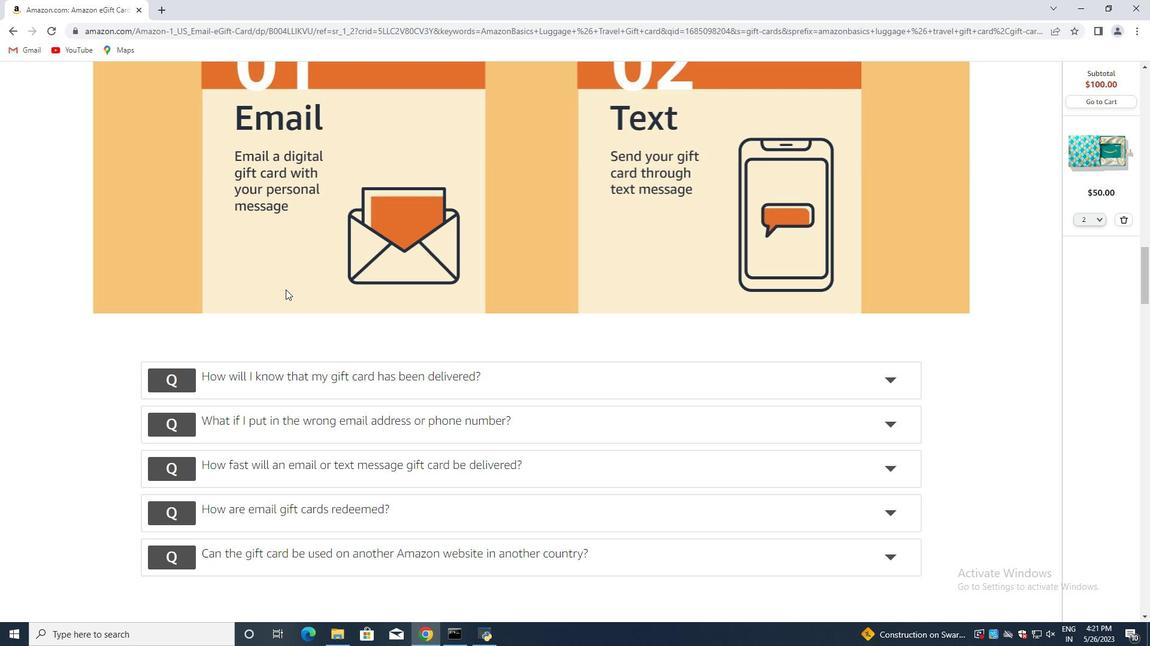 
Action: Mouse scrolled (285, 288) with delta (0, 0)
Screenshot: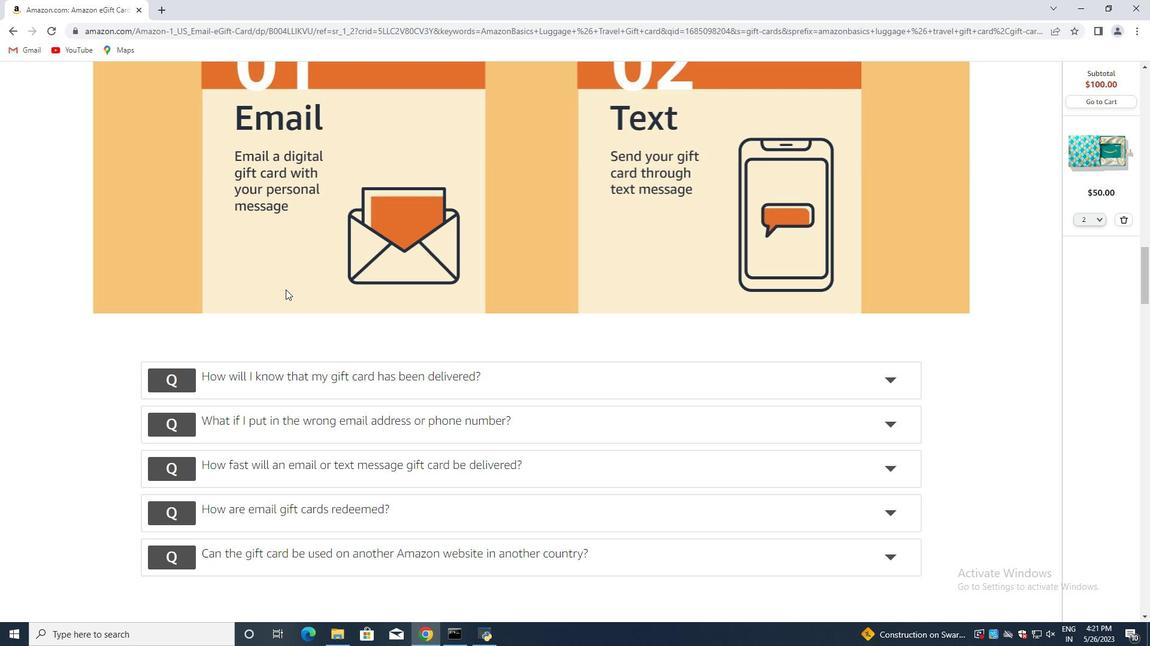 
Action: Mouse moved to (285, 286)
Screenshot: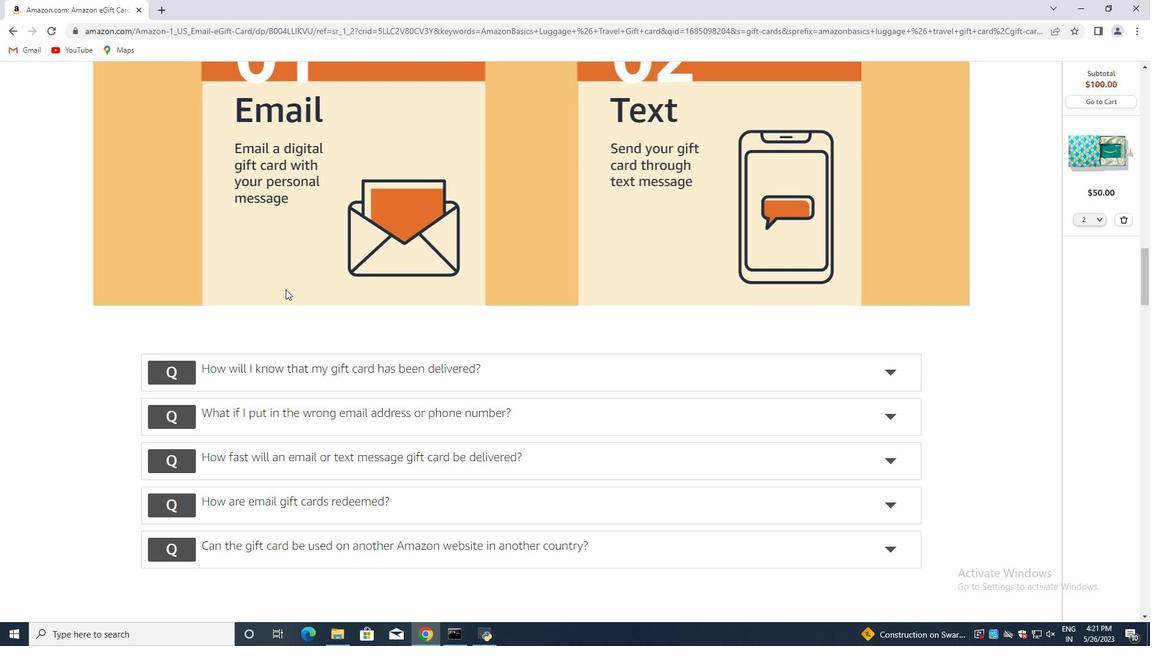 
Action: Mouse scrolled (285, 285) with delta (0, 0)
Screenshot: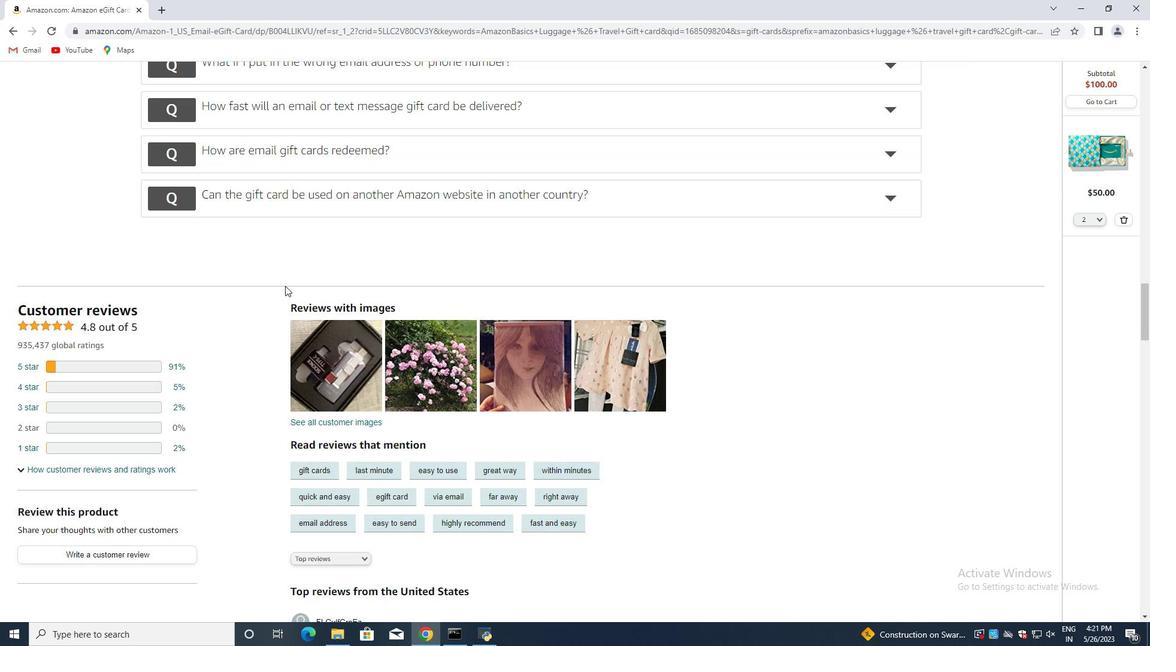 
Action: Mouse moved to (284, 289)
Screenshot: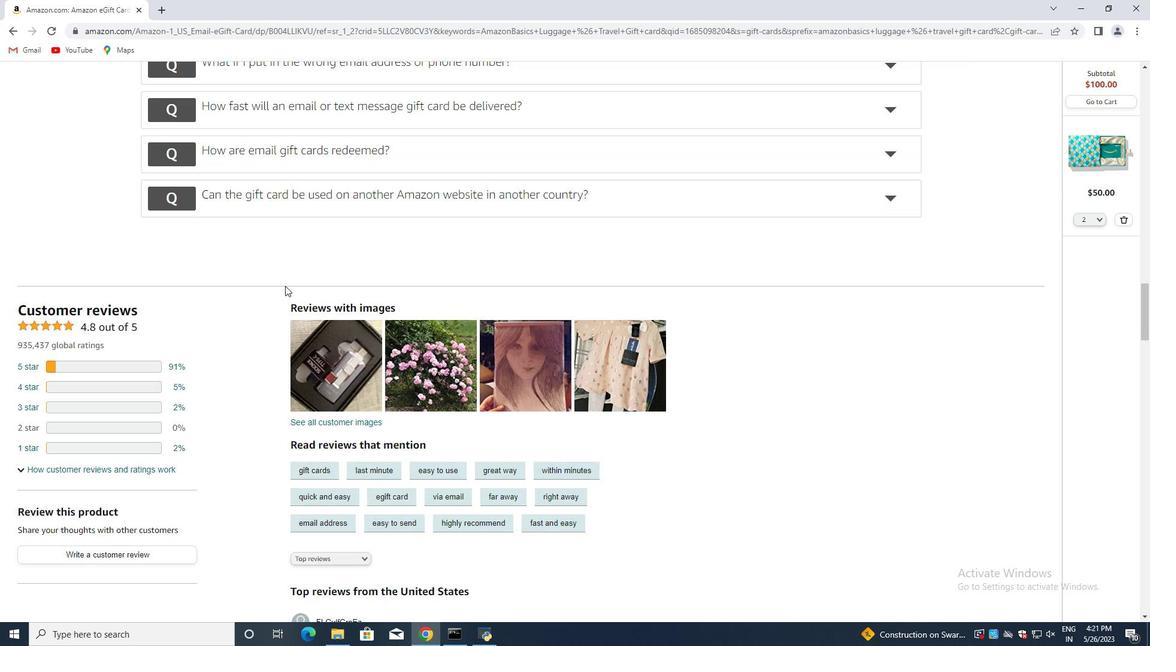 
Action: Mouse scrolled (284, 288) with delta (0, 0)
Screenshot: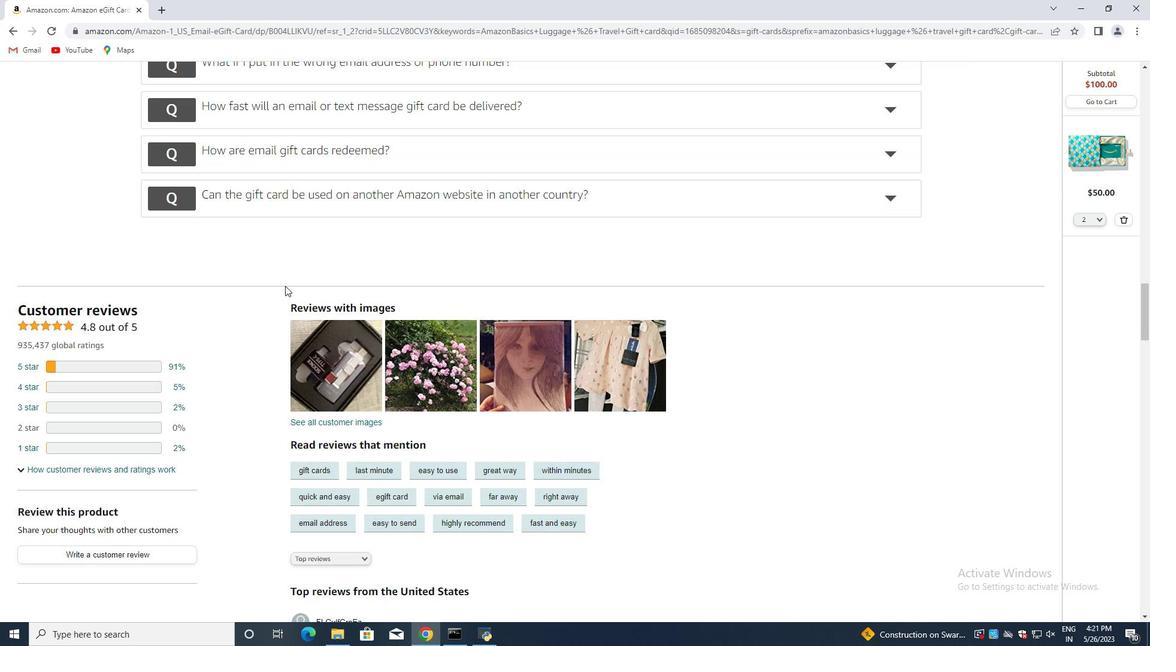 
Action: Mouse moved to (284, 290)
Screenshot: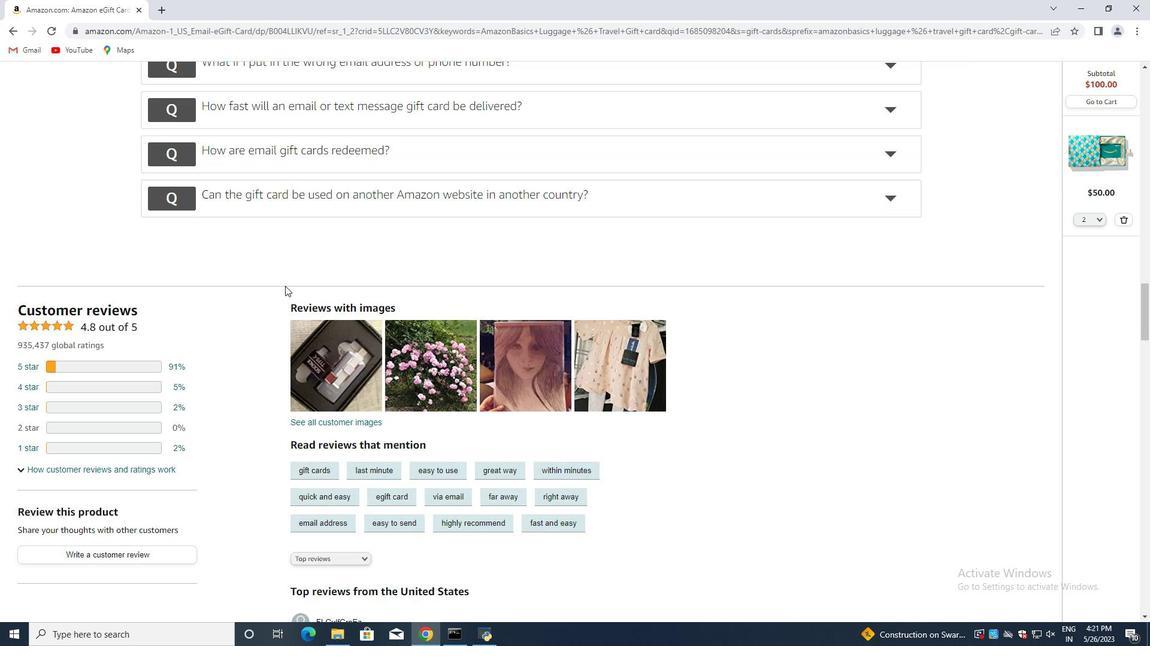 
Action: Mouse scrolled (284, 289) with delta (0, 0)
Screenshot: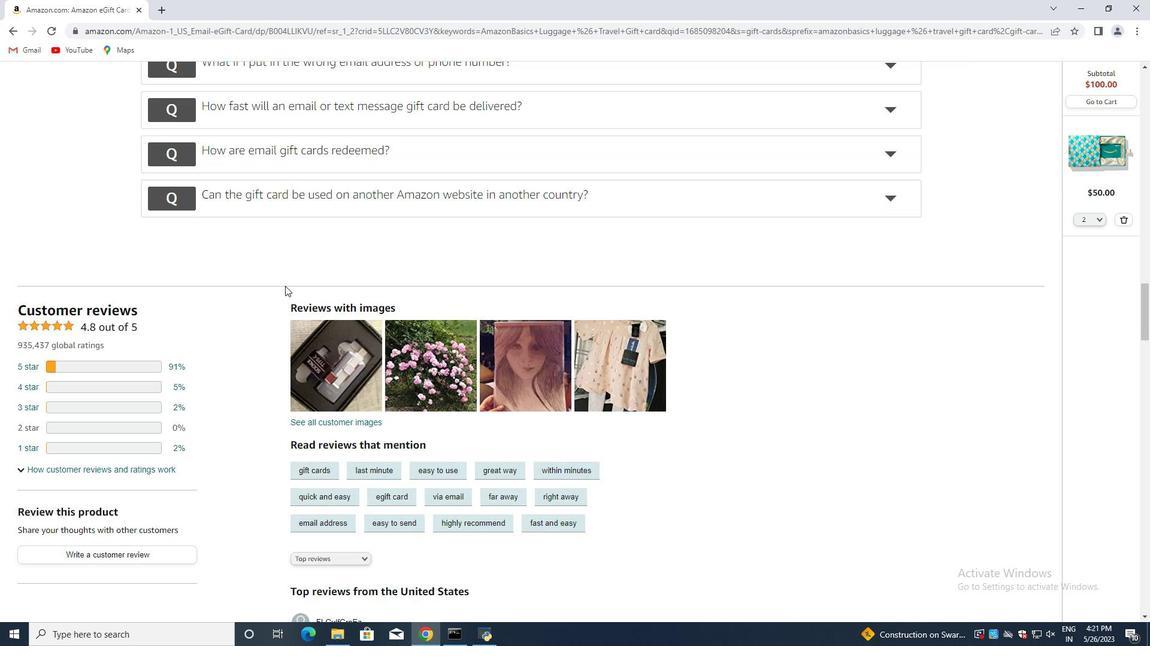 
Action: Mouse scrolled (284, 289) with delta (0, 0)
Screenshot: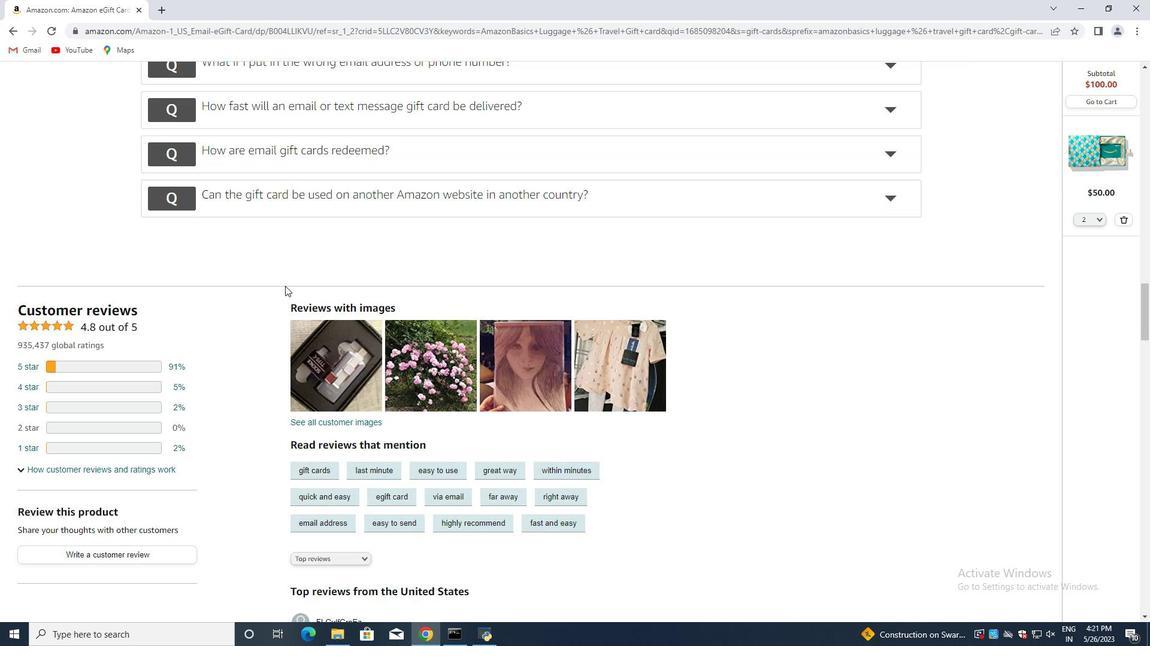 
Action: Mouse moved to (283, 307)
Screenshot: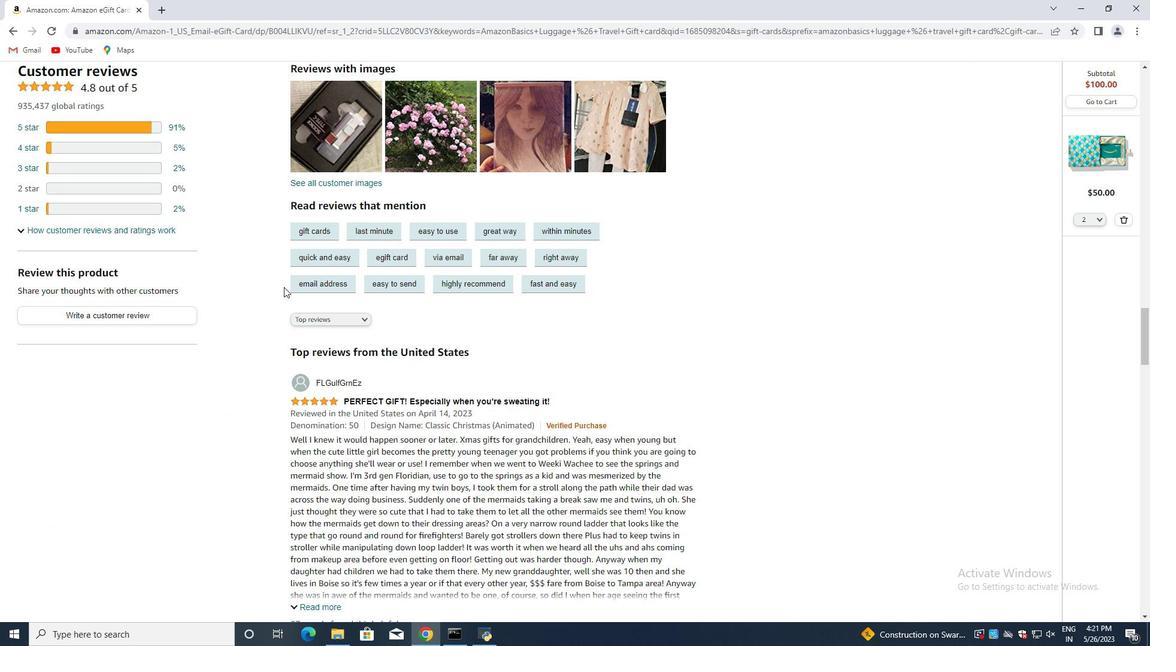 
Action: Mouse scrolled (283, 306) with delta (0, 0)
Screenshot: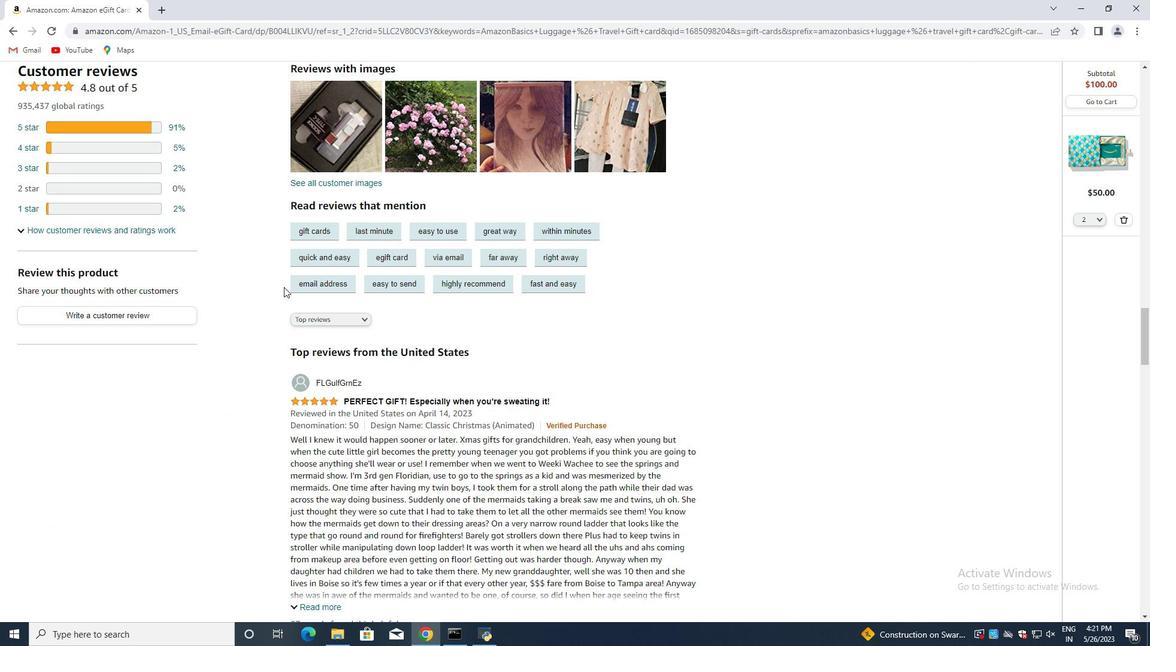 
Action: Mouse moved to (282, 327)
Screenshot: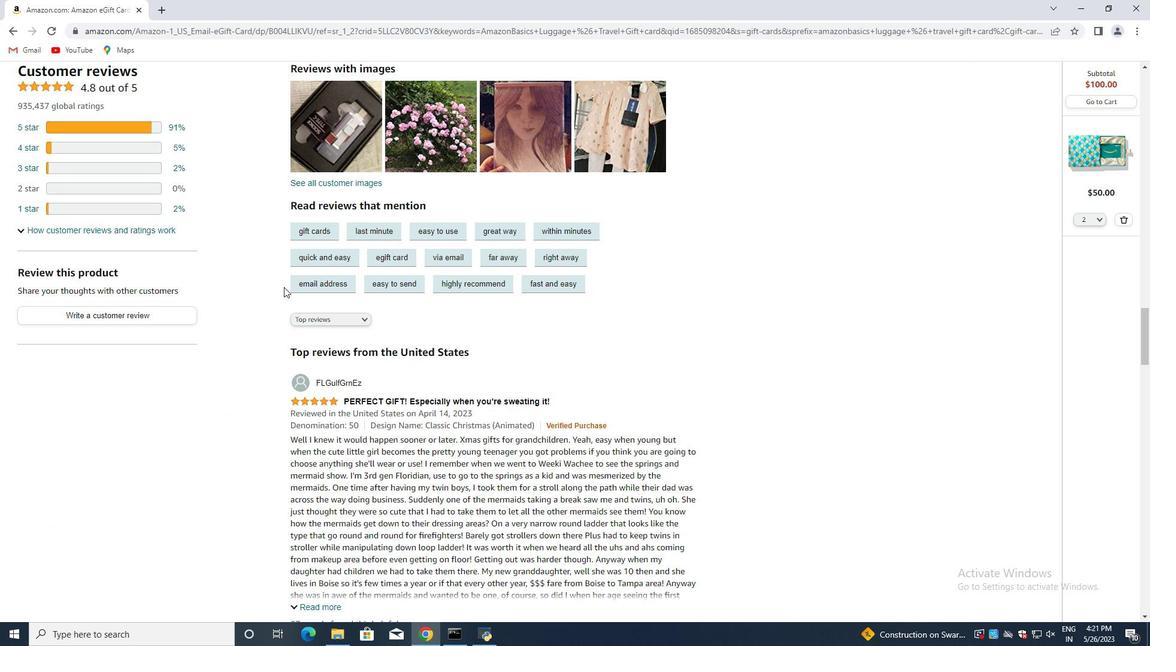 
Action: Mouse scrolled (282, 327) with delta (0, 0)
Screenshot: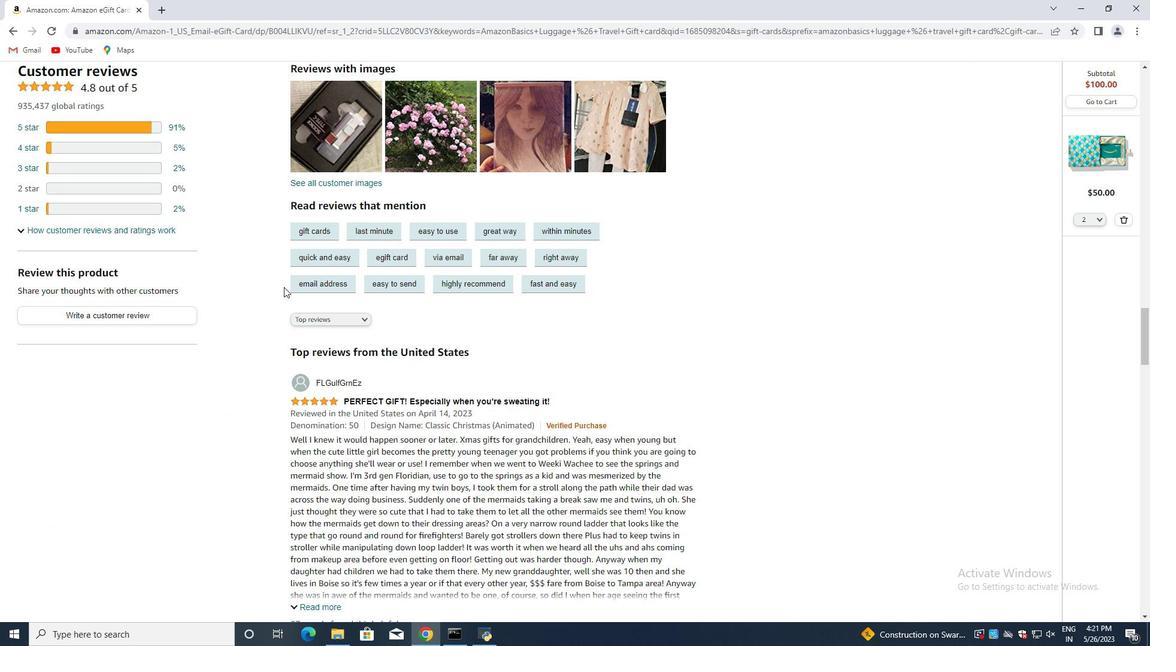 
Action: Mouse moved to (281, 331)
Screenshot: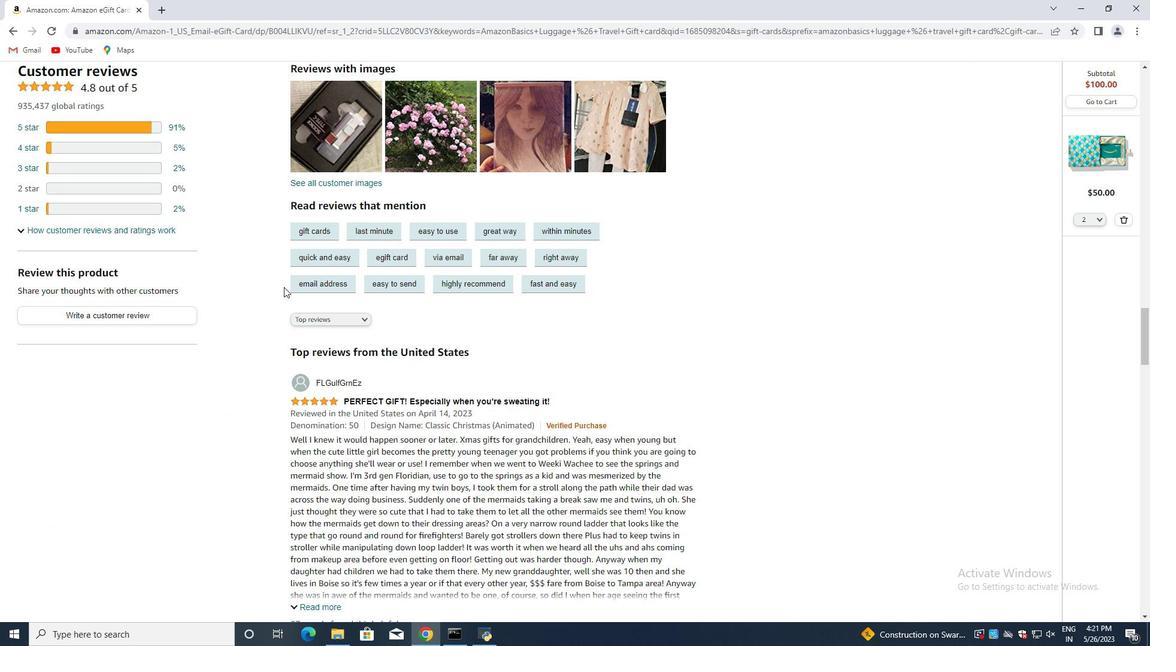 
Action: Mouse scrolled (281, 330) with delta (0, 0)
Screenshot: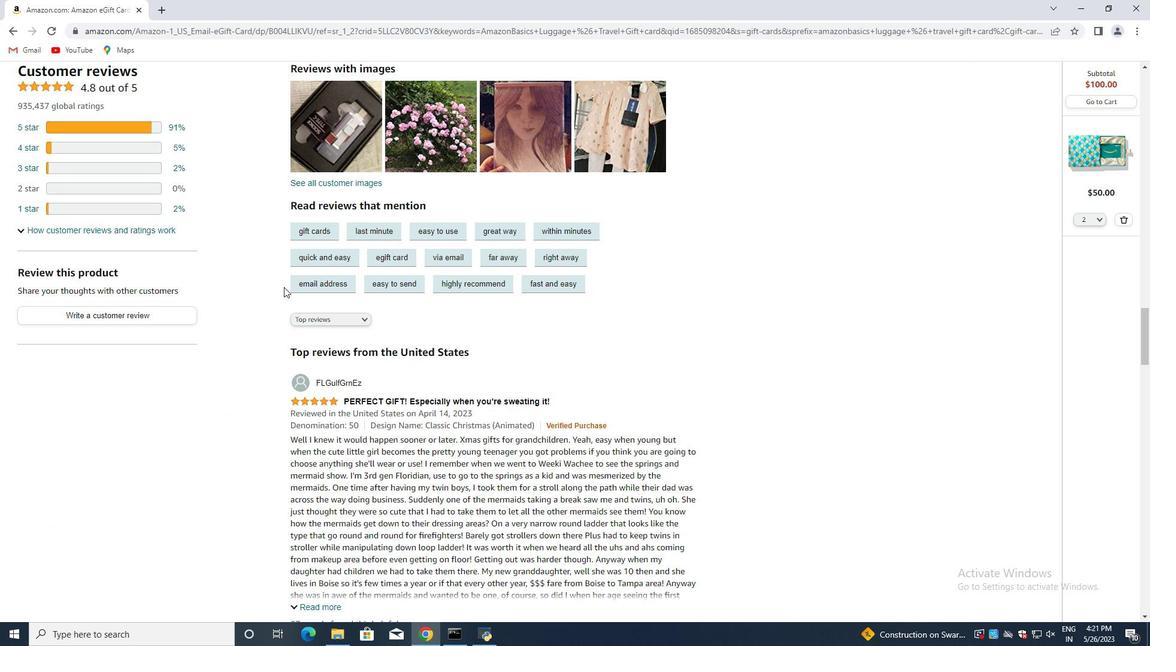 
Action: Mouse moved to (281, 331)
Screenshot: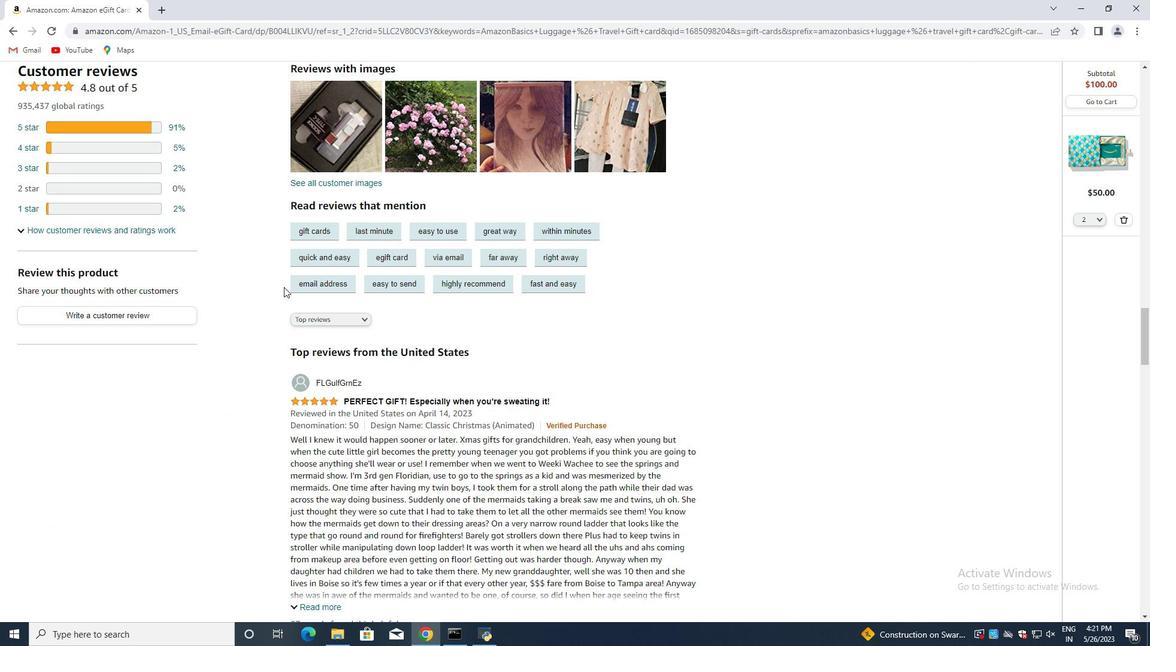 
Action: Mouse scrolled (281, 331) with delta (0, 0)
Screenshot: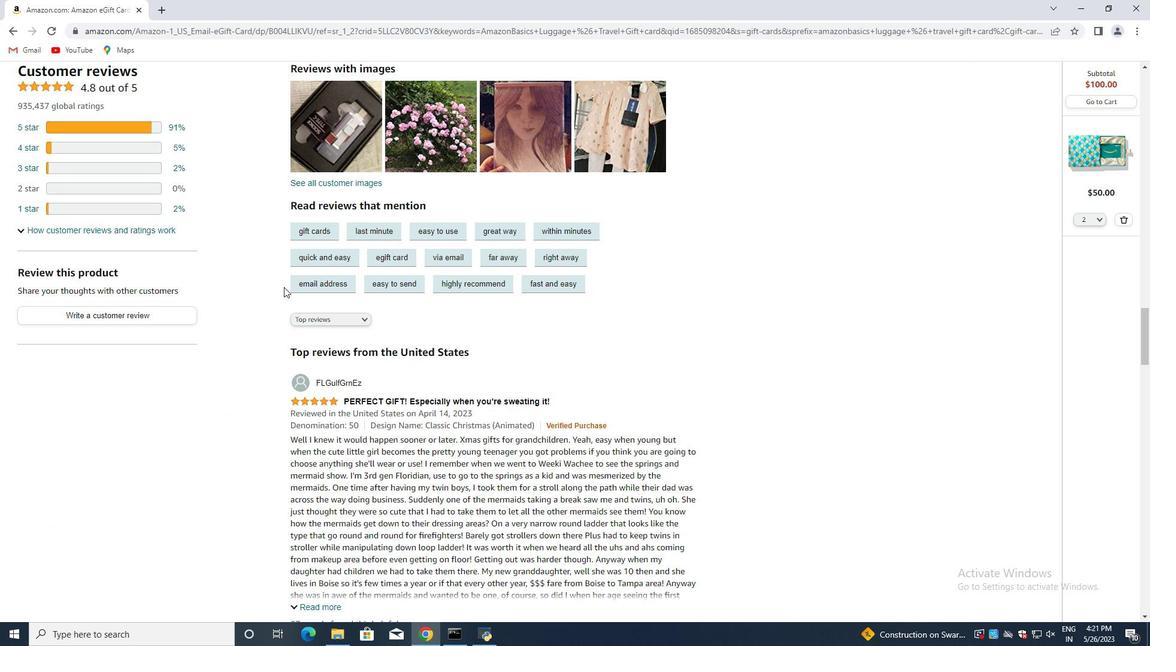 
Action: Mouse moved to (280, 332)
Screenshot: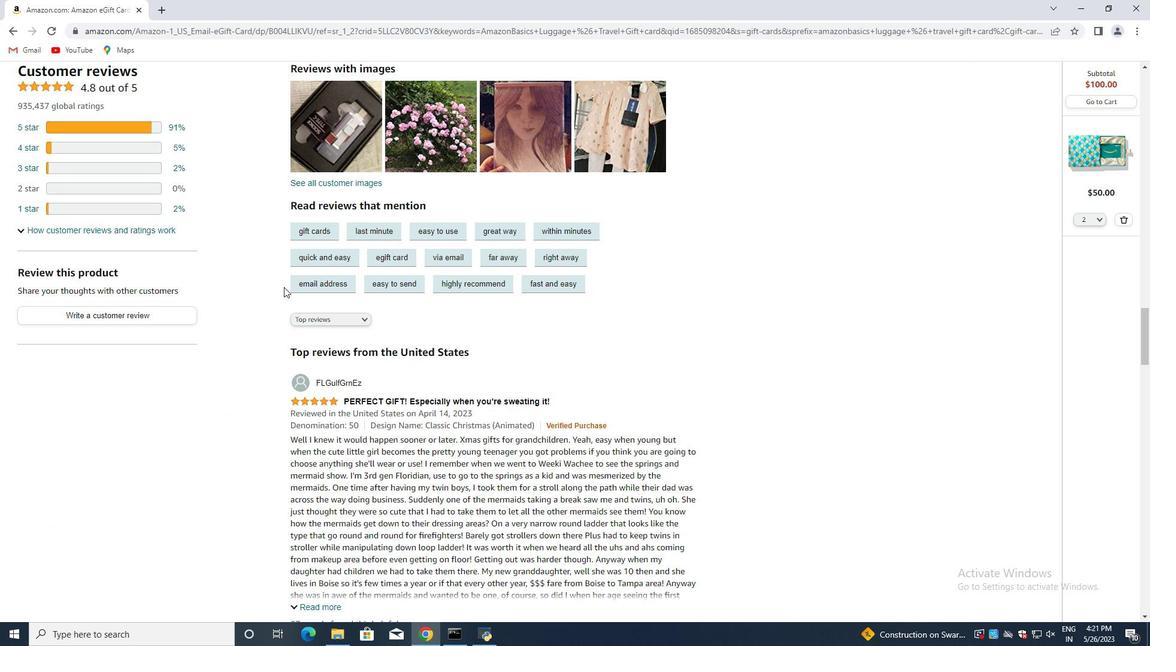 
Action: Mouse scrolled (280, 331) with delta (0, 0)
Screenshot: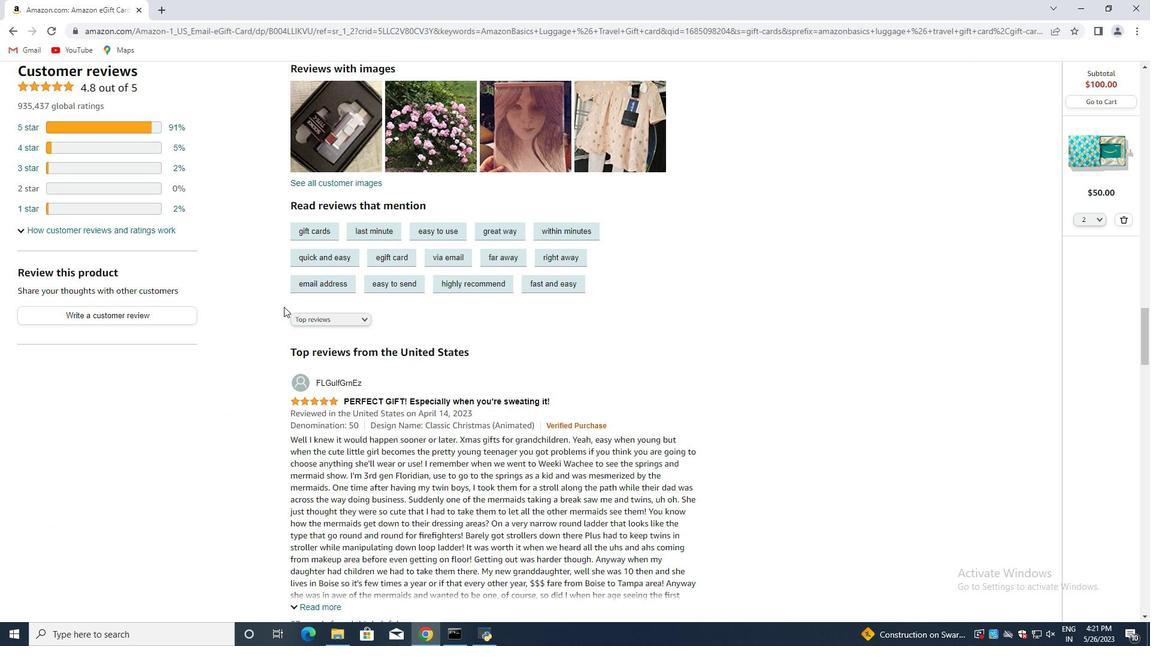 
Action: Mouse scrolled (280, 331) with delta (0, 0)
Screenshot: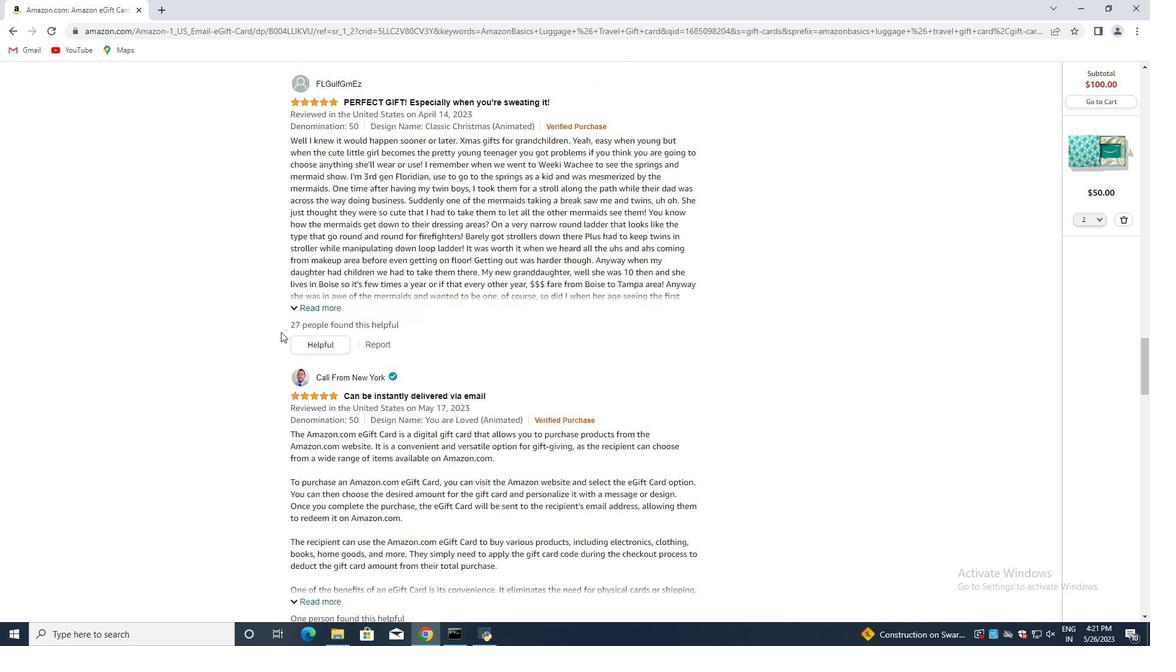 
Action: Mouse moved to (279, 333)
Screenshot: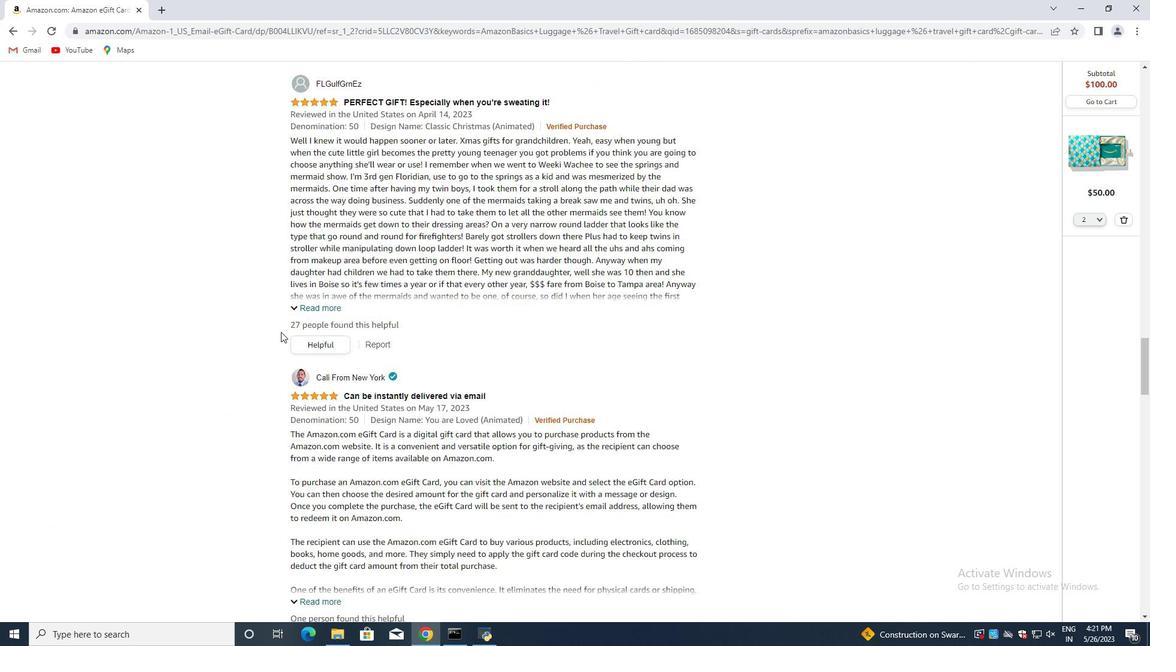 
Action: Mouse scrolled (279, 332) with delta (0, 0)
Screenshot: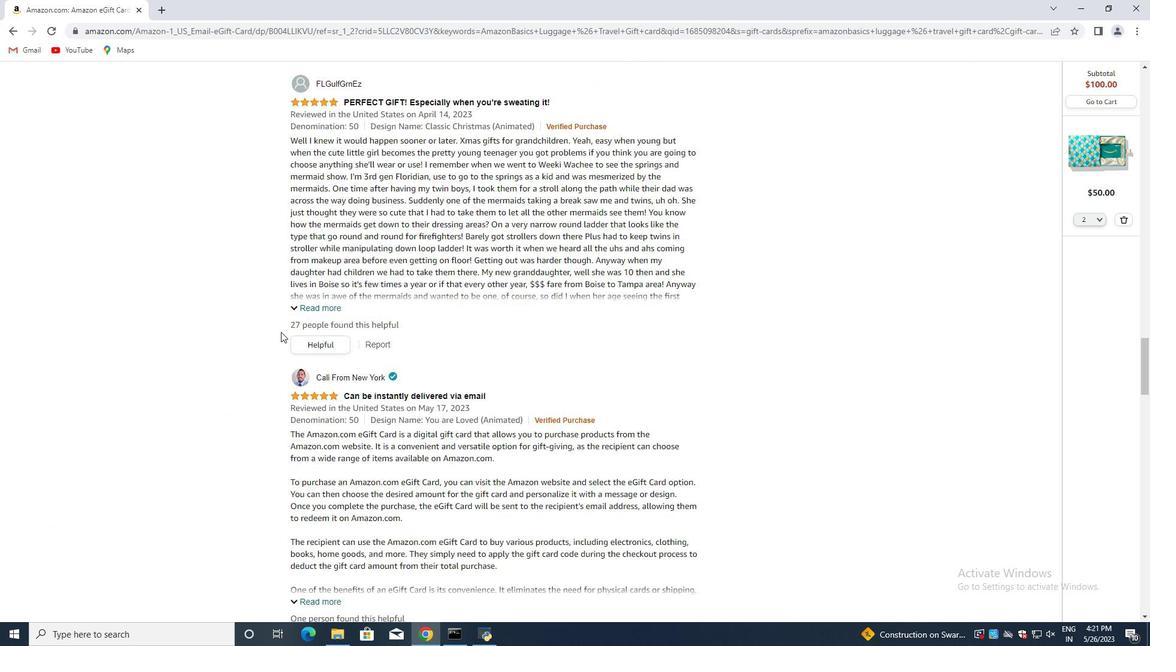 
Action: Mouse scrolled (279, 332) with delta (0, 0)
Screenshot: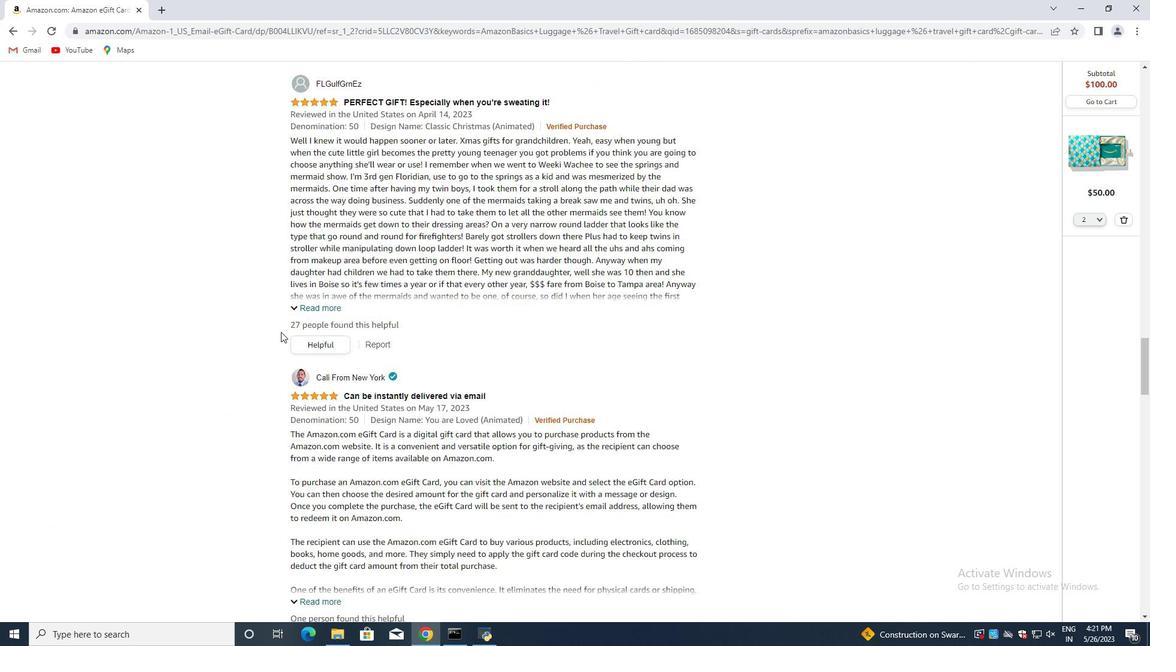 
Action: Mouse scrolled (279, 332) with delta (0, 0)
Screenshot: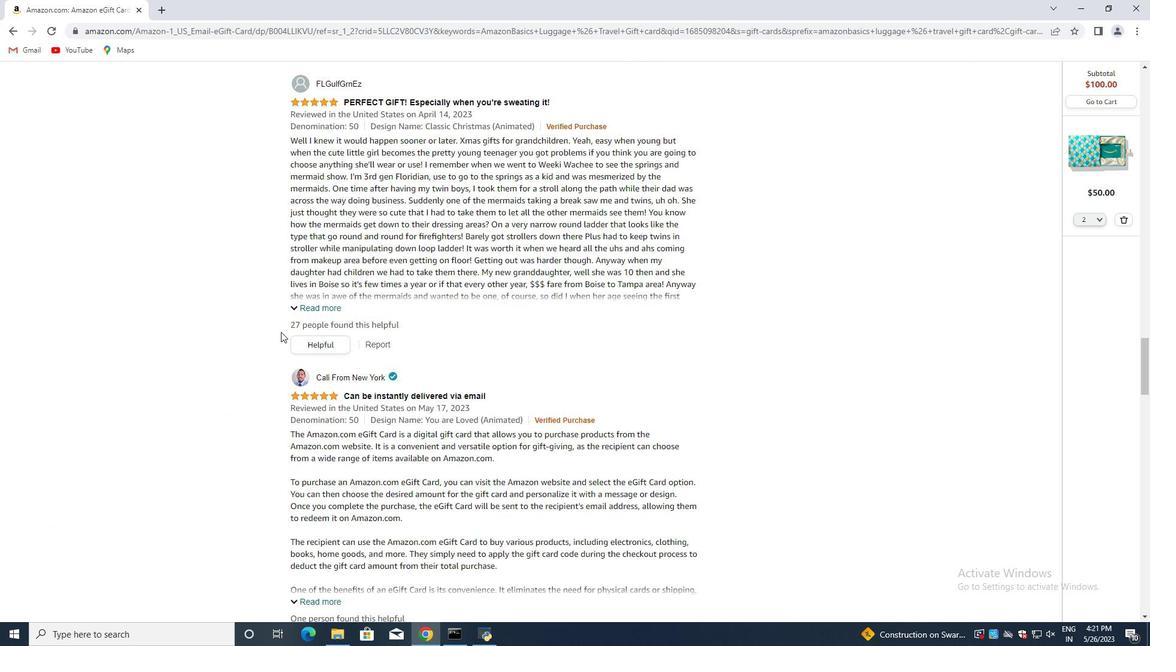 
Action: Mouse scrolled (279, 332) with delta (0, 0)
Screenshot: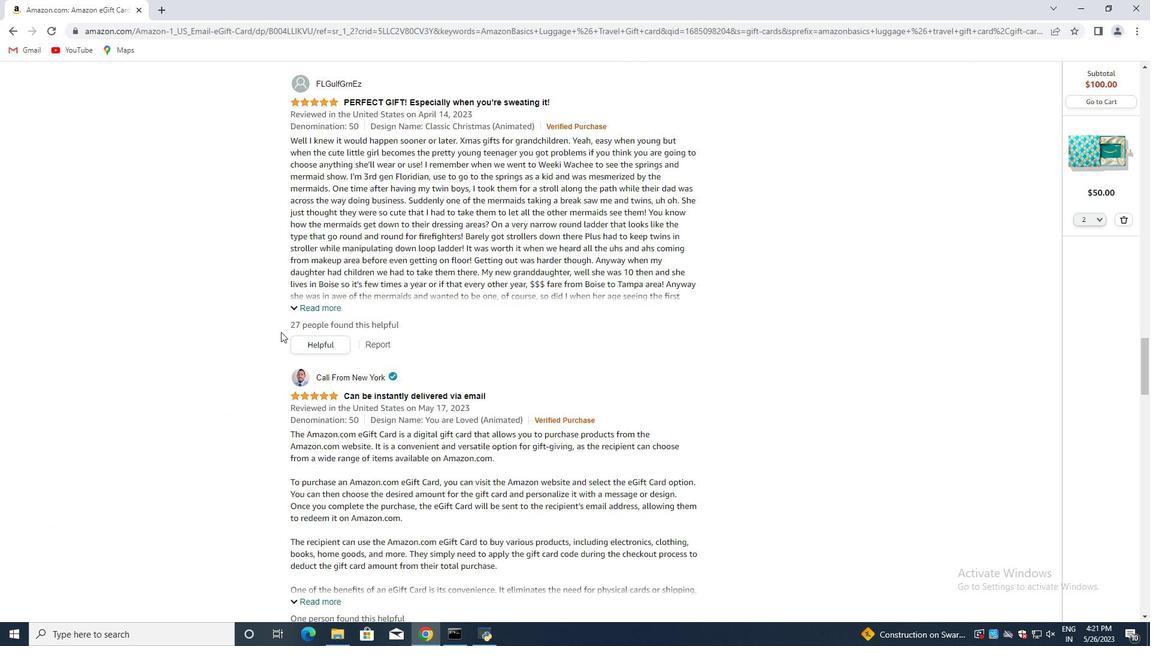 
Action: Mouse moved to (277, 331)
Screenshot: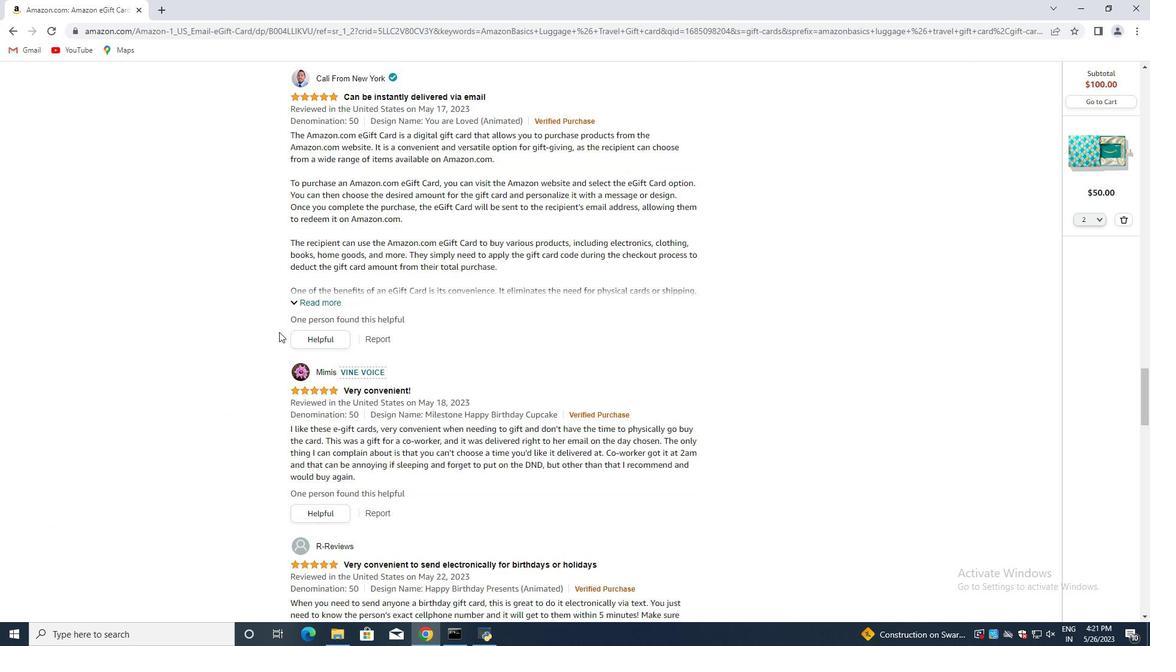
Action: Mouse scrolled (277, 330) with delta (0, 0)
Screenshot: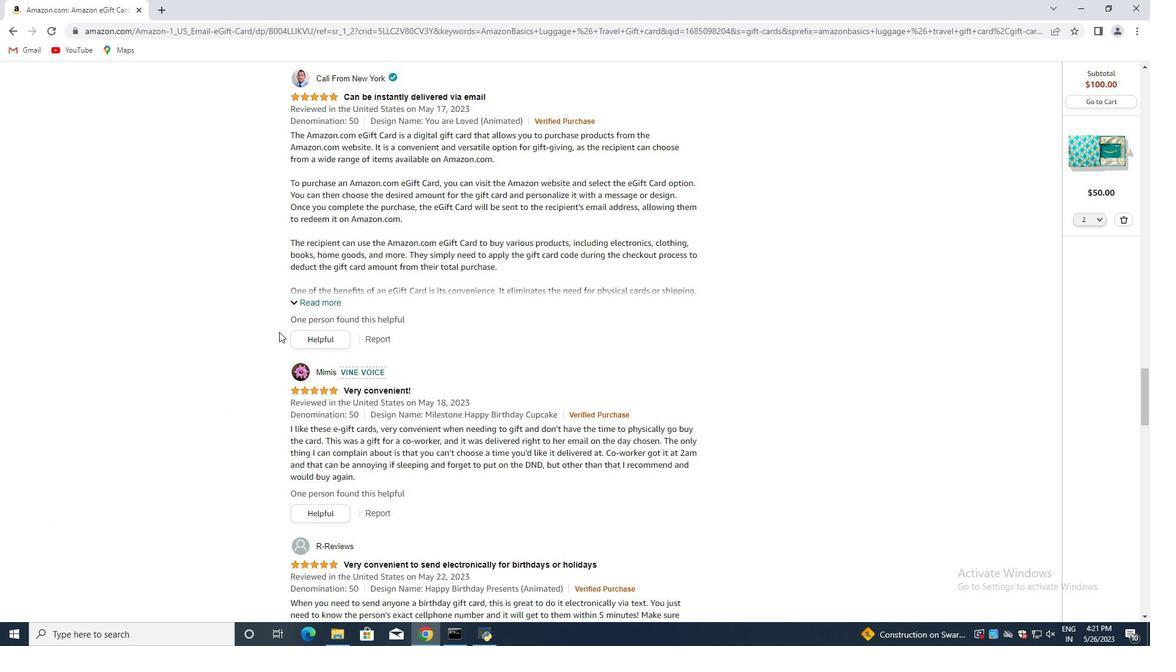 
Action: Mouse moved to (277, 336)
Screenshot: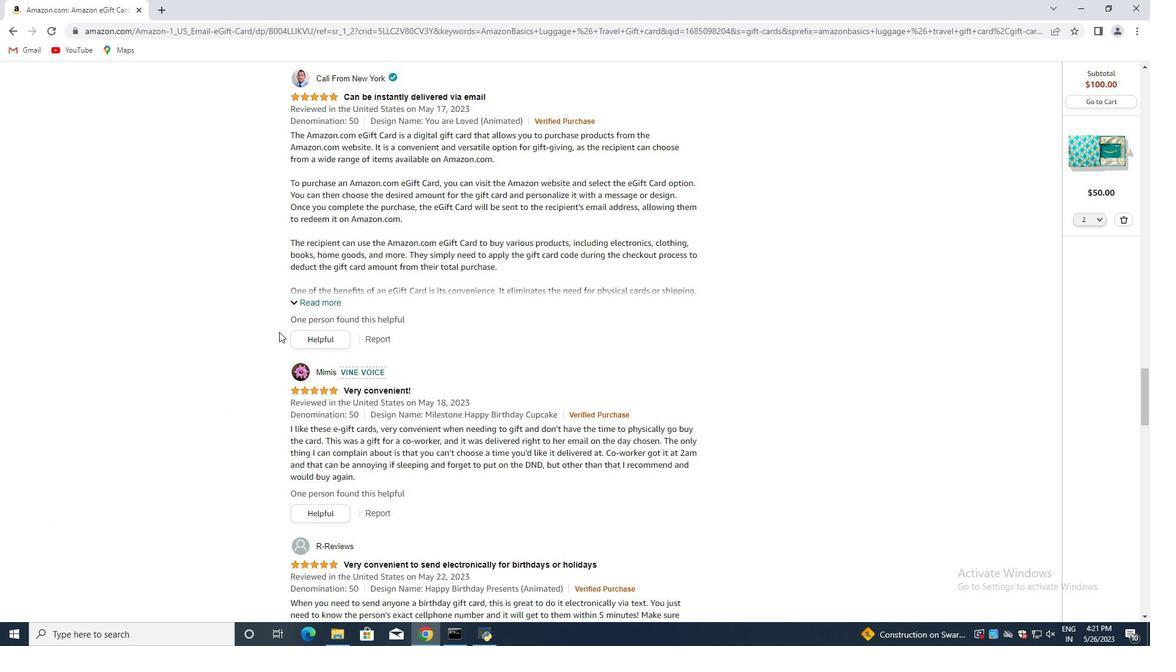 
Action: Mouse scrolled (277, 335) with delta (0, 0)
Screenshot: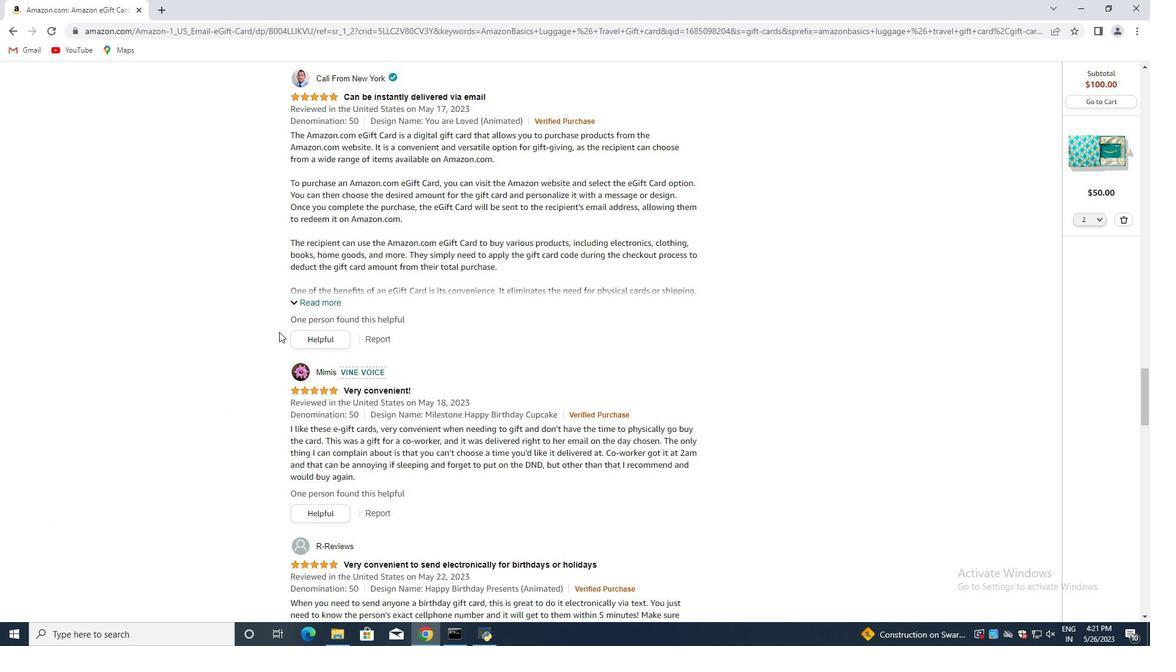 
Action: Mouse moved to (276, 337)
Screenshot: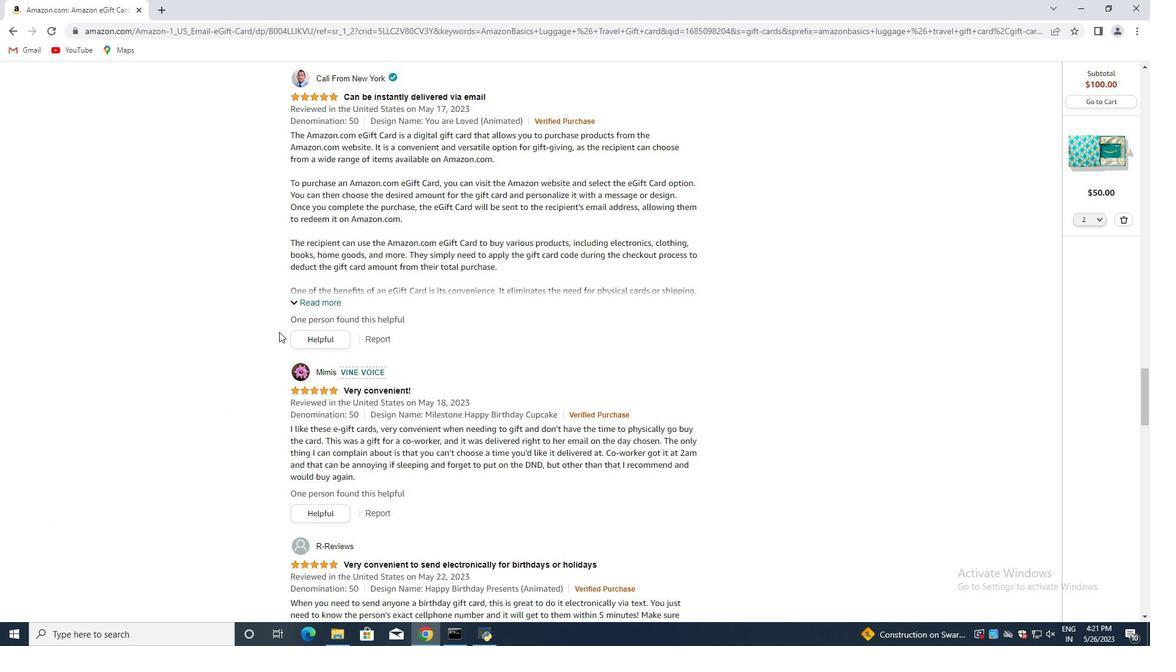 
Action: Mouse scrolled (276, 336) with delta (0, 0)
Screenshot: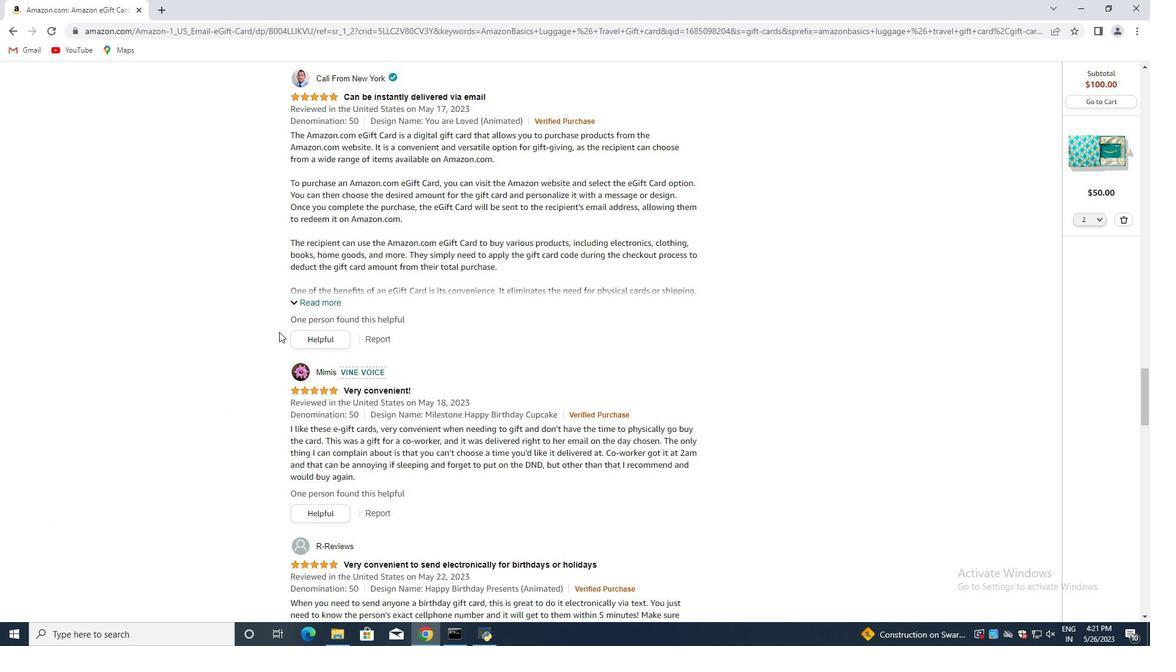 
Action: Mouse scrolled (276, 336) with delta (0, 0)
Screenshot: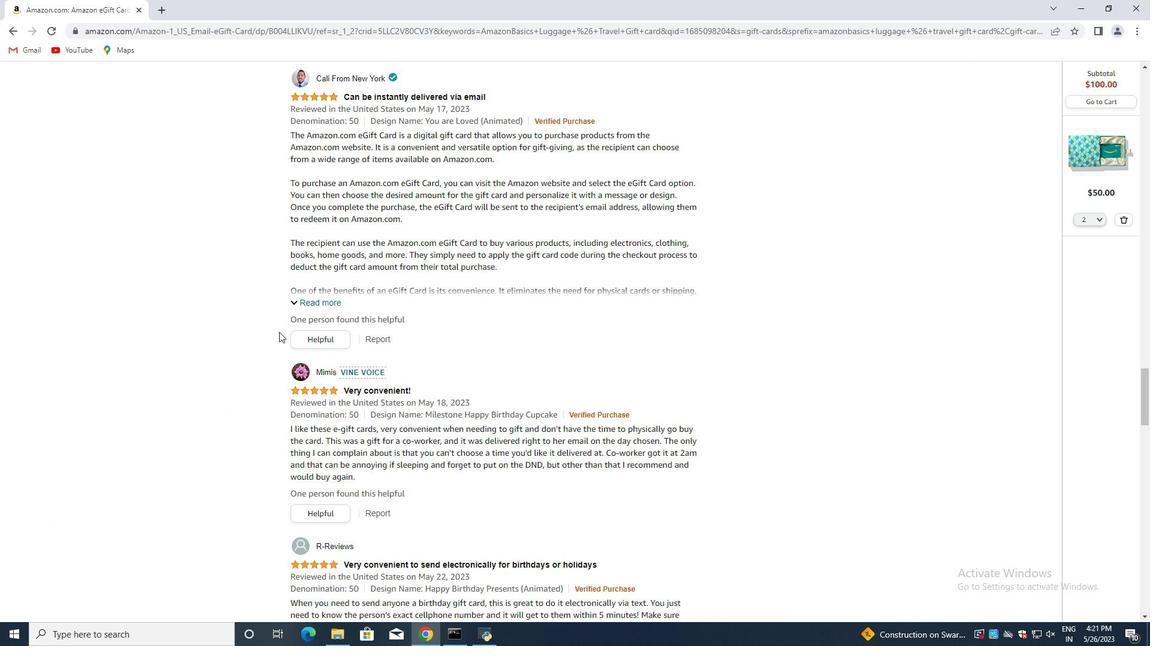 
Action: Mouse scrolled (276, 336) with delta (0, 0)
Screenshot: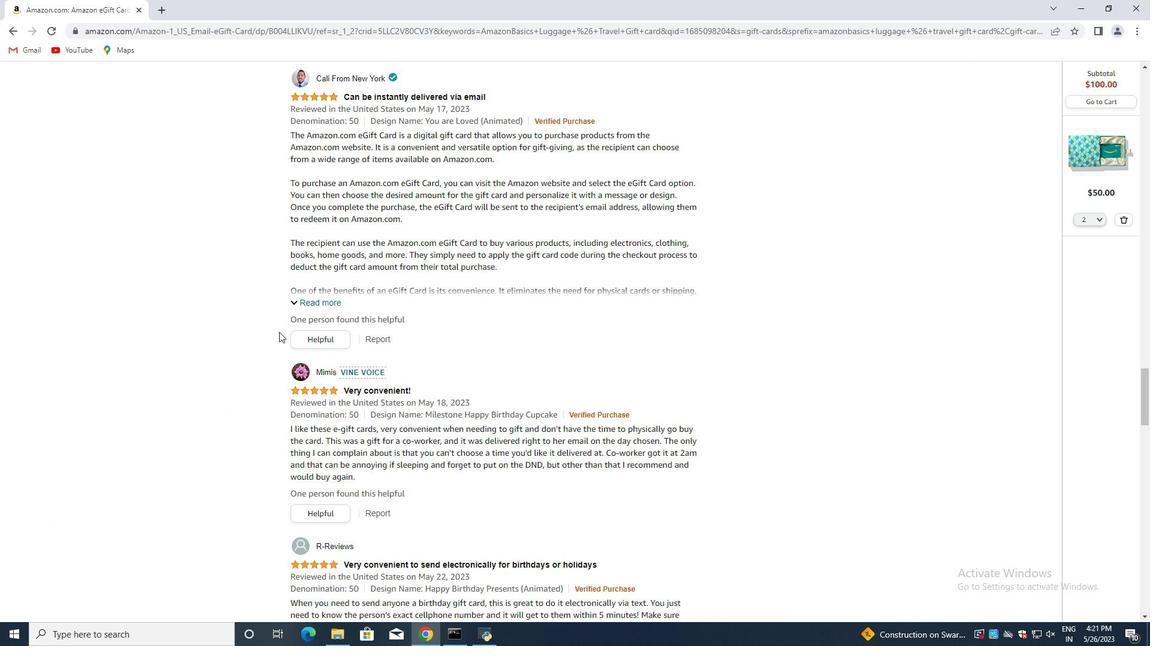 
Action: Mouse moved to (275, 337)
Screenshot: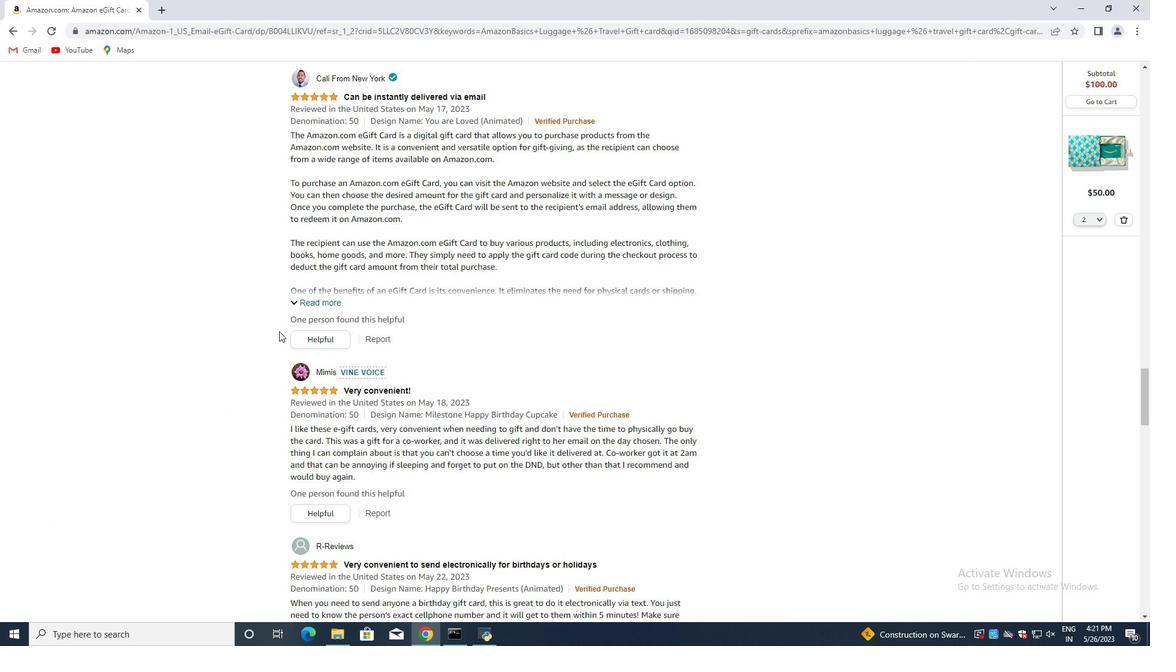 
Action: Mouse scrolled (275, 336) with delta (0, 0)
Screenshot: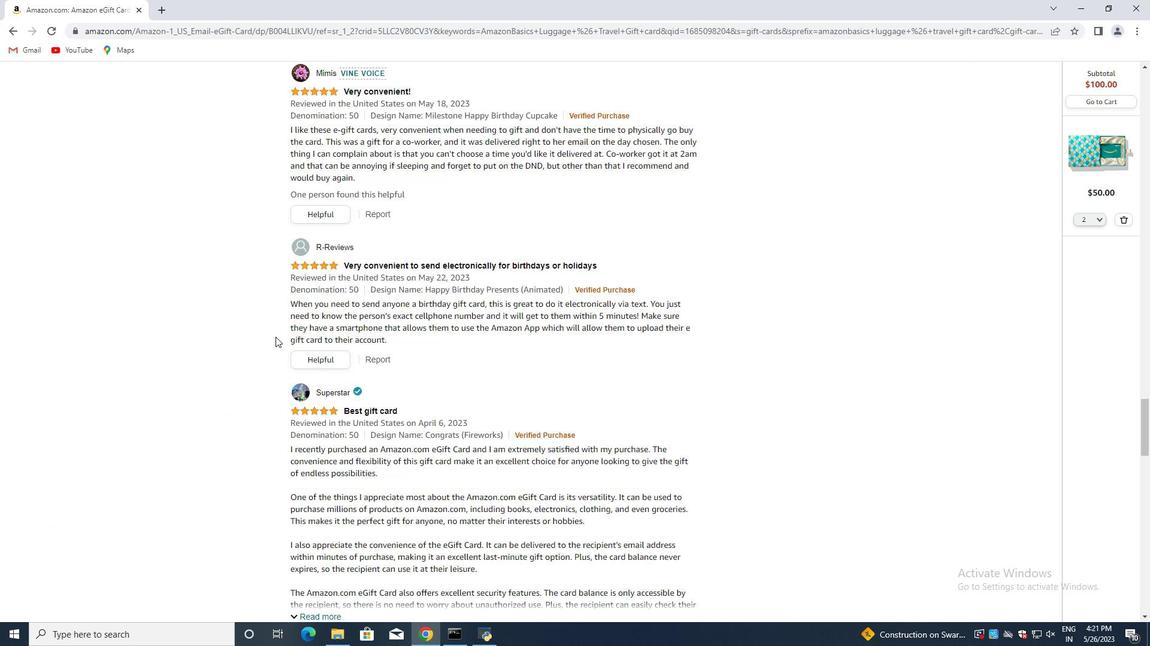 
Action: Mouse moved to (274, 337)
Screenshot: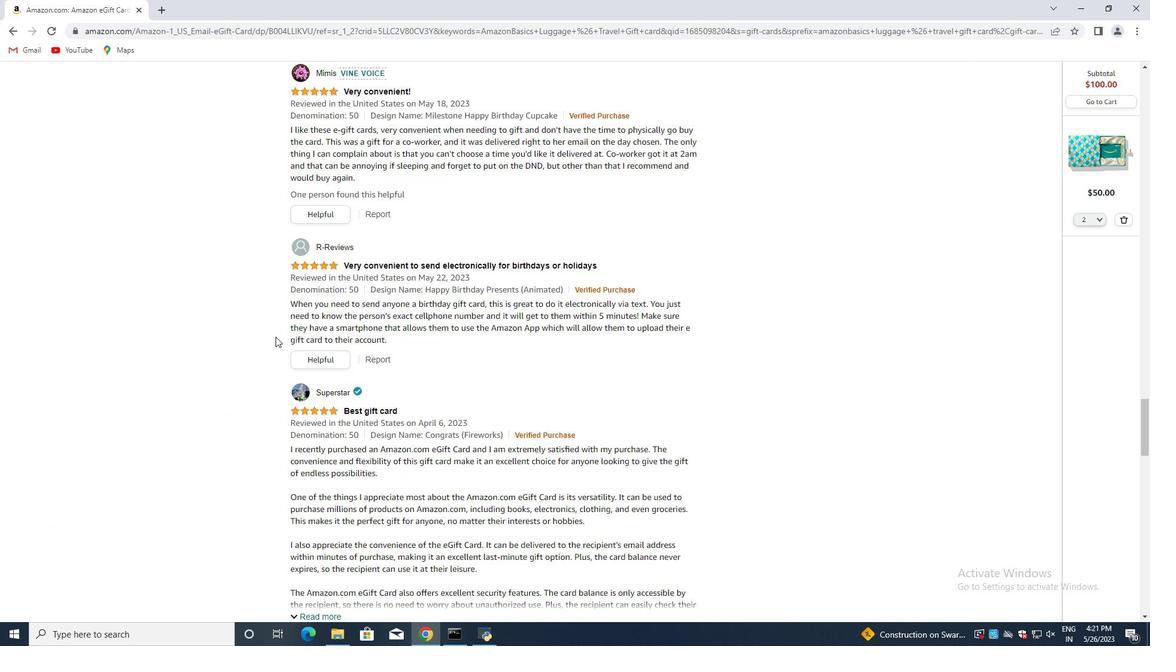 
Action: Mouse scrolled (274, 336) with delta (0, 0)
Screenshot: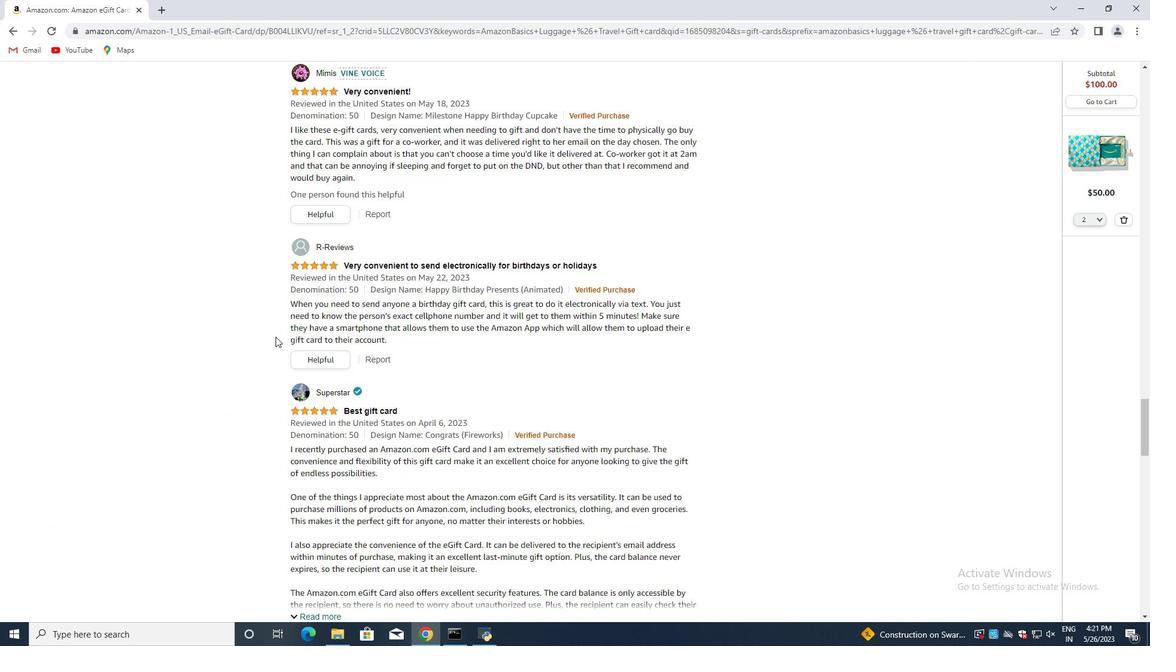 
Action: Mouse moved to (274, 337)
Screenshot: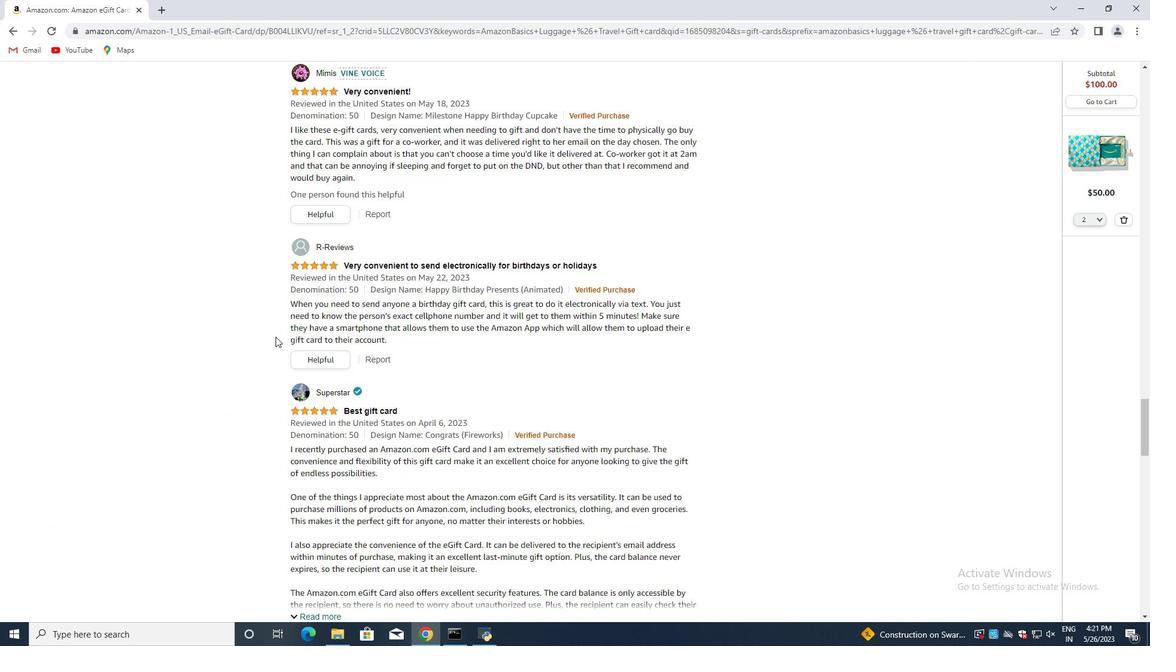 
Action: Mouse scrolled (274, 337) with delta (0, 0)
Screenshot: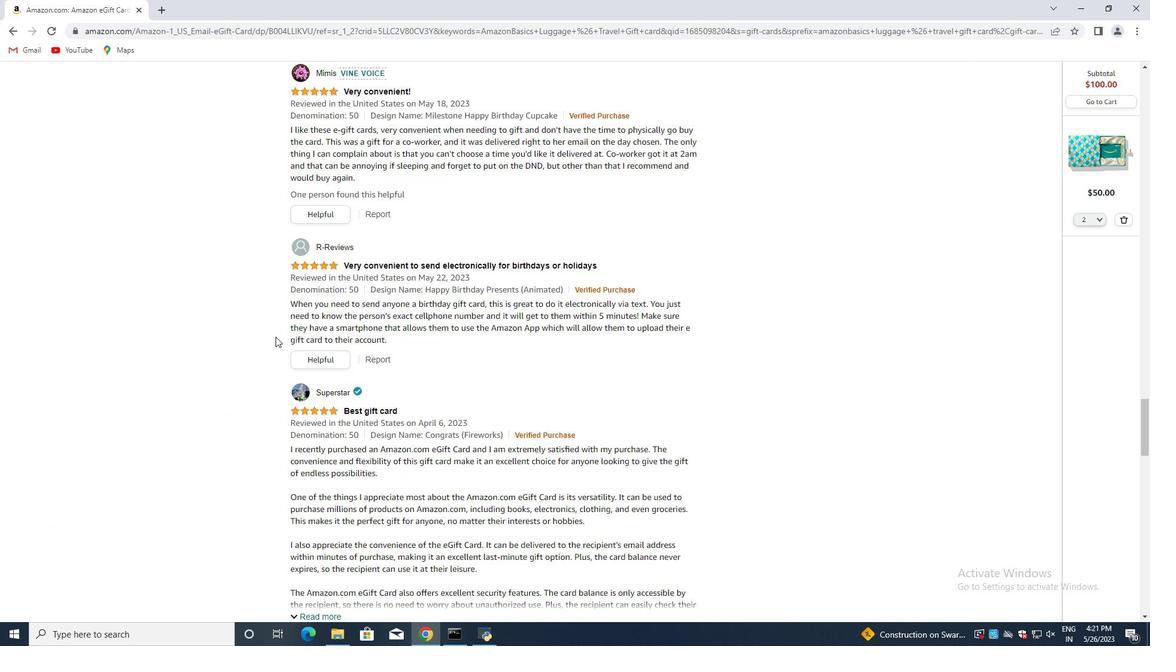 
Action: Mouse scrolled (274, 337) with delta (0, 0)
Screenshot: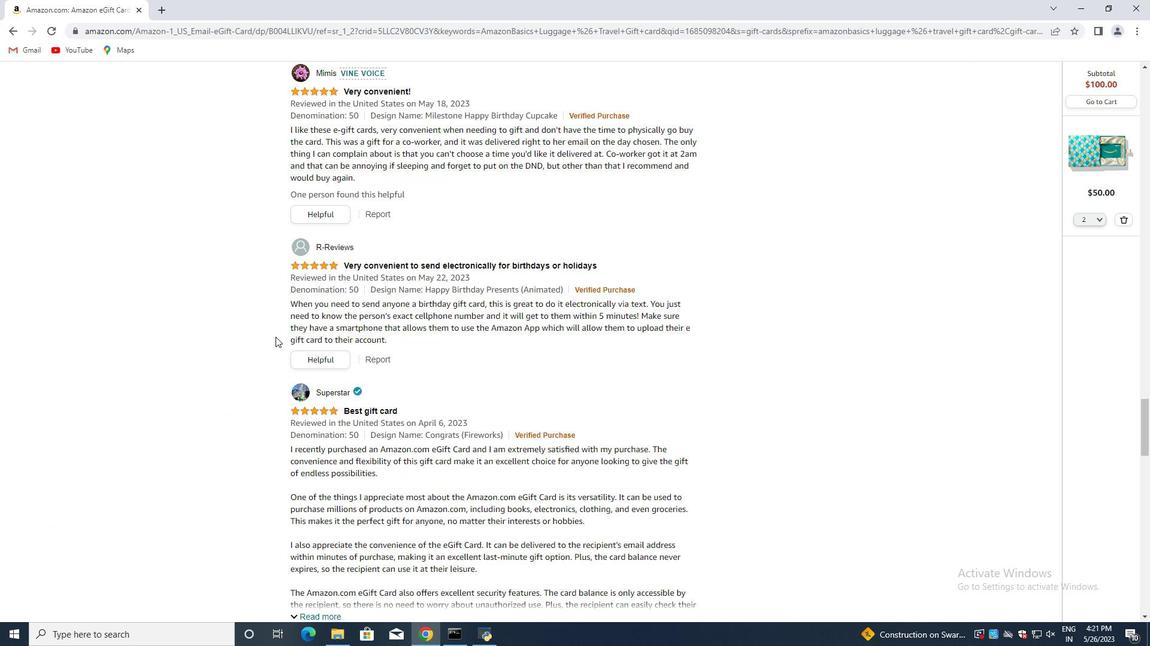 
Action: Mouse scrolled (274, 337) with delta (0, 0)
Screenshot: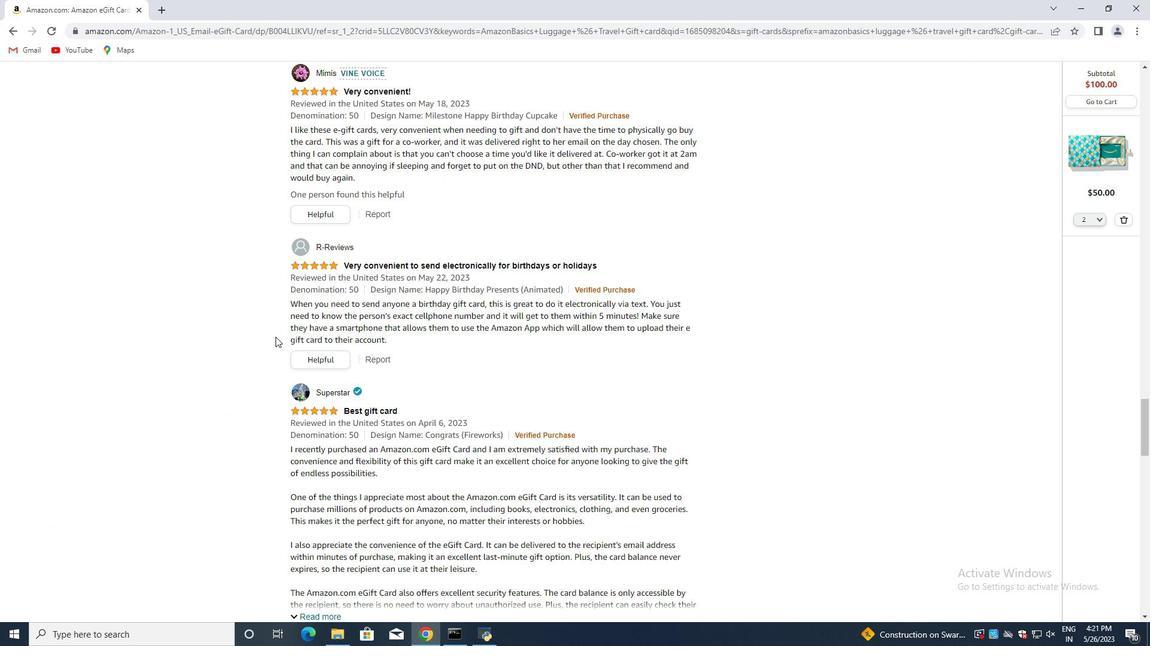 
Action: Mouse moved to (274, 337)
Screenshot: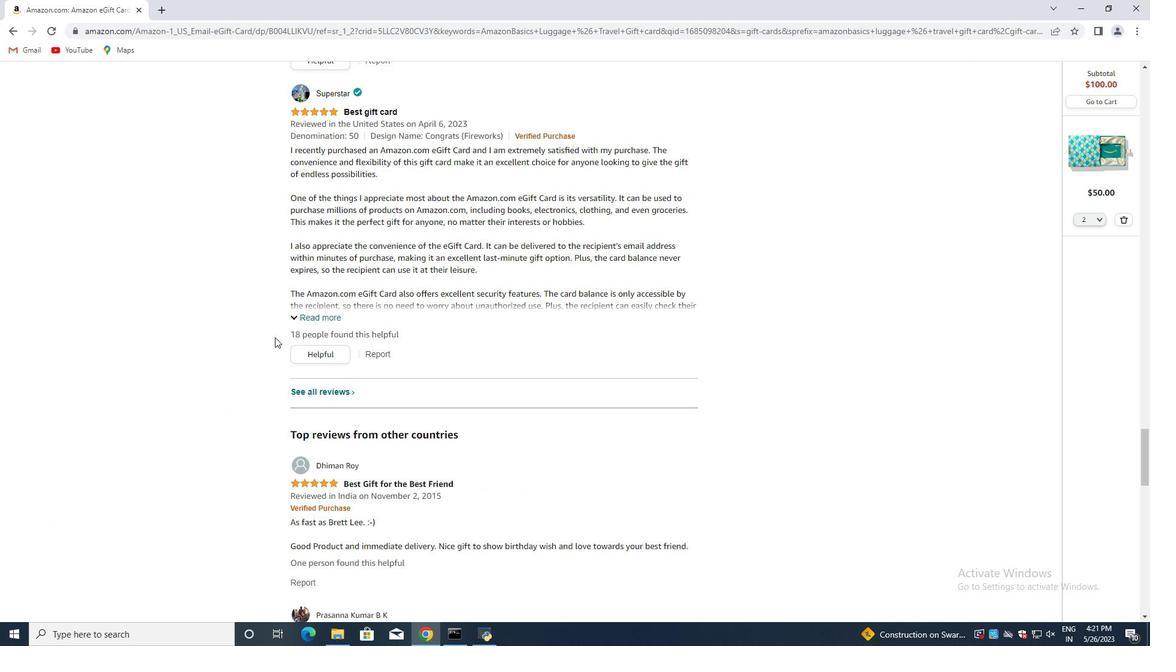 
Action: Mouse scrolled (274, 338) with delta (0, 0)
Screenshot: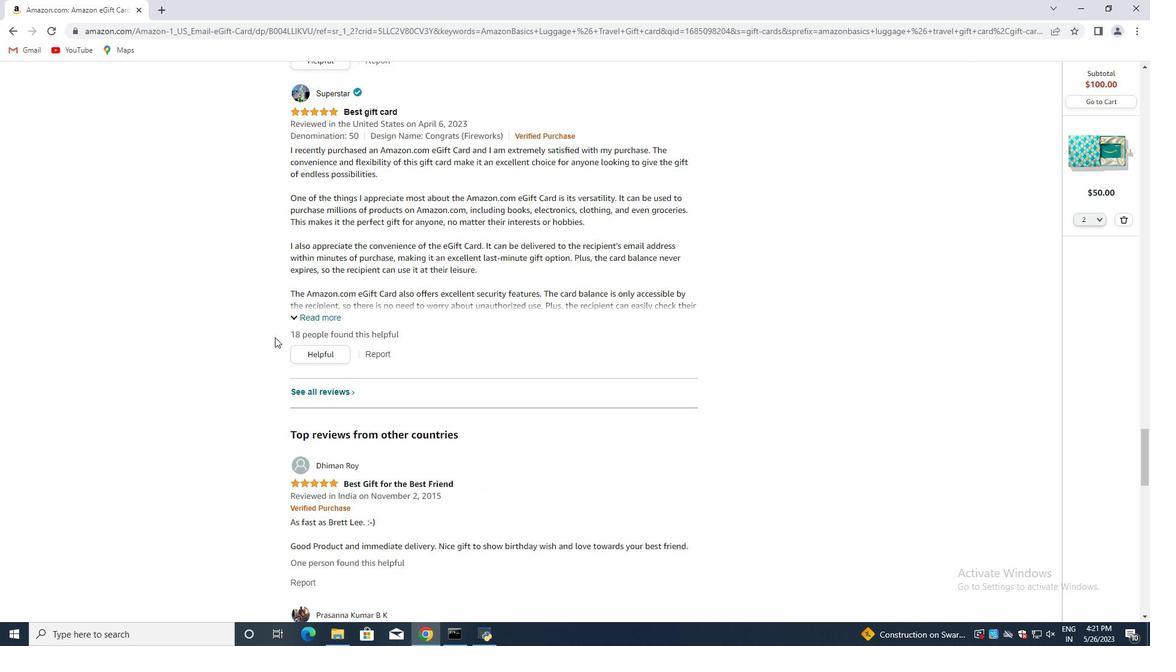 
Action: Mouse scrolled (274, 338) with delta (0, 0)
Screenshot: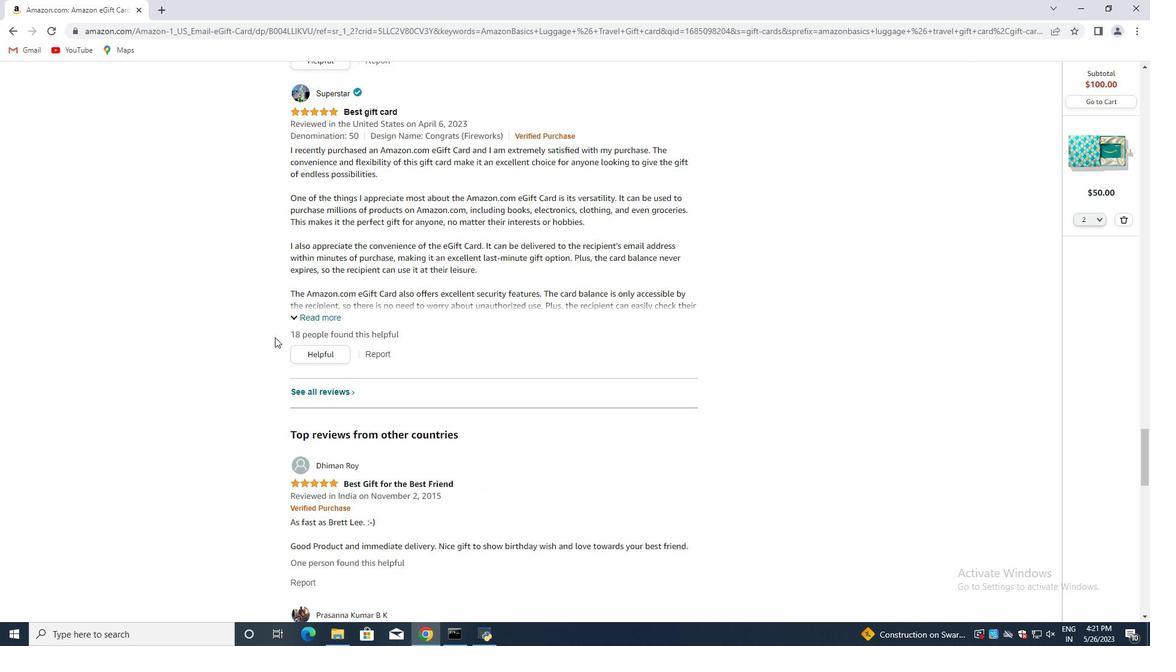 
Action: Mouse scrolled (274, 338) with delta (0, 0)
Screenshot: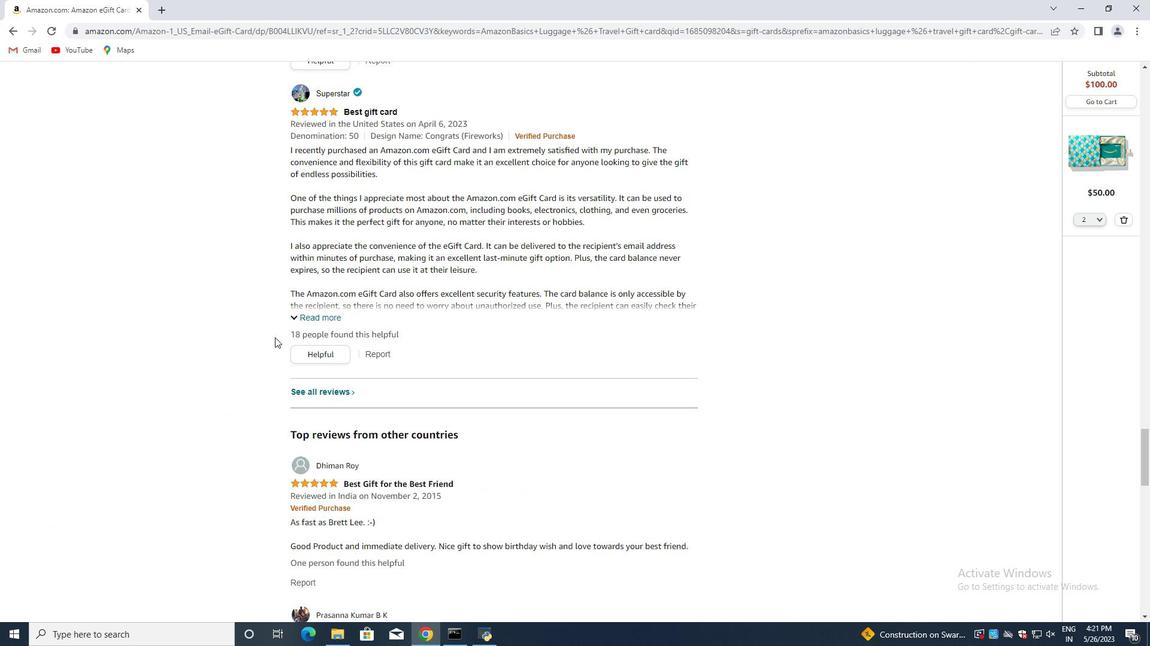 
Action: Mouse scrolled (274, 338) with delta (0, 0)
Screenshot: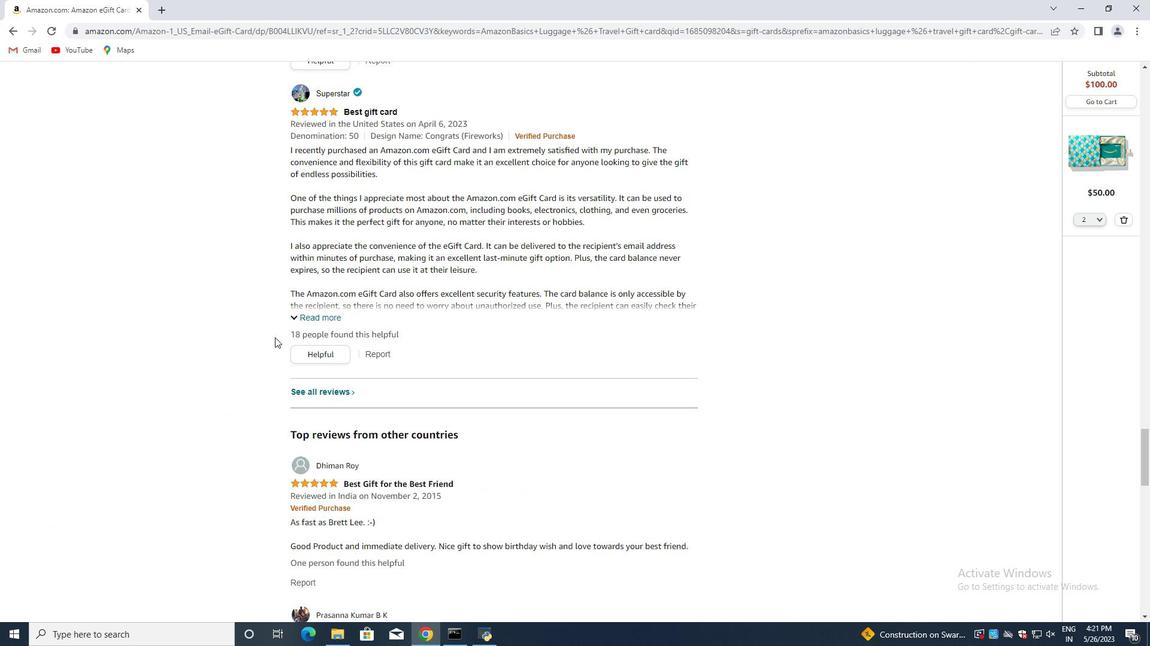 
Action: Mouse scrolled (274, 338) with delta (0, 0)
Screenshot: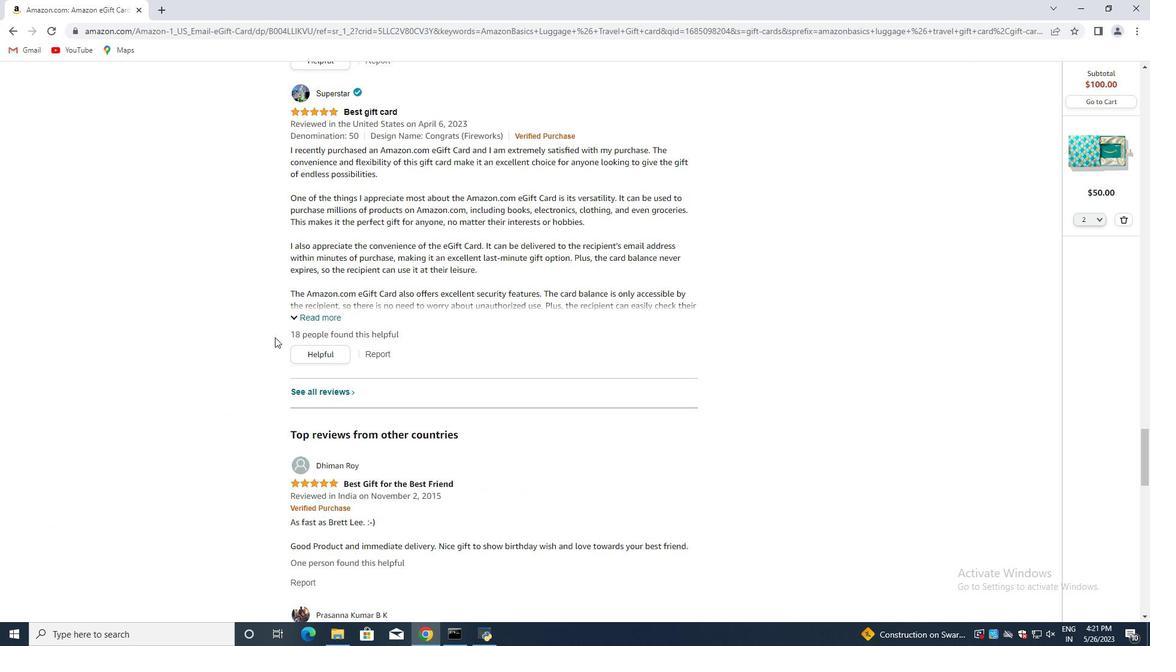 
Action: Mouse scrolled (274, 338) with delta (0, 0)
Screenshot: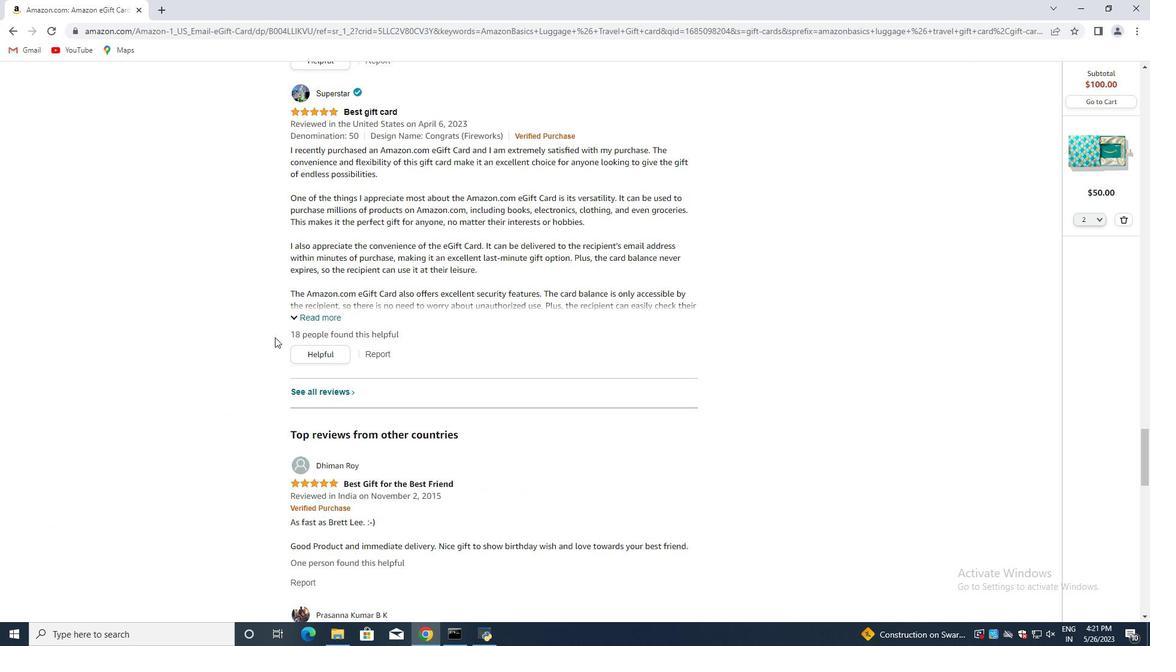 
Action: Mouse scrolled (274, 338) with delta (0, 0)
Screenshot: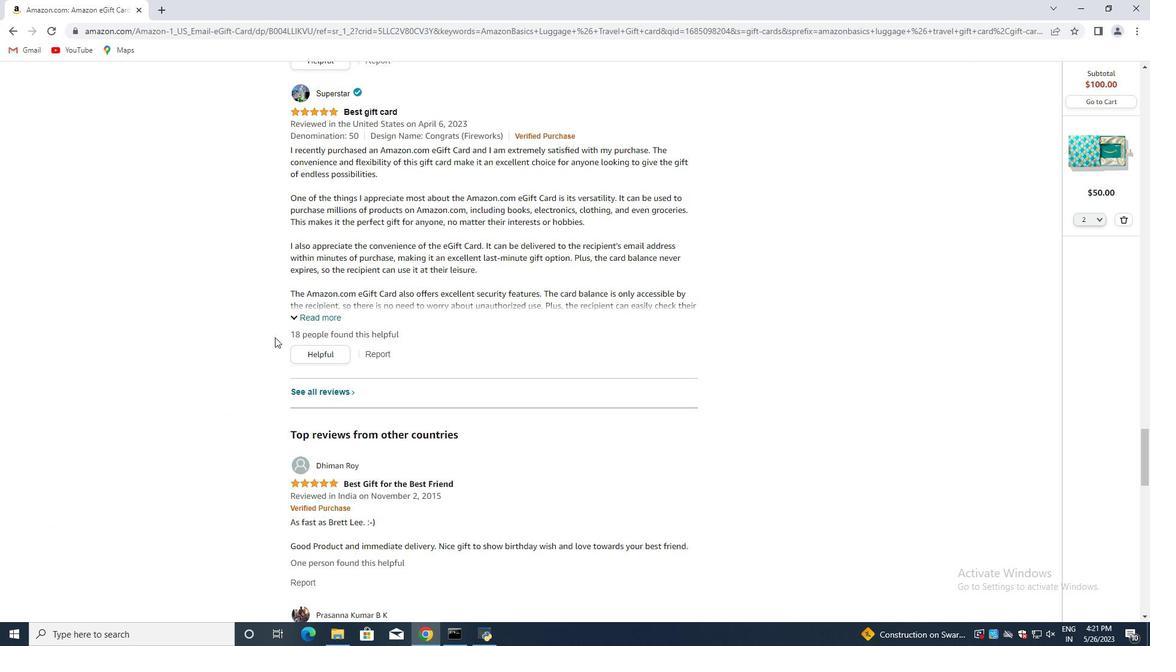 
Action: Mouse moved to (265, 320)
Screenshot: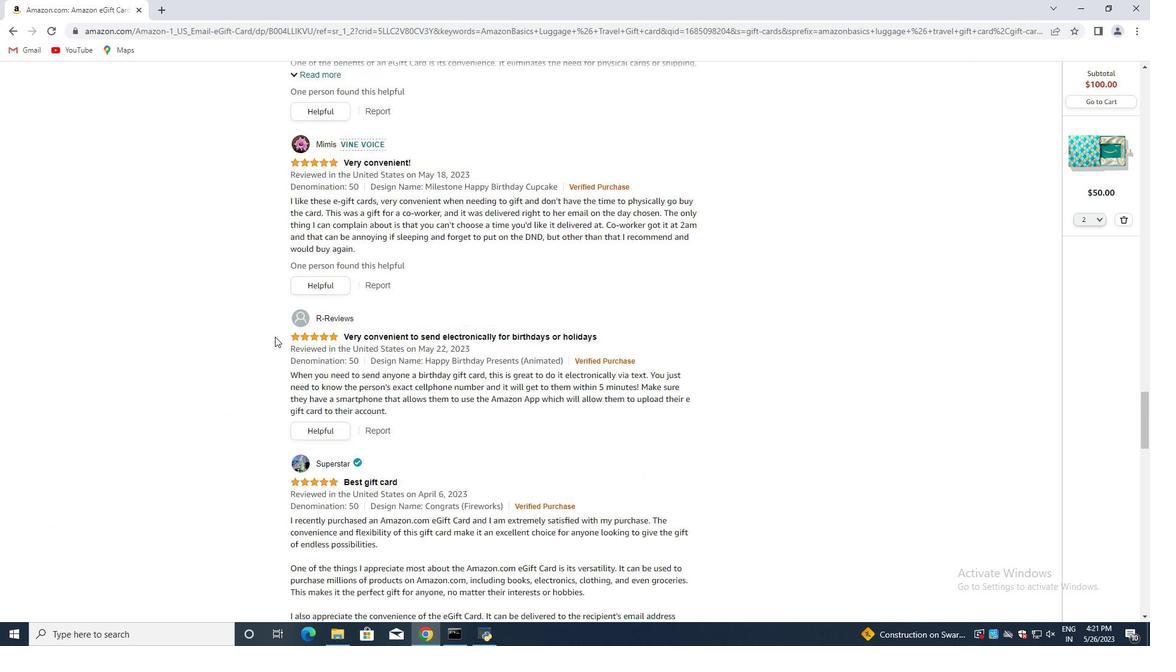 
Action: Mouse scrolled (273, 336) with delta (0, 0)
Screenshot: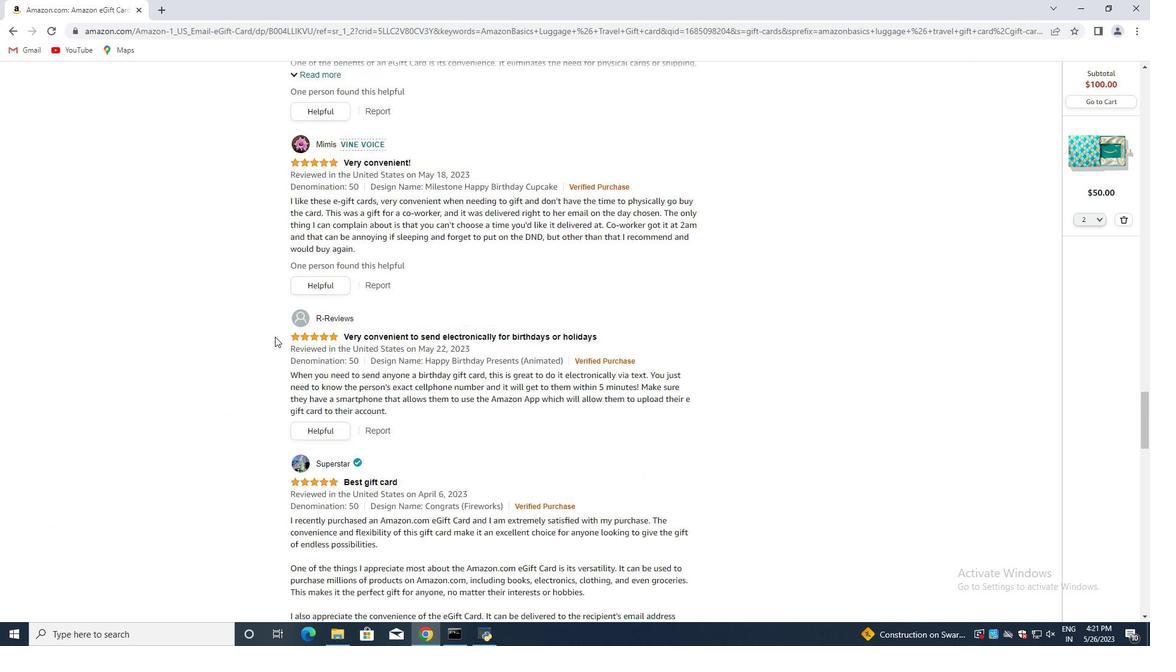 
Action: Mouse scrolled (265, 321) with delta (0, 0)
Screenshot: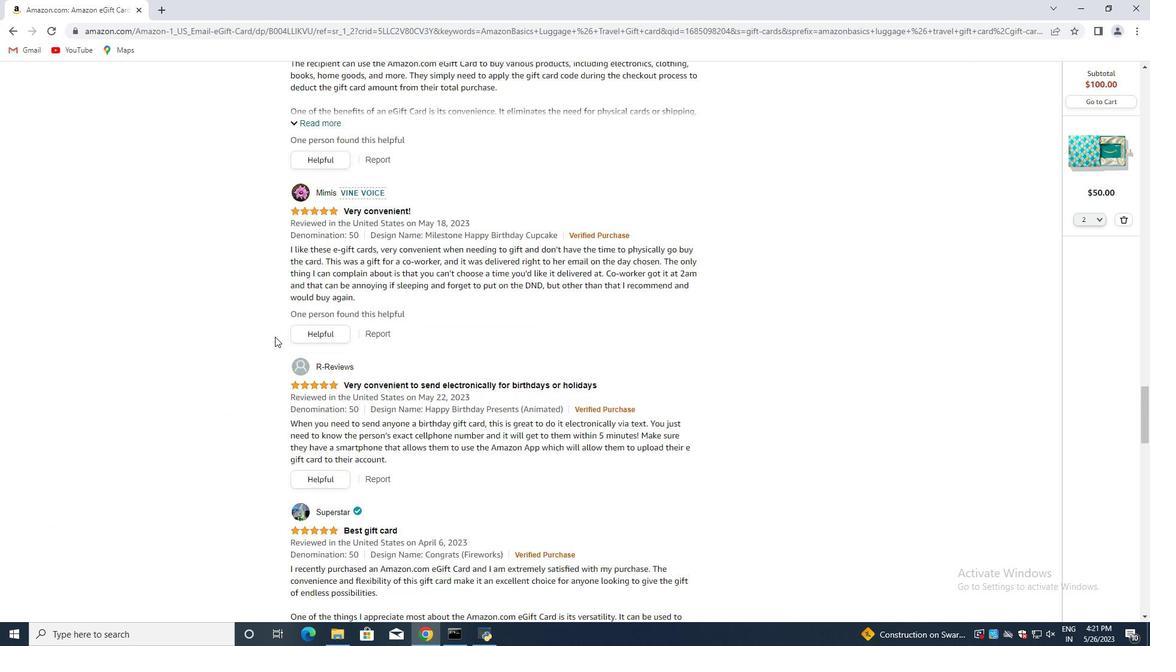
Action: Mouse scrolled (265, 321) with delta (0, 0)
Screenshot: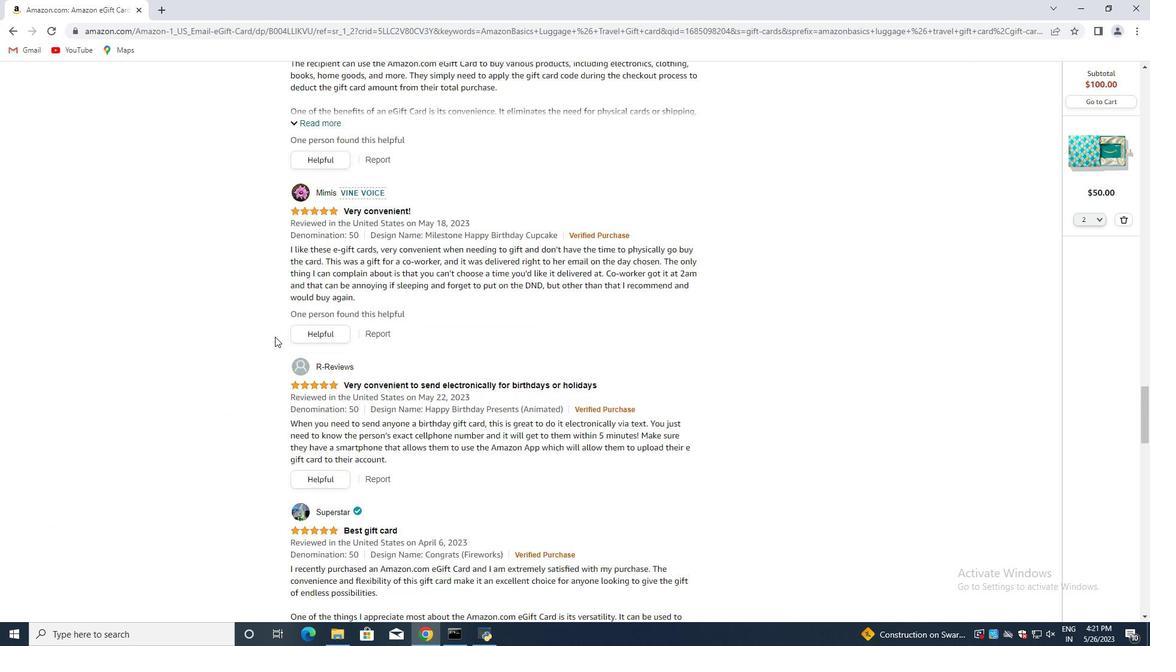 
Action: Mouse scrolled (265, 321) with delta (0, 0)
Screenshot: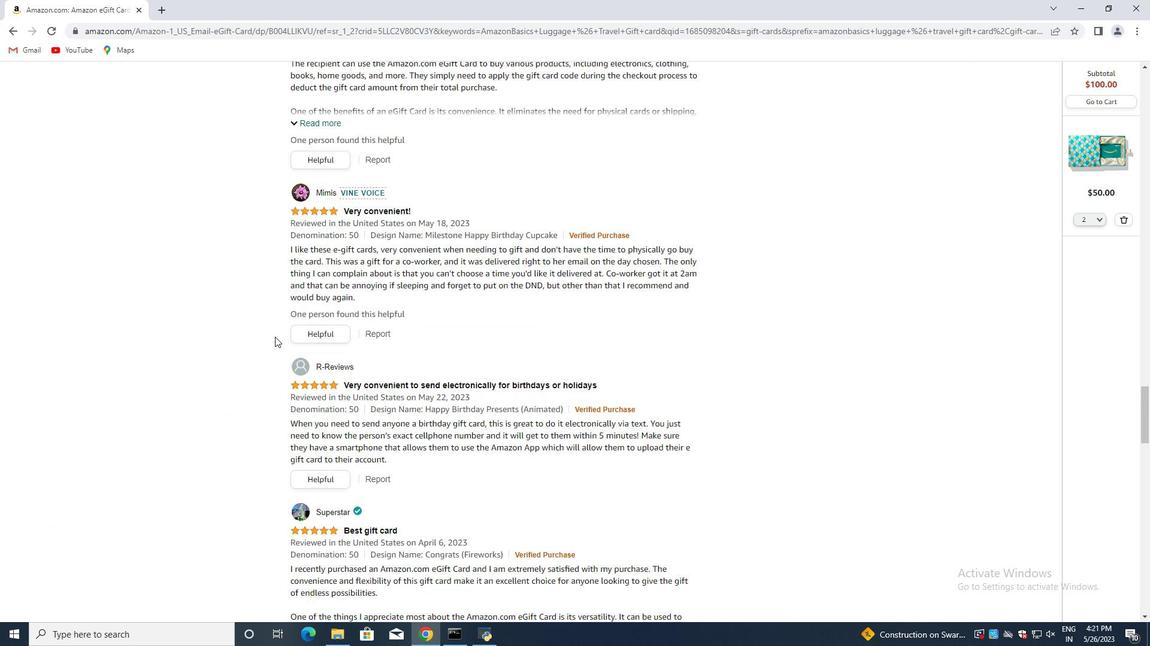 
Action: Mouse scrolled (265, 321) with delta (0, 0)
Screenshot: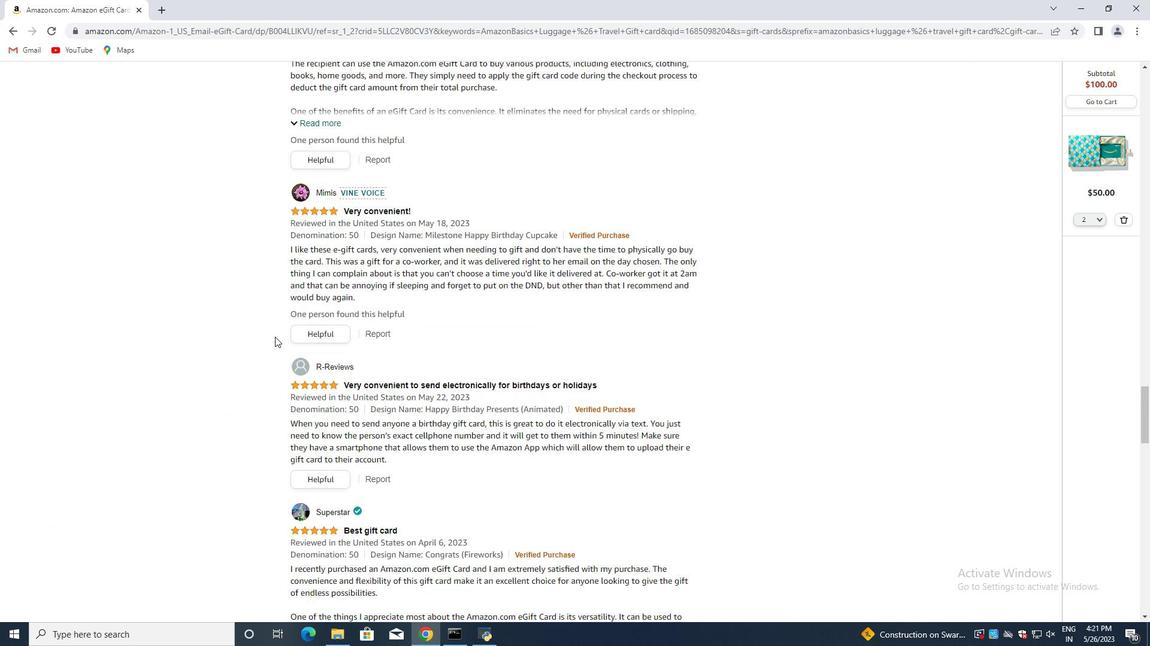 
Action: Mouse scrolled (265, 321) with delta (0, 0)
Screenshot: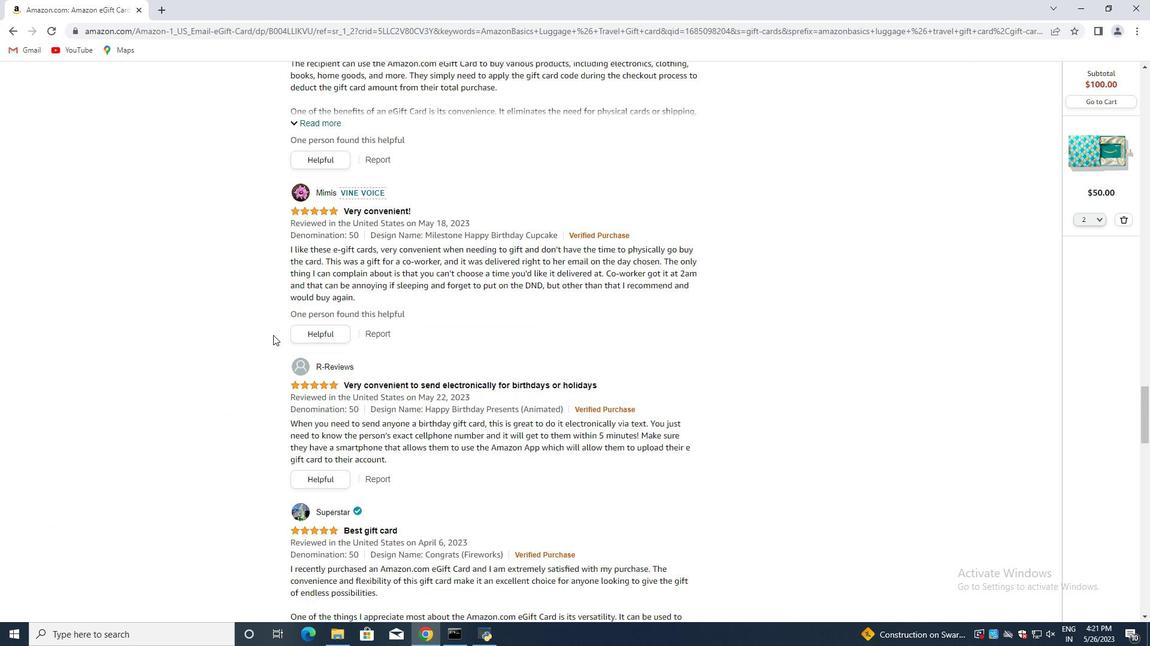 
Action: Mouse moved to (263, 319)
Screenshot: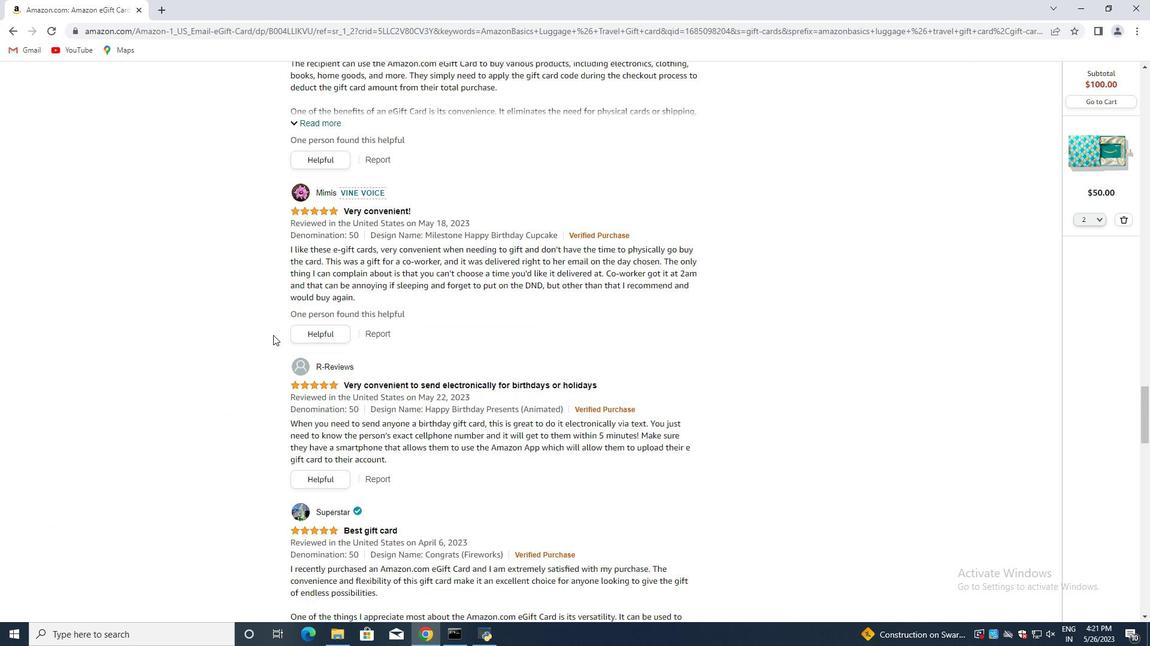
Action: Mouse scrolled (265, 320) with delta (0, 0)
Screenshot: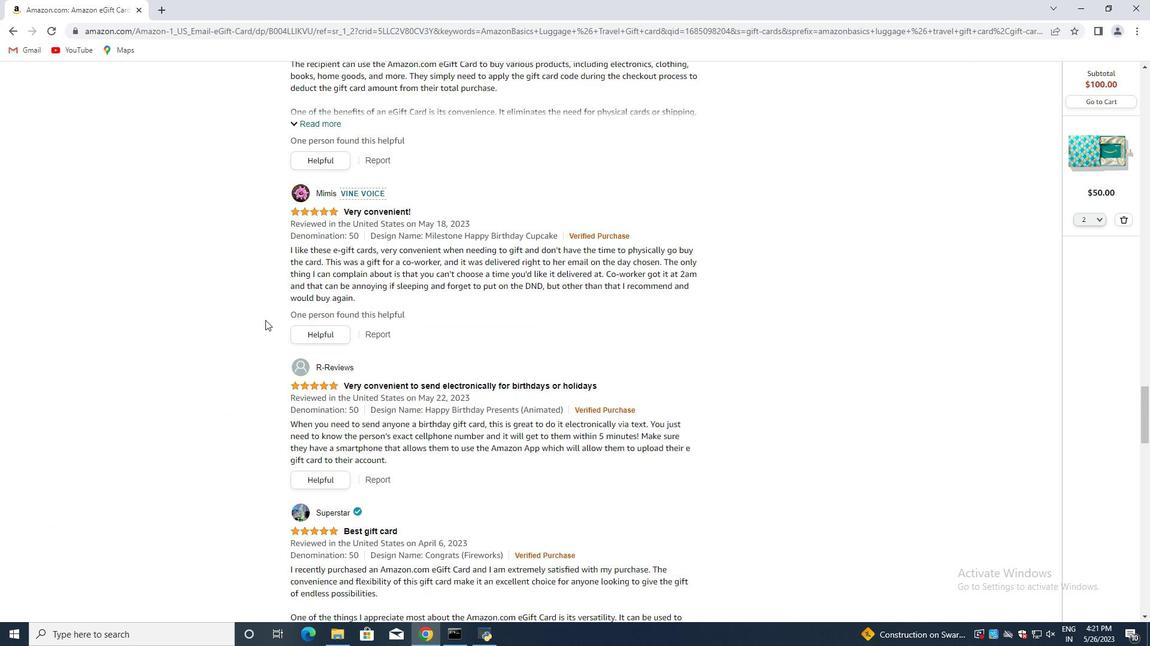 
Action: Mouse moved to (260, 318)
Screenshot: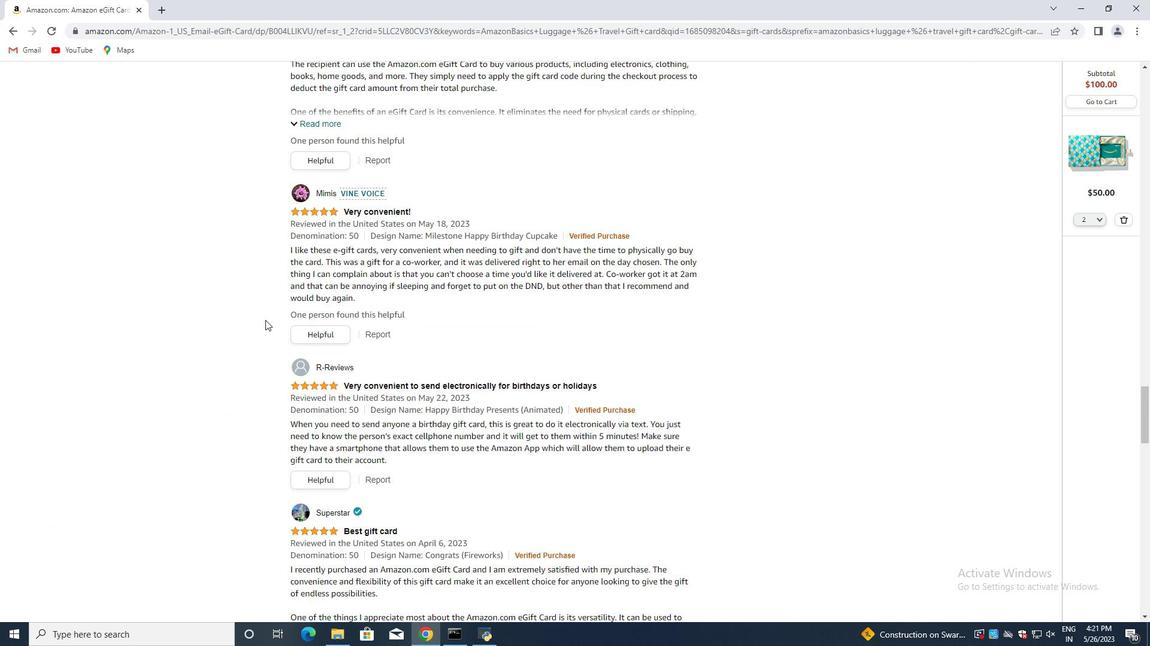 
Action: Mouse scrolled (260, 319) with delta (0, 0)
Screenshot: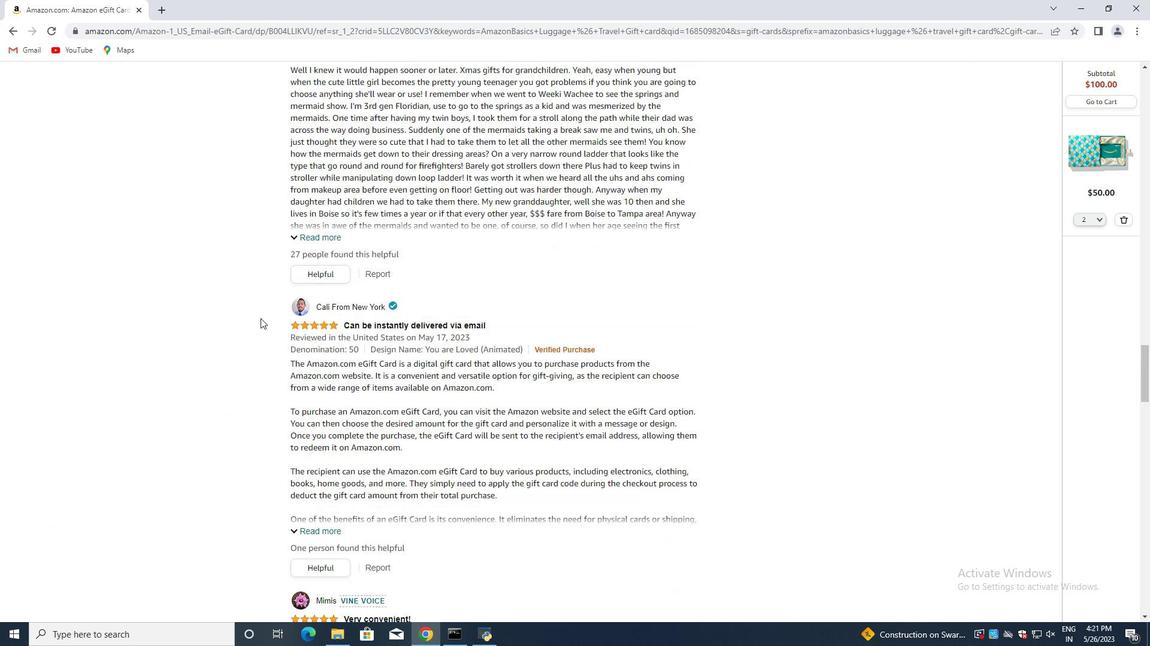 
Action: Mouse scrolled (260, 319) with delta (0, 0)
Screenshot: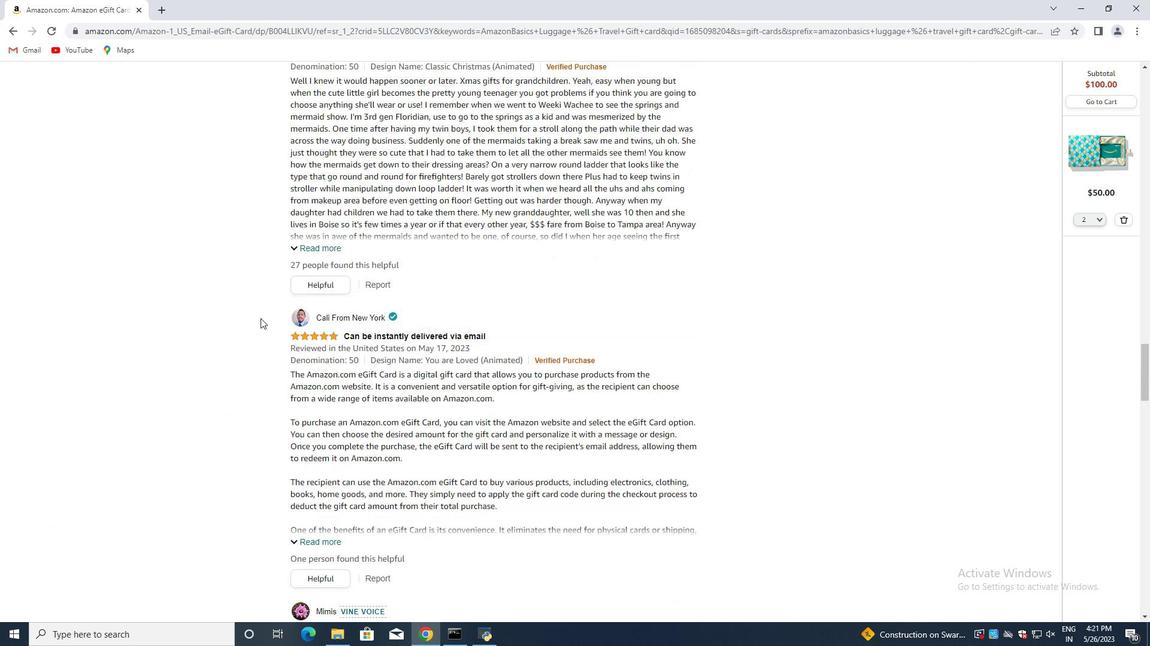 
Action: Mouse scrolled (260, 319) with delta (0, 0)
Screenshot: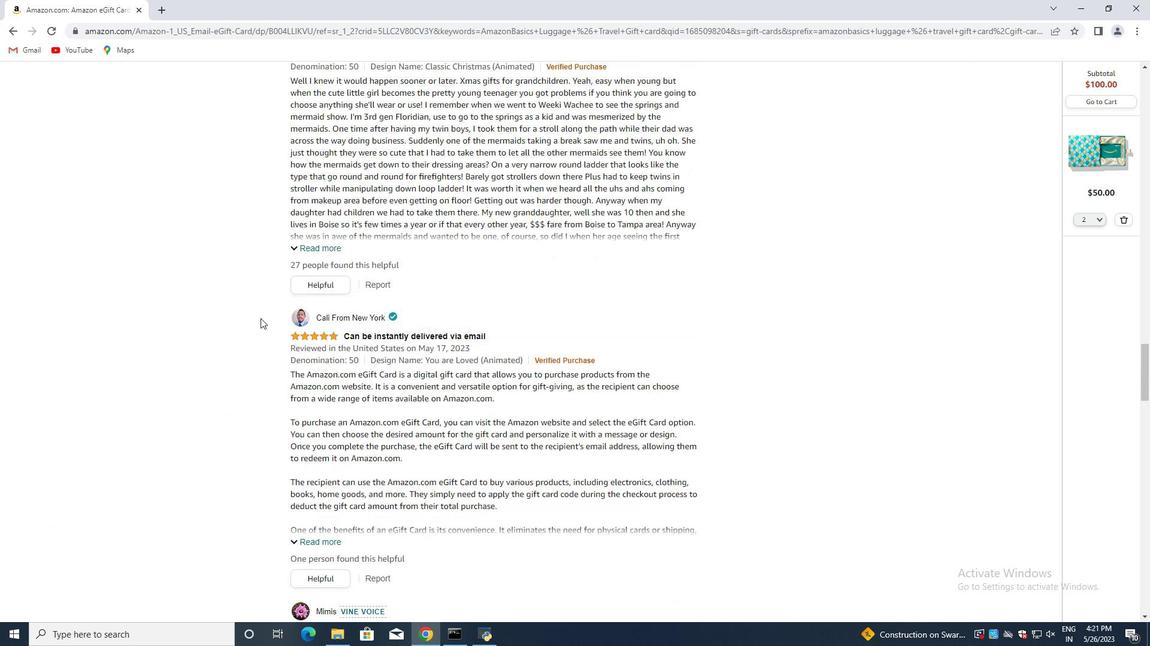 
Action: Mouse scrolled (260, 319) with delta (0, 0)
Screenshot: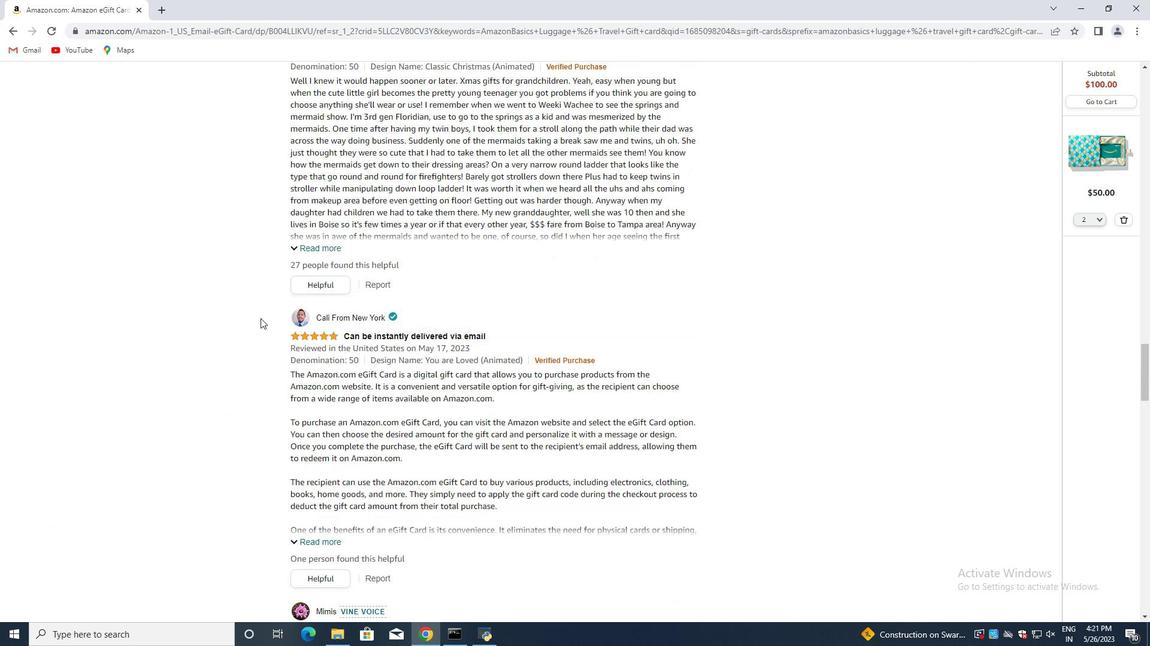 
Action: Mouse scrolled (260, 319) with delta (0, 0)
Screenshot: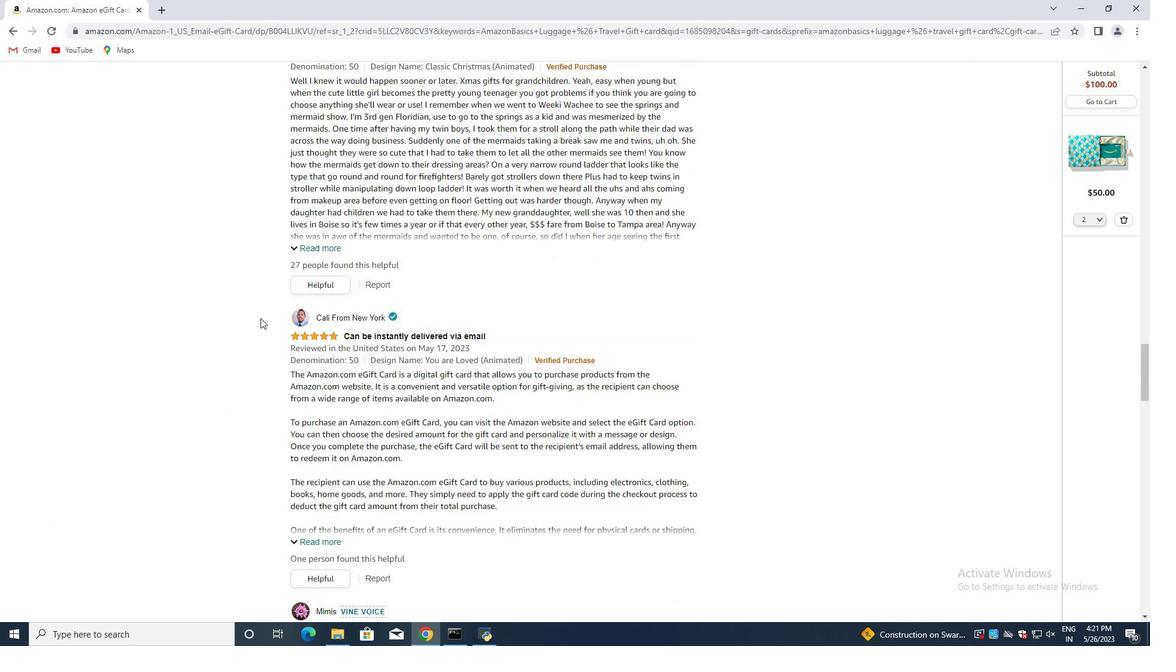 
Action: Mouse scrolled (260, 319) with delta (0, 0)
Screenshot: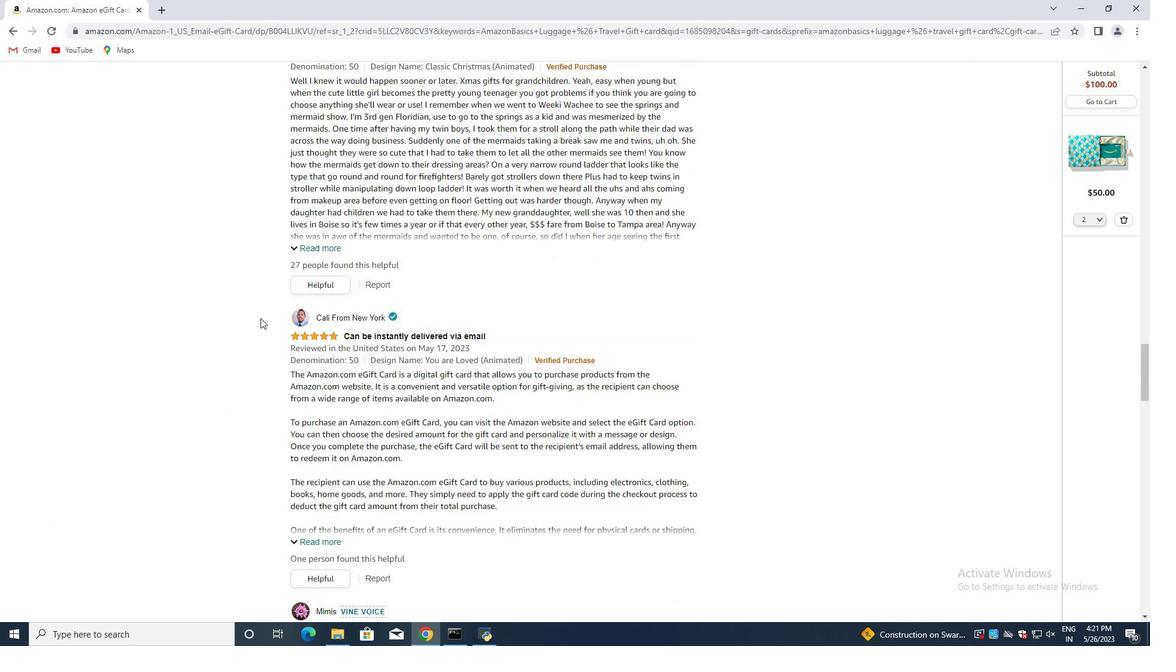 
Action: Mouse moved to (261, 316)
Screenshot: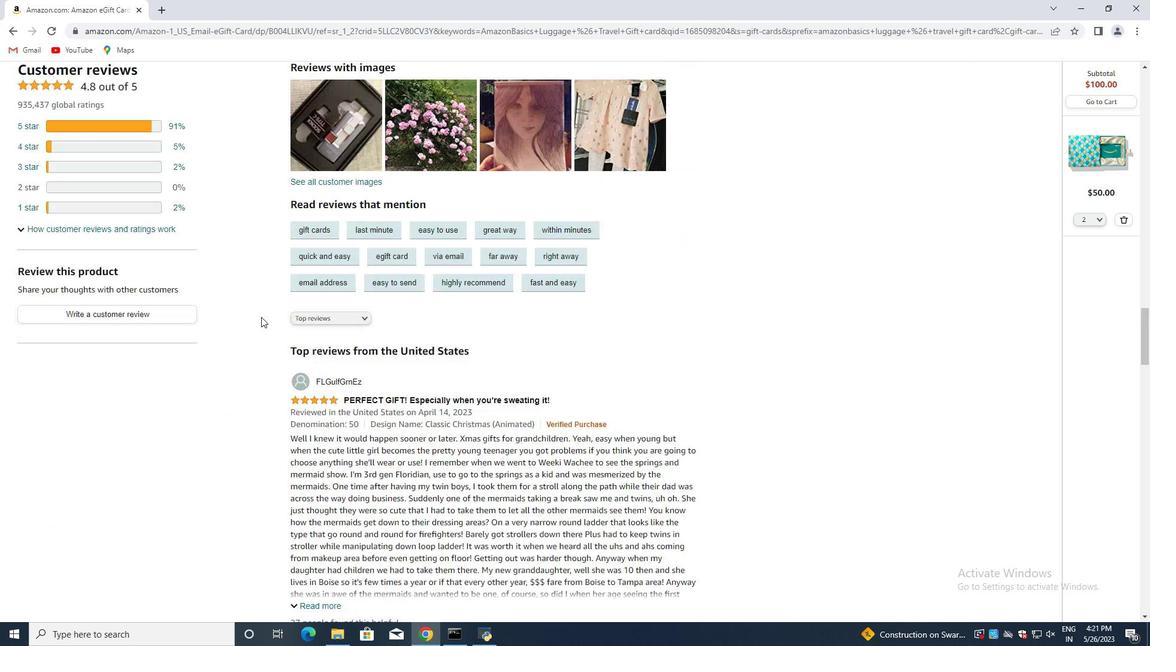
Action: Mouse scrolled (261, 316) with delta (0, 0)
Screenshot: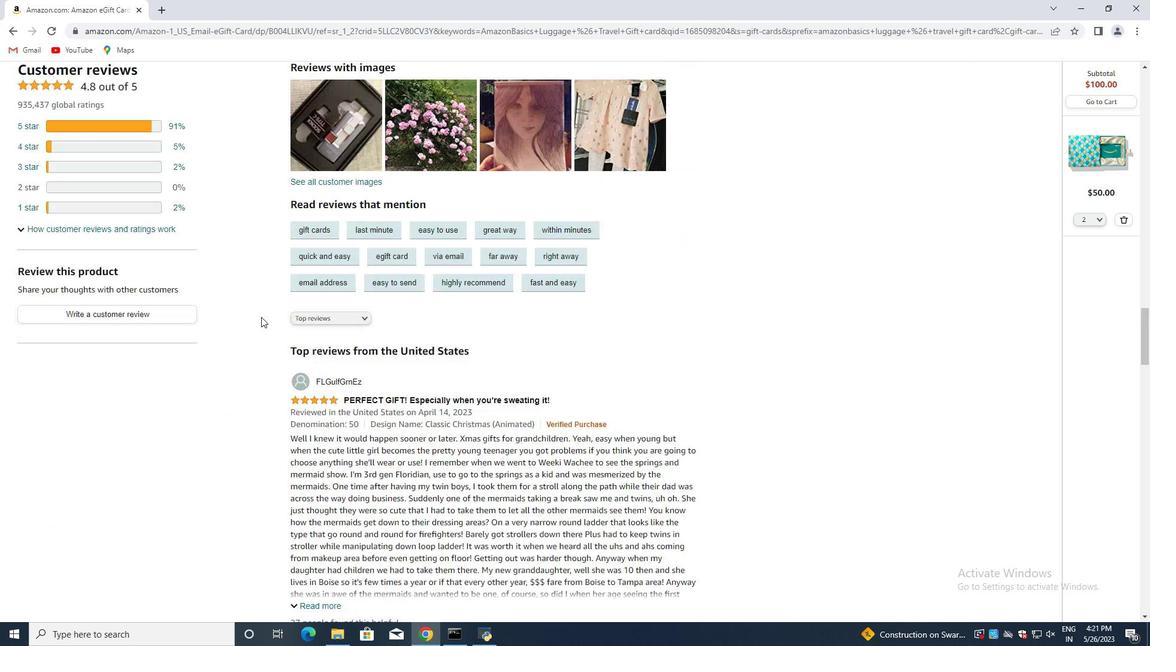 
Action: Mouse moved to (267, 314)
Screenshot: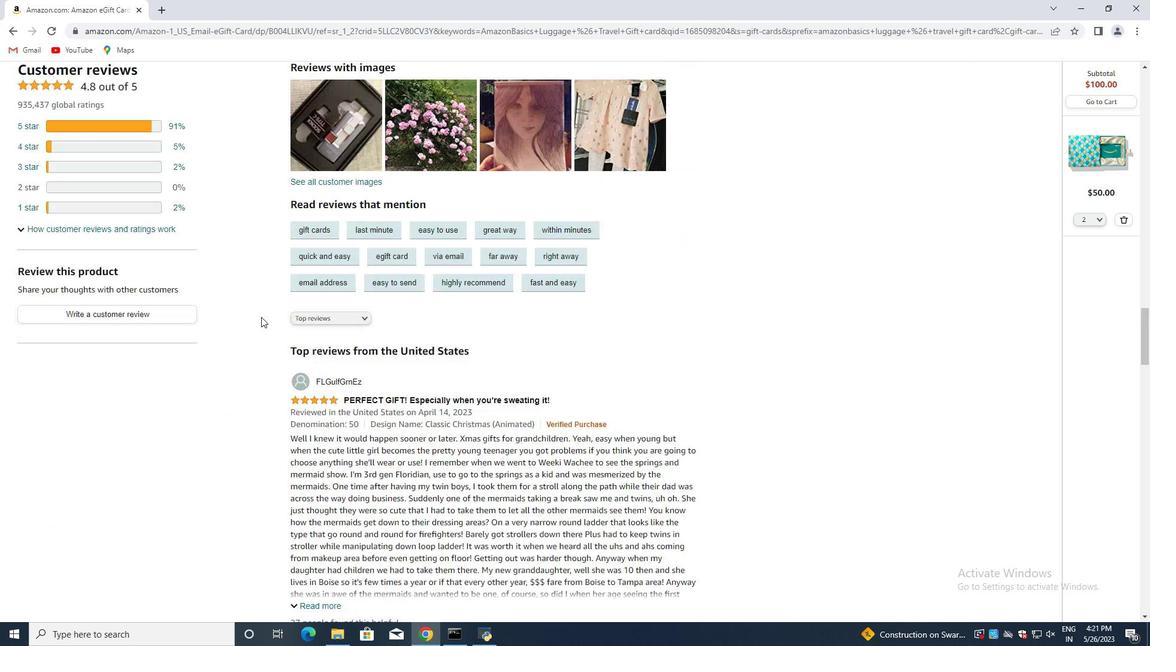 
Action: Mouse scrolled (267, 315) with delta (0, 0)
Screenshot: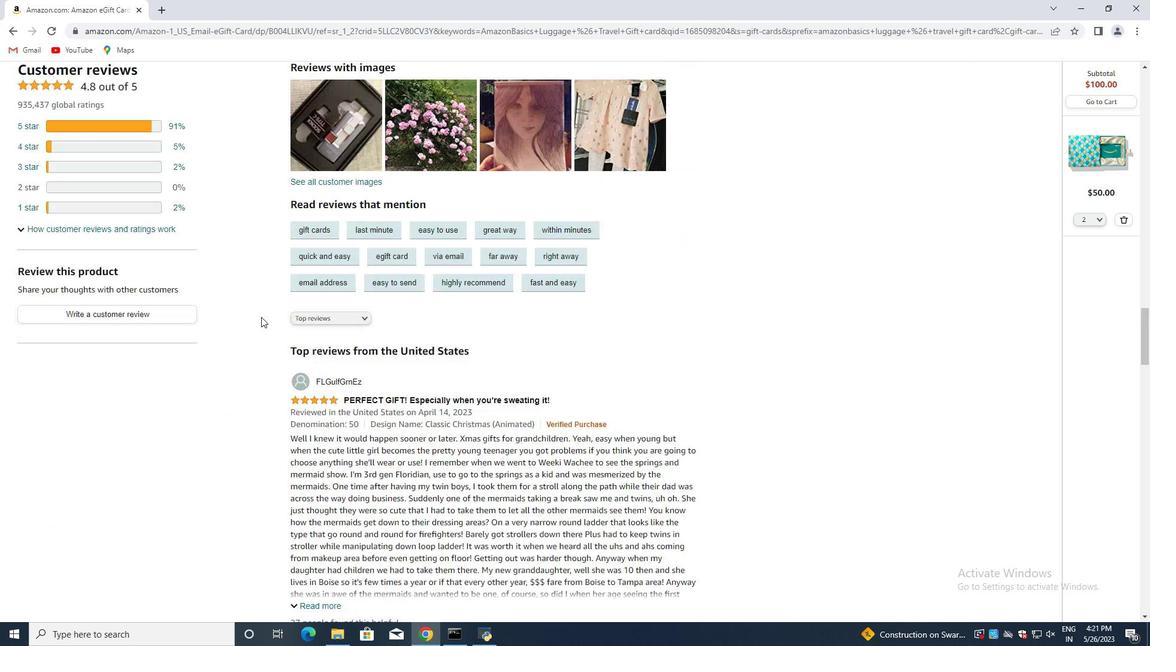
Action: Mouse moved to (270, 313)
Screenshot: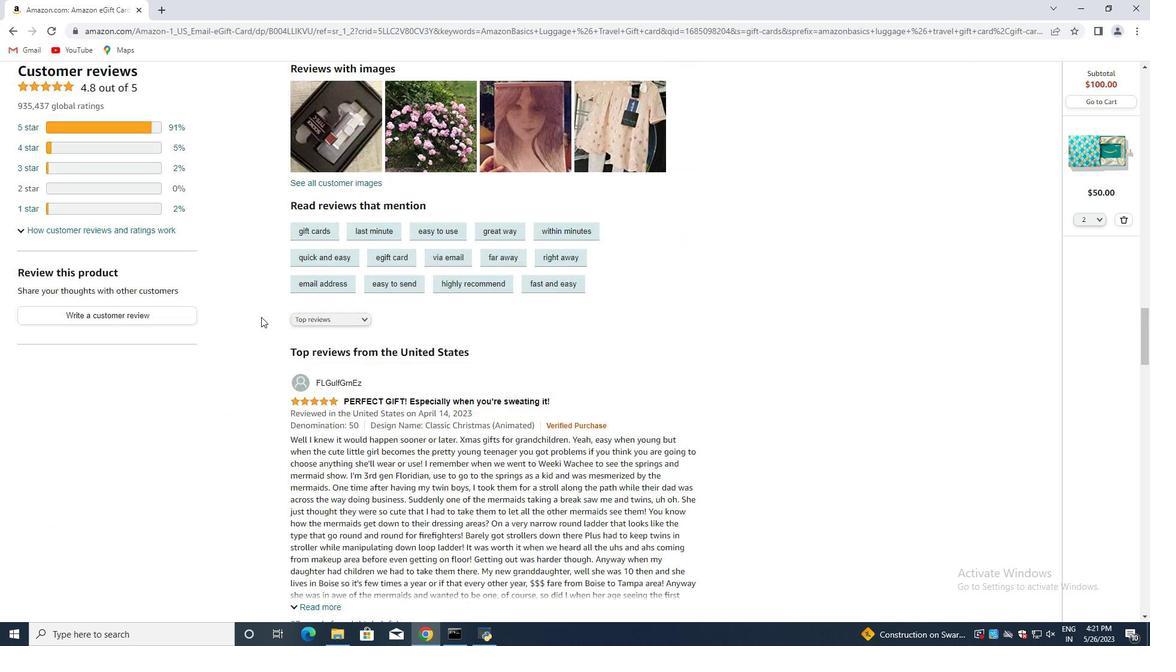 
Action: Mouse scrolled (270, 314) with delta (0, 0)
